 Task: Record and Share Imaginary Strategies for Model Debugging.
Action: Mouse moved to (736, 505)
Screenshot: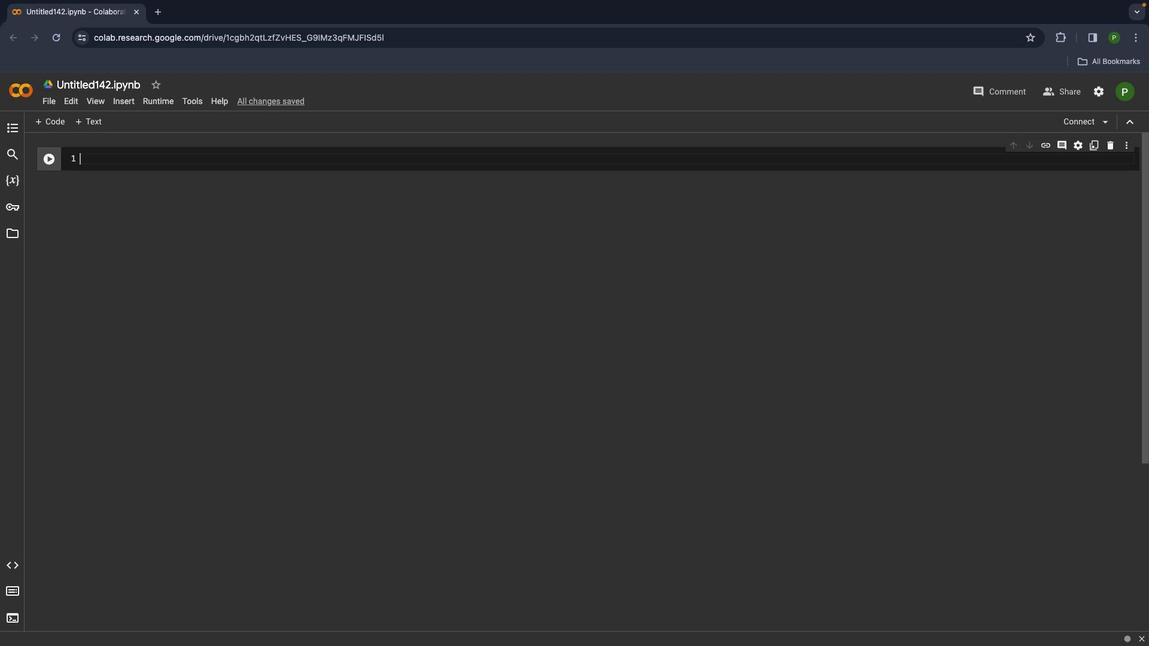 
Action: Mouse pressed left at (736, 505)
Screenshot: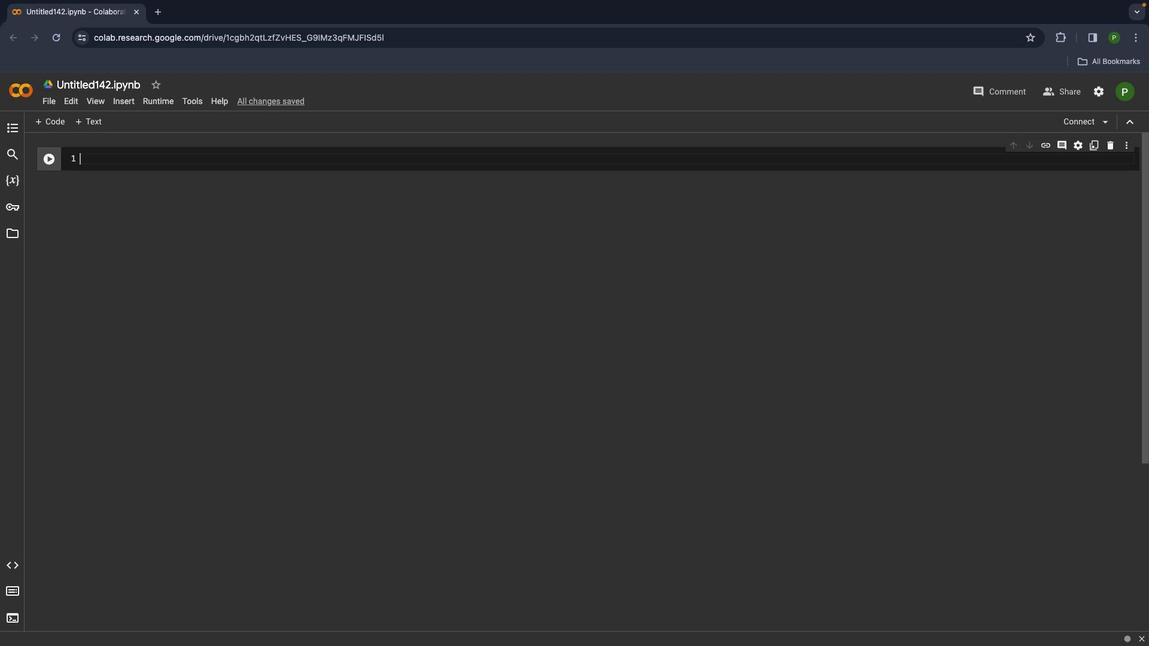 
Action: Mouse moved to (745, 109)
Screenshot: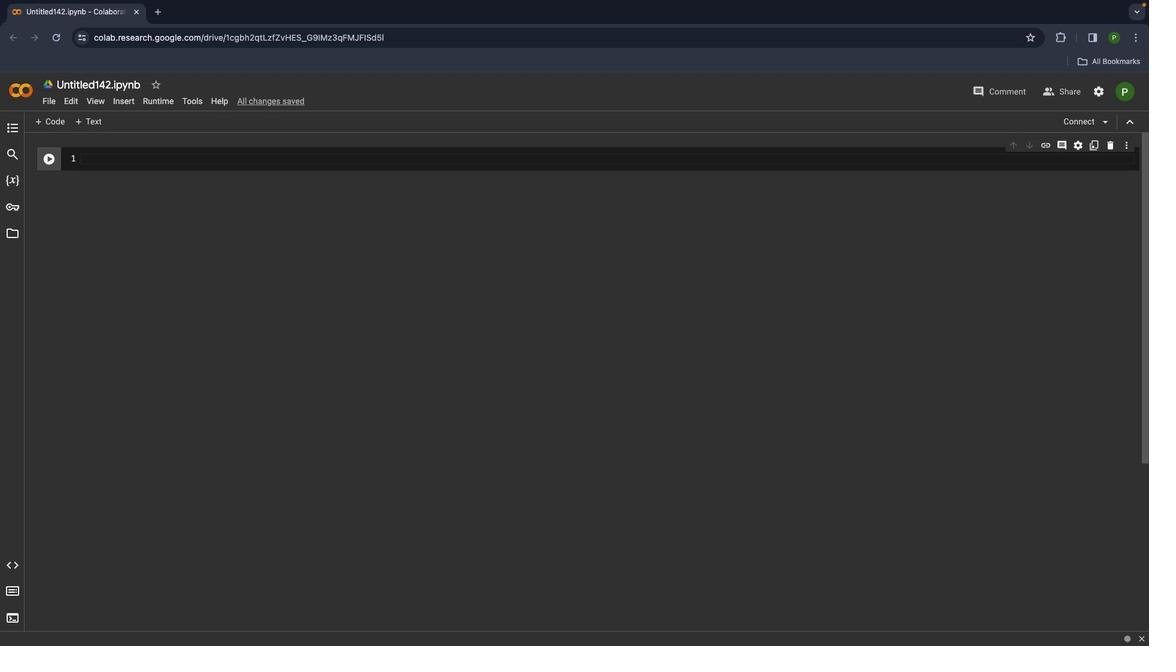 
Action: Mouse pressed left at (745, 109)
Screenshot: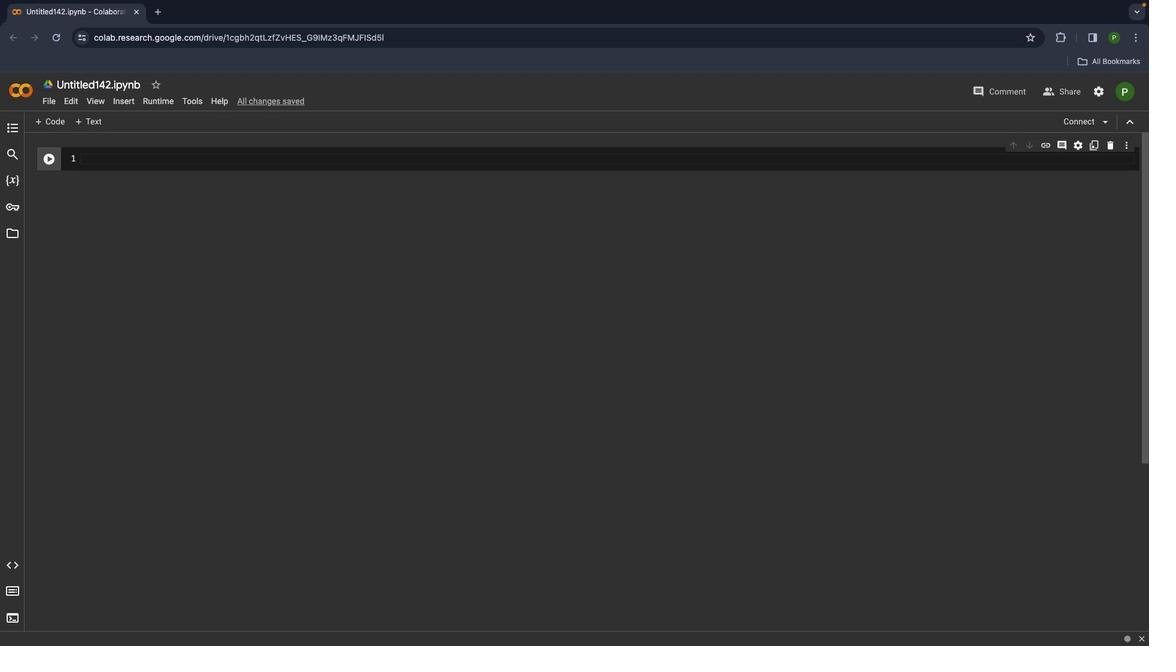 
Action: Mouse moved to (720, 239)
Screenshot: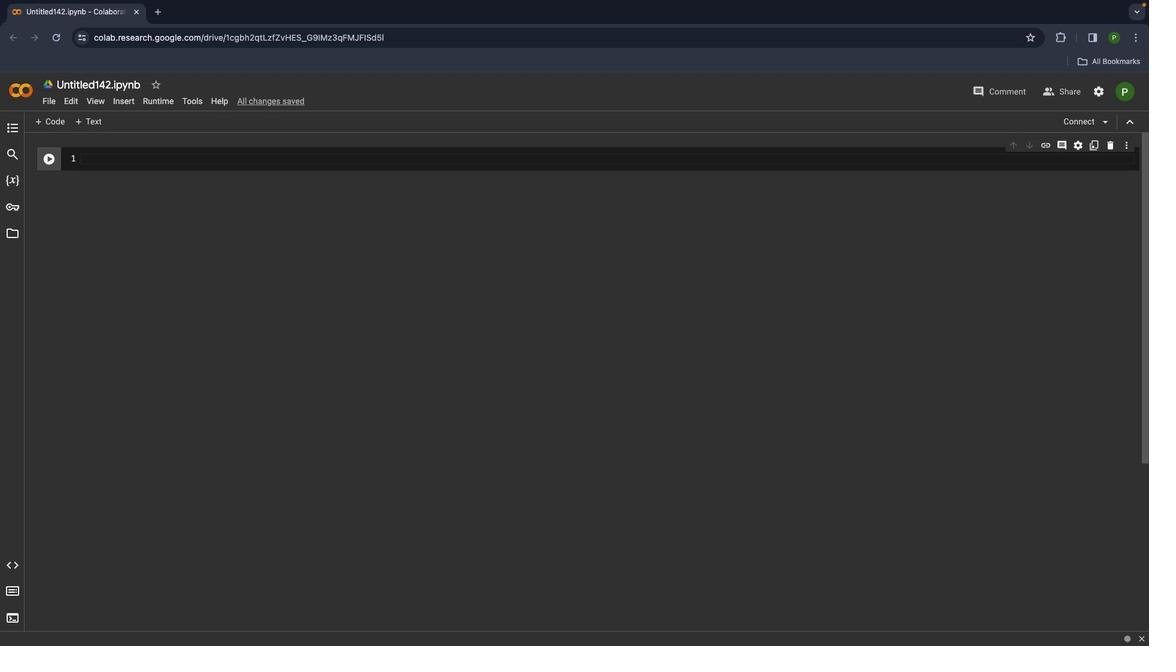 
Action: Mouse scrolled (720, 239) with delta (182, 37)
Screenshot: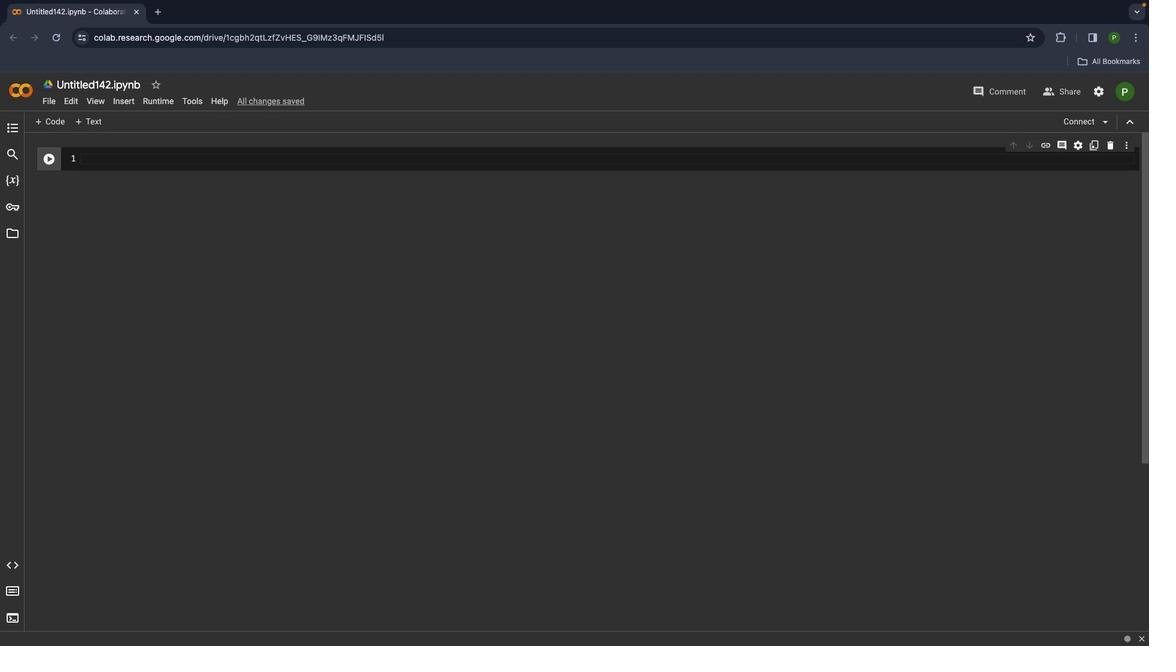 
Action: Mouse scrolled (720, 239) with delta (182, 37)
Screenshot: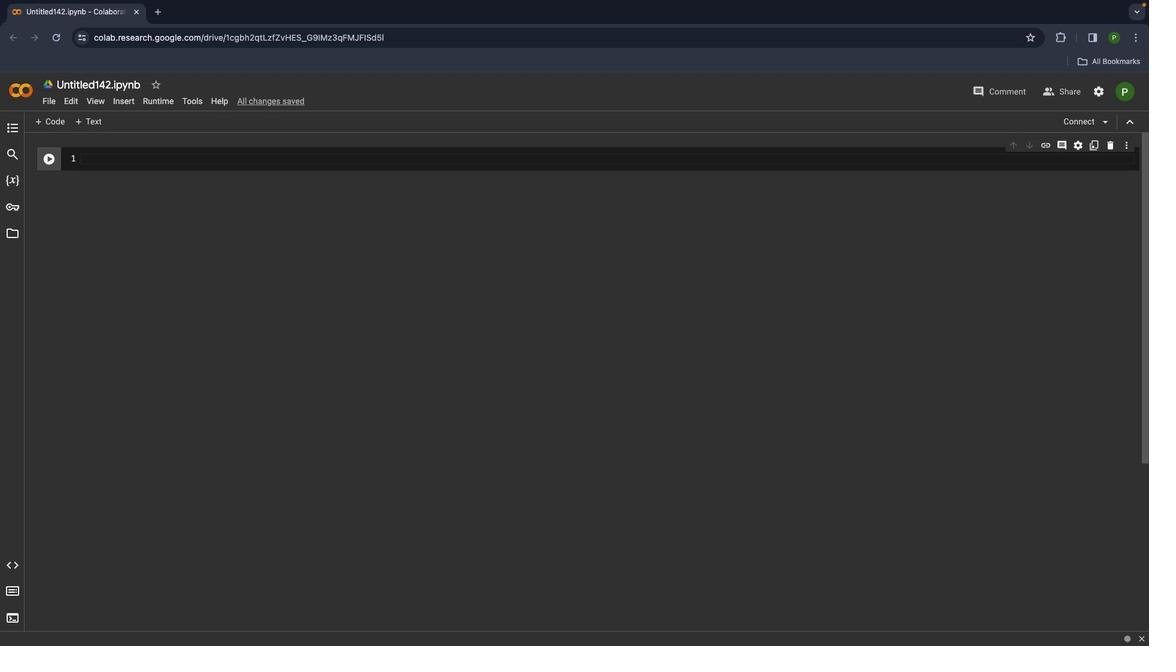 
Action: Mouse scrolled (720, 239) with delta (182, 36)
Screenshot: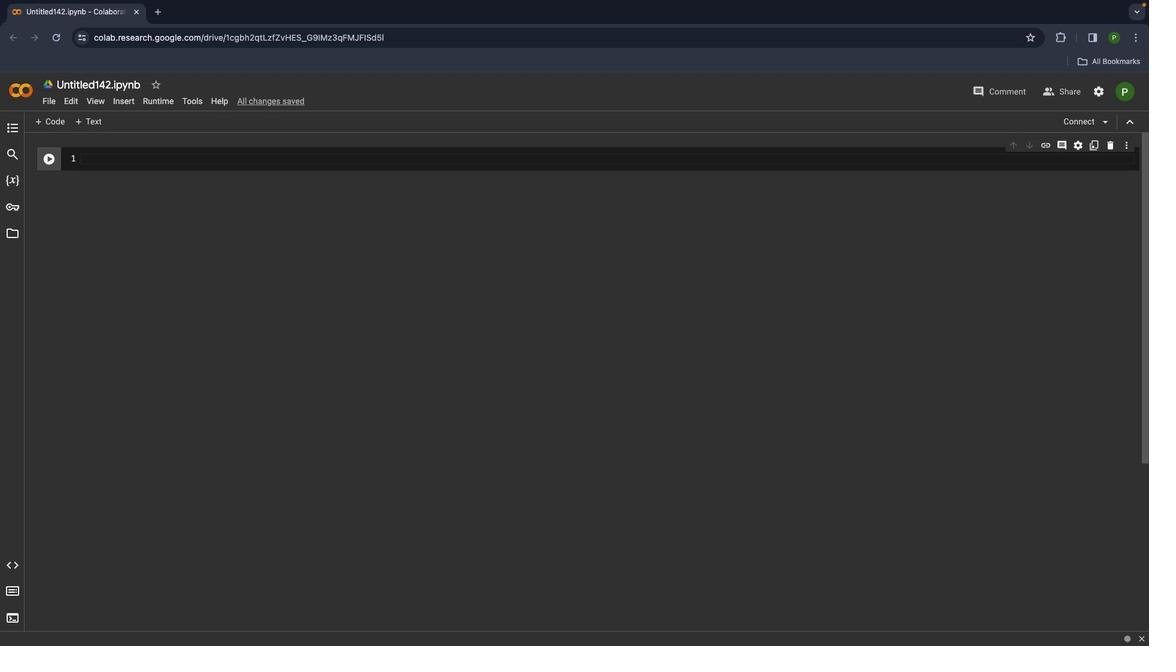 
Action: Mouse scrolled (720, 239) with delta (182, 35)
Screenshot: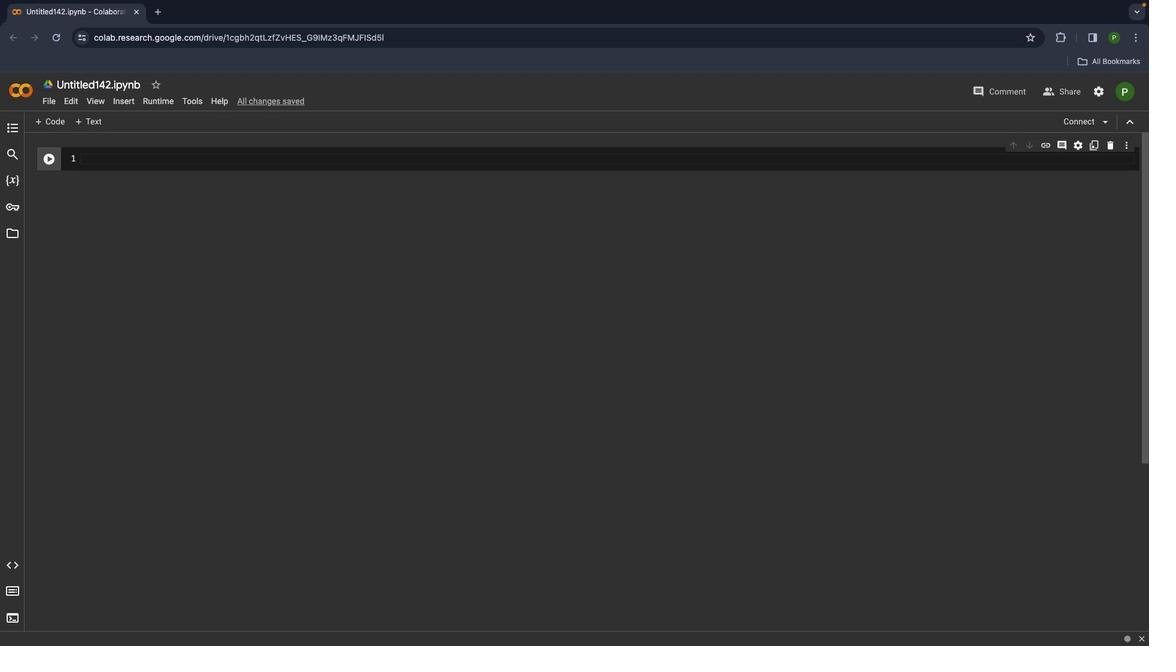 
Action: Mouse scrolled (720, 239) with delta (182, 34)
Screenshot: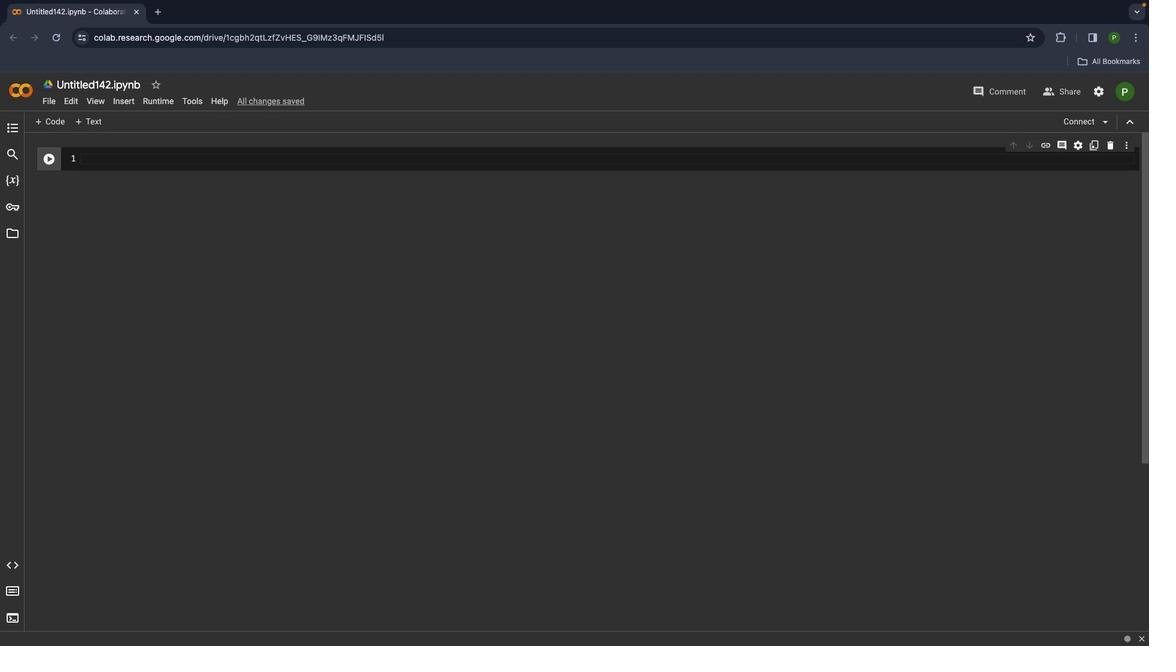 
Action: Mouse scrolled (720, 239) with delta (182, 38)
Screenshot: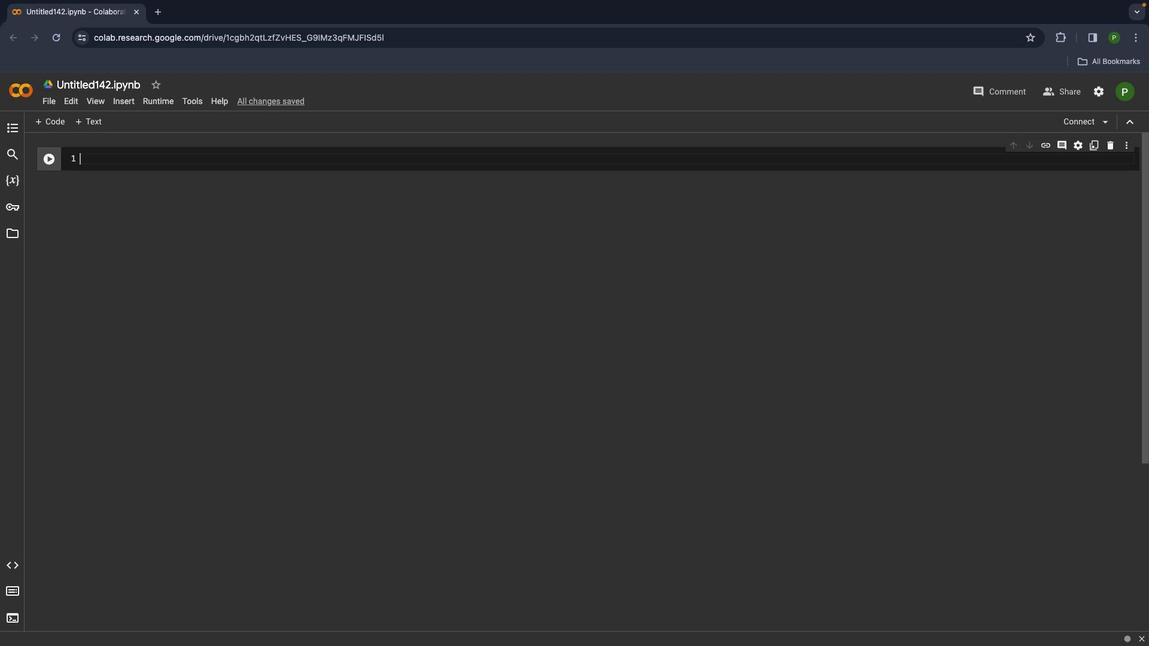 
Action: Mouse scrolled (720, 239) with delta (182, 38)
Screenshot: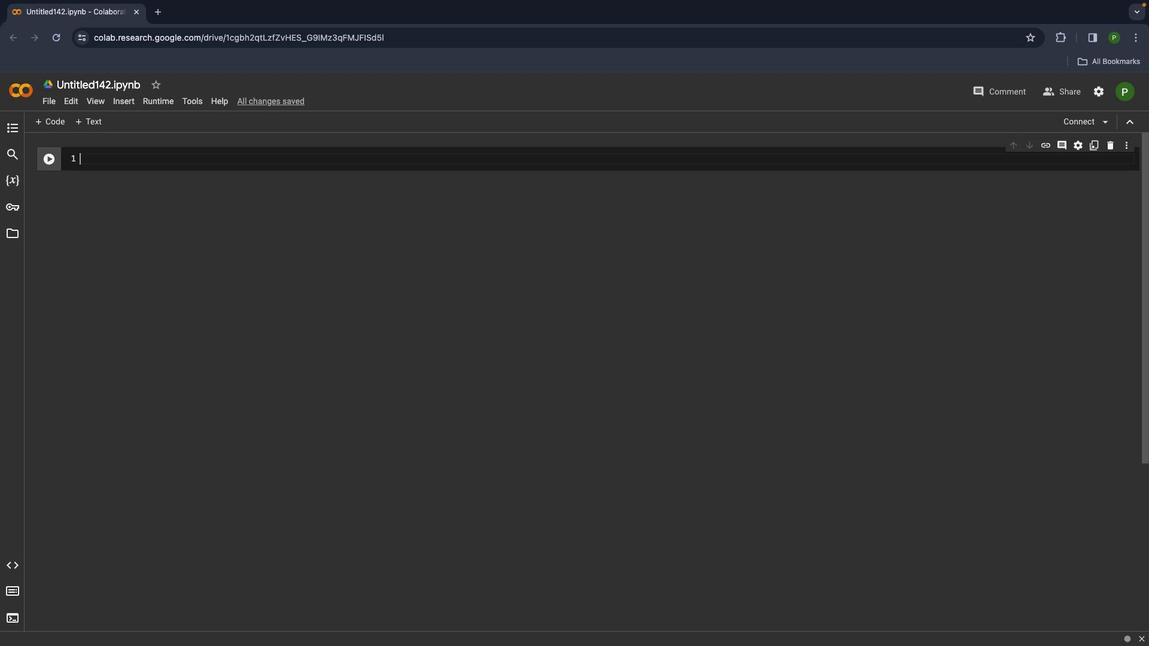 
Action: Mouse scrolled (720, 239) with delta (182, 39)
Screenshot: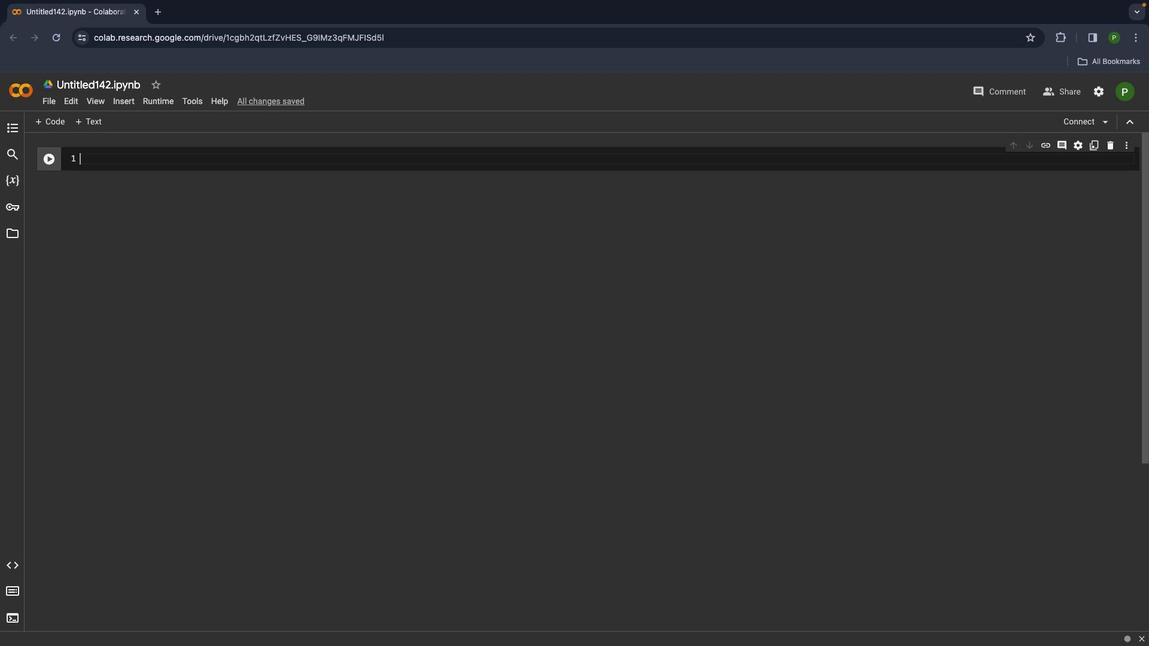 
Action: Mouse scrolled (720, 239) with delta (182, 40)
Screenshot: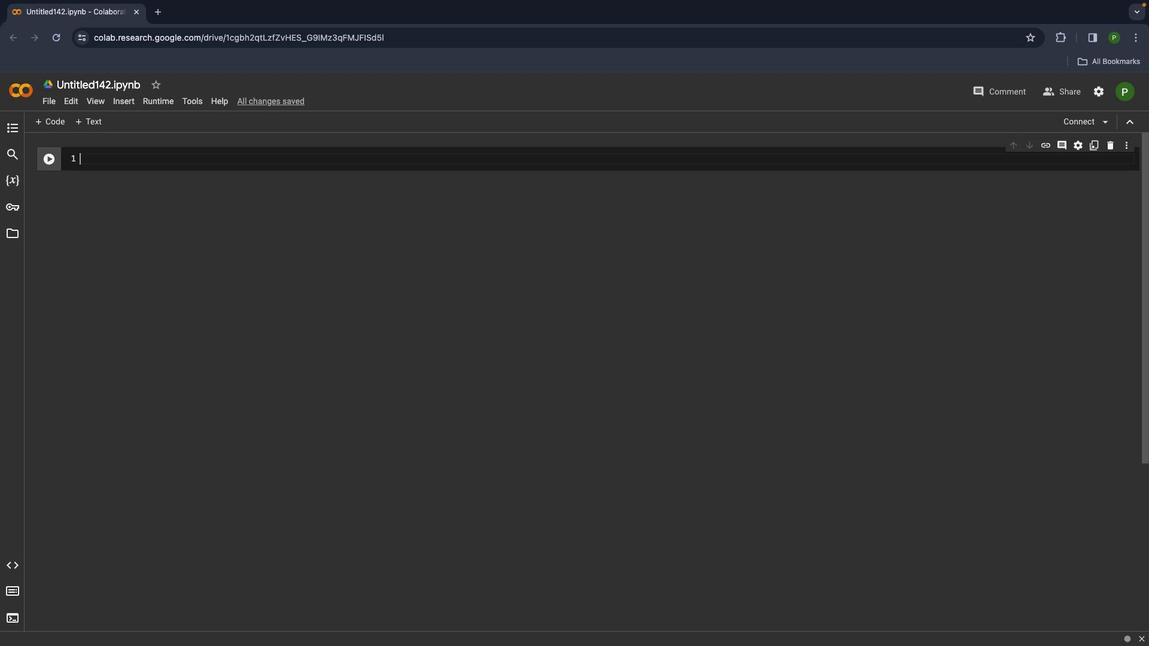 
Action: Mouse scrolled (720, 239) with delta (182, 41)
Screenshot: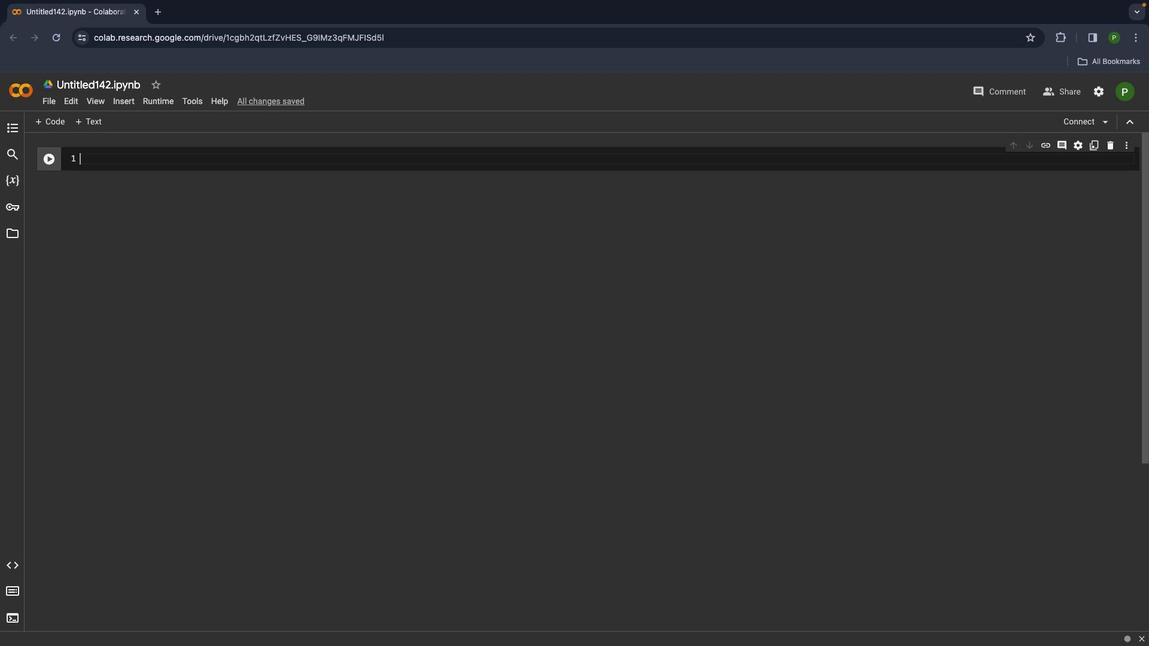 
Action: Mouse scrolled (720, 239) with delta (182, 41)
Screenshot: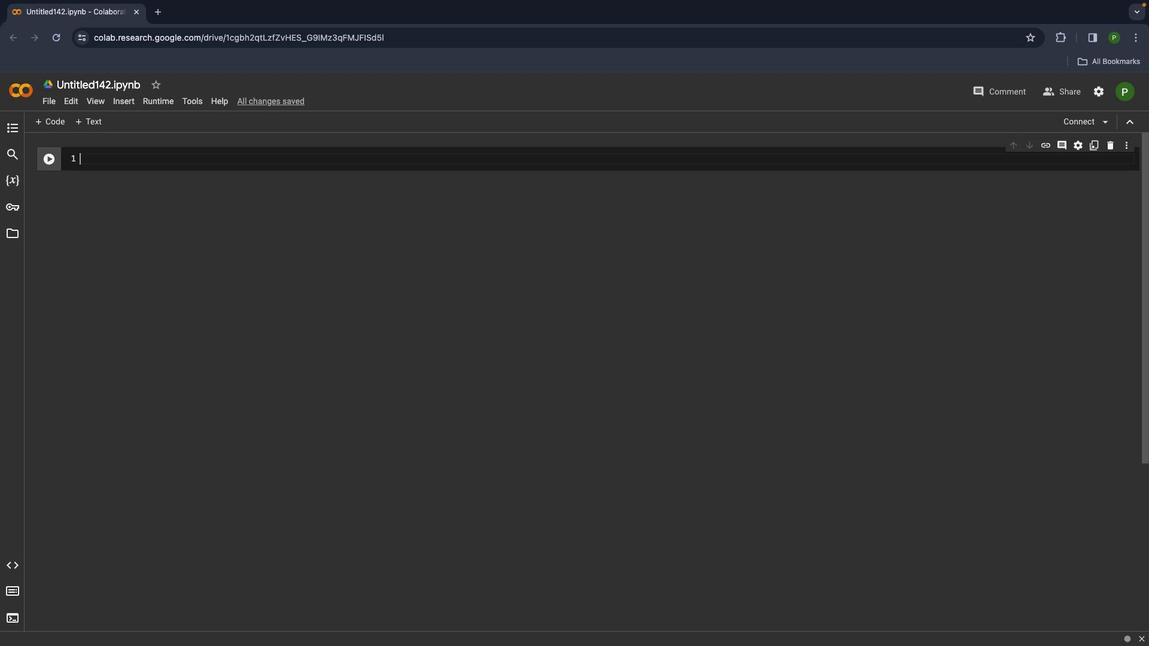 
Action: Mouse scrolled (720, 239) with delta (182, 41)
Screenshot: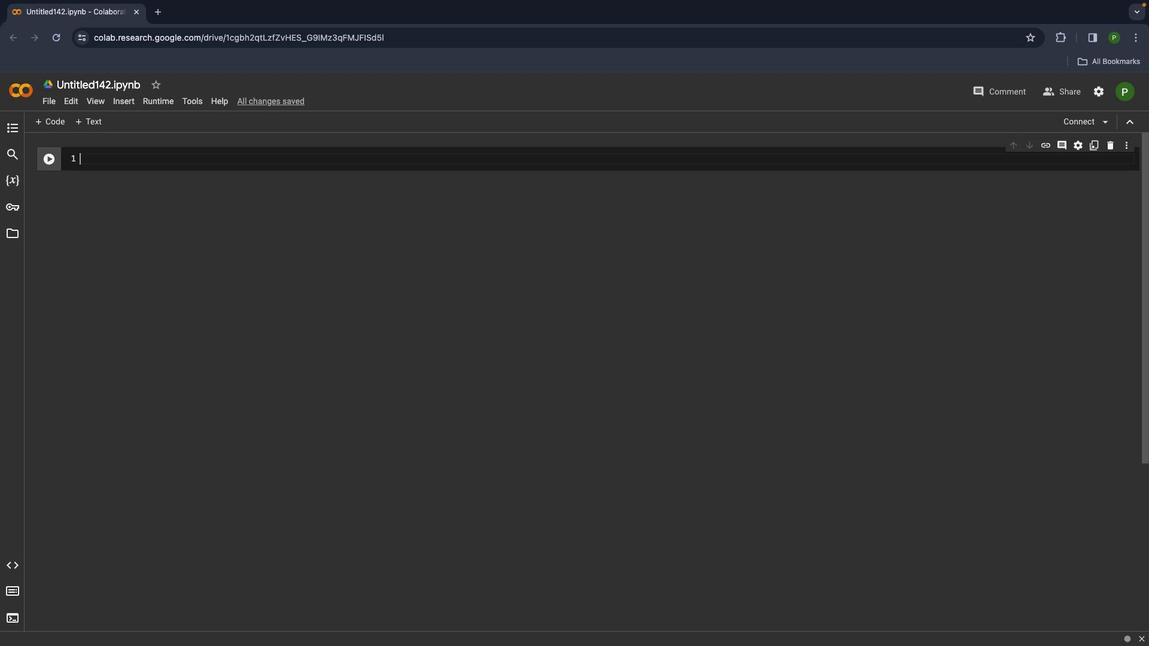 
Action: Mouse scrolled (720, 239) with delta (182, 42)
Screenshot: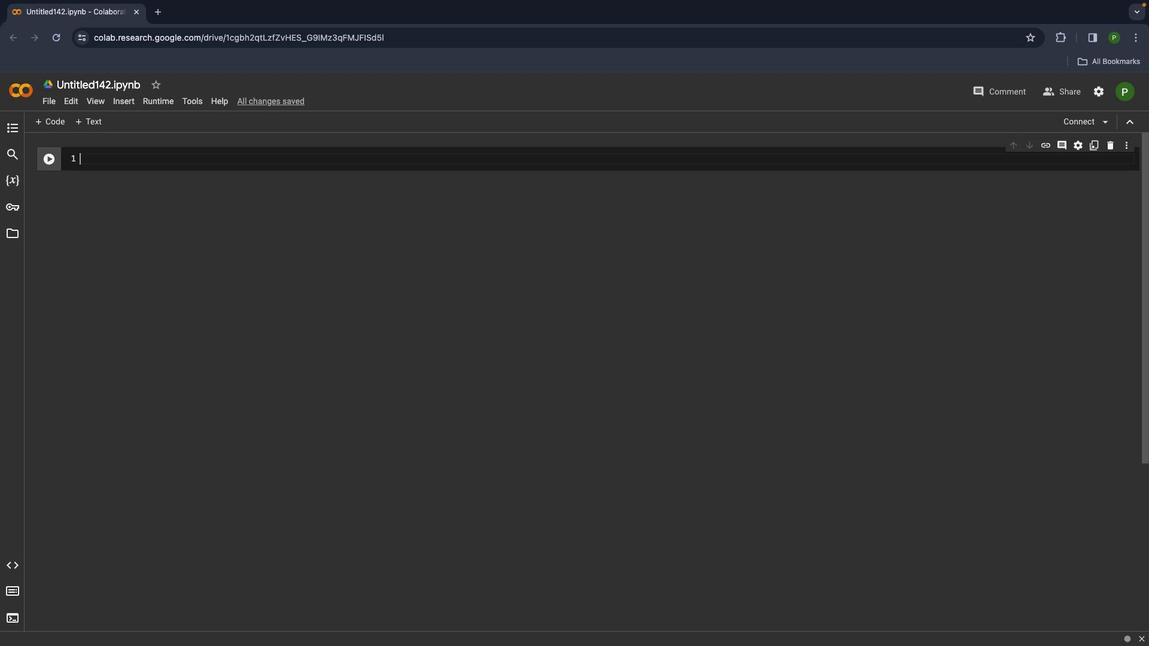 
Action: Mouse moved to (721, 238)
Screenshot: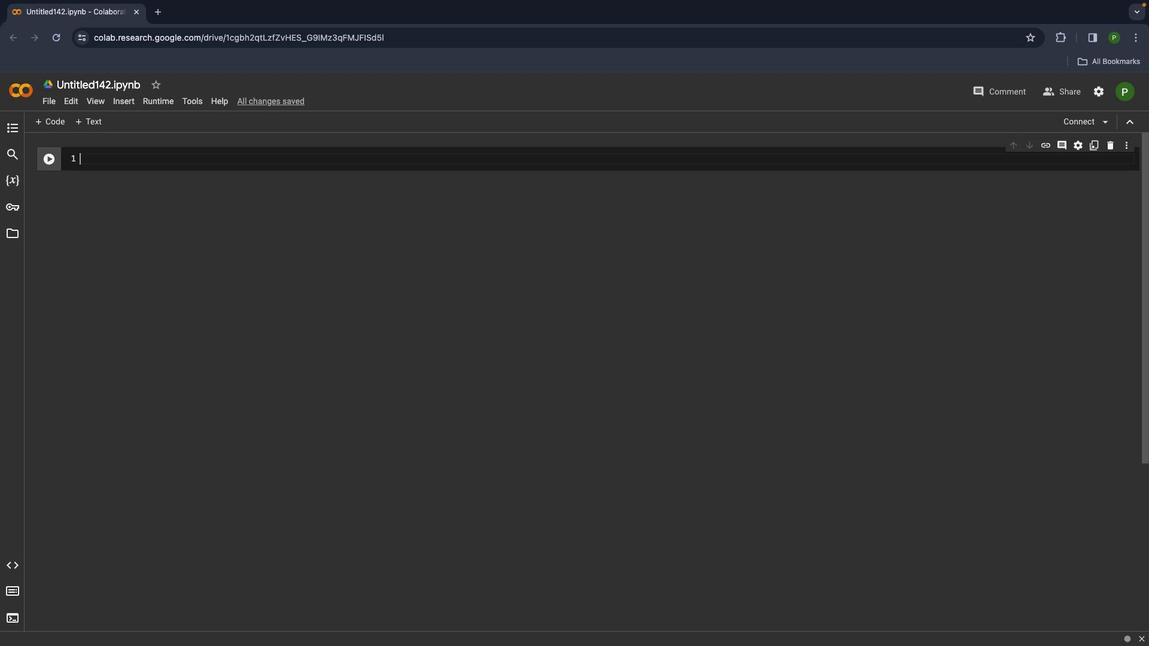 
Action: Mouse scrolled (721, 238) with delta (182, 38)
Screenshot: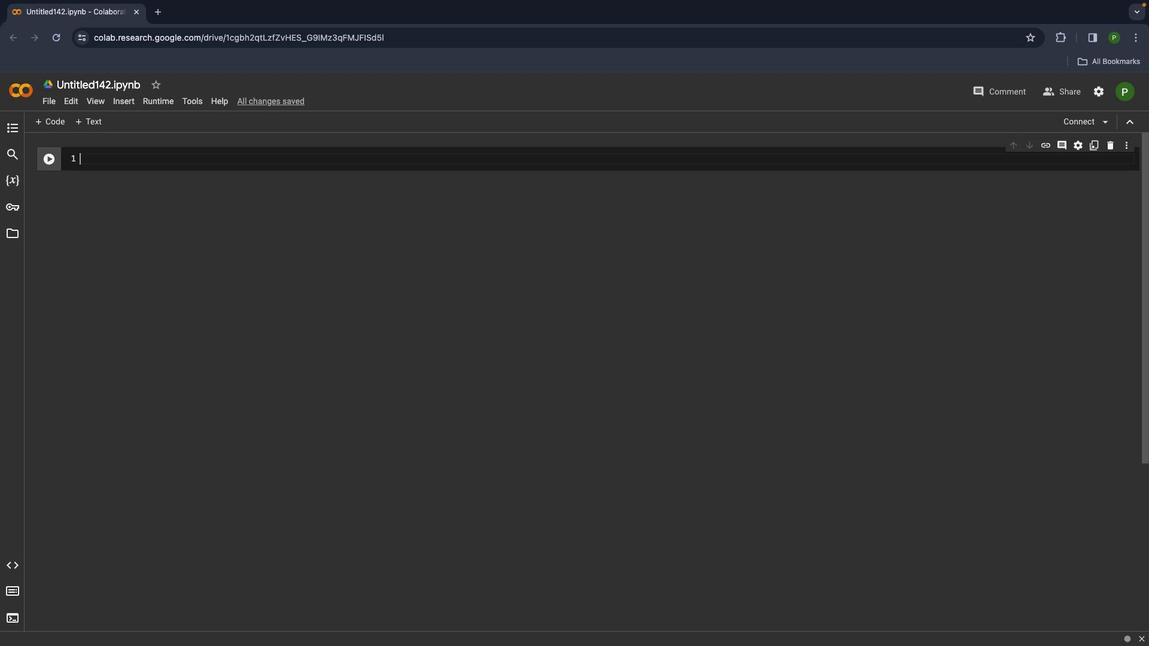 
Action: Mouse scrolled (721, 238) with delta (182, 38)
Screenshot: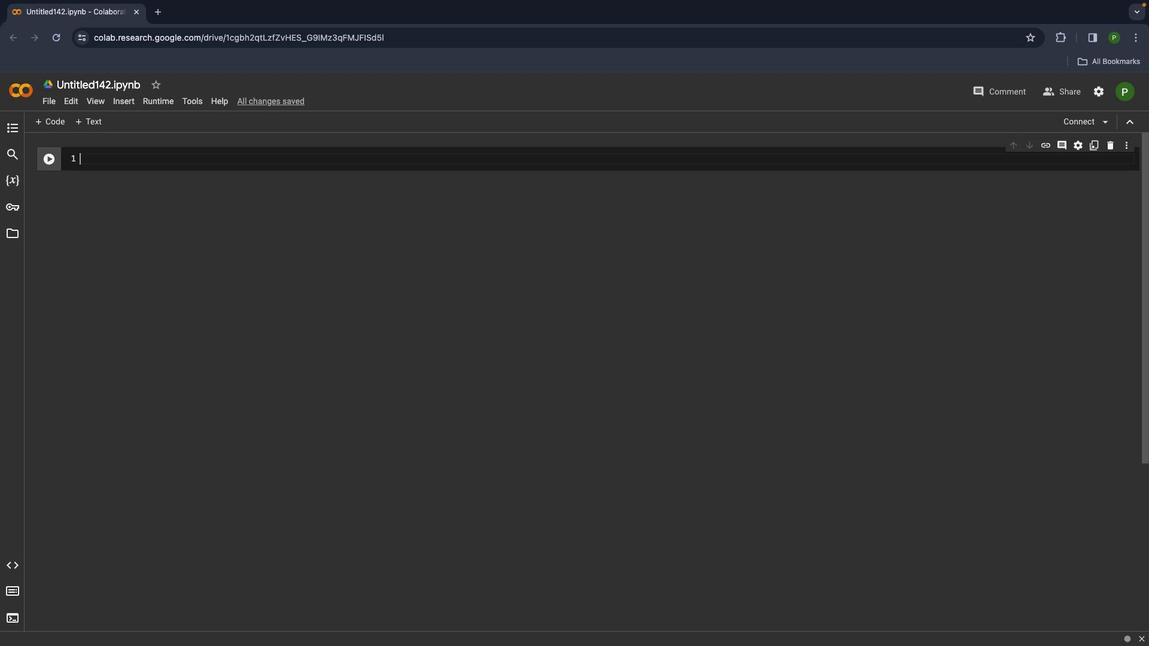 
Action: Mouse scrolled (721, 238) with delta (182, 39)
Screenshot: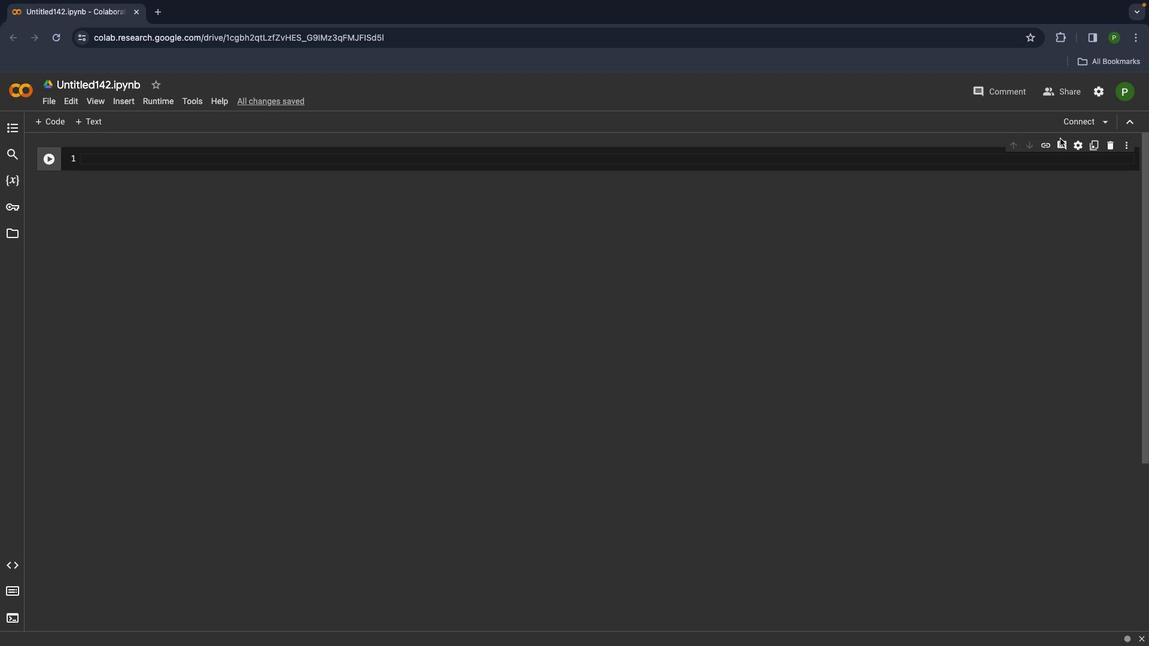 
Action: Mouse scrolled (721, 238) with delta (182, 40)
Screenshot: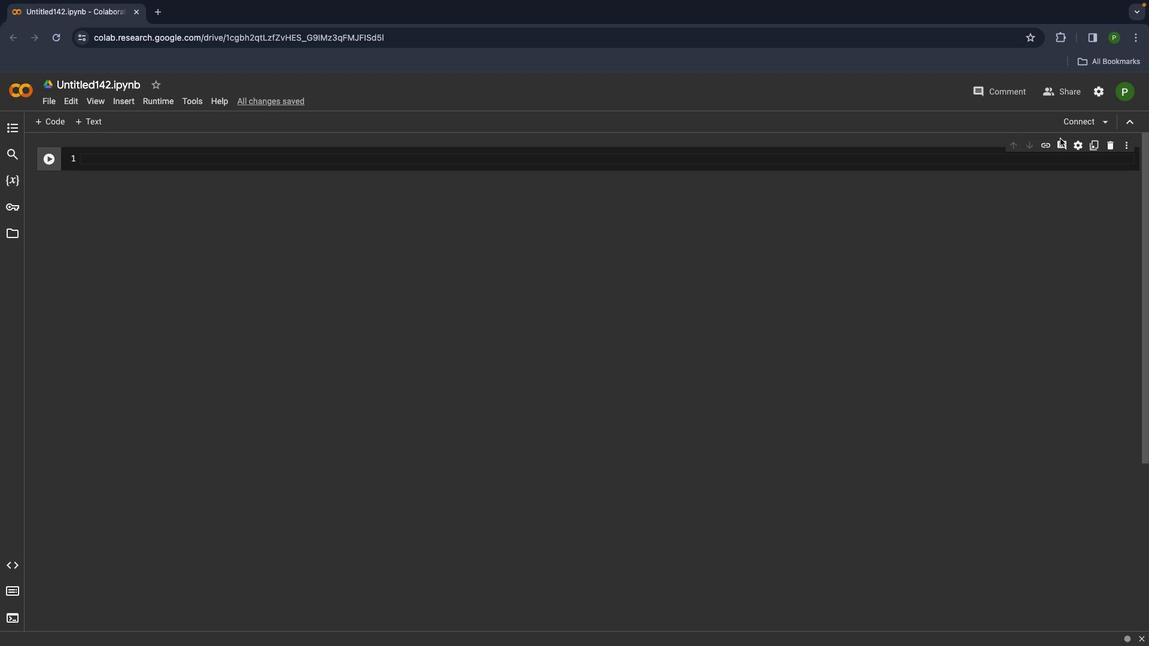 
Action: Mouse scrolled (721, 238) with delta (182, 41)
Screenshot: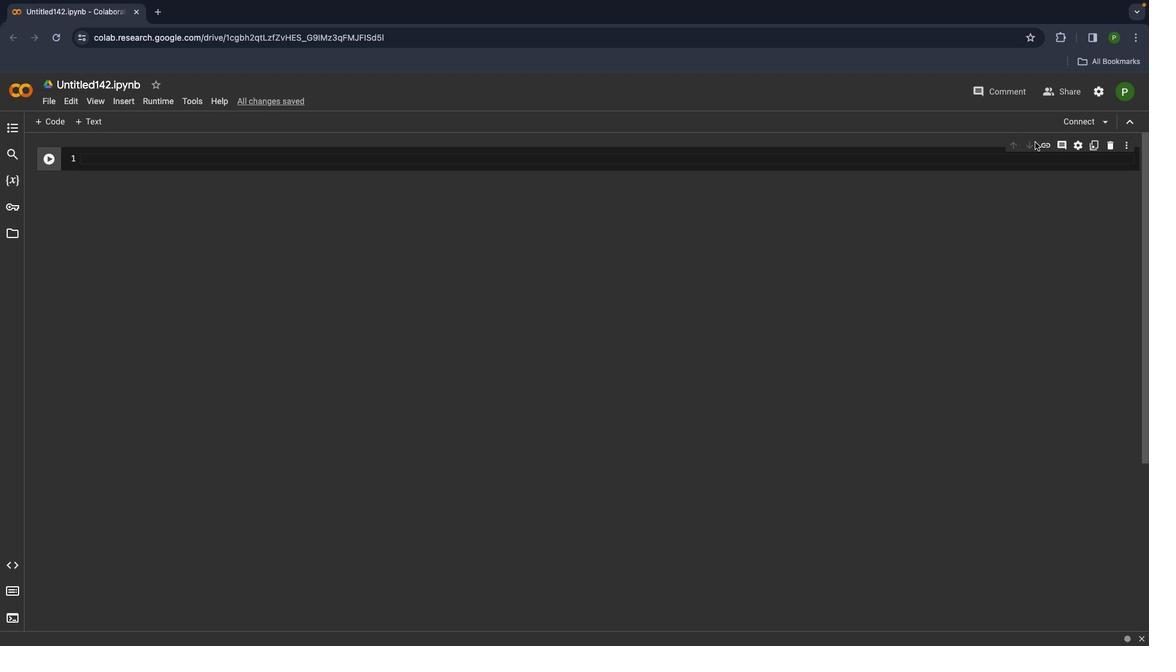 
Action: Mouse scrolled (721, 238) with delta (182, 41)
Screenshot: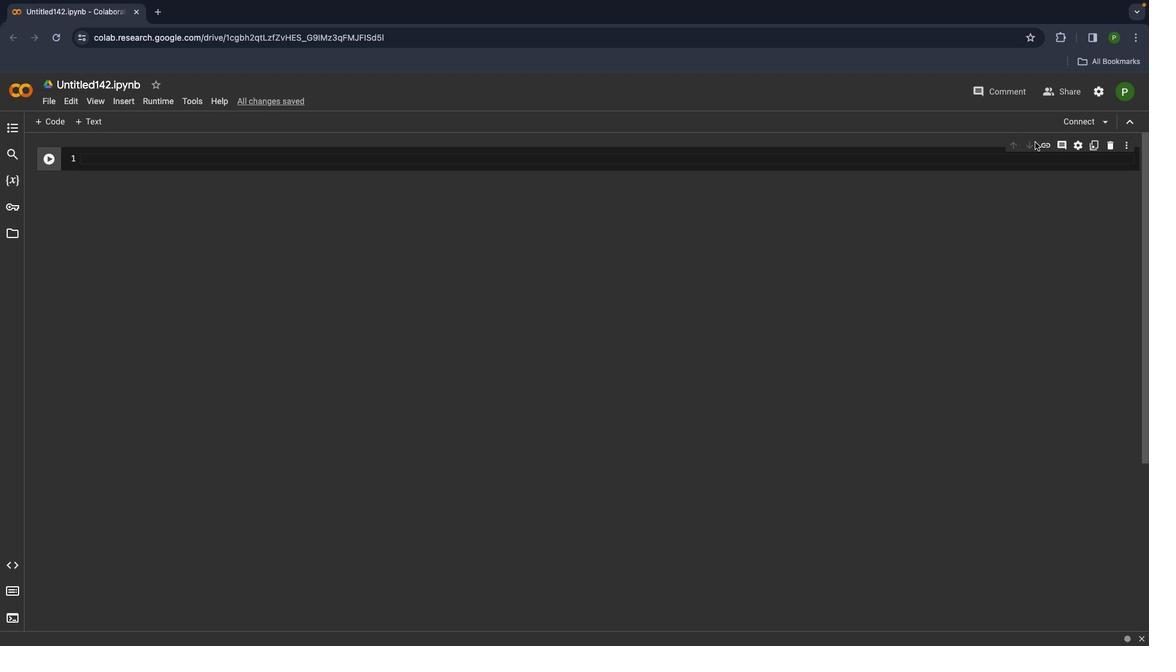 
Action: Mouse moved to (721, 238)
Screenshot: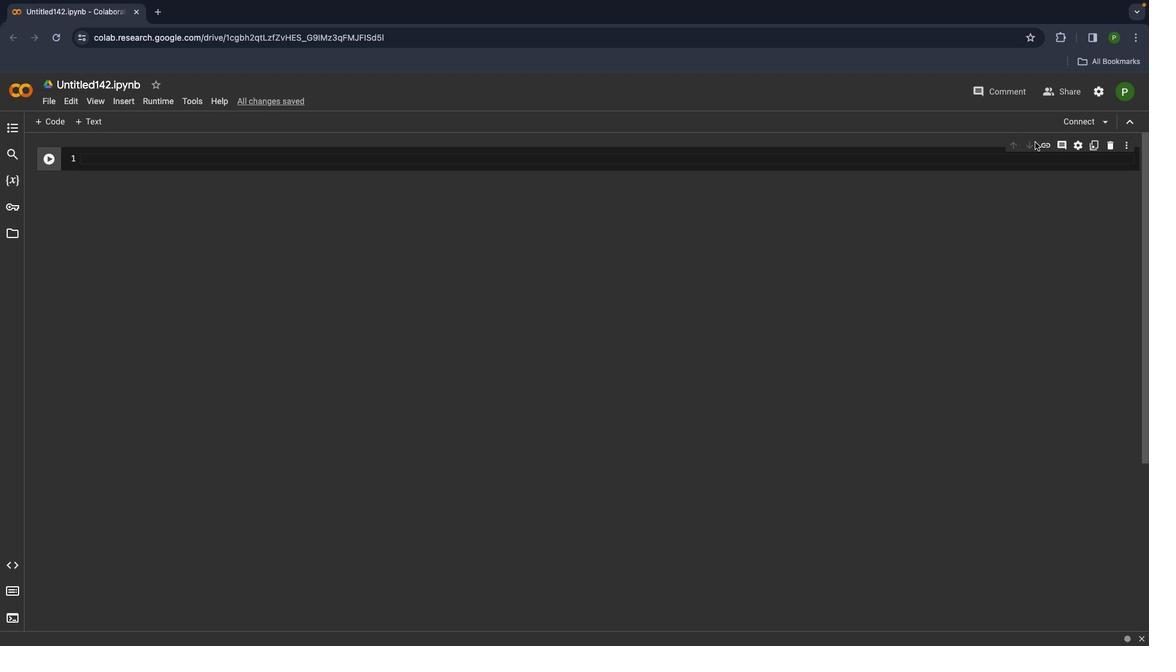 
Action: Mouse scrolled (721, 238) with delta (182, 38)
Screenshot: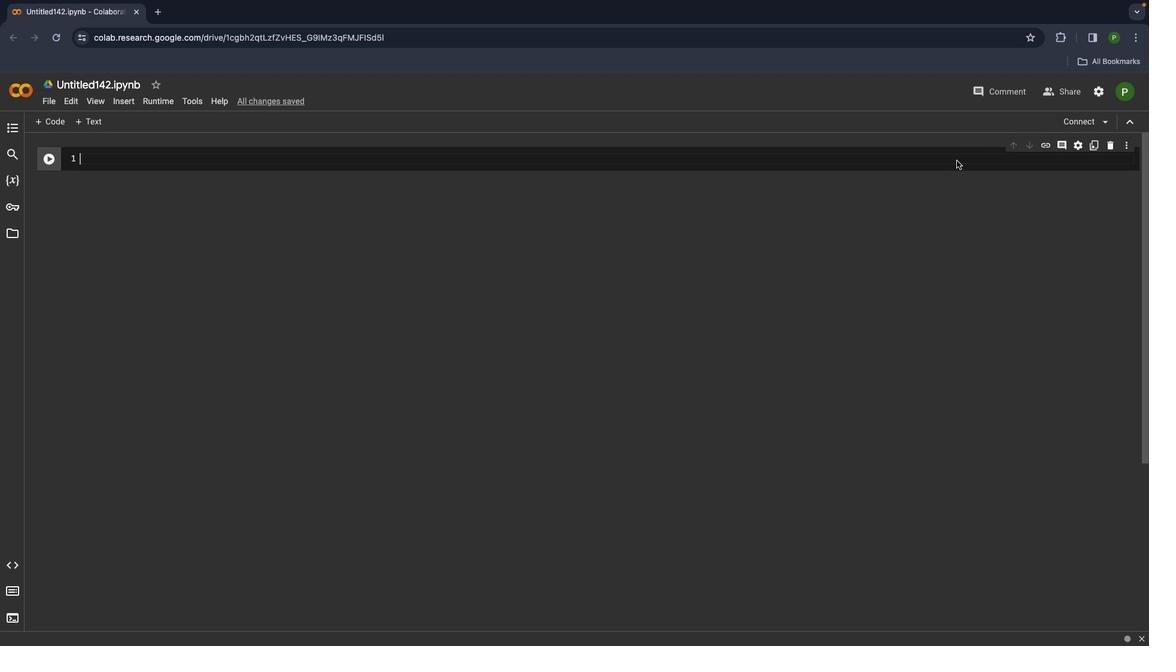 
Action: Mouse scrolled (721, 238) with delta (182, 38)
Screenshot: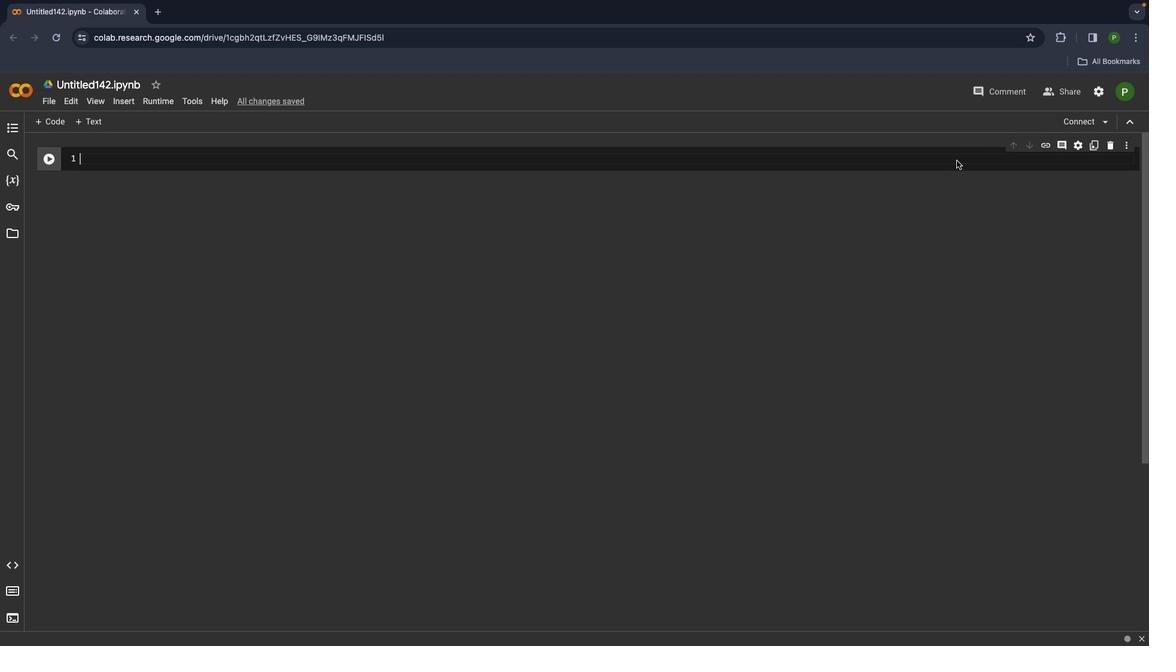 
Action: Mouse scrolled (721, 238) with delta (182, 39)
Screenshot: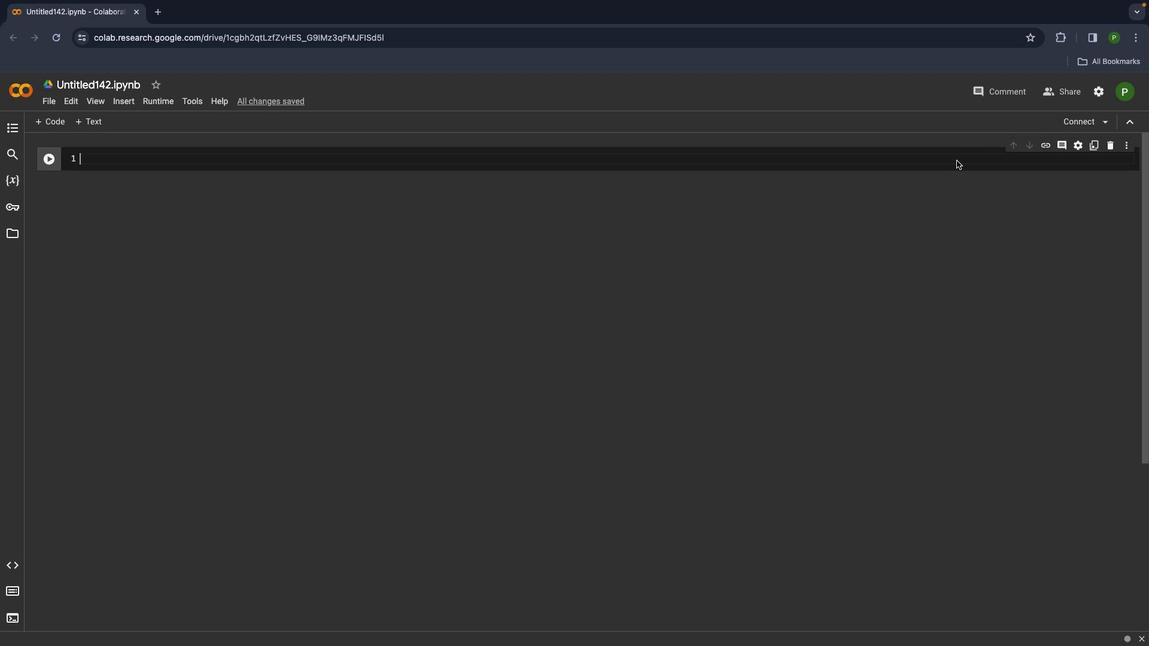 
Action: Mouse scrolled (721, 238) with delta (182, 40)
Screenshot: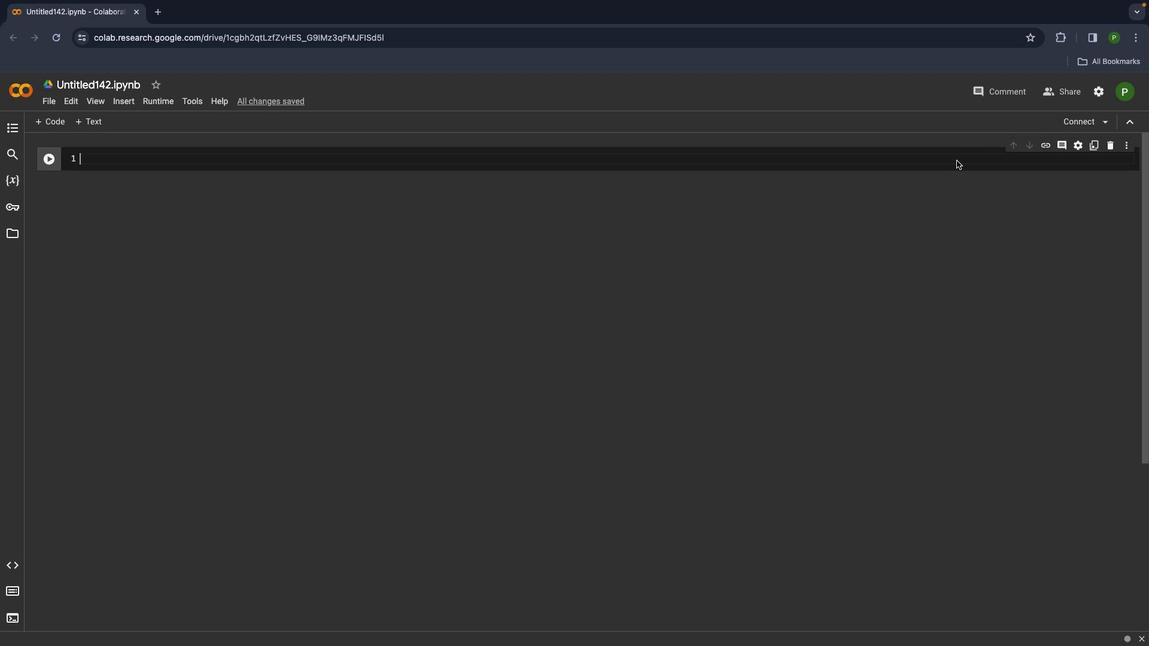
Action: Mouse scrolled (721, 238) with delta (182, 41)
Screenshot: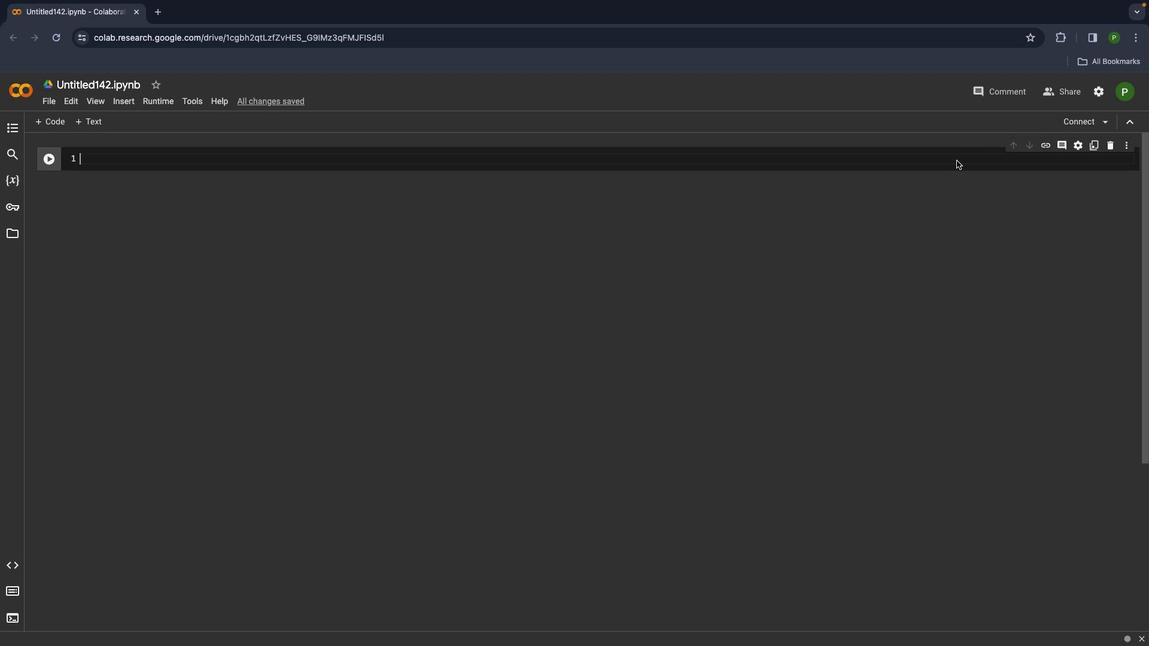 
Action: Mouse moved to (519, 184)
Screenshot: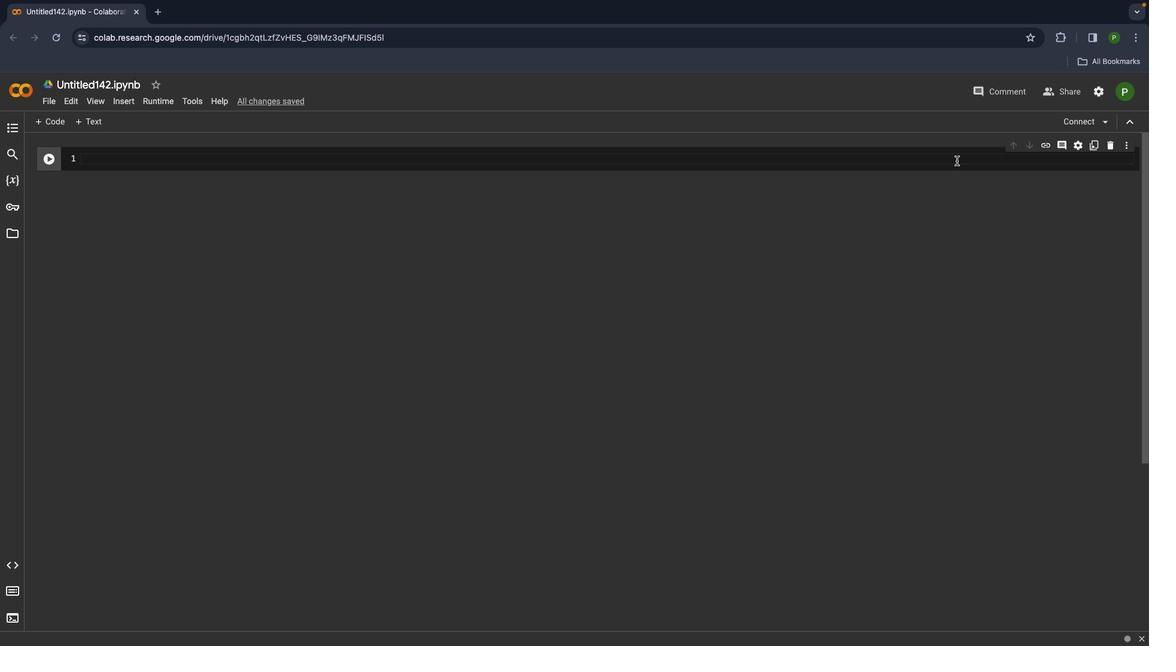 
Action: Mouse pressed left at (519, 184)
Screenshot: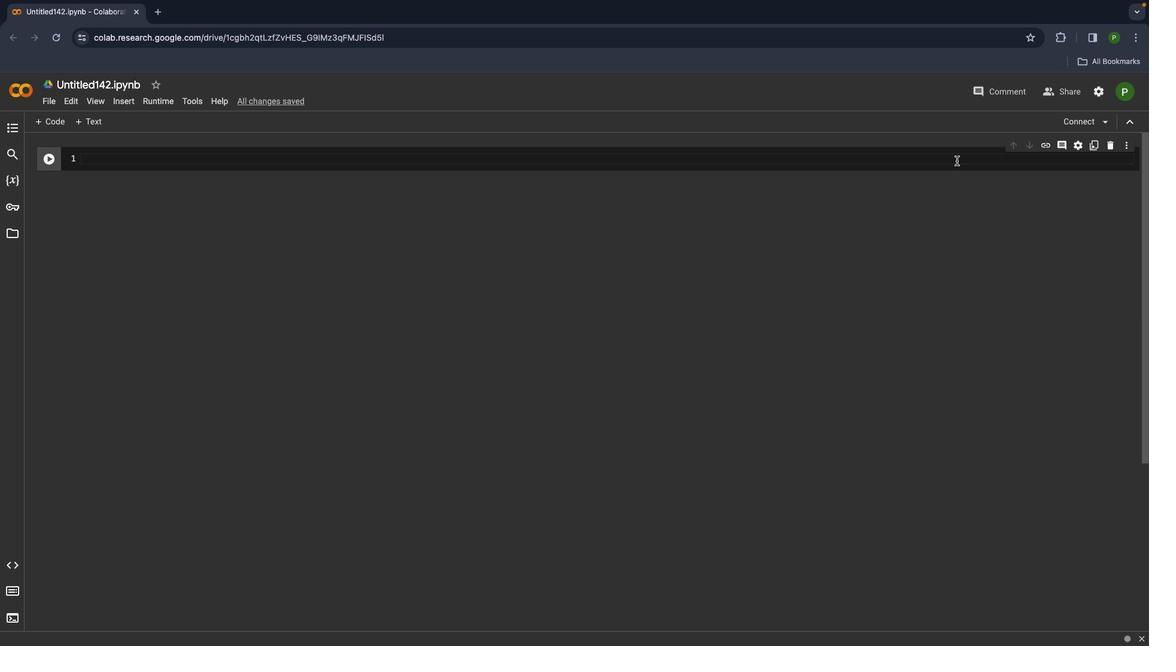 
Action: Mouse moved to (519, 184)
Screenshot: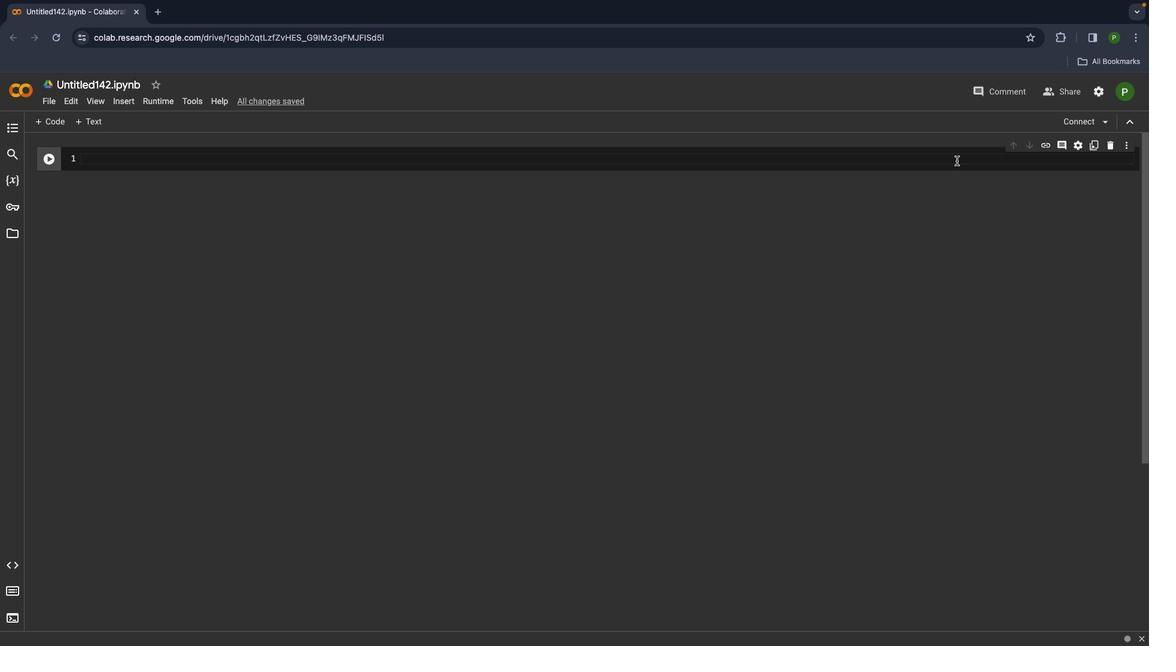 
Action: Mouse pressed left at (519, 184)
Screenshot: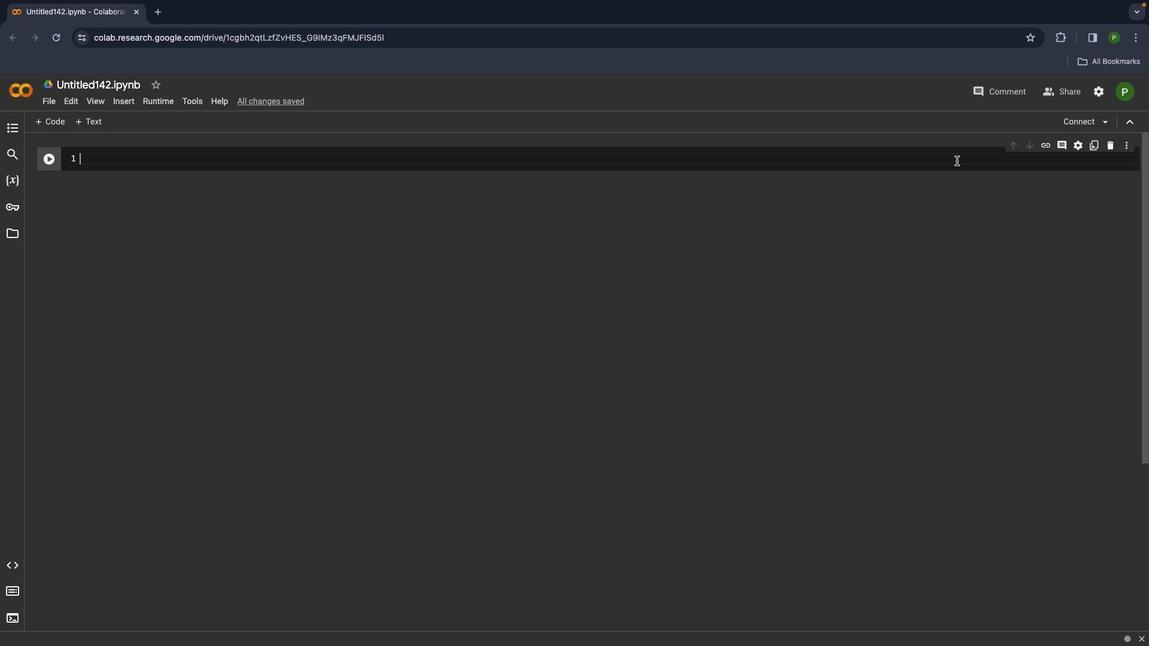 
Action: Mouse moved to (519, 184)
Screenshot: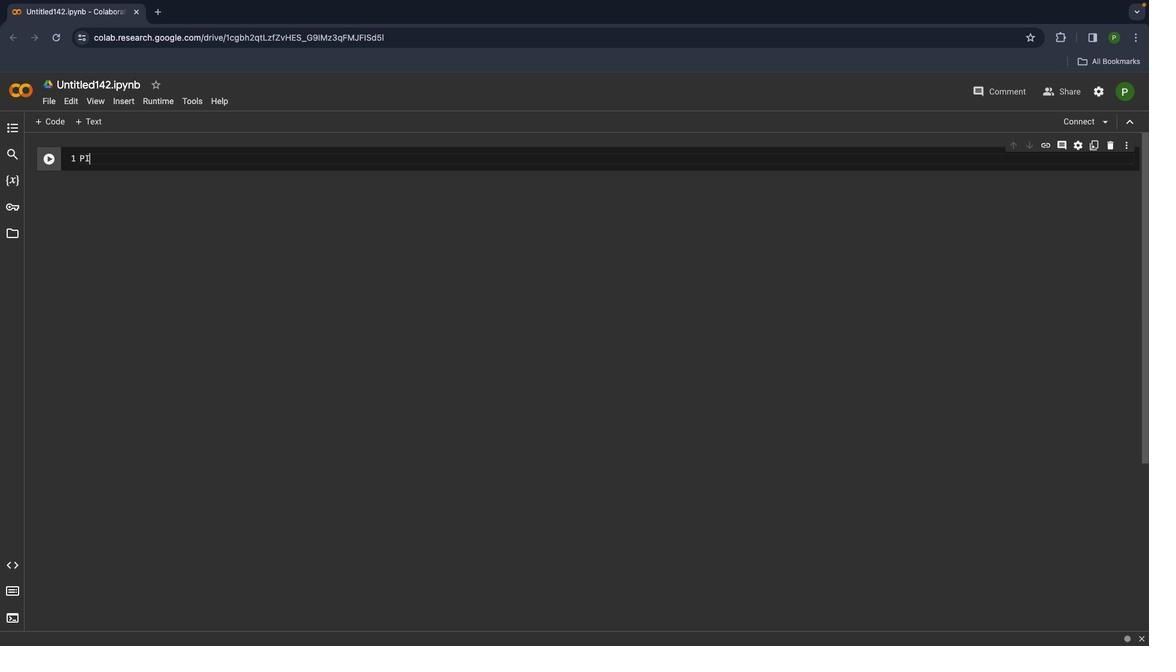 
Action: Key pressed 'P''I''P'Key.space'I''N''S''T''A''L''L'Key.space'W''A''N''D''B'Key.backspaceKey.backspaceKey.backspaceKey.backspaceKey.backspaceKey.backspaceKey.backspaceKey.backspaceKey.backspaceKey.backspaceKey.backspaceKey.backspaceKey.backspaceKey.backspaceKey.backspaceKey.backspaceKey.backspaceKey.backspaceKey.backspaceKey.backspaceKey.caps_lock'p''i''p'Key.space'i''n''s''t''a''l''l'Key.space'w''a''n''d''b'Key.cmdKey.enter
Screenshot: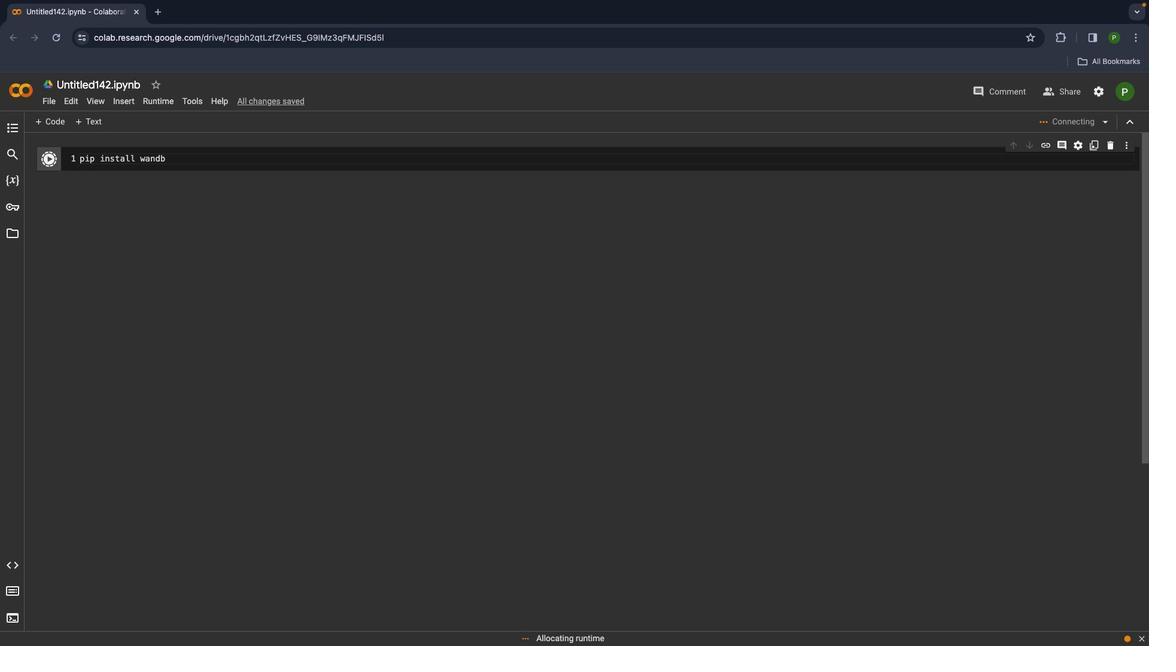 
Action: Mouse moved to (360, 282)
Screenshot: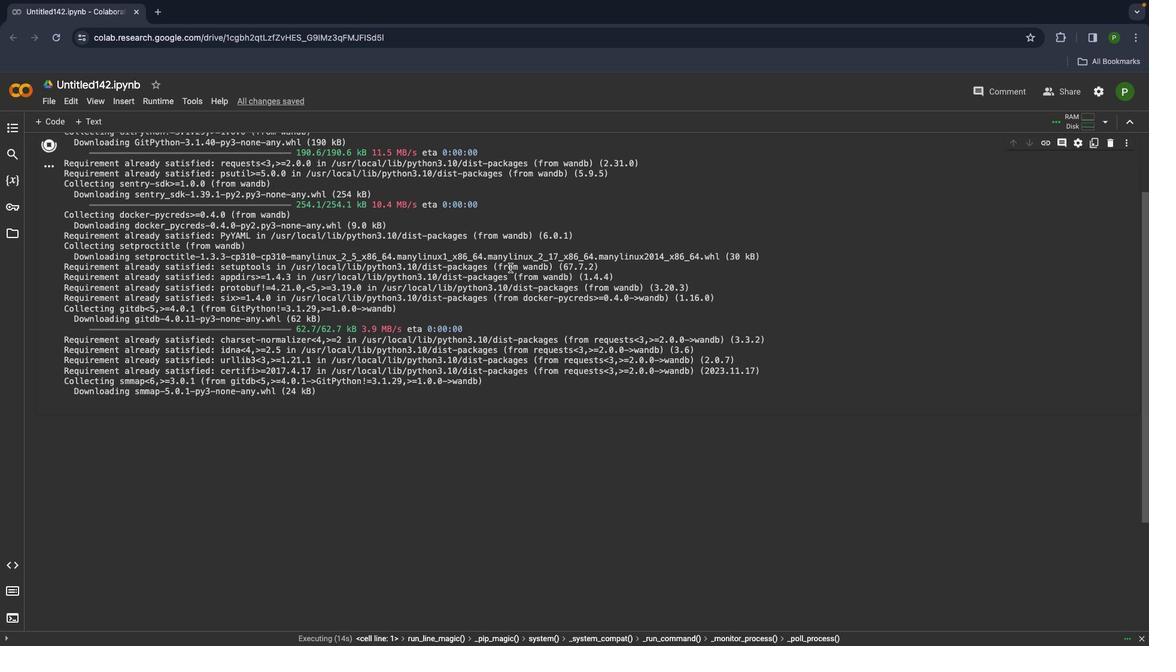 
Action: Mouse scrolled (360, 282) with delta (182, 37)
Screenshot: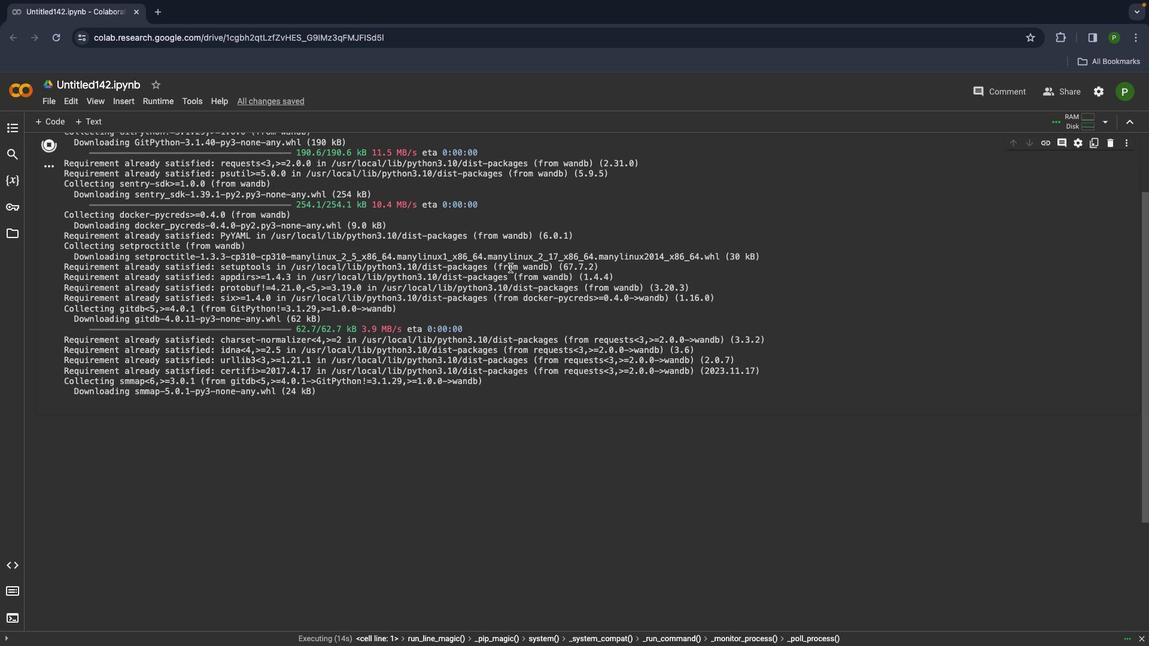 
Action: Mouse moved to (360, 282)
Screenshot: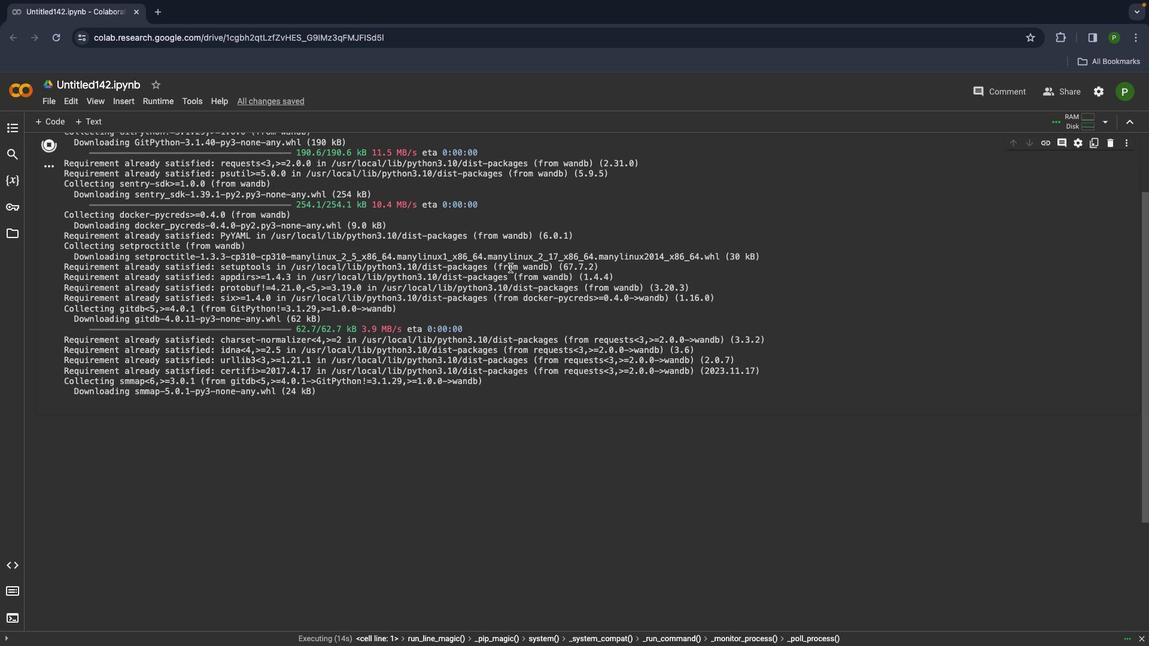 
Action: Mouse scrolled (360, 282) with delta (182, 37)
Screenshot: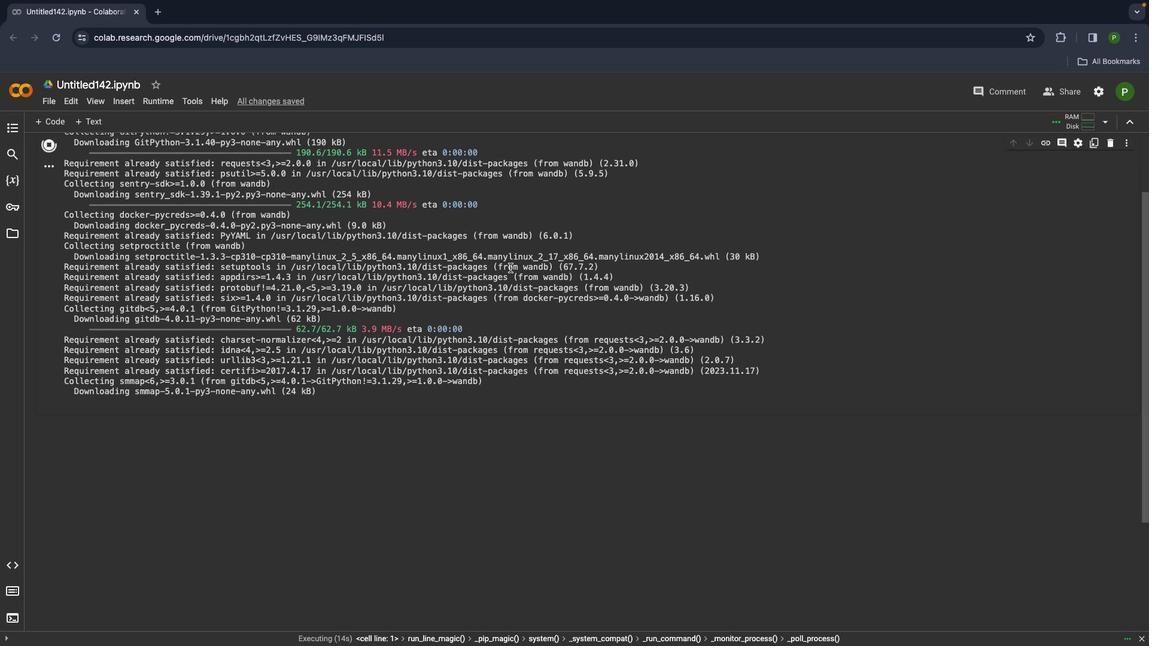 
Action: Mouse scrolled (360, 282) with delta (182, 37)
Screenshot: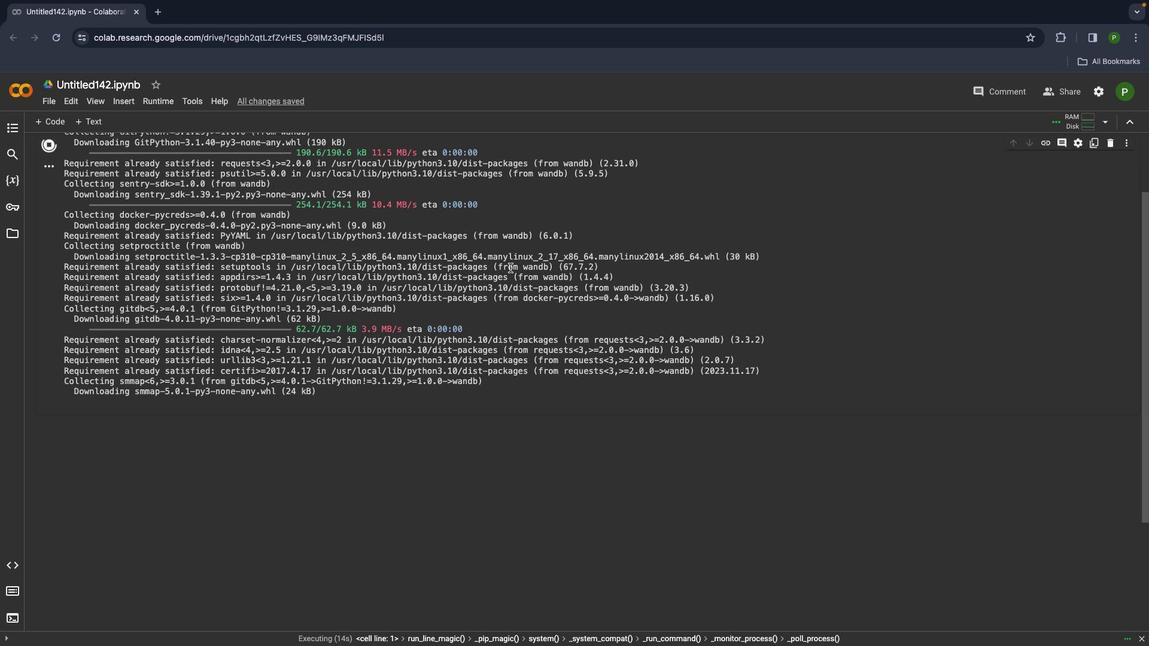 
Action: Mouse moved to (313, 308)
Screenshot: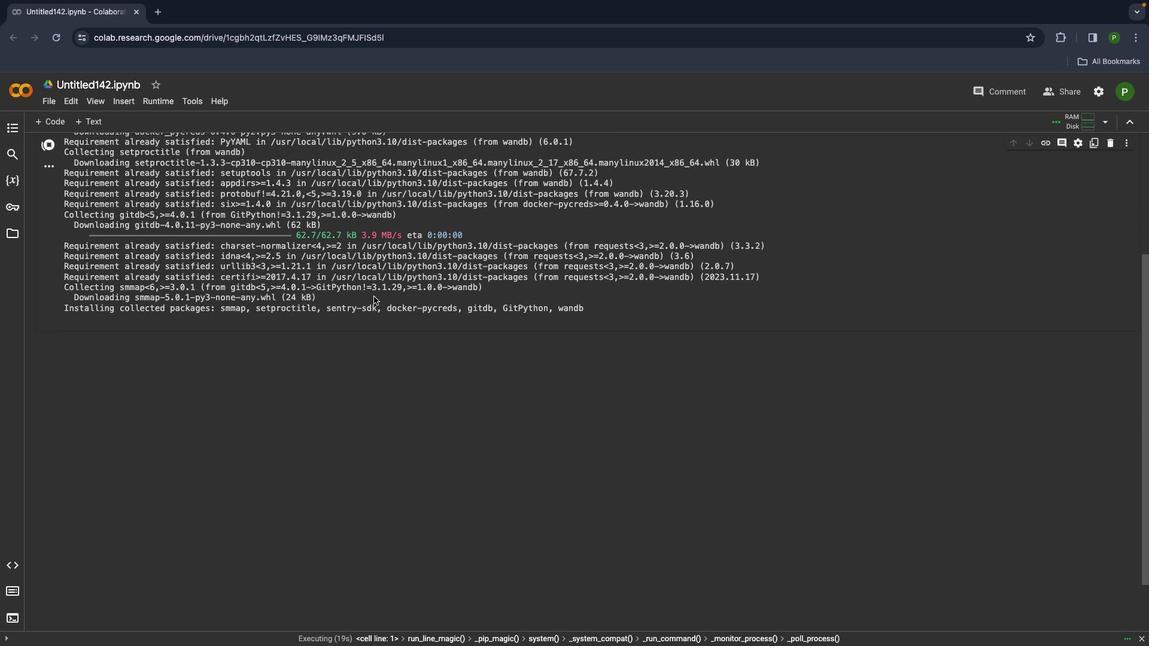 
Action: Mouse scrolled (313, 308) with delta (182, 37)
Screenshot: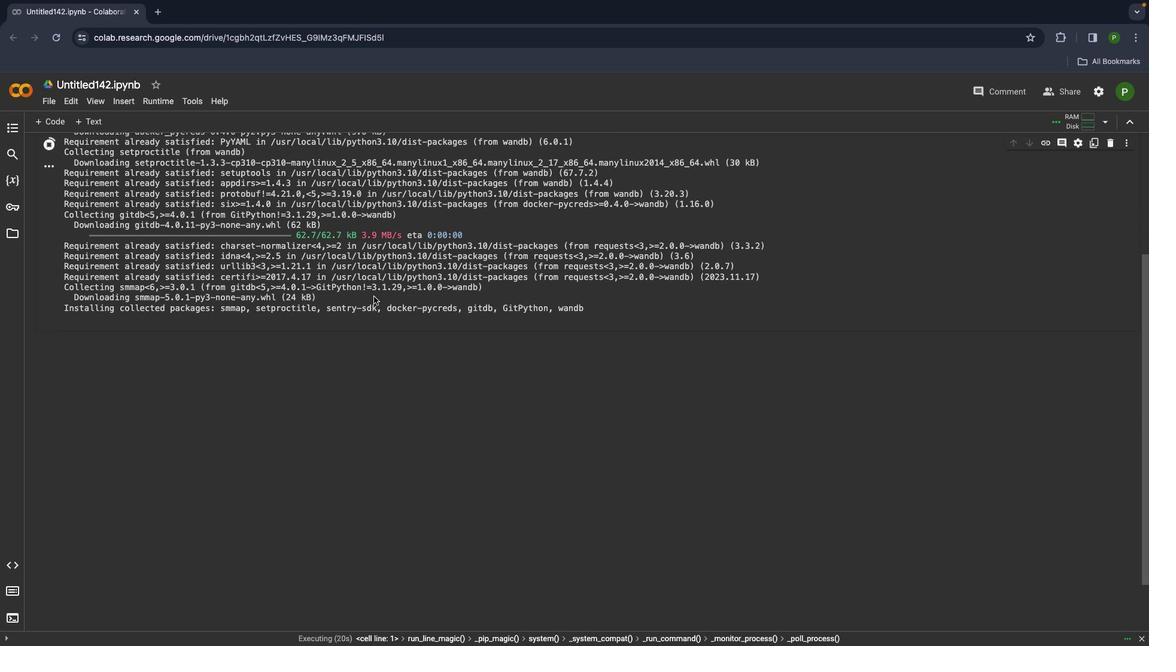 
Action: Mouse scrolled (313, 308) with delta (182, 37)
Screenshot: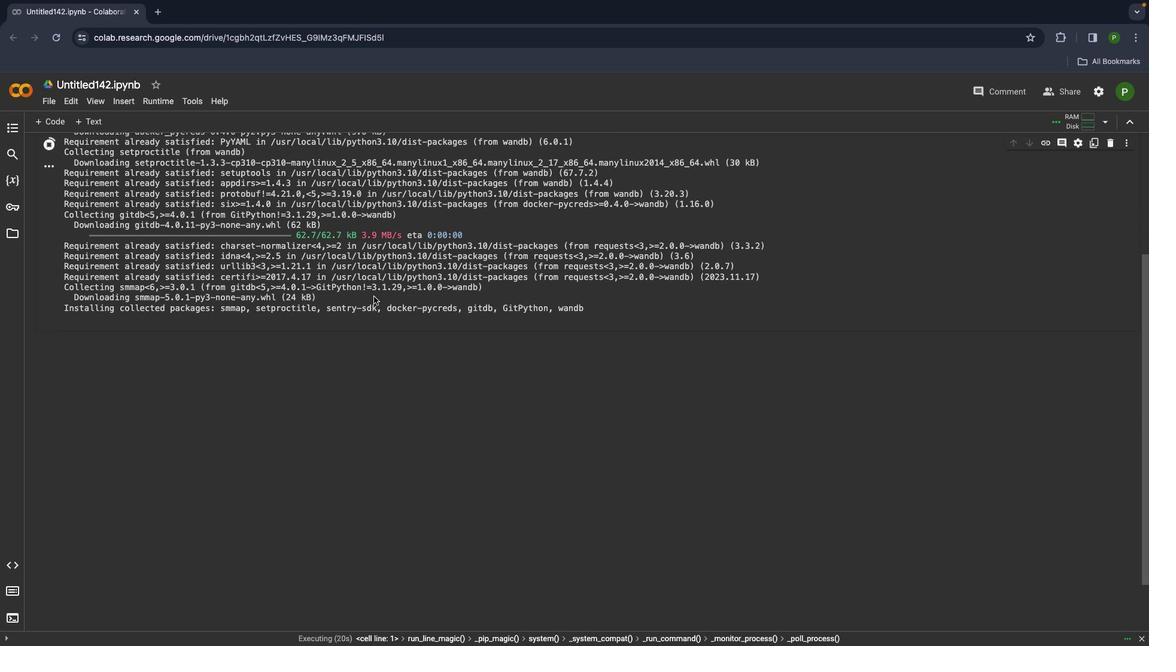 
Action: Mouse scrolled (313, 308) with delta (182, 37)
Screenshot: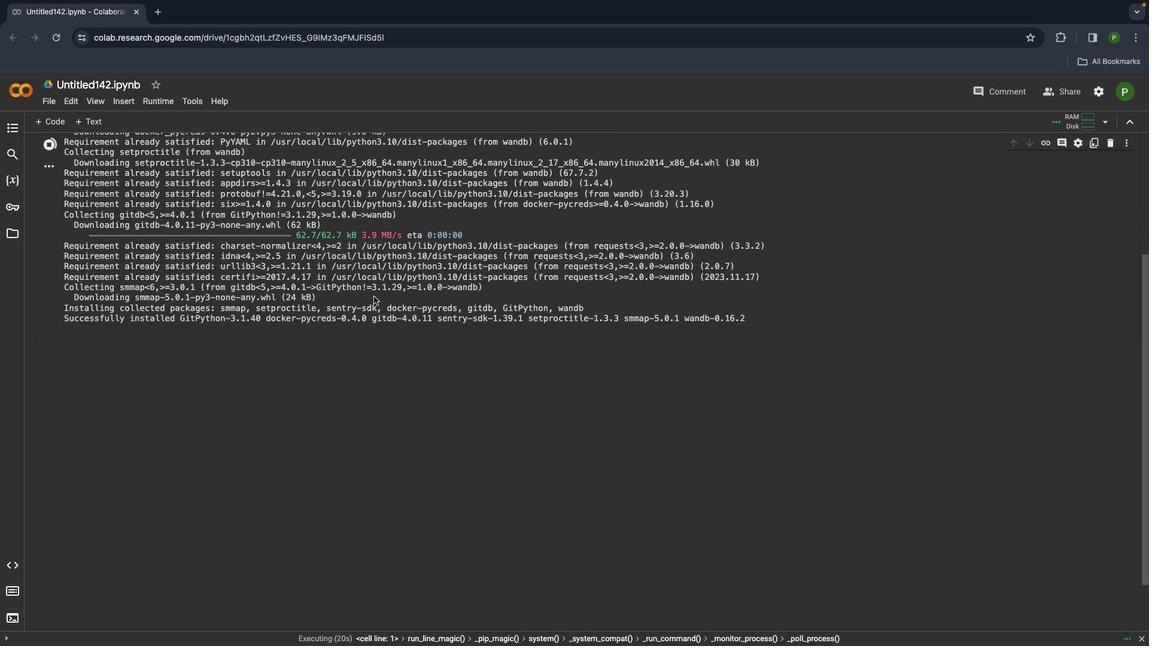 
Action: Mouse moved to (373, 344)
Screenshot: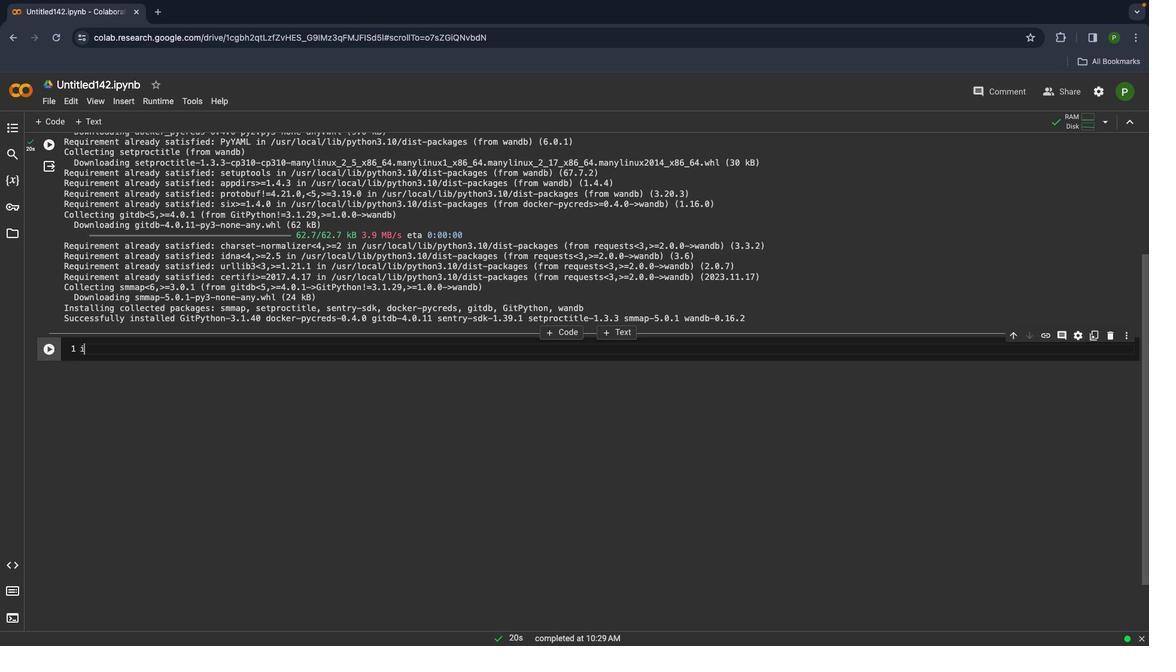 
Action: Mouse pressed left at (373, 344)
Screenshot: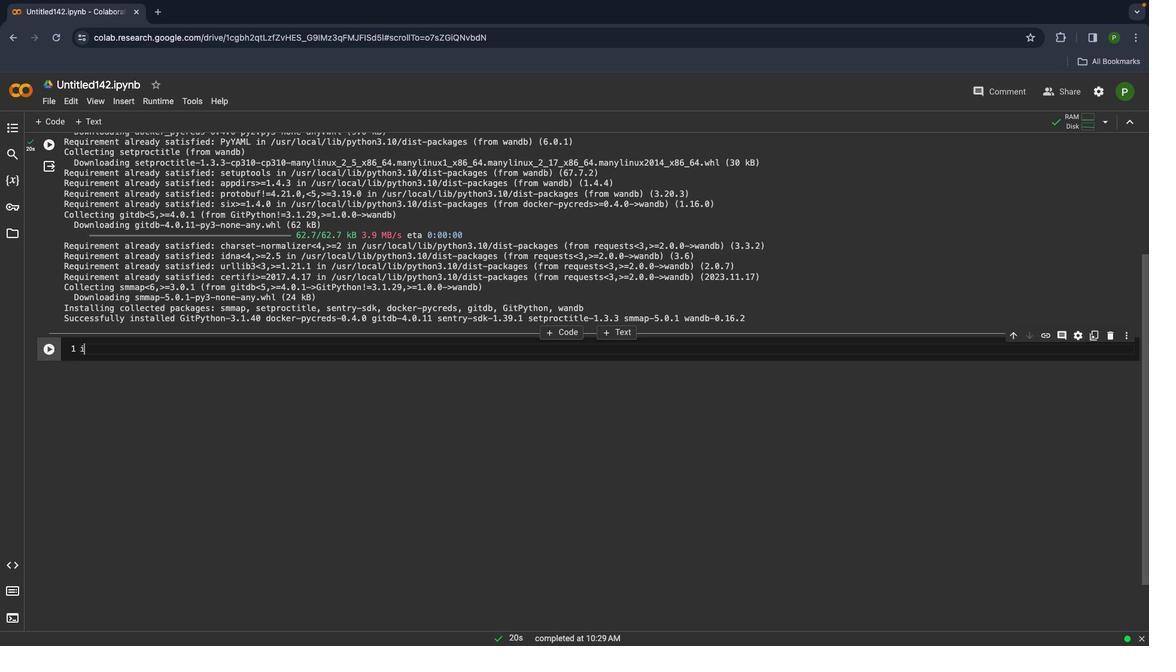 
Action: Mouse moved to (370, 343)
Screenshot: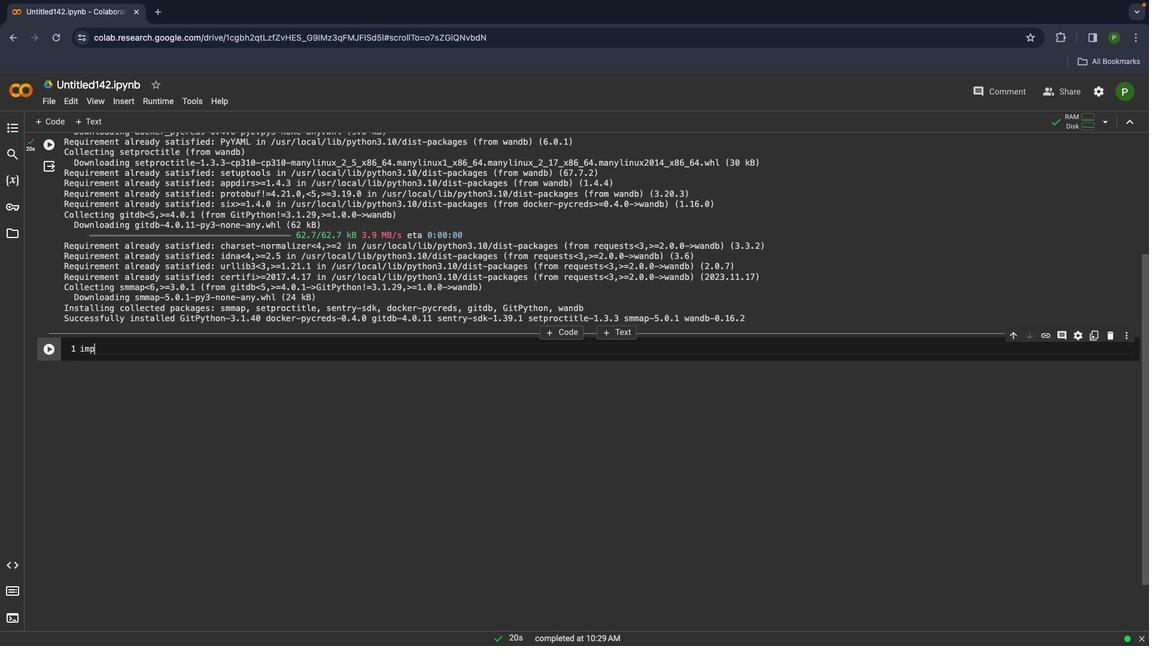 
Action: Key pressed 'i''m''p''o''r''t'Key.space'w''a''n''d''b'Key.enter'w''a''n''d''b''.''l''o''g''i''n'Key.shift_r'('Key.cmdKey.enter
Screenshot: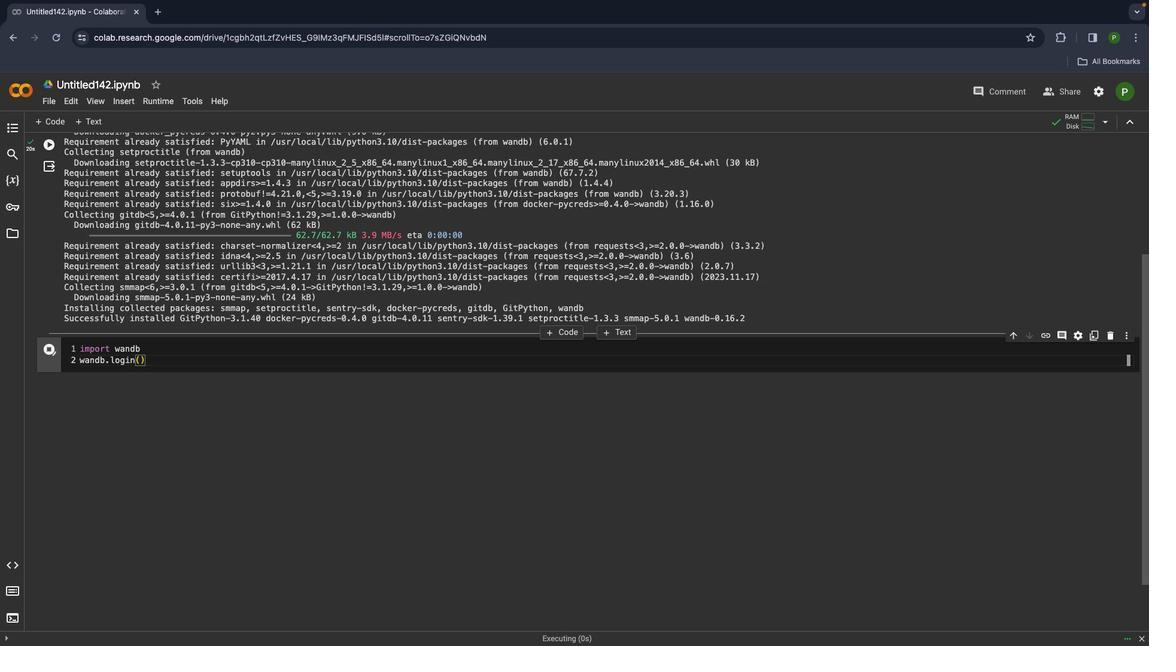 
Action: Mouse moved to (624, 530)
Screenshot: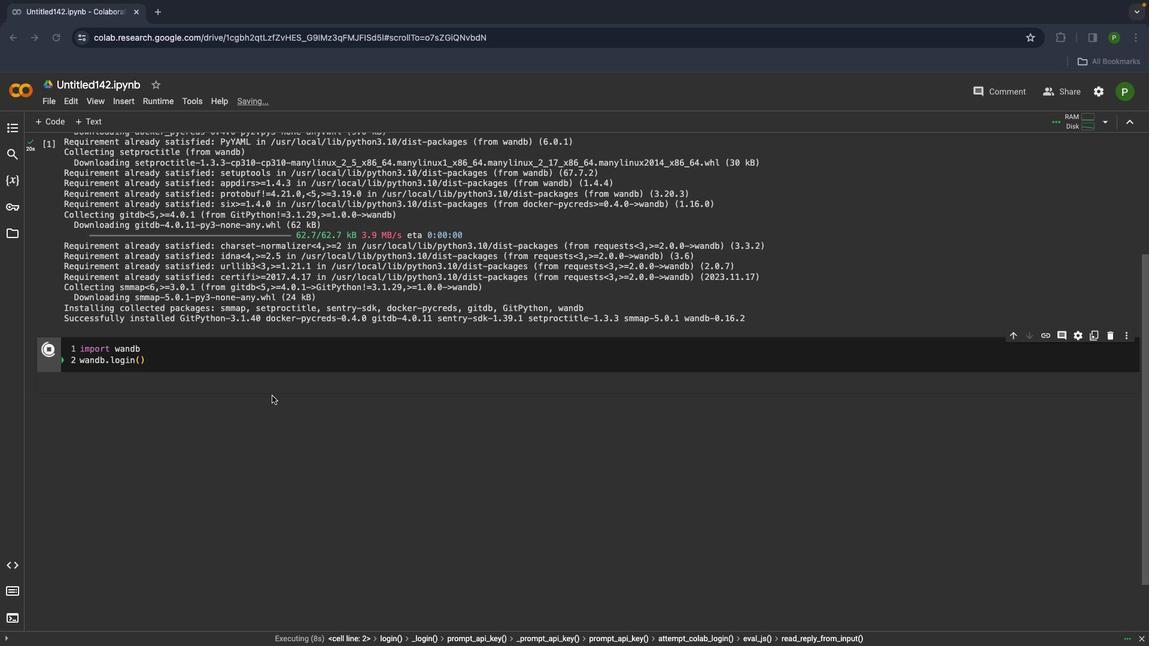 
Action: Mouse pressed left at (624, 530)
Screenshot: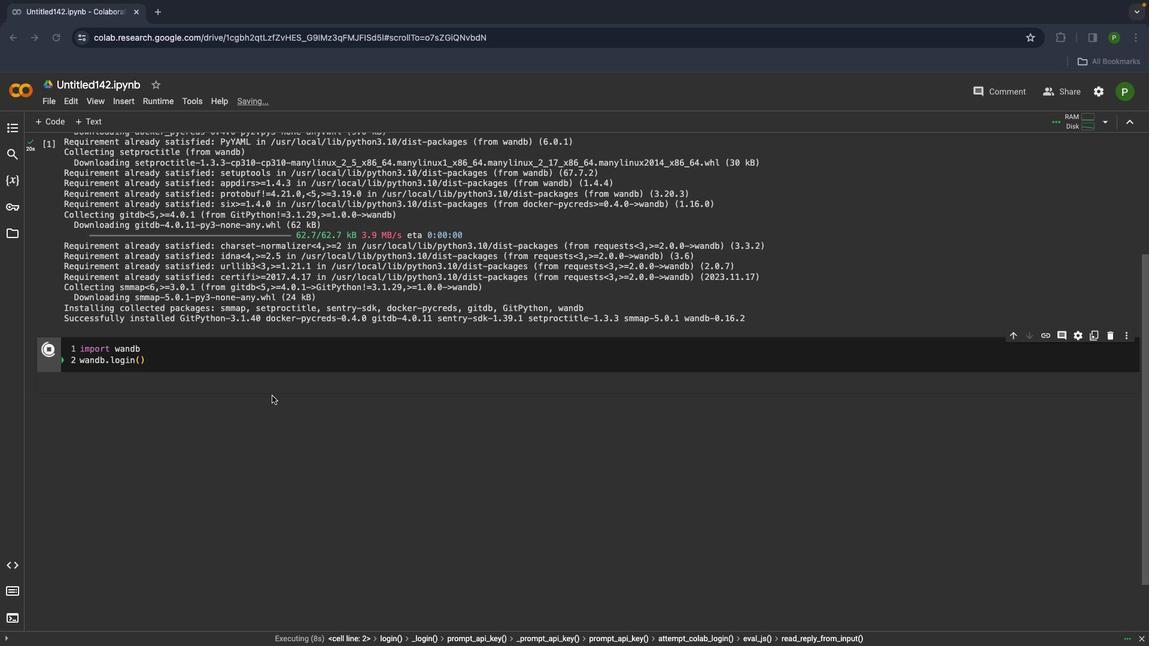 
Action: Mouse moved to (300, 419)
Screenshot: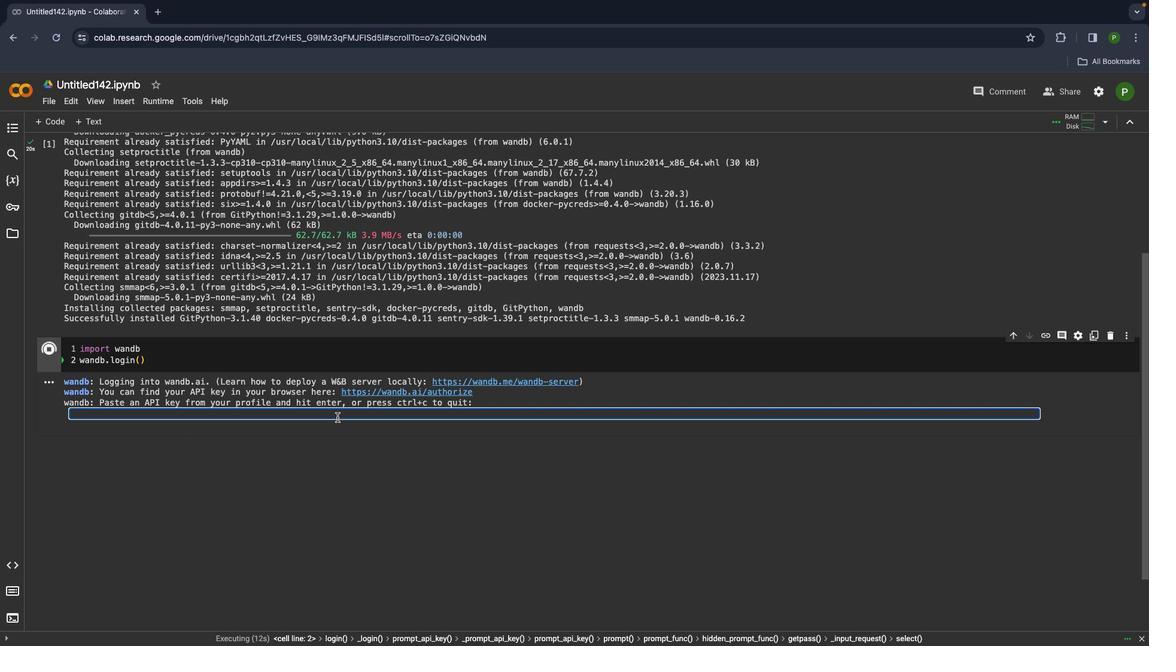 
Action: Mouse pressed left at (300, 419)
Screenshot: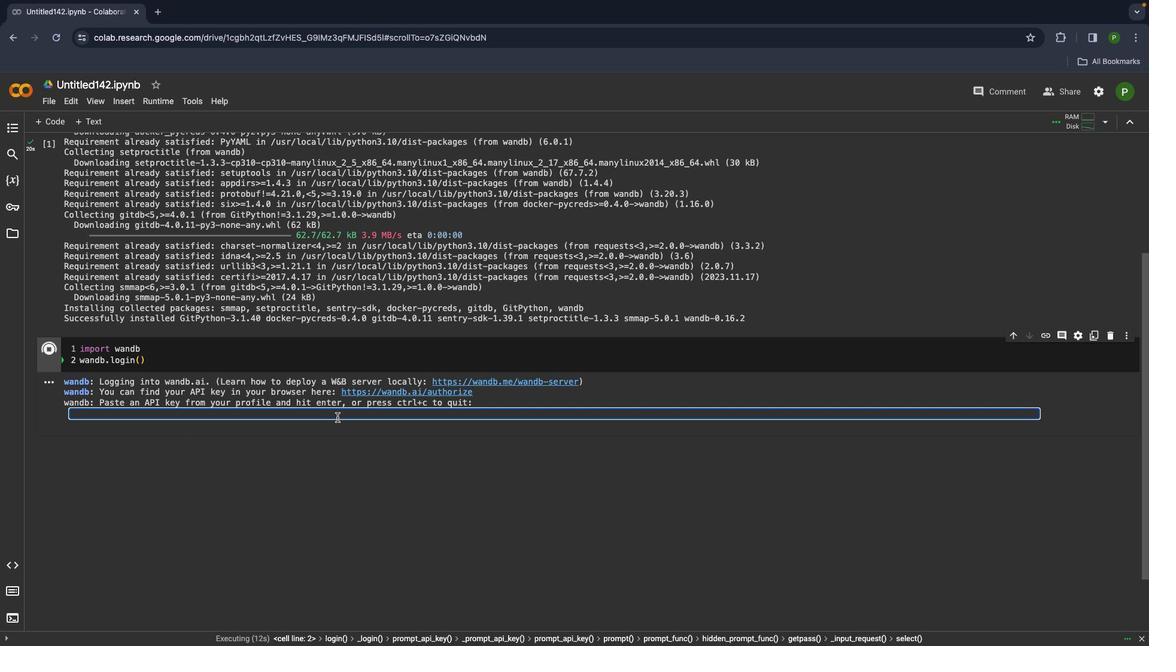 
Action: Mouse moved to (301, 419)
Screenshot: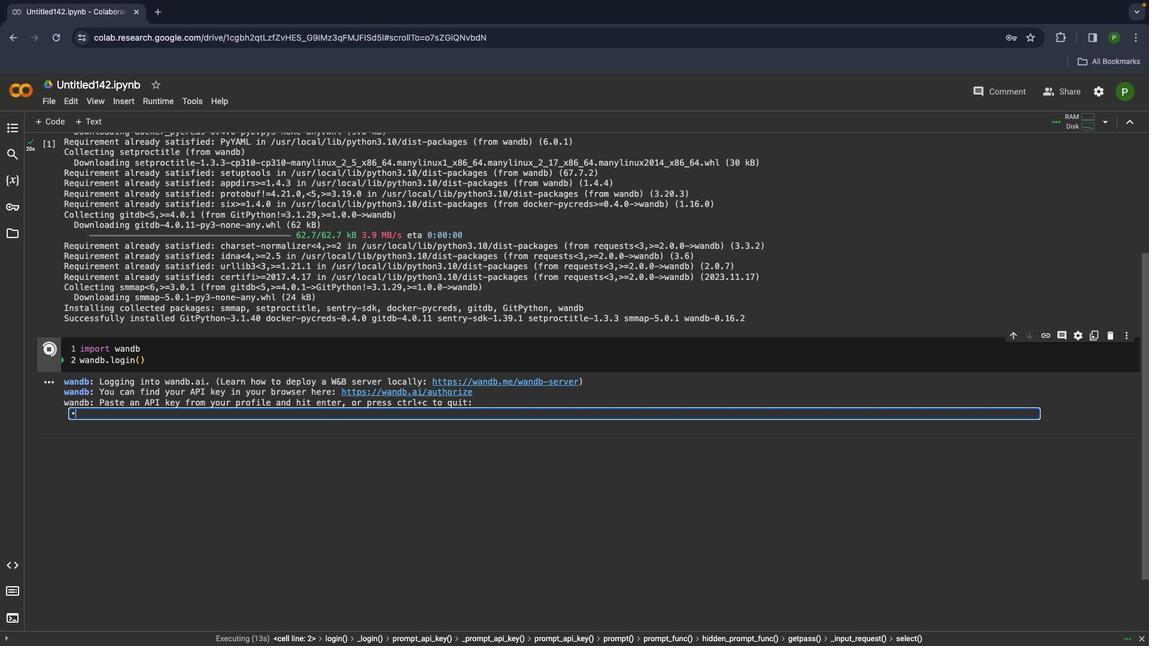 
Action: Mouse pressed left at (301, 419)
Screenshot: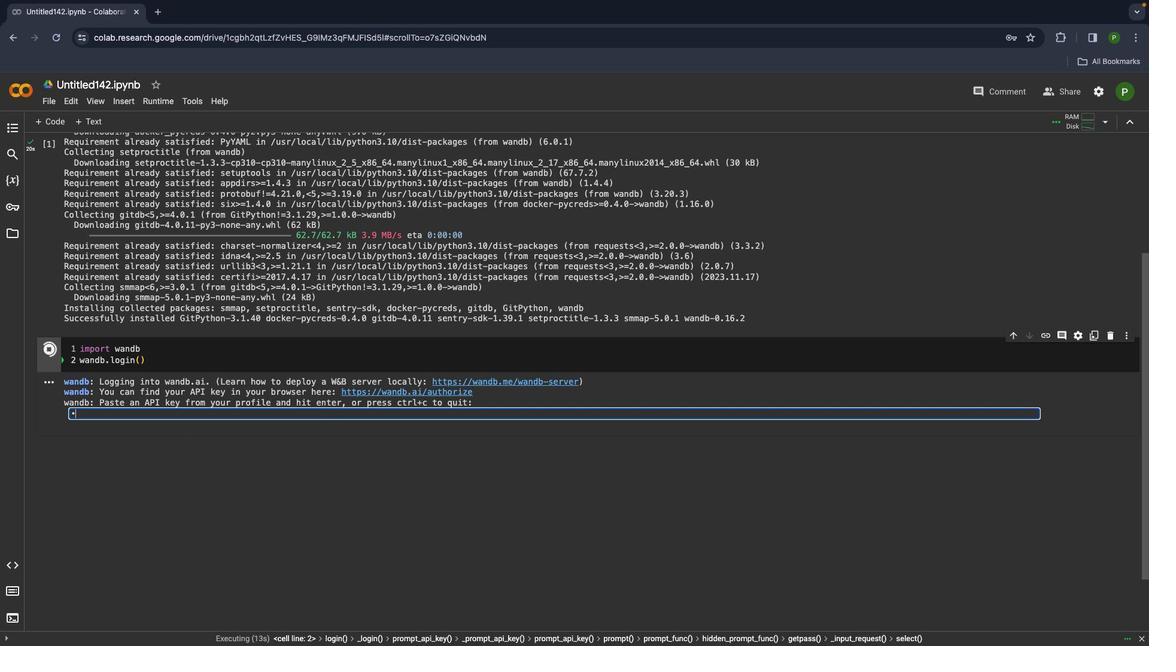 
Action: Mouse moved to (380, 447)
Screenshot: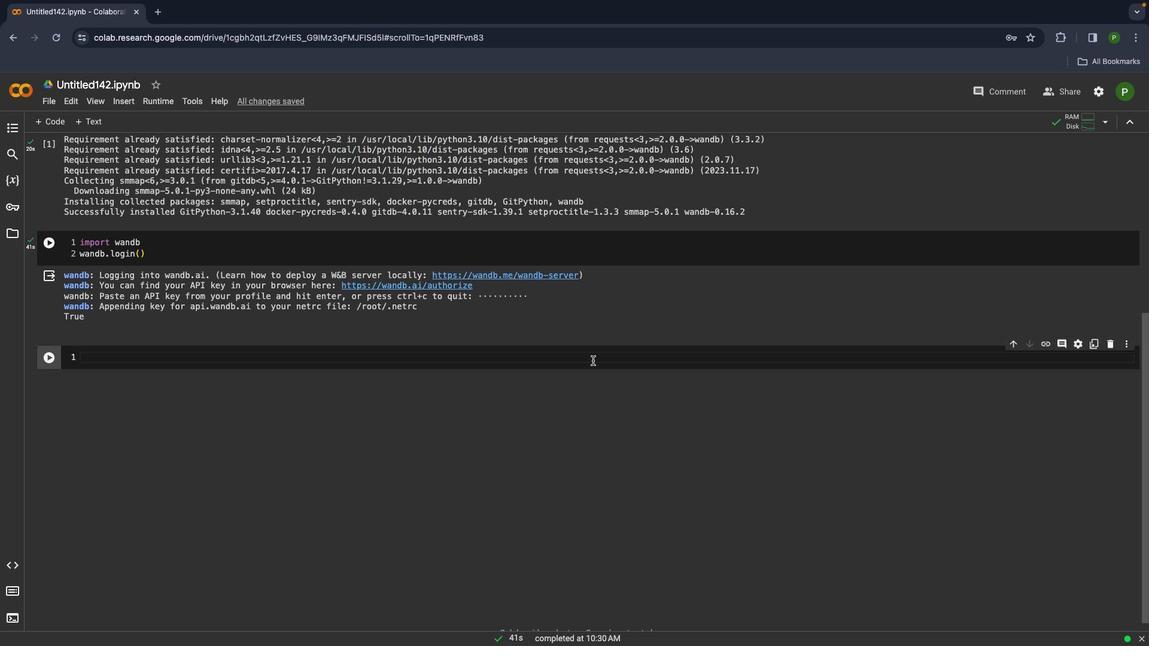 
Action: Mouse pressed left at (380, 447)
Screenshot: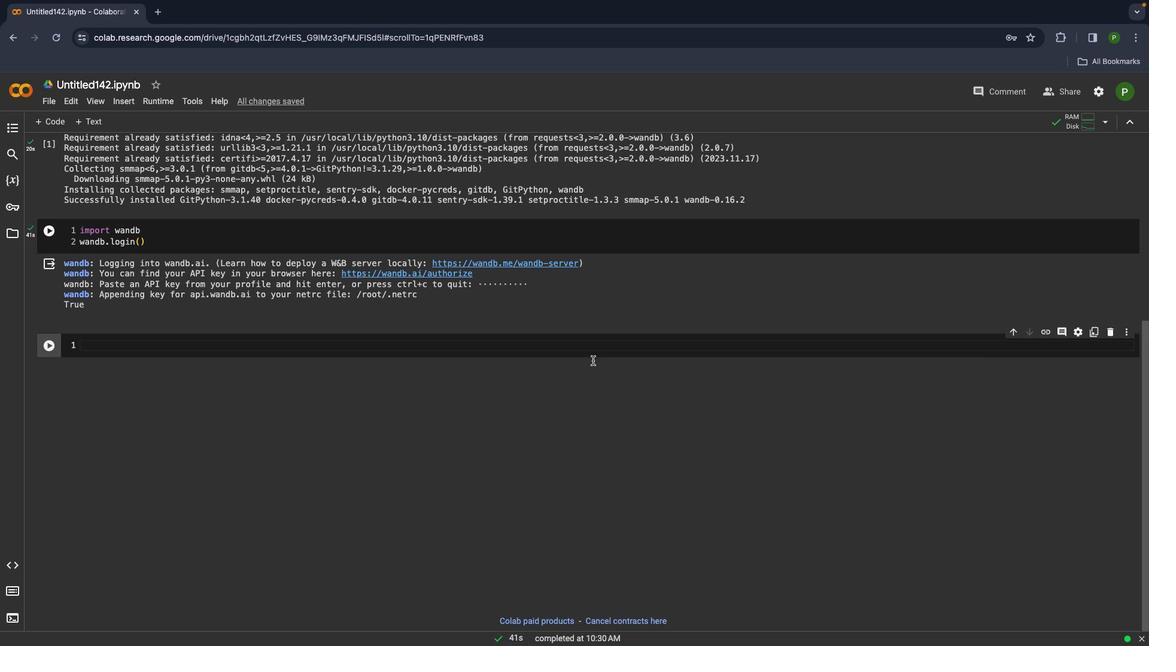 
Action: Mouse moved to (391, 366)
Screenshot: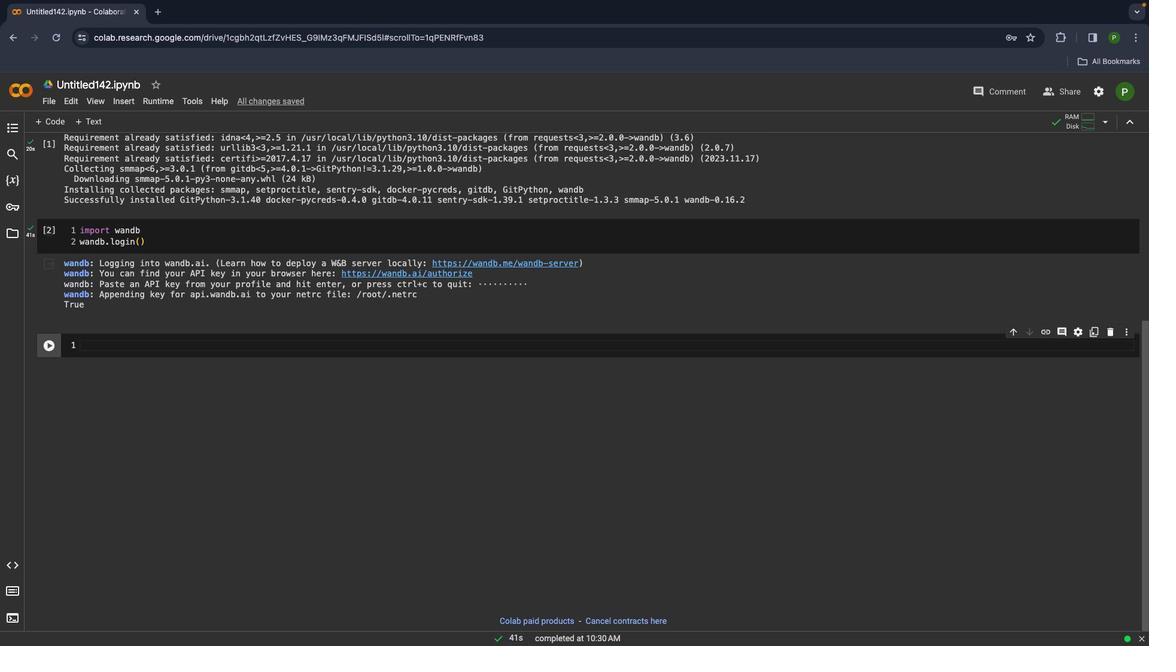 
Action: Mouse scrolled (391, 366) with delta (182, 37)
Screenshot: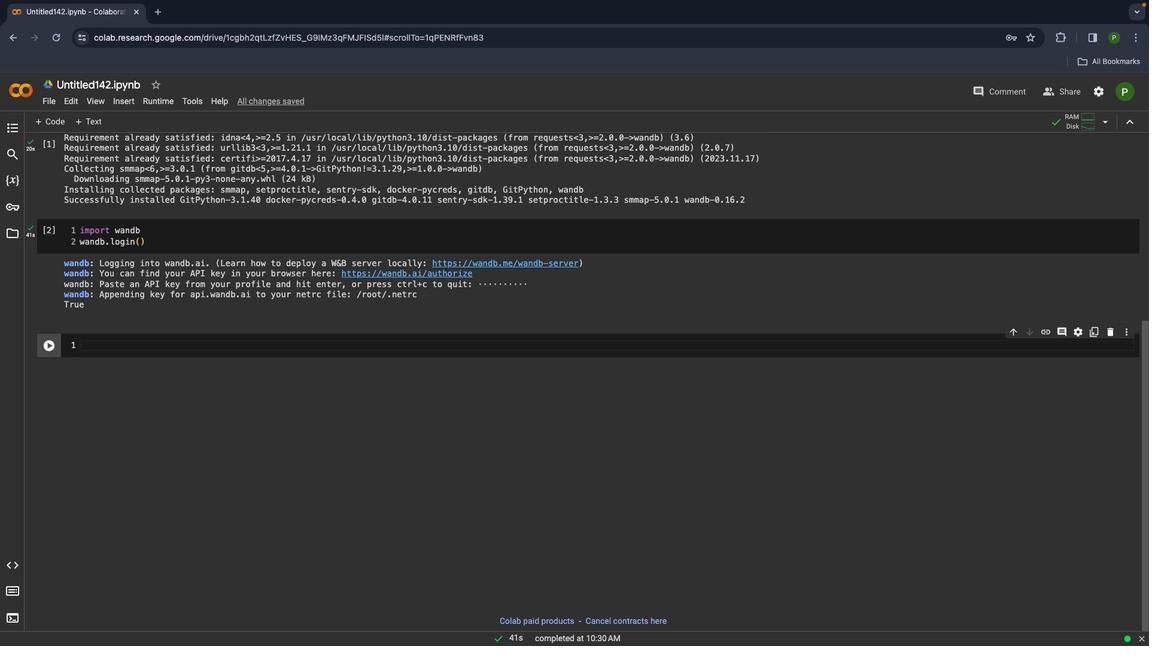
Action: Mouse scrolled (391, 366) with delta (182, 37)
Screenshot: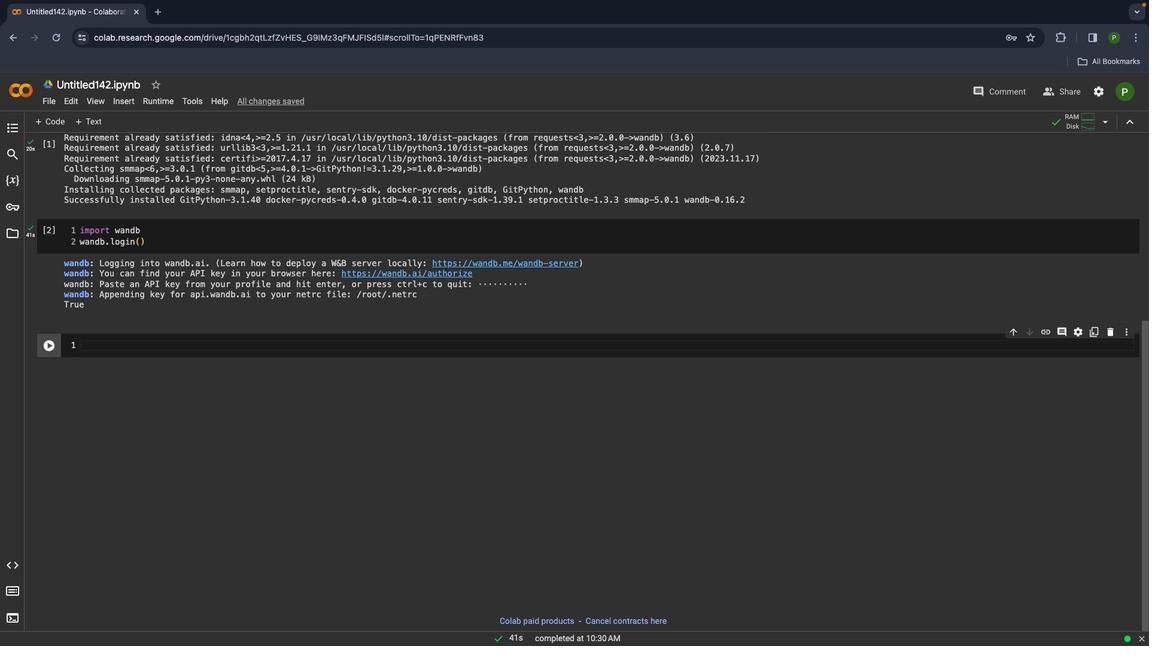 
Action: Mouse scrolled (391, 366) with delta (182, 36)
Screenshot: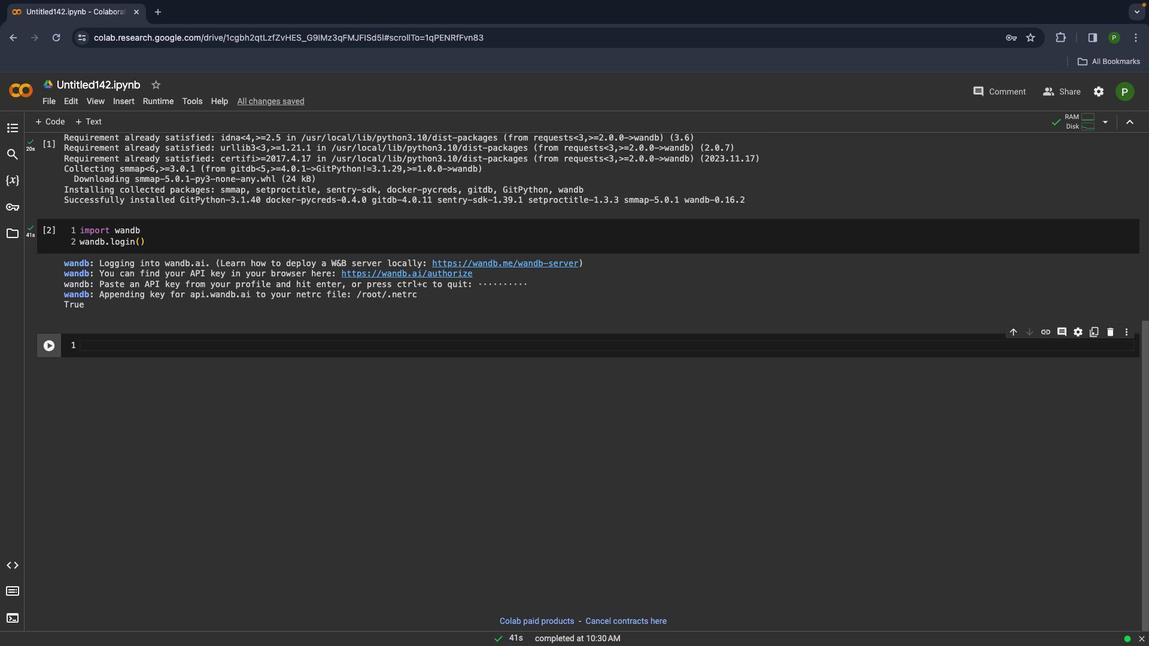 
Action: Mouse scrolled (391, 366) with delta (182, 35)
Screenshot: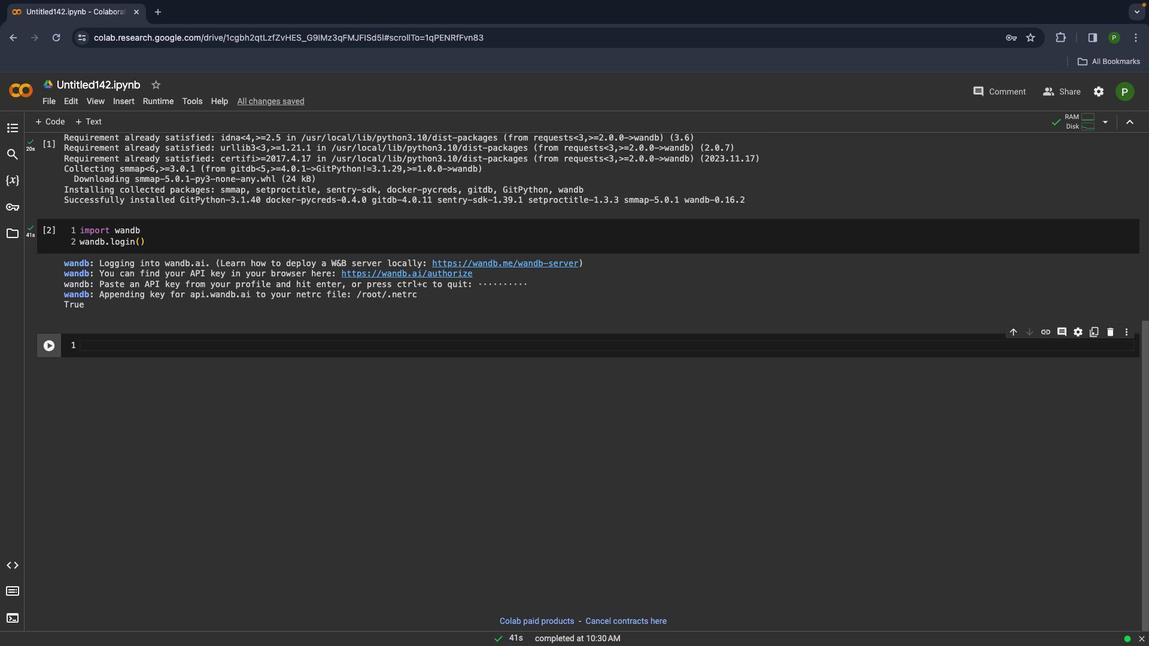 
Action: Mouse scrolled (391, 366) with delta (182, 35)
Screenshot: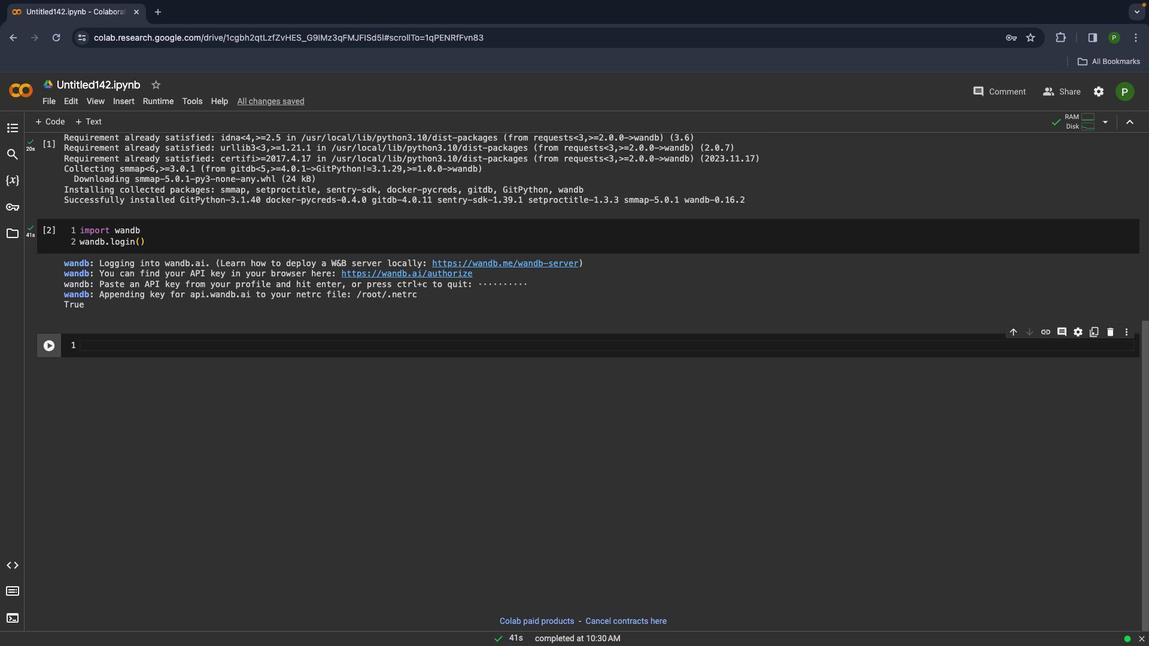 
Action: Mouse moved to (742, 296)
Screenshot: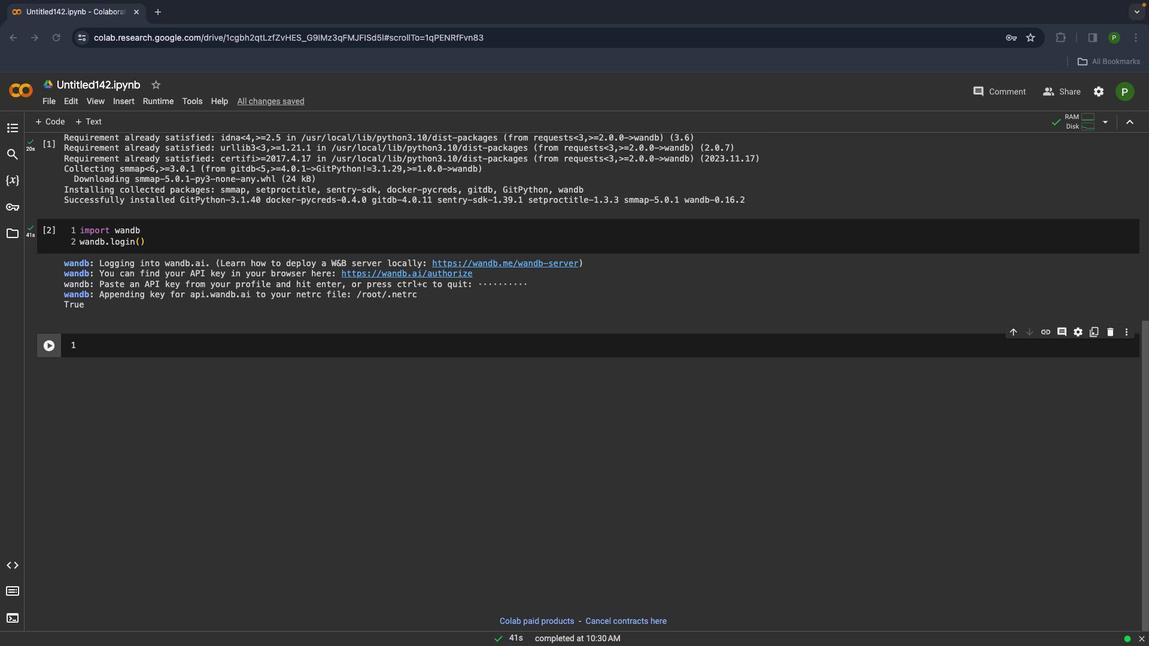 
Action: Mouse pressed left at (742, 296)
Screenshot: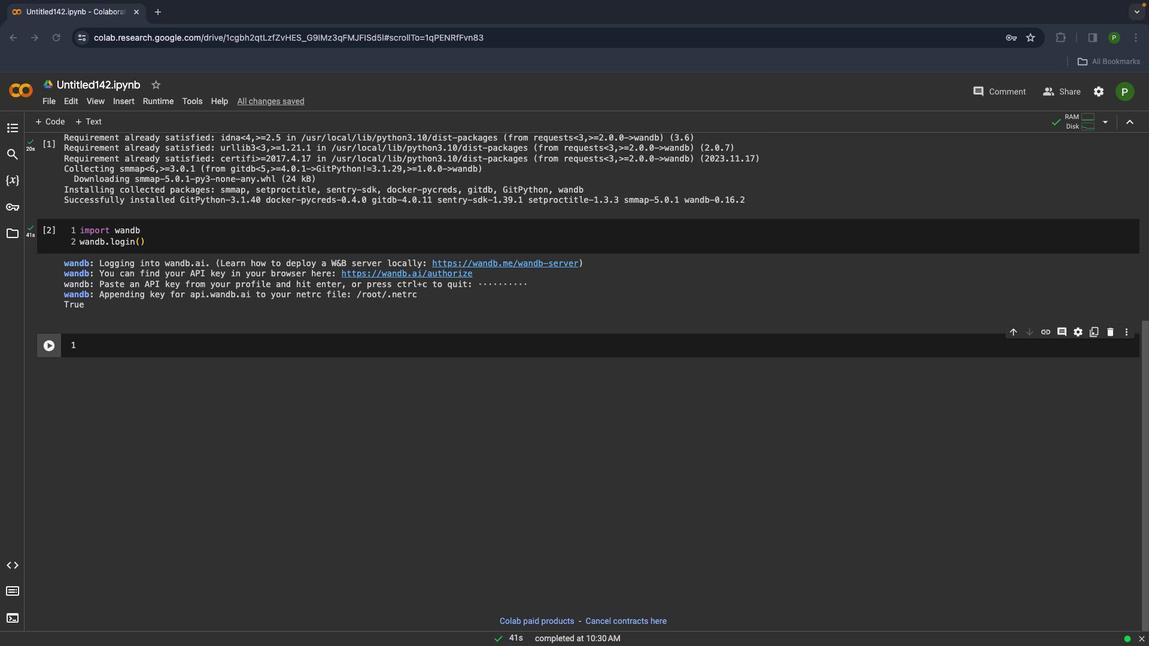 
Action: Mouse moved to (742, 296)
Screenshot: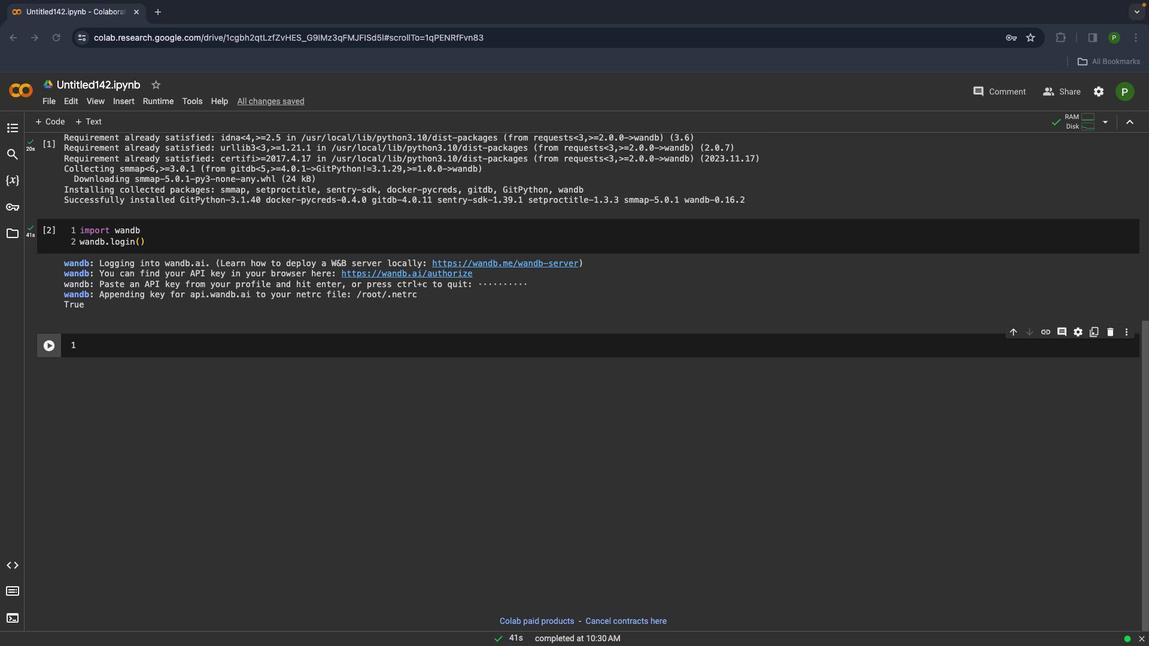 
Action: Mouse scrolled (742, 296) with delta (182, 37)
Screenshot: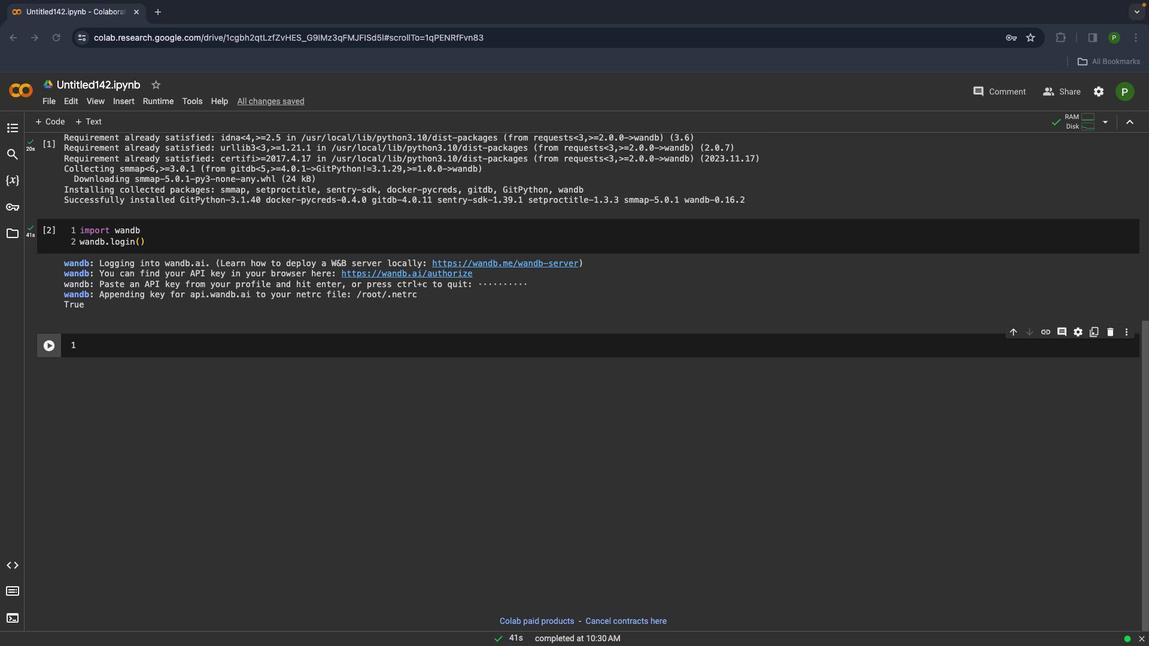 
Action: Mouse scrolled (742, 296) with delta (182, 37)
Screenshot: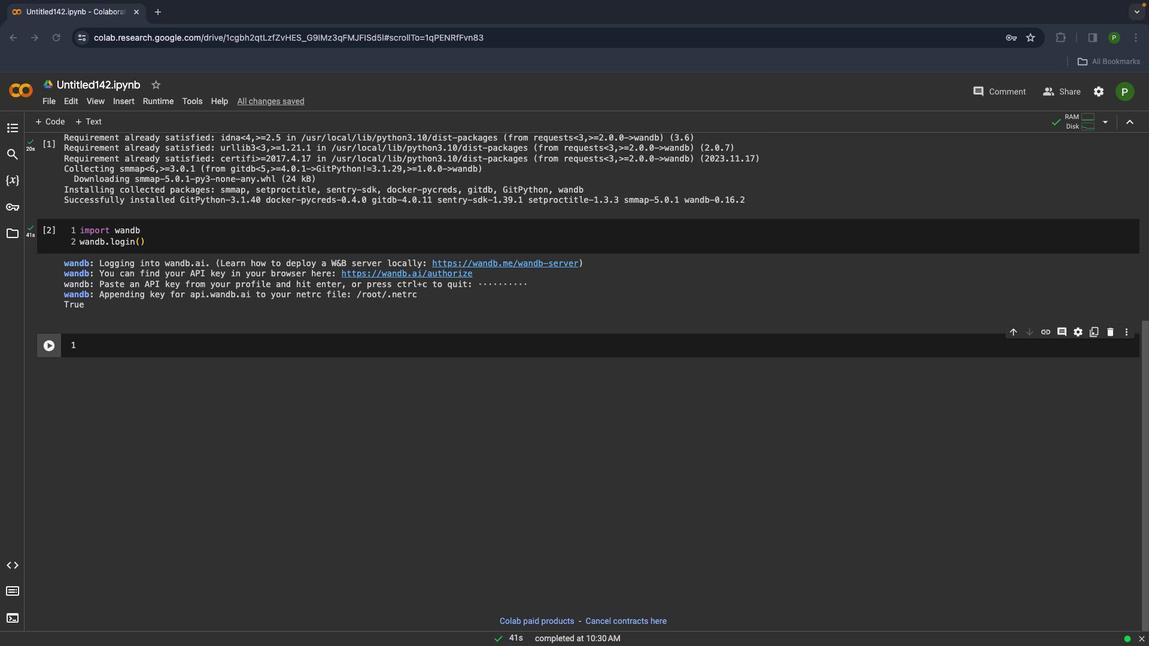 
Action: Mouse scrolled (742, 296) with delta (182, 36)
Screenshot: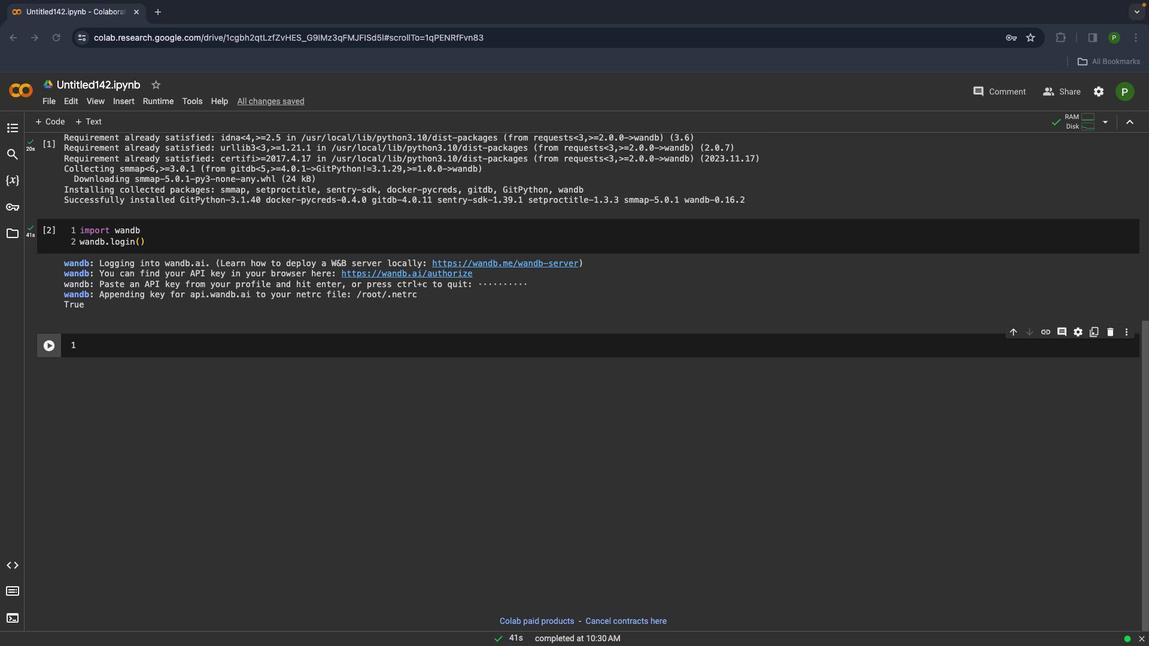 
Action: Mouse scrolled (742, 296) with delta (182, 35)
Screenshot: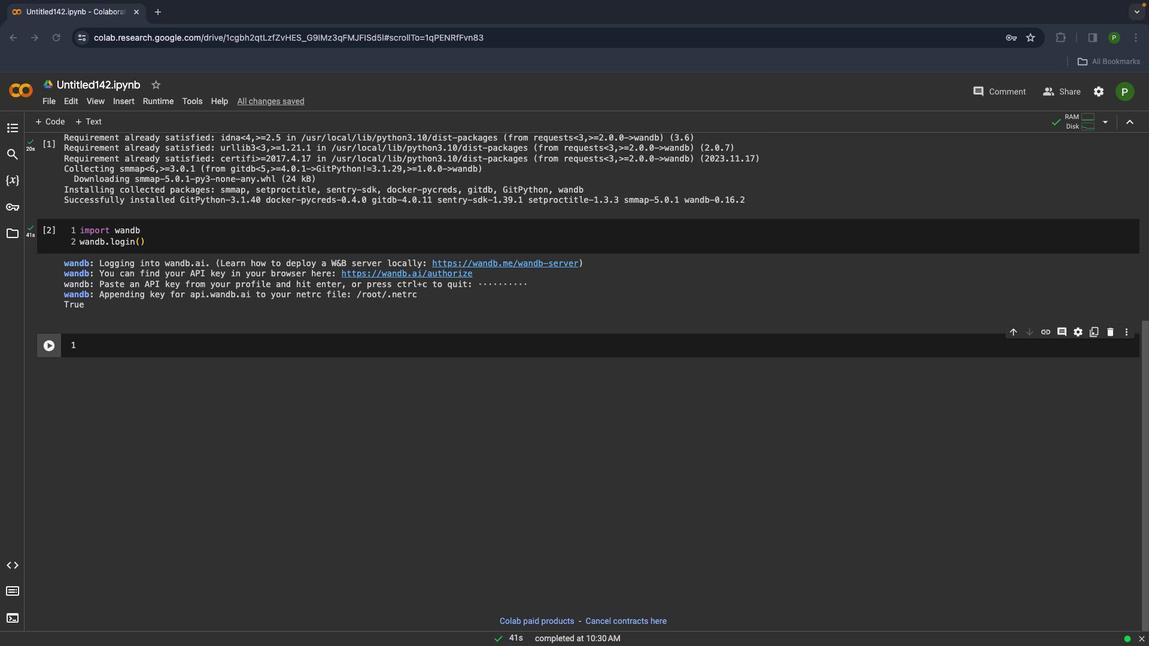 
Action: Mouse scrolled (742, 296) with delta (182, 35)
Screenshot: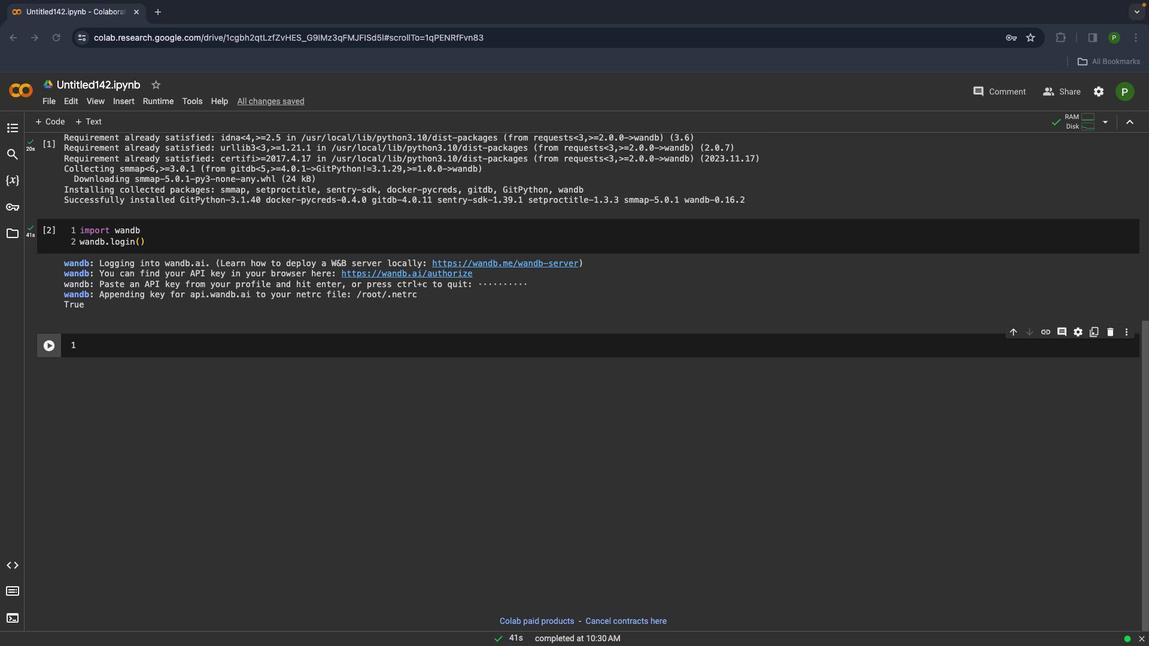 
Action: Mouse moved to (740, 298)
Screenshot: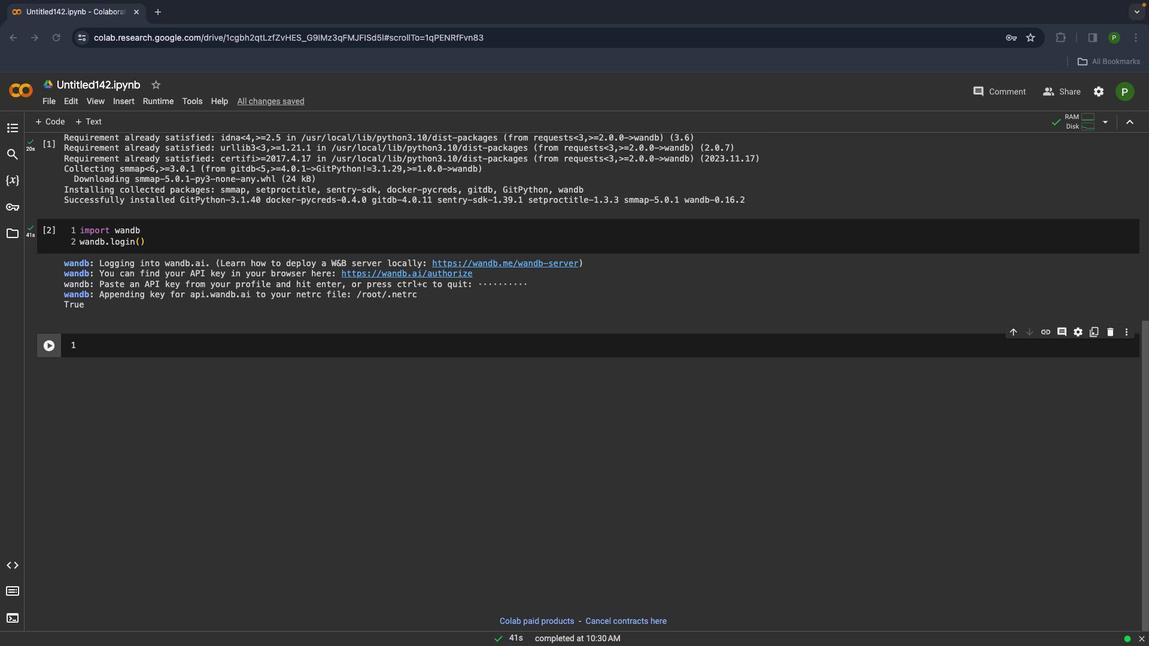 
Action: Mouse scrolled (740, 298) with delta (182, 37)
Screenshot: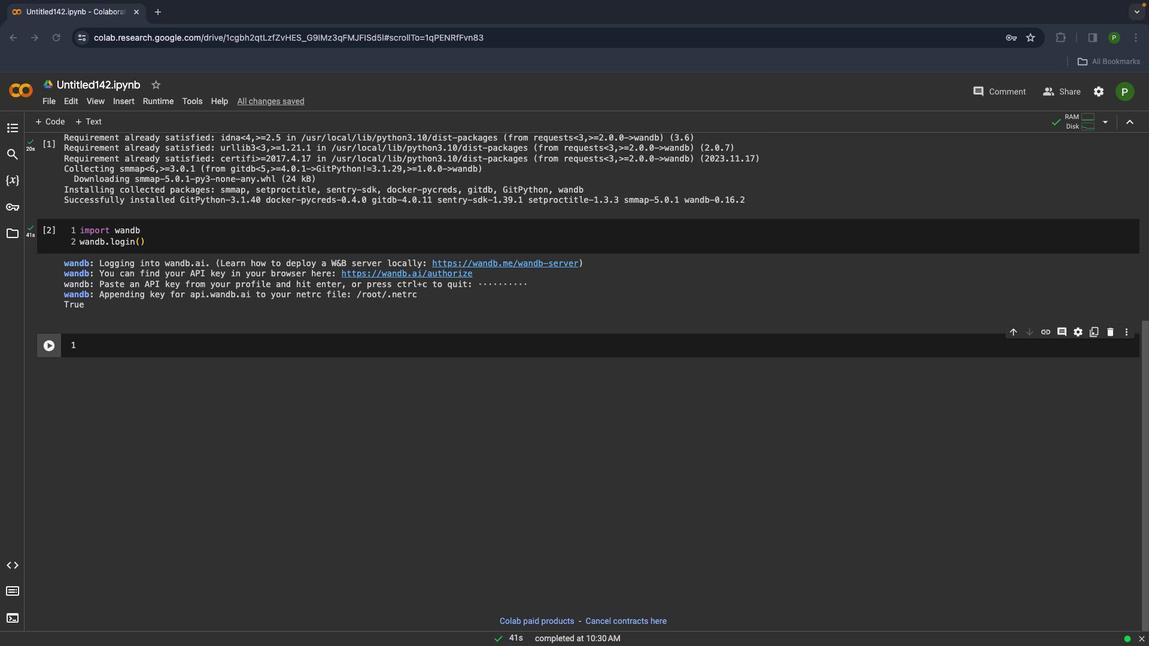 
Action: Mouse scrolled (740, 298) with delta (182, 37)
Screenshot: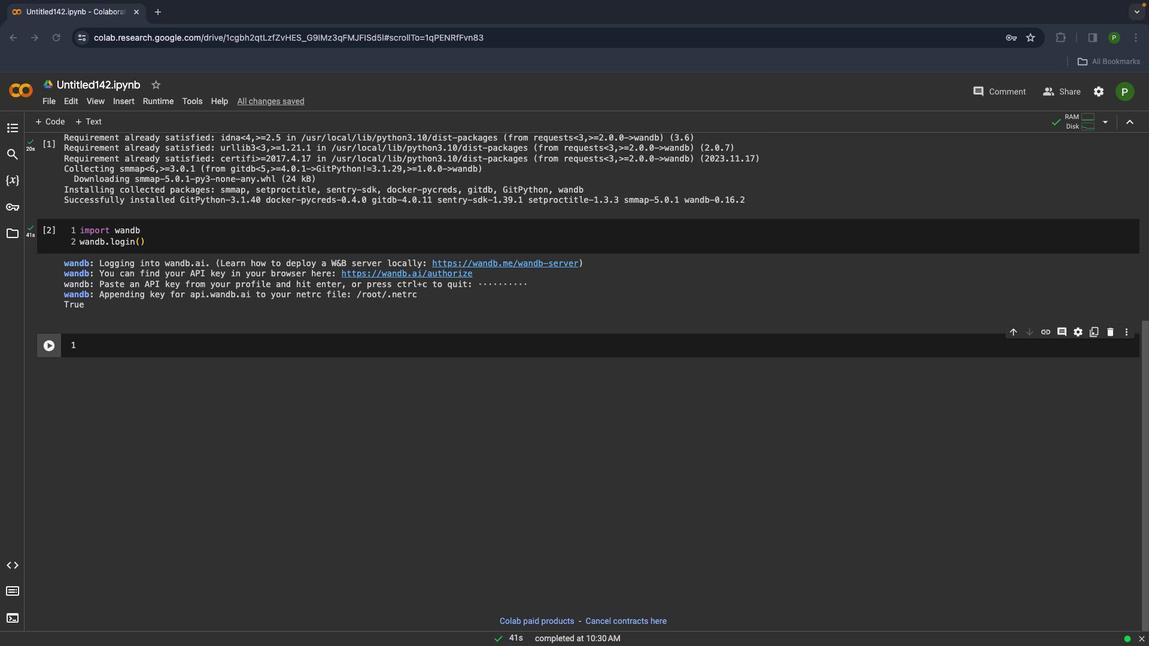
Action: Mouse moved to (740, 298)
Screenshot: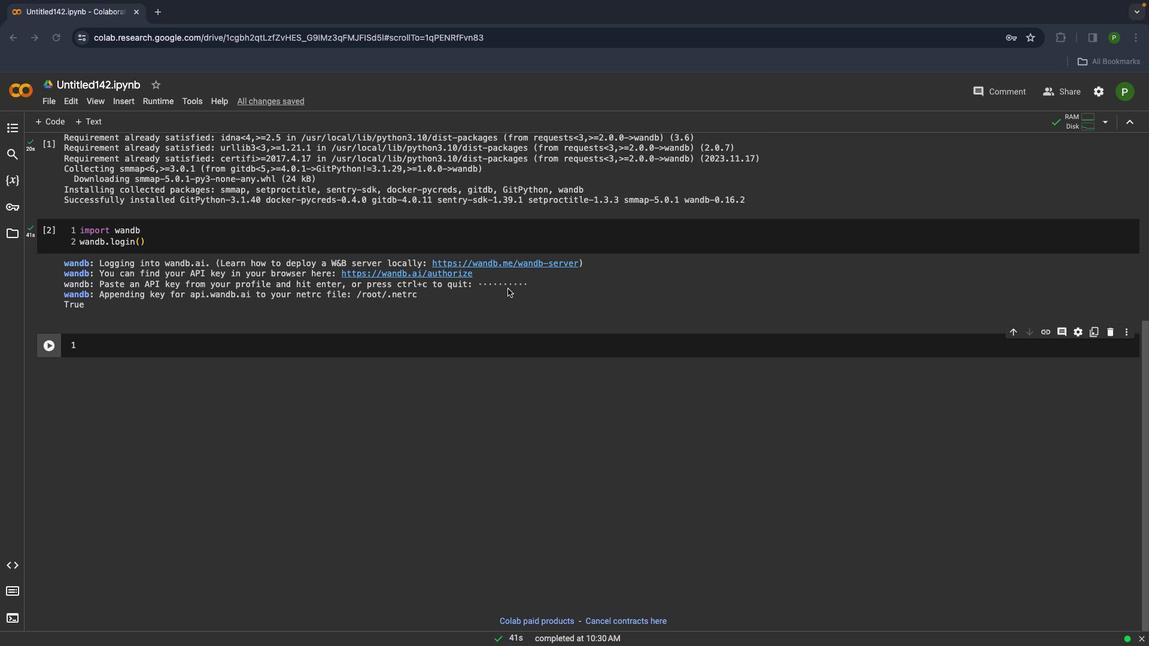 
Action: Mouse scrolled (740, 298) with delta (182, 37)
Screenshot: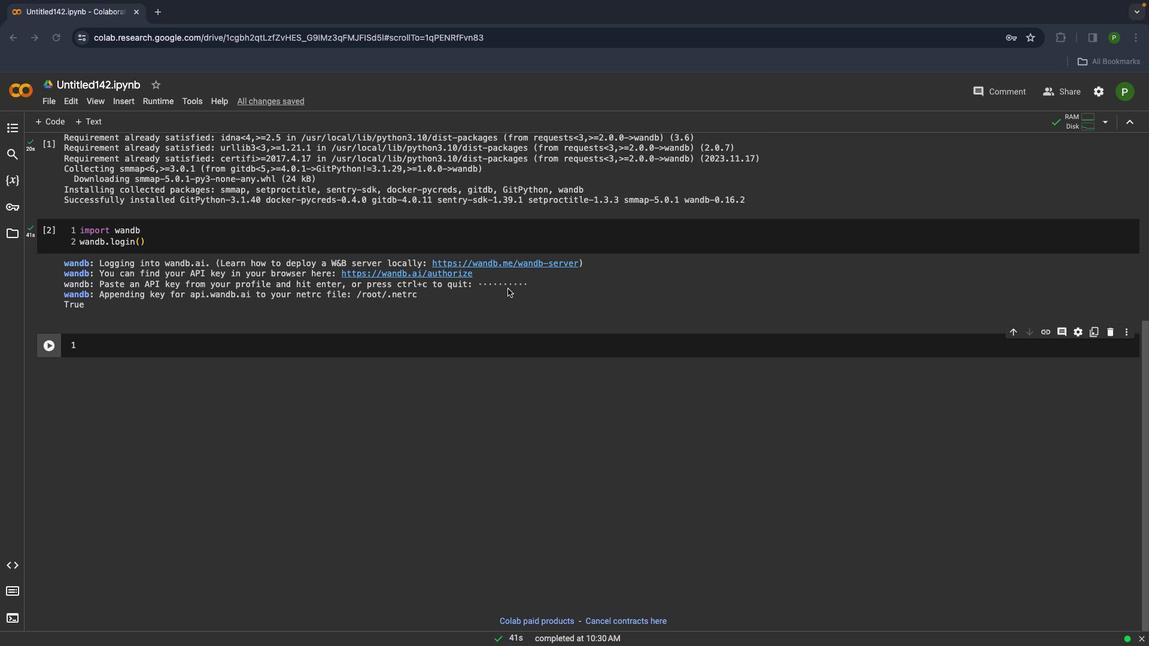 
Action: Mouse moved to (739, 298)
Screenshot: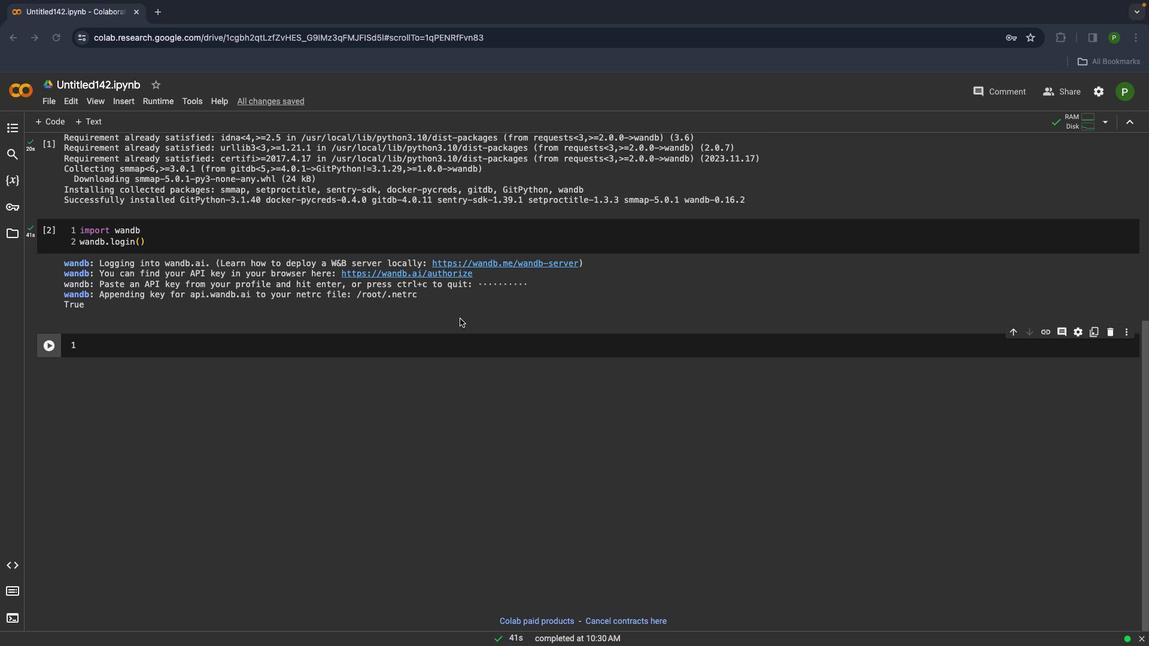 
Action: Mouse scrolled (739, 298) with delta (182, 37)
Screenshot: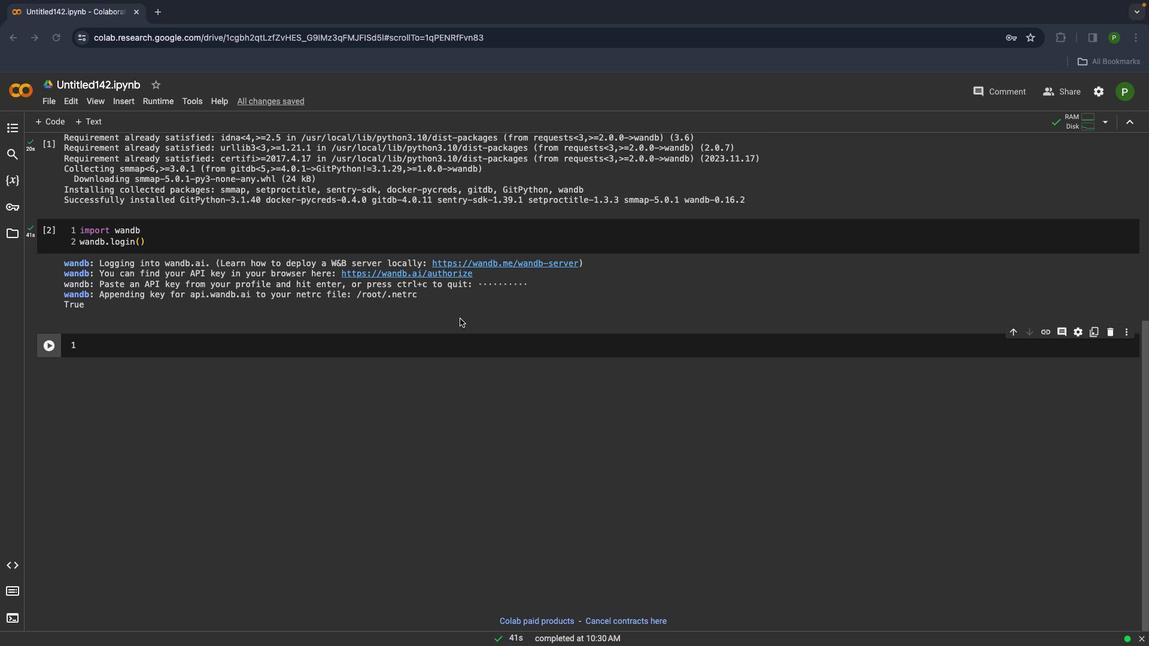 
Action: Mouse moved to (343, 358)
Screenshot: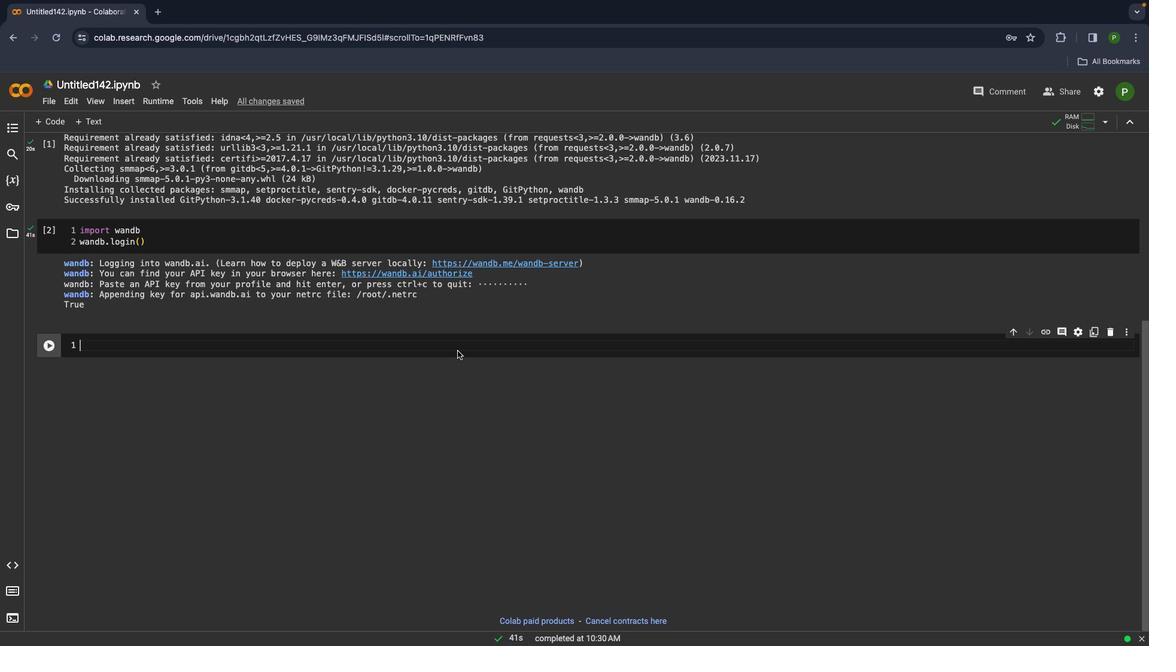 
Action: Mouse pressed left at (343, 358)
Screenshot: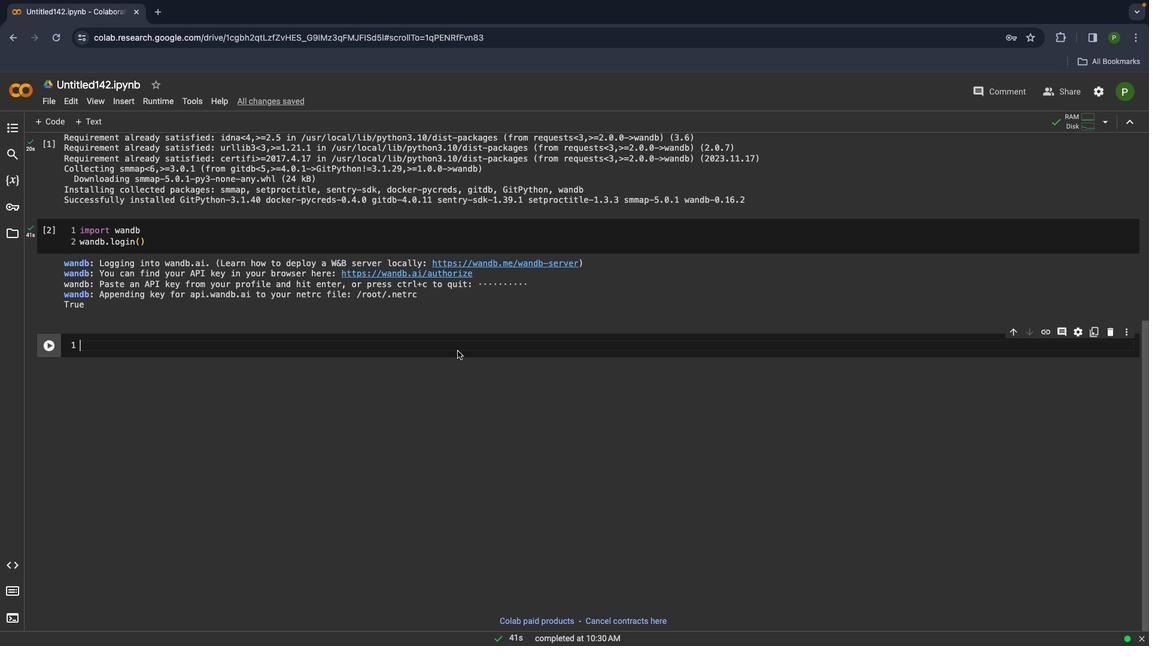 
Action: Key pressed 'i''m''p''o''r''t'Key.space't''o''r''c''h'Key.enter'i''m''p''o''r''t'Key.space't''o''r''c''h''.''n''n'Key.space'a''s'Key.space'n''n'Key.enter'i''m''p''o''r''t'Key.space't''o''r''c''h''.''o''p''t''i''m'Key.space'a''s'Key.space'o''p''t''i''m'Key.enter'i''m''p''o''r''t'Key.space't''o''r''c''h''v''i''s''i''o''n'Key.enter'i''m''p''o''r''t'Key.space't''o''r''c''h''v''i''s''i''o''n'Key.spaceKey.backspace'.''t''r''a''n''s''f''o''r''m'Key.space'a''s'Key.space't''r''a''n''s''f''o''r''m''s'Key.enter'i''m''p''o''r''t'Key.space'e'Key.backspace'w''a''n''d''b'Key.enter
Screenshot: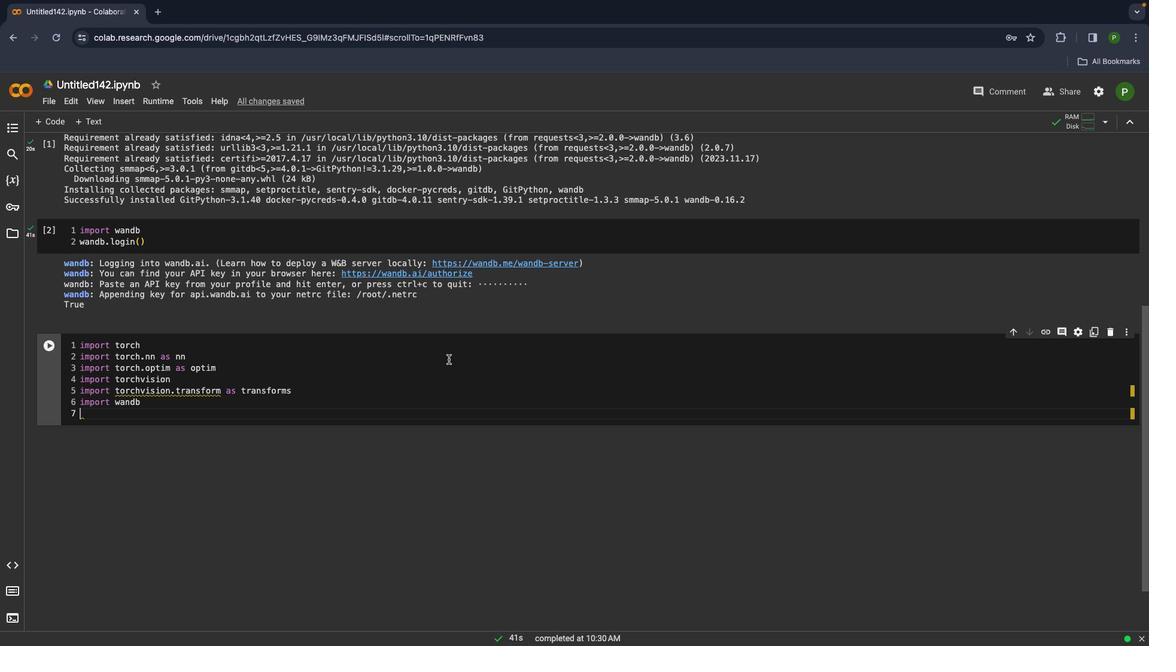 
Action: Mouse moved to (259, 395)
Screenshot: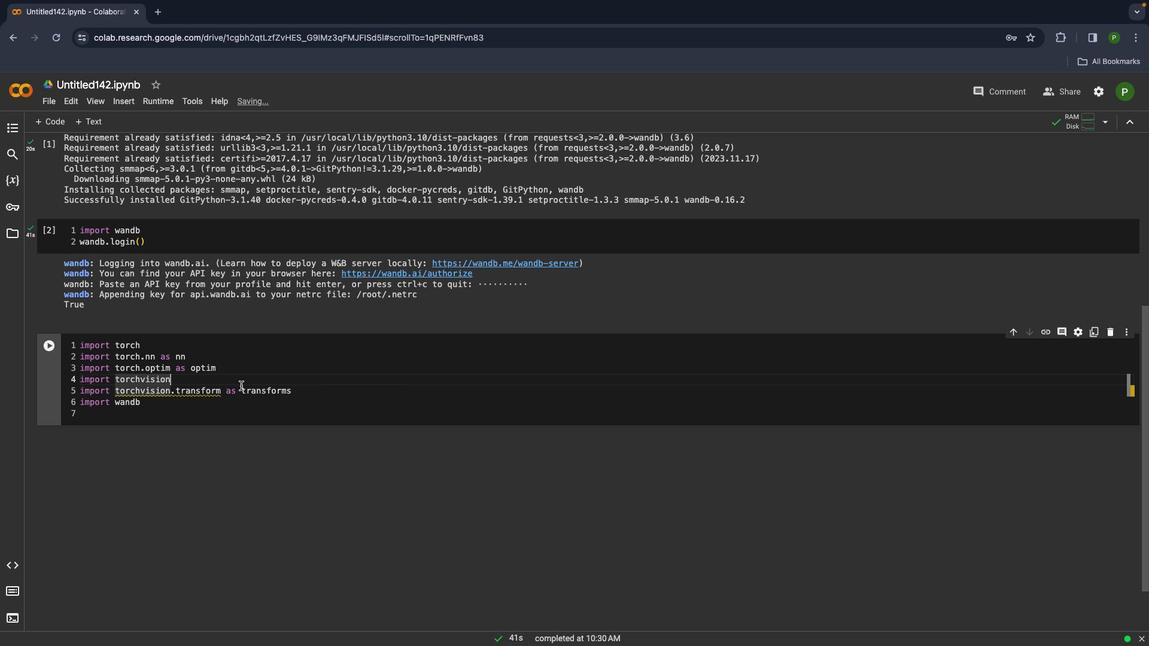 
Action: Mouse pressed left at (259, 395)
Screenshot: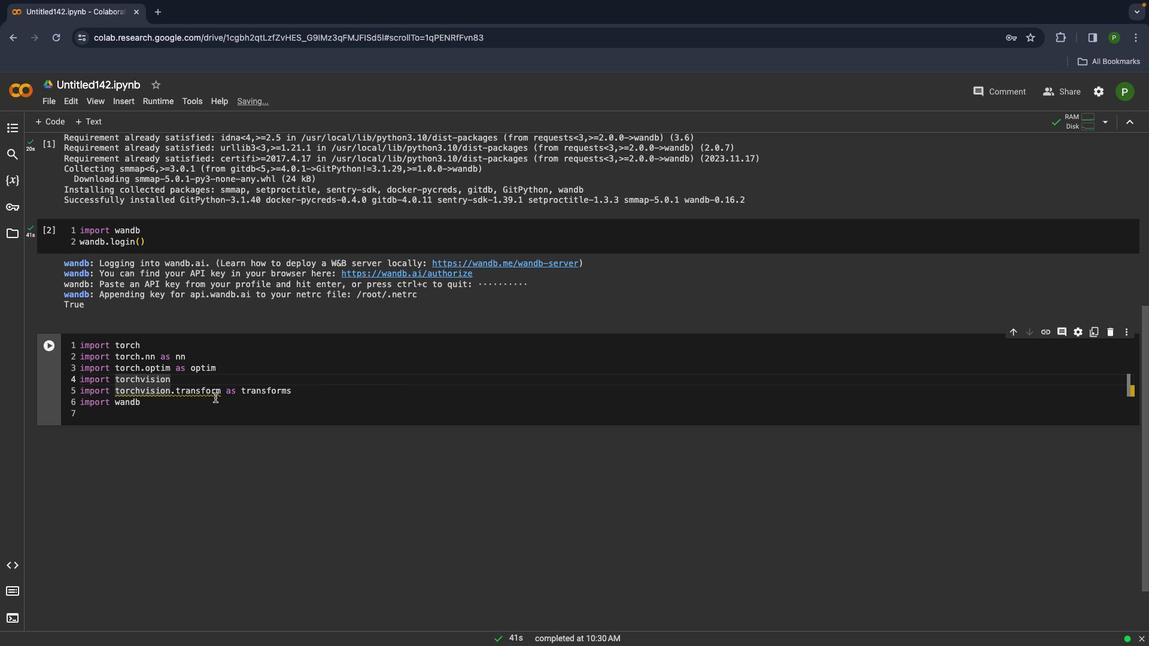 
Action: Mouse moved to (330, 387)
Screenshot: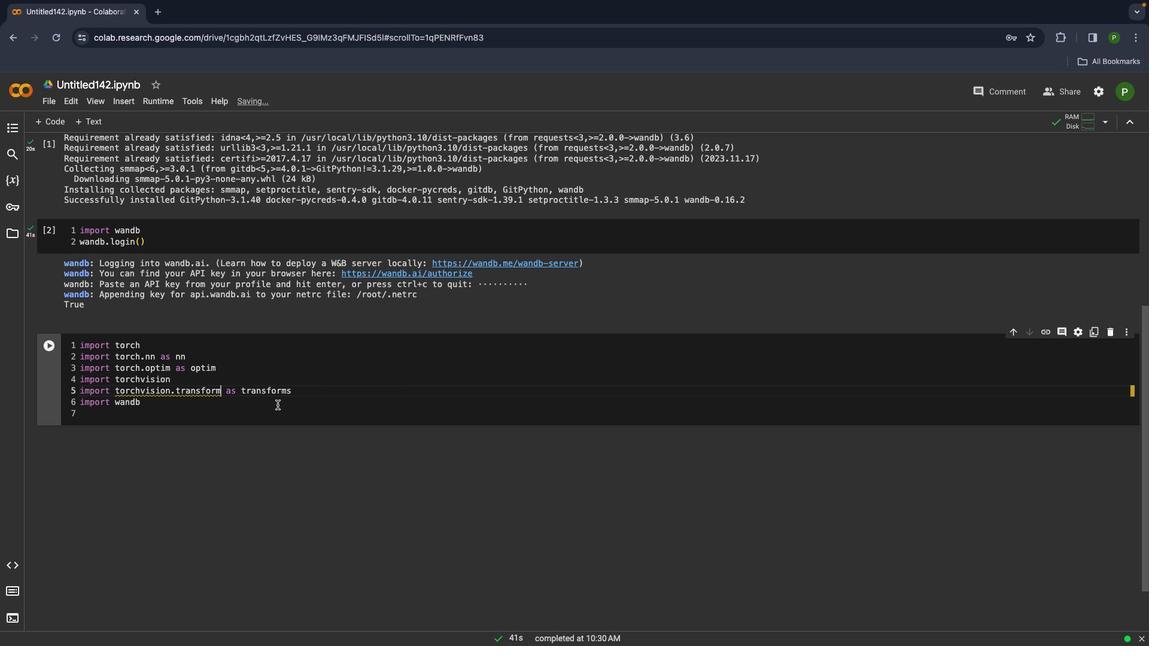 
Action: Mouse pressed left at (330, 387)
Screenshot: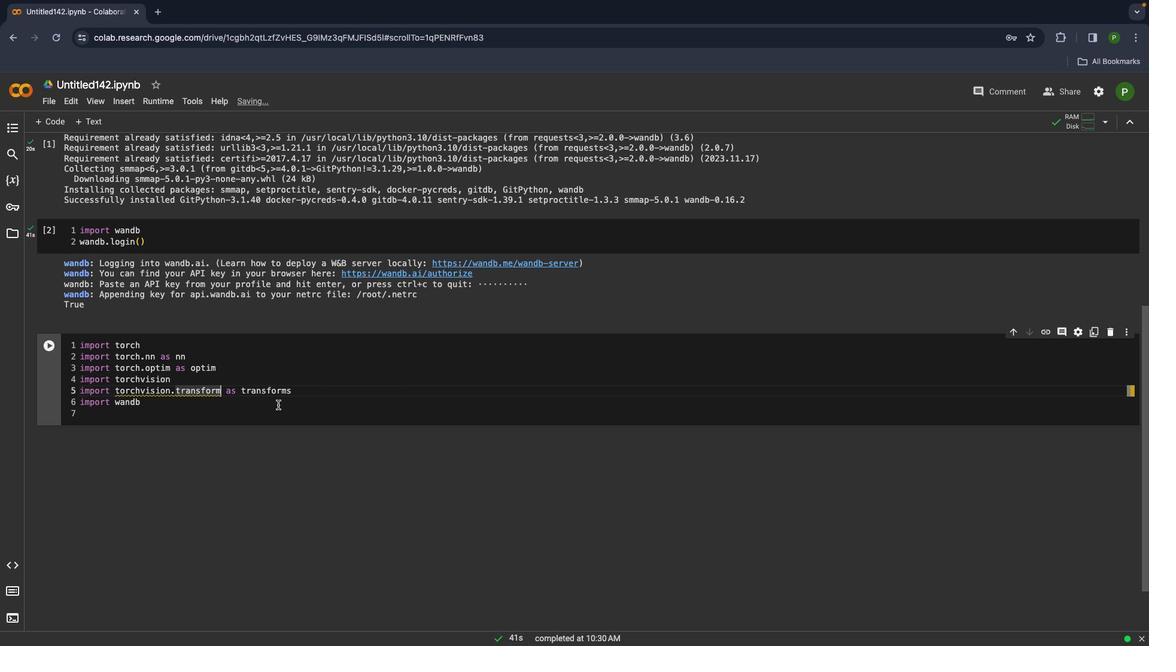 
Action: Mouse moved to (259, 397)
Screenshot: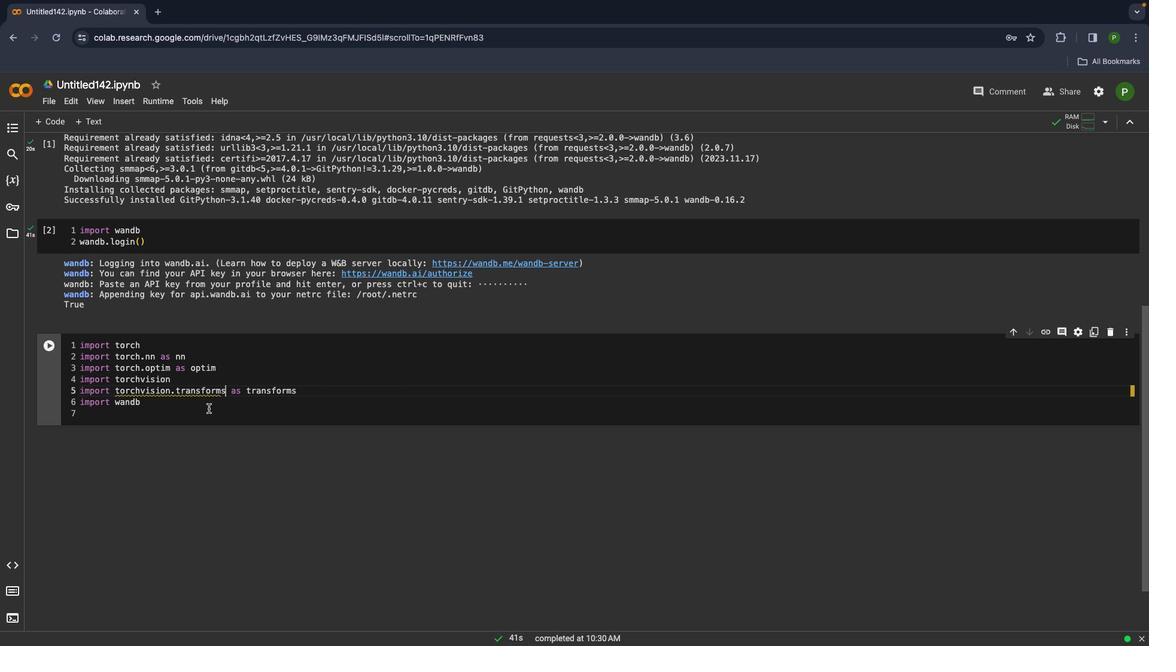 
Action: Mouse pressed left at (259, 397)
Screenshot: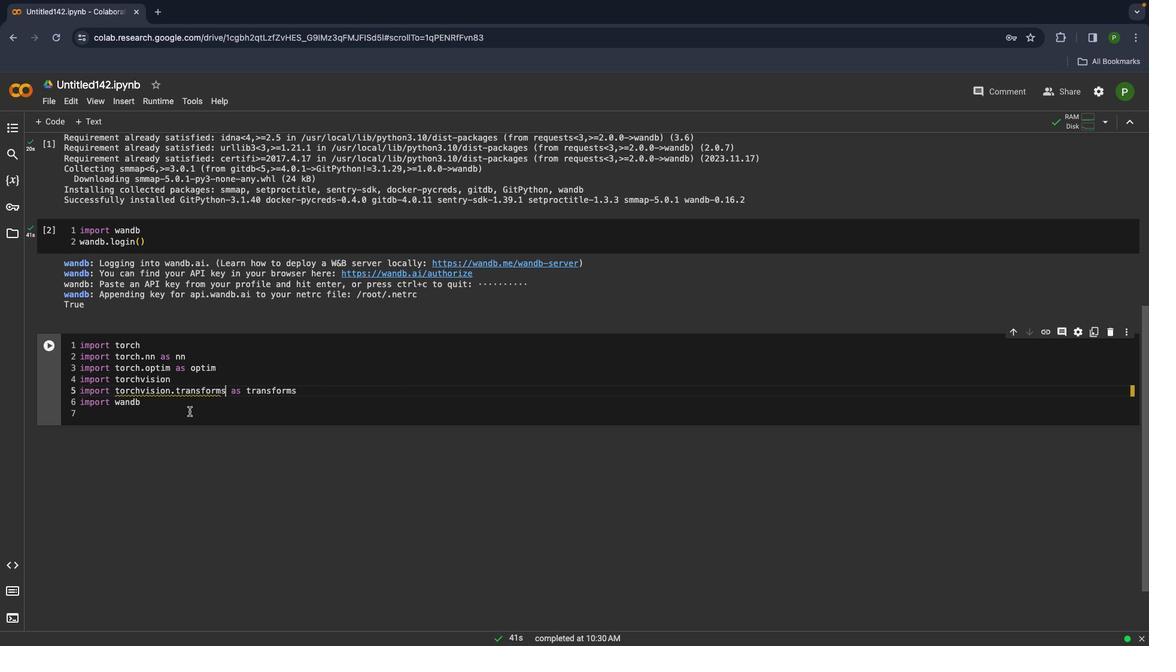
Action: Mouse moved to (280, 408)
Screenshot: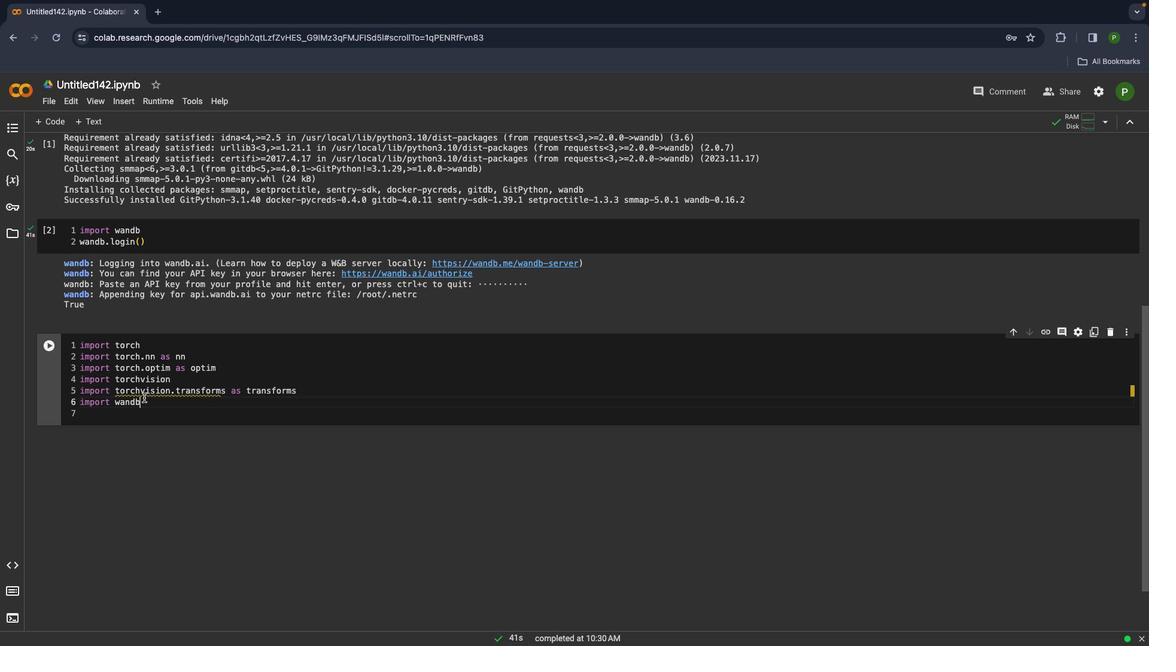 
Action: Key pressed 's'
Screenshot: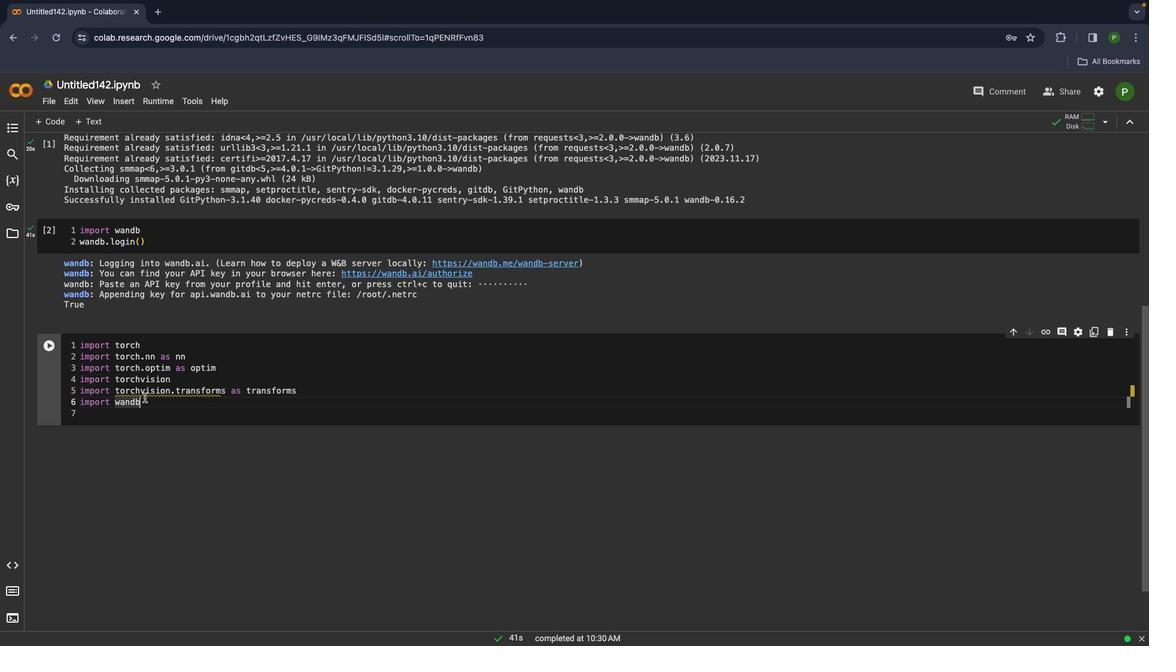 
Action: Mouse moved to (232, 400)
Screenshot: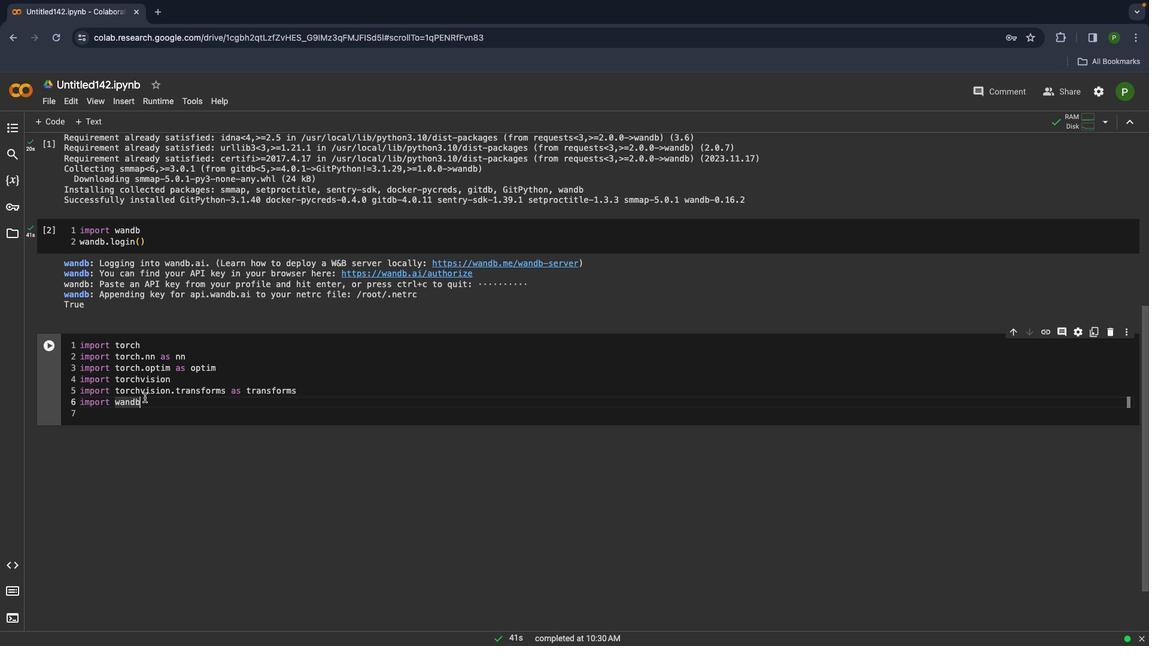 
Action: Mouse pressed left at (232, 400)
Screenshot: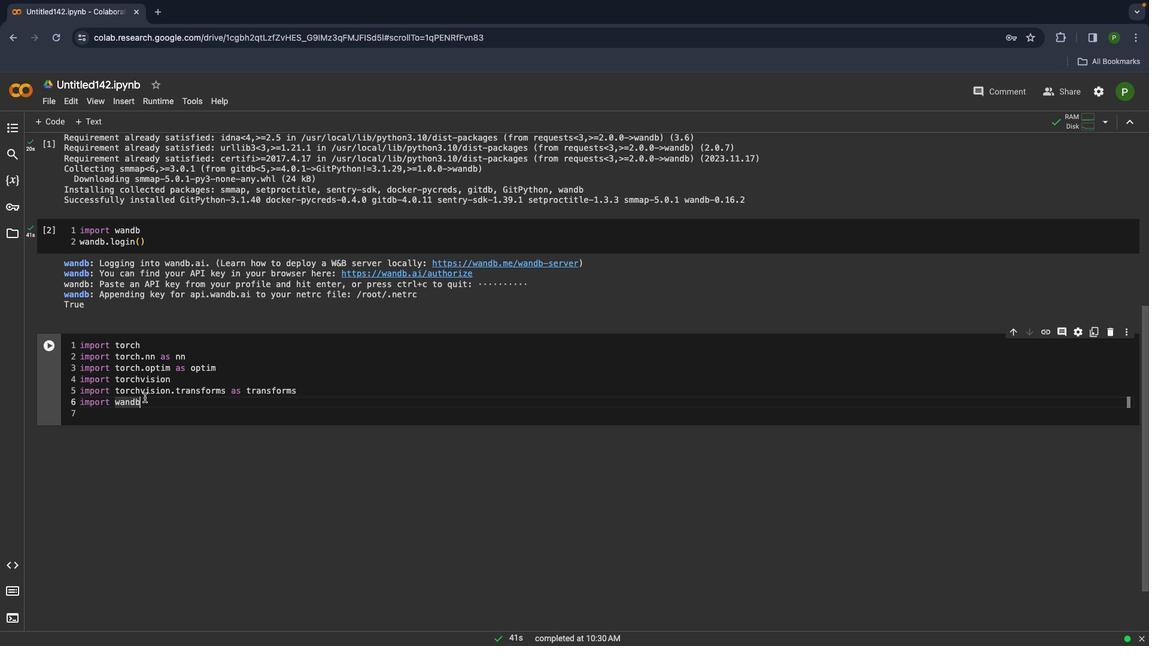 
Action: Mouse moved to (232, 400)
Screenshot: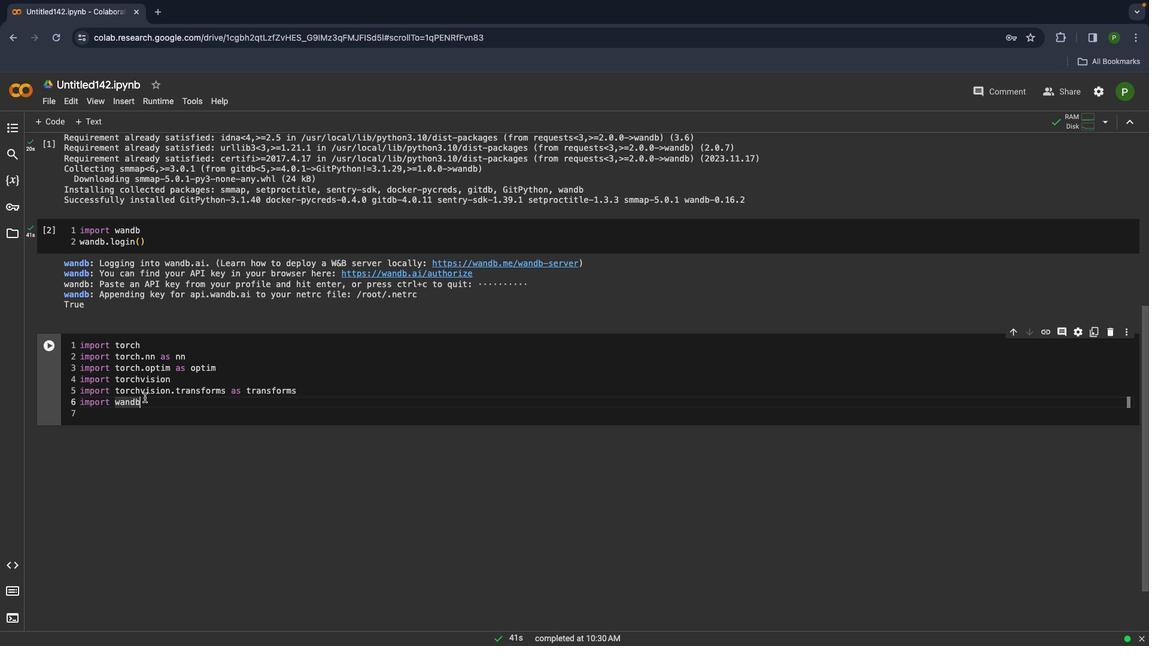 
Action: Key pressed Key.enterKey.enter'w''a''n''d''b''.''i''n''i''t'Key.shift_r'(''p''r''o''j''e''c''t''='Key.shift_r'"''m''o''d''e''l'Key.shift_r'_''d''e''b''u''g''g''i''n''g'Key.right',''m''o''d''e''l'Key.backspaceKey.backspaceKey.backspaceKey.backspaceKey.backspace'n''a''m''e''='Key.shift_r'"''d''e''b''u''g''g''i''n''g'Key.shift_r'_''e''x''o'Key.backspace'p''e''r''i''m''e''n''t'Key.downKey.enter'c''l''a''s''s'Key.spaceKey.shift'S''i''m''p''l''e'Key.shift'M''d'Key.backspace'o''d''e''l'Key.shift_r'(''n''n''.'Key.shift'M''o''d''u''l''e'Key.rightKey.shift_r':'Key.enter'd''e''f'Key.spaceKey.shift_r'_''_''i''n''i''t'Key.shift_r'_''_'Key.shift_r'(''s''e''l''f'Key.rightKey.shift_r':'Key.enter's''u''p''e''r''.''f''c''1''=''n''n''.'Key.shift'L''i''n''e''a''r'Key.shift_r'(''7''8''4'',''1''2''8'Key.rightKey.enter's''e''l''f''.''r''e''l''u''=''n''n''.'Key.shift'R''e'Key.shift_r'L''U'Key.shift_r'('Key.rightKey.enter's''e''l''f''.''f''c''2''=''n''n''.'Key.shift_r'L''i''n''e''a''r'Key.shift_r'(''1''2''8'',''1''0'Key.rightKey.enterKey.enterKey.backspace'd''e''f'Key.space'f''o''r''w''a''r''d'Key.shift_r'(''s''e''l''f'',''x'Key.rightKey.shift_r':'Key.enter'x''=''x''.''v''i''e''w'Key.shift_r'(''-''1'',''7''8''4'Key.rightKey.enter'x''=''s''e''l''f''.''v''i''e''w'Key.shift_r'('Key.backspaceKey.backspaceKey.backspaceKey.backspaceKey.backspace'r''e''l''u''=''n''n''.'Key.shift_r'R''e'Key.shift_r'L''U''('Key.rightKey.enter's''e''l''f''.''f''c''2''=''n''n''.'Key.shift_r'L''i''n''e''a''r'Key.shift_r'(''1''2''8'',''1''0'Key.rightKey.enterKey.enterKey.enterKey.upKey.upKey.upKey.upKey.downKey.rightKey.rightKey.rightKey.rightKey.rightKey.rightKey.rightKey.rightKey.rightKey.rightKey.rightKey.rightKey.rightKey.rightKey.rightKey.rightKey.rightKey.rightKey.rightKey.rightKey.rightKey.rightKey.rightKey.rightKey.rightKey.rightKey.enter'r''e''t''u''r''n'Key.space'x'Key.enterKey.enter
Screenshot: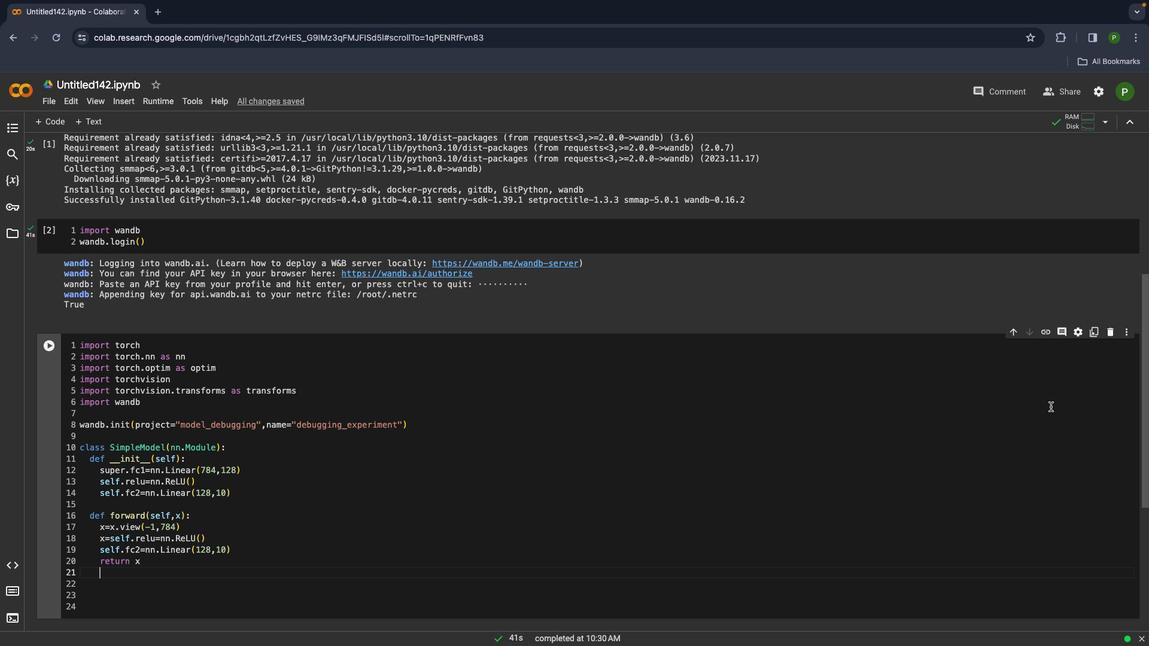 
Action: Mouse moved to (703, 430)
Screenshot: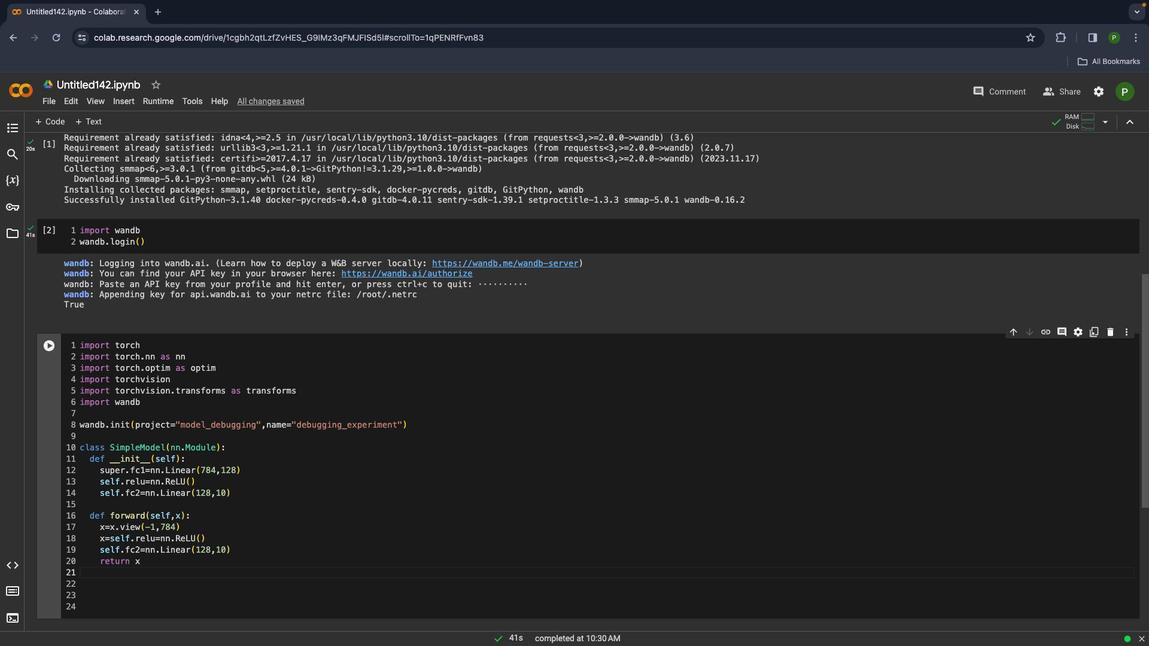 
Action: Mouse scrolled (703, 430) with delta (182, 37)
Screenshot: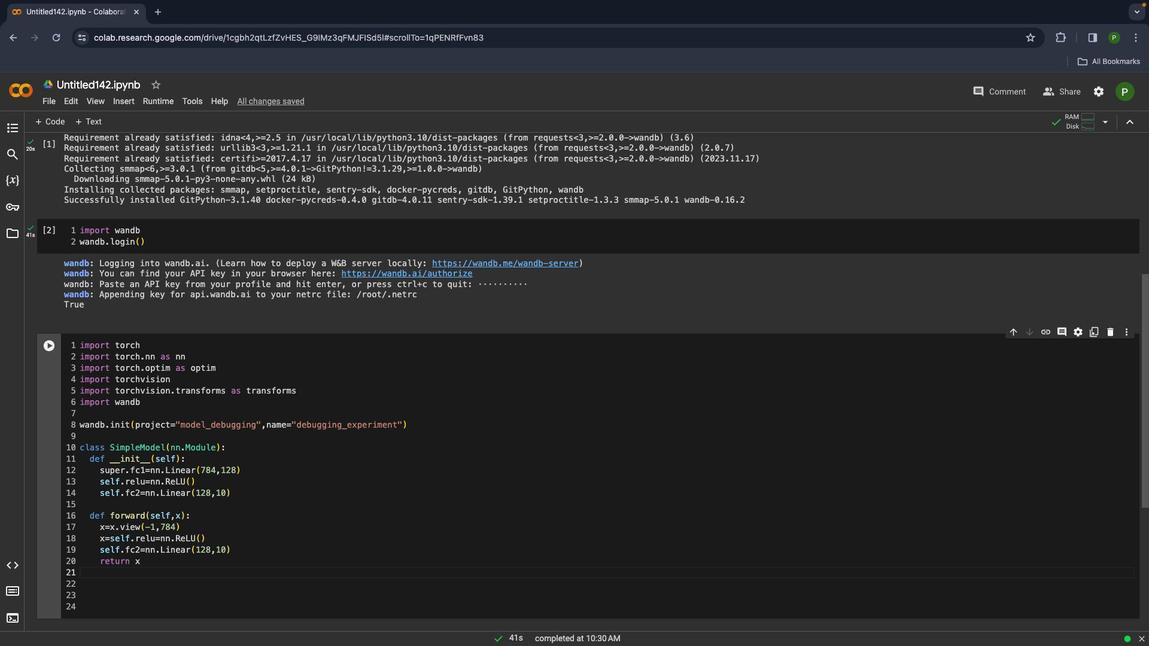 
Action: Mouse scrolled (703, 430) with delta (182, 37)
Screenshot: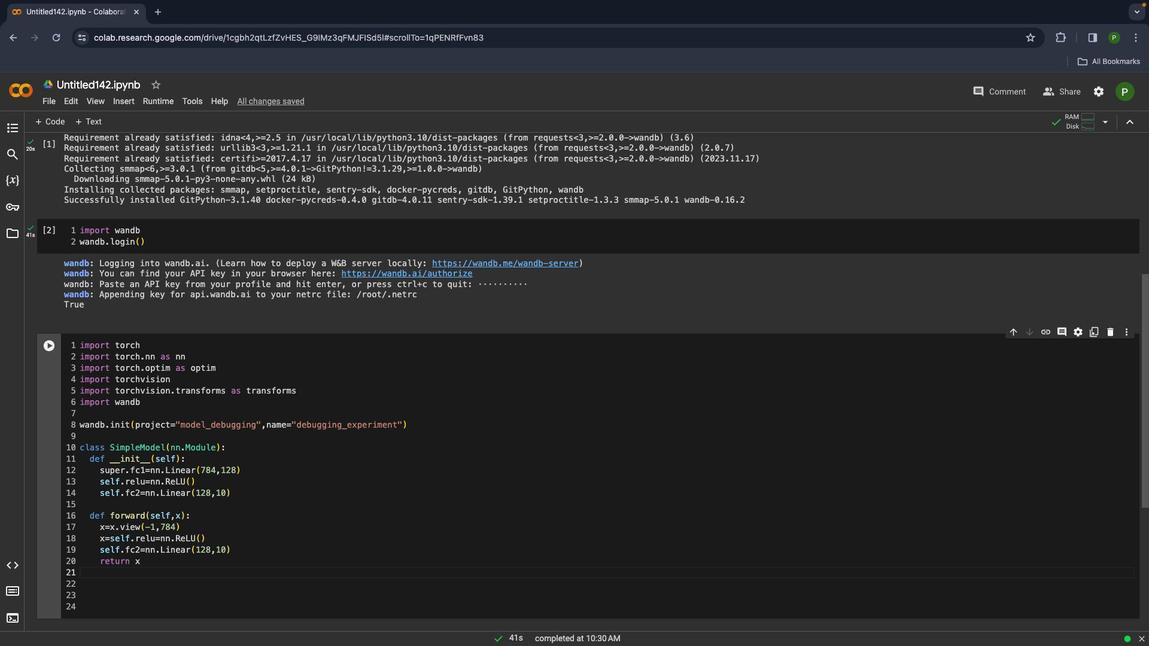 
Action: Mouse scrolled (703, 430) with delta (182, 36)
Screenshot: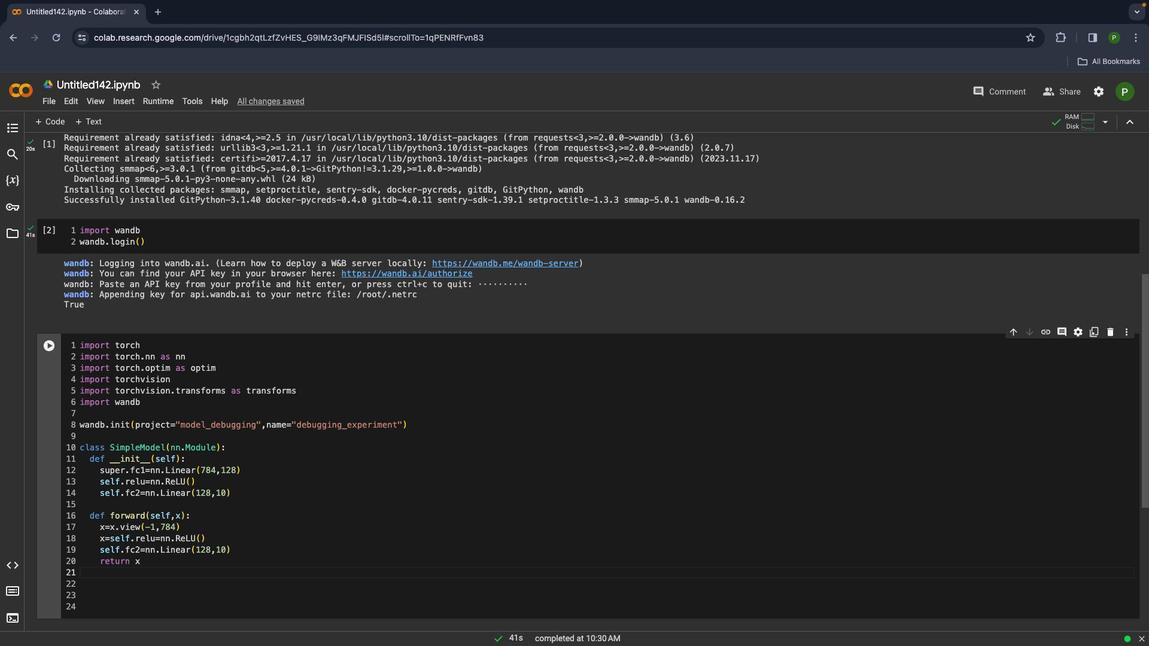 
Action: Mouse moved to (703, 430)
Screenshot: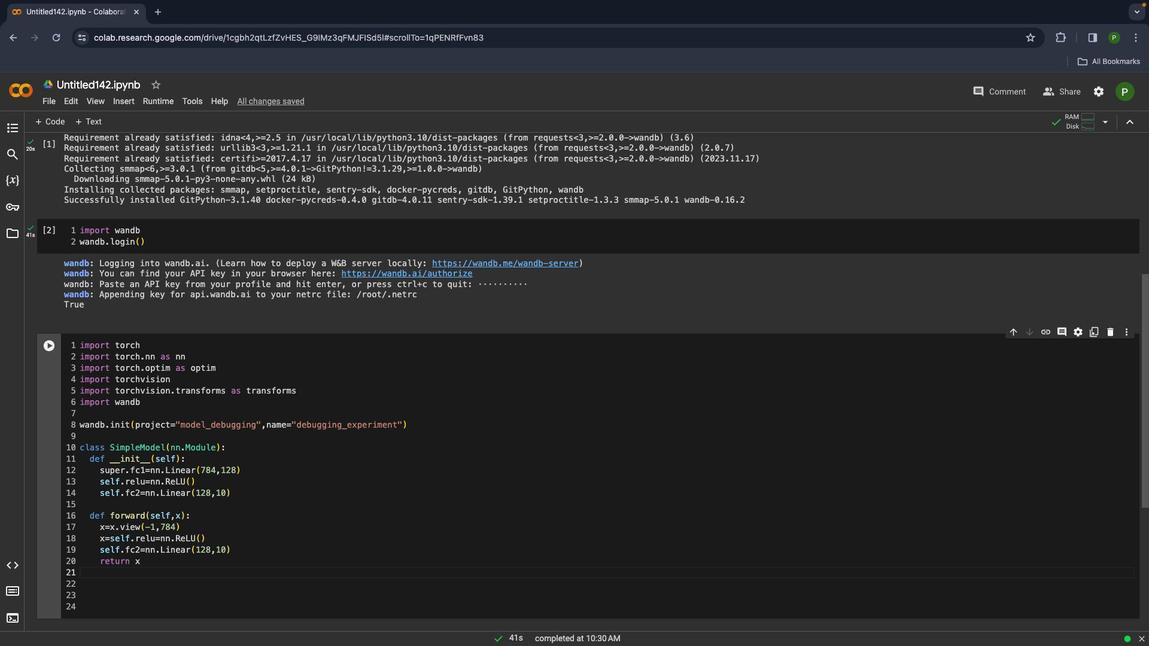 
Action: Mouse scrolled (703, 430) with delta (182, 35)
Screenshot: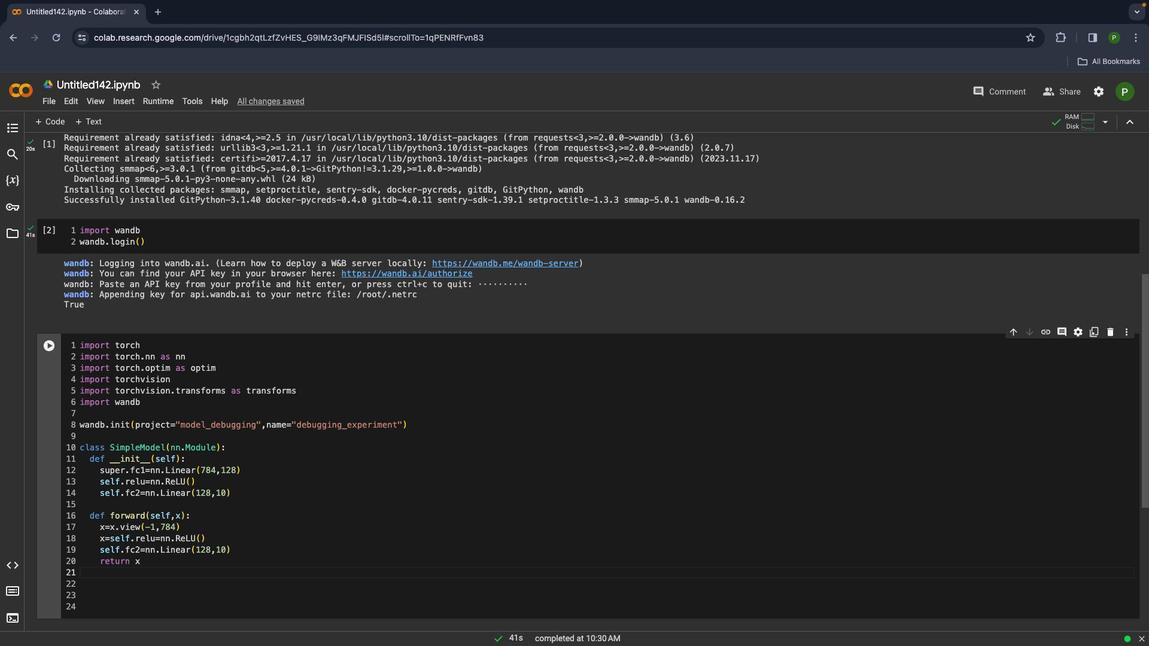 
Action: Mouse moved to (703, 429)
Screenshot: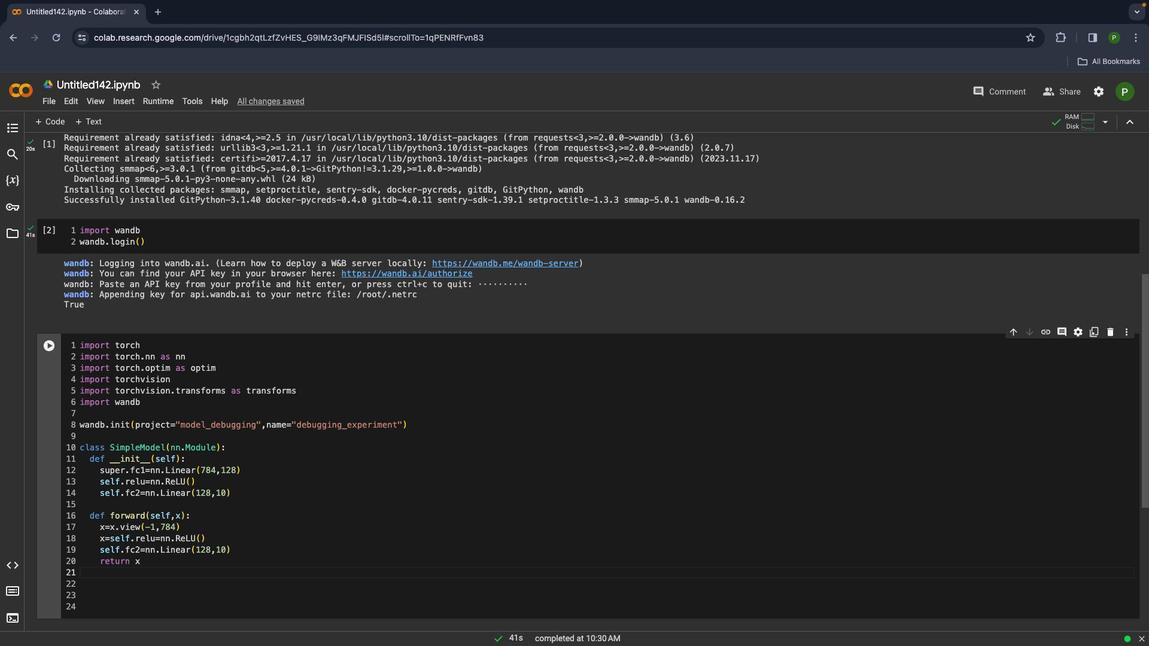 
Action: Mouse scrolled (703, 429) with delta (182, 34)
Screenshot: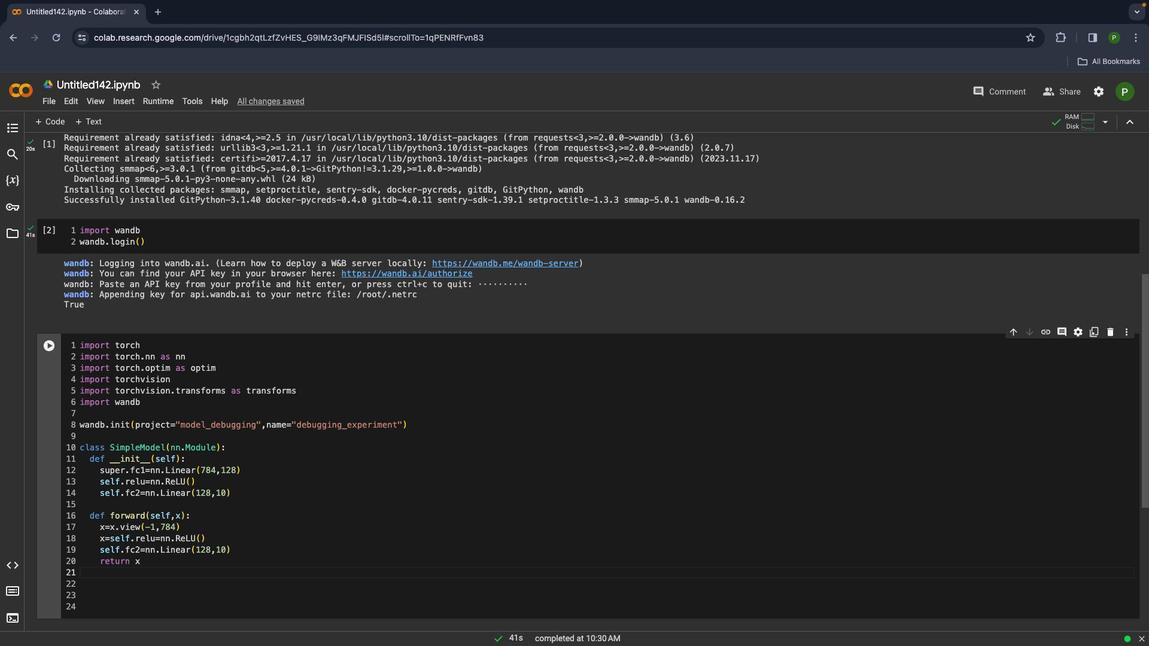 
Action: Mouse moved to (703, 429)
Screenshot: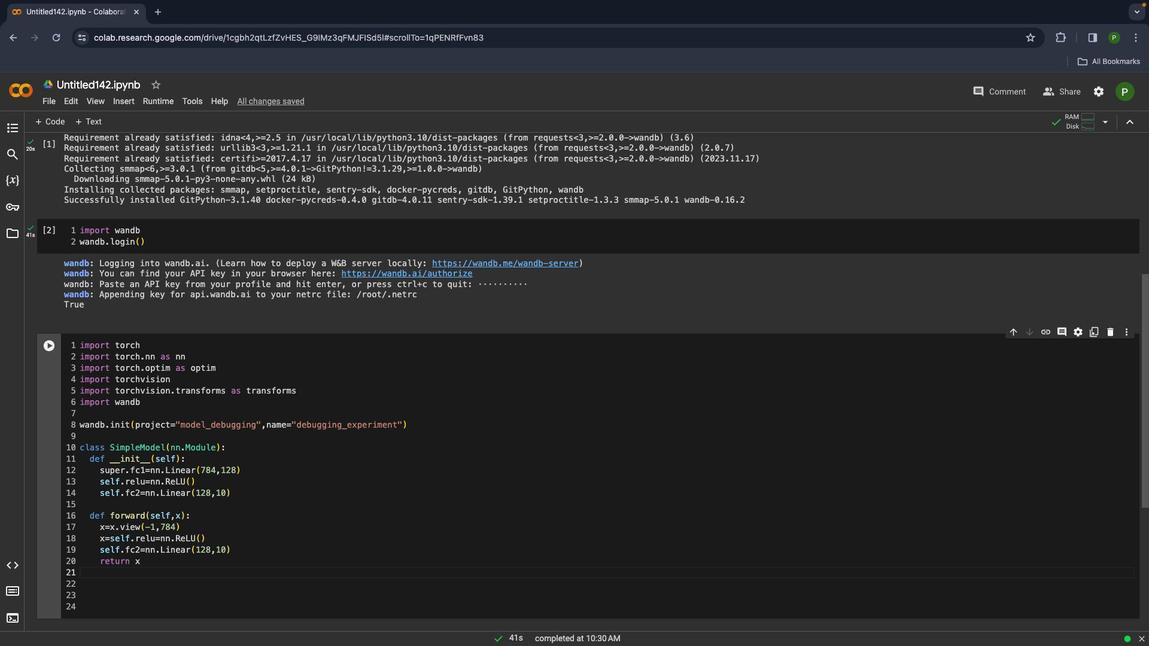 
Action: Mouse scrolled (703, 429) with delta (182, 38)
Screenshot: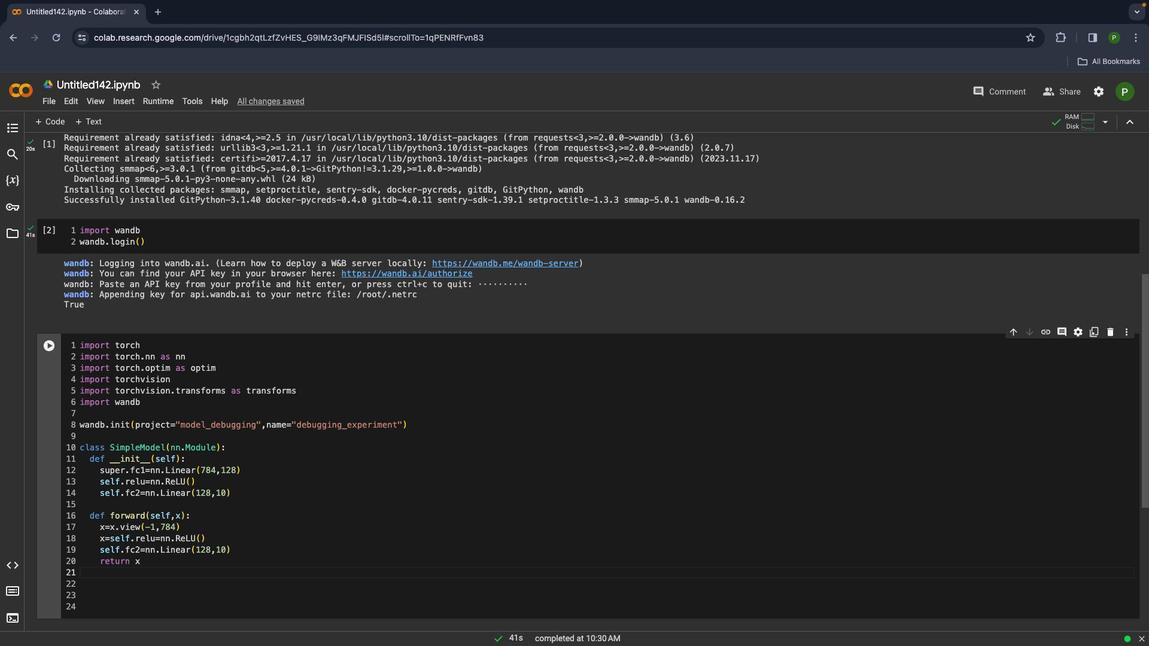 
Action: Mouse scrolled (703, 429) with delta (182, 38)
Screenshot: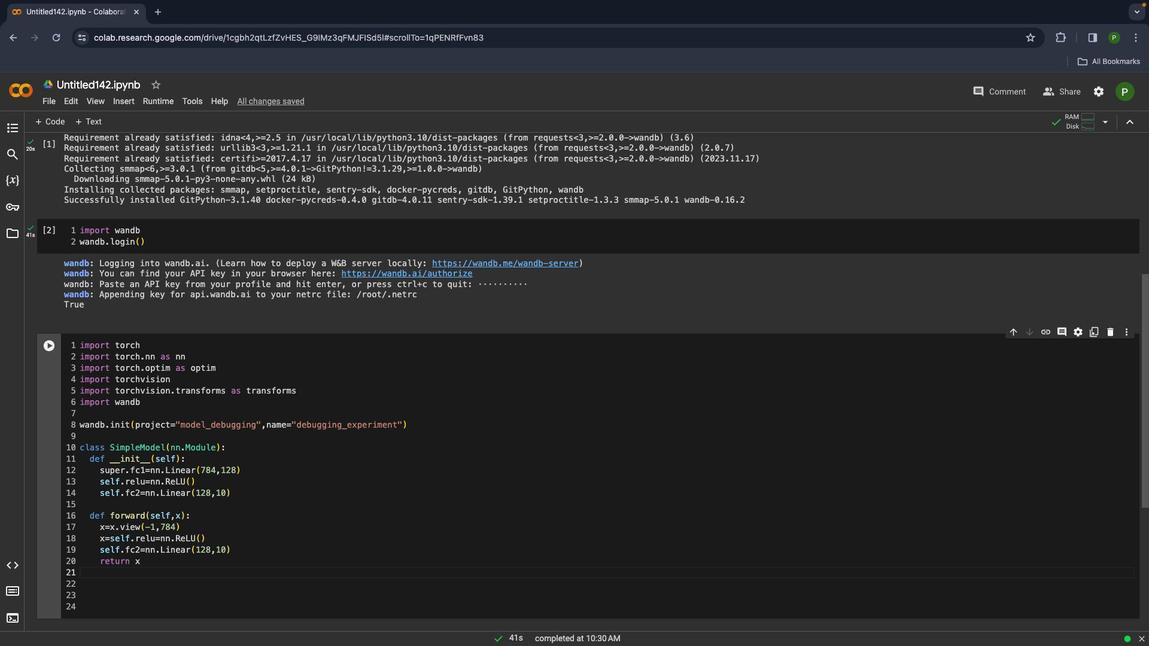 
Action: Mouse scrolled (703, 429) with delta (182, 38)
Screenshot: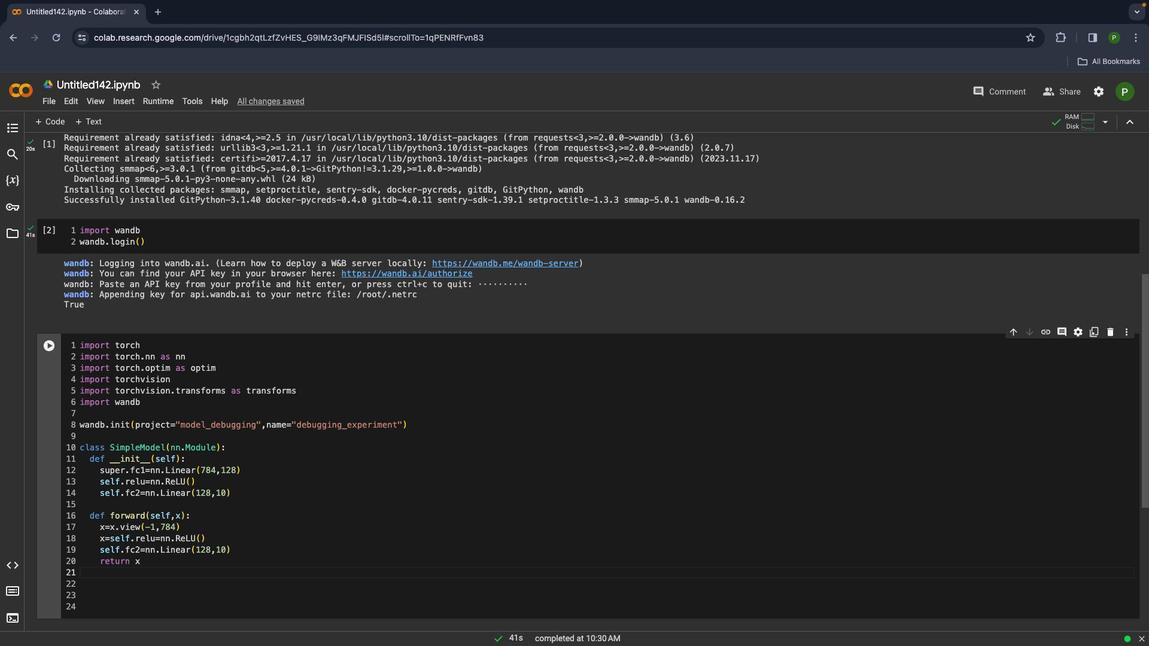 
Action: Mouse scrolled (703, 429) with delta (182, 38)
Screenshot: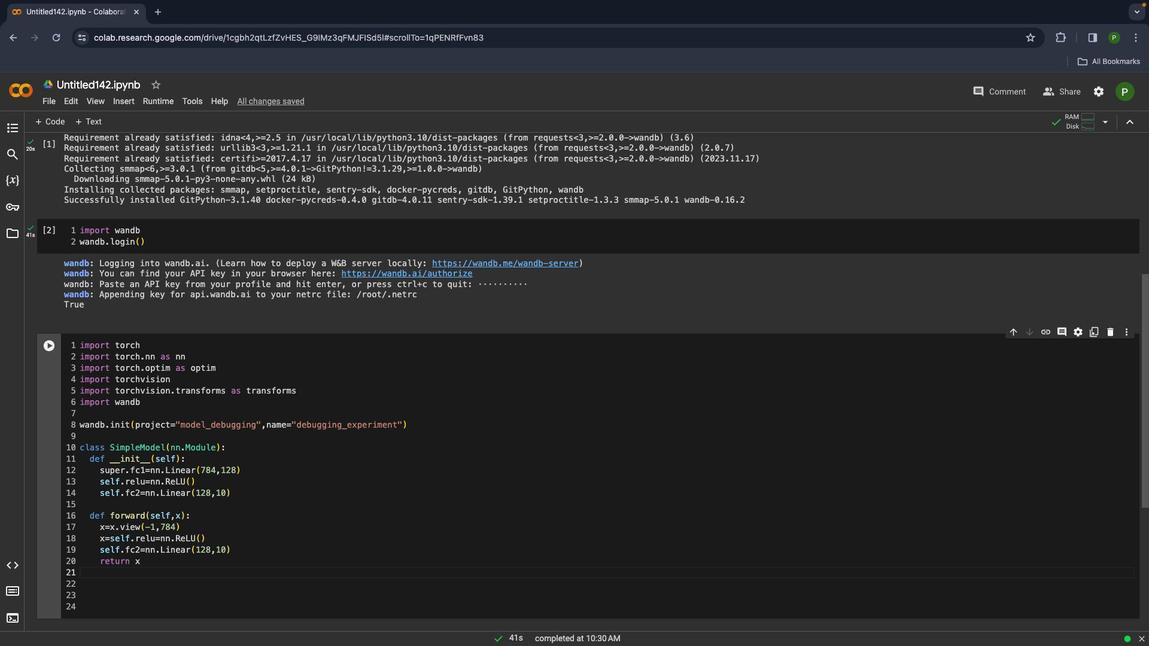 
Action: Mouse scrolled (703, 429) with delta (182, 38)
Screenshot: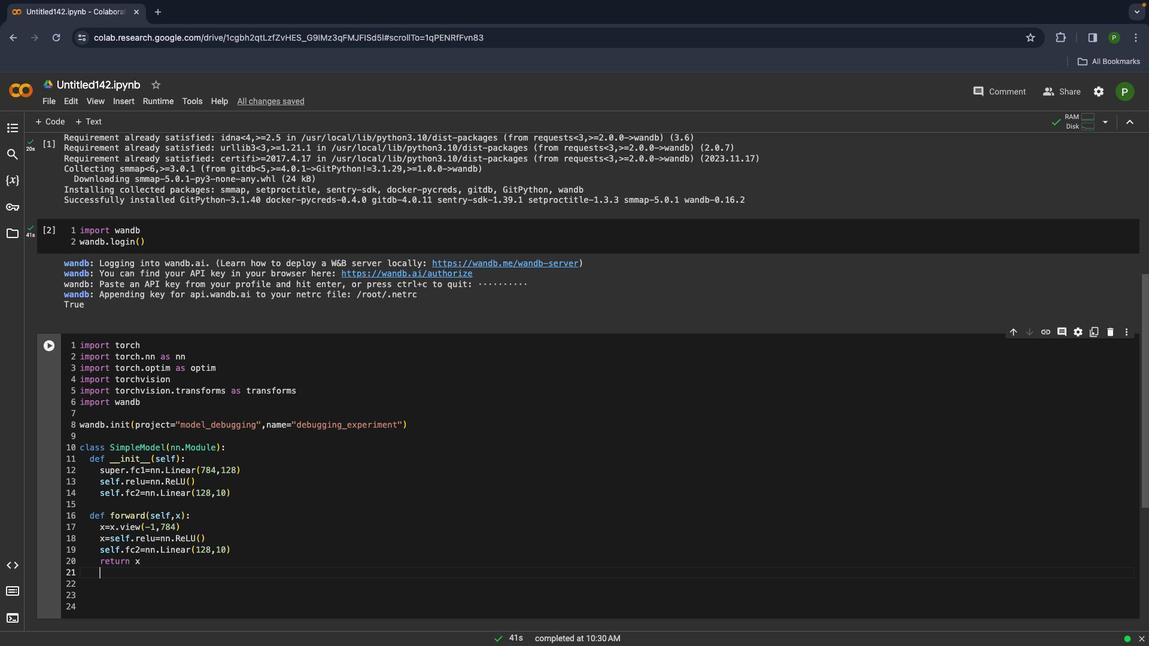 
Action: Mouse scrolled (703, 429) with delta (182, 38)
Screenshot: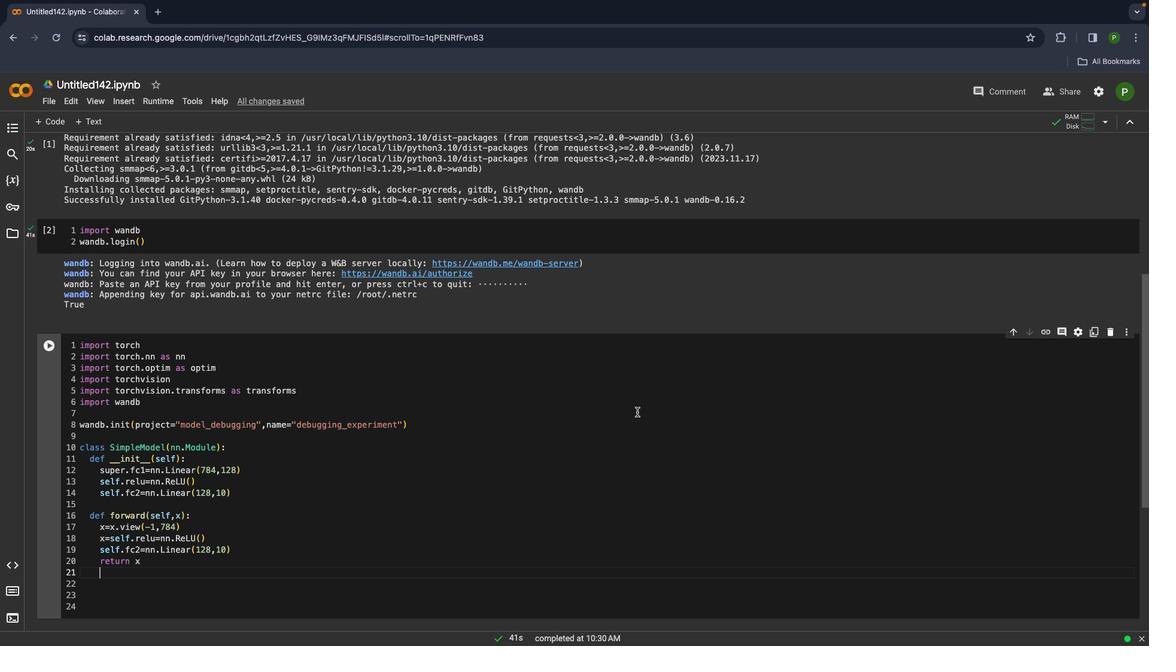 
Action: Mouse scrolled (703, 429) with delta (182, 38)
Screenshot: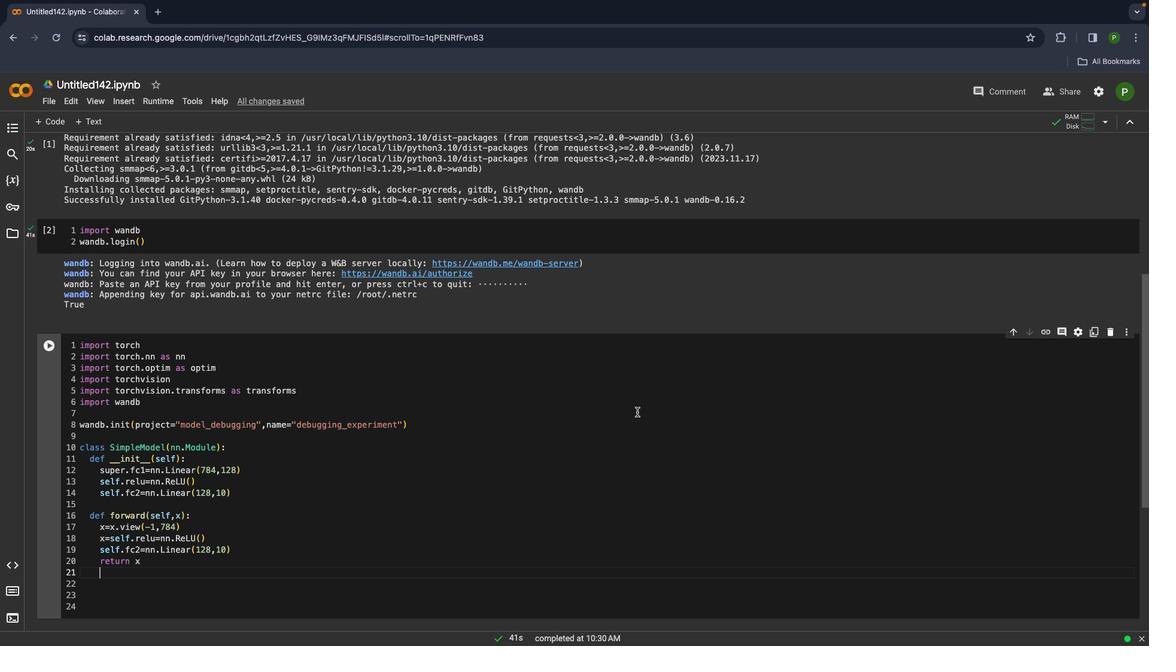 
Action: Mouse scrolled (703, 429) with delta (182, 38)
Screenshot: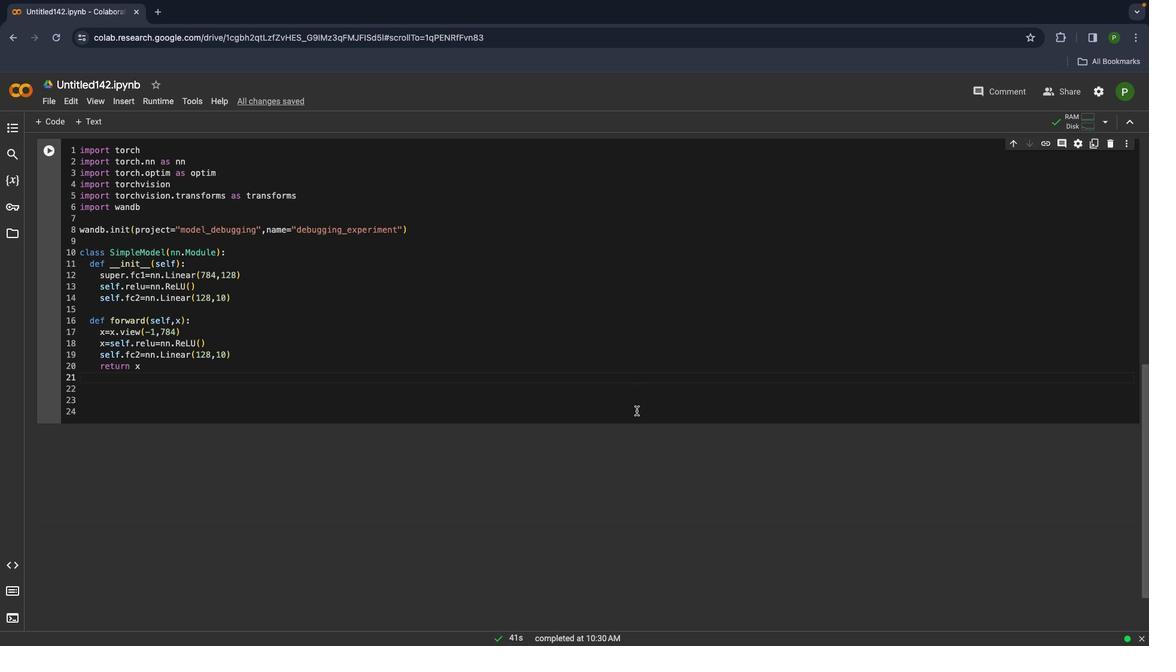 
Action: Mouse moved to (406, 413)
Screenshot: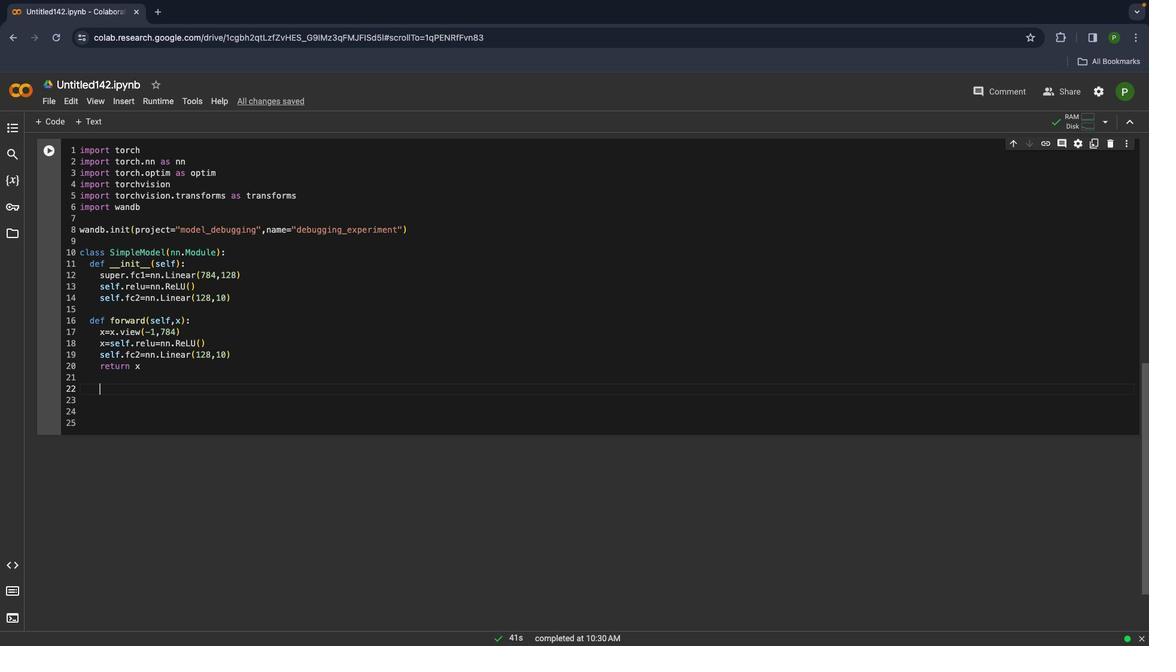 
Action: Mouse scrolled (406, 413) with delta (182, 37)
Screenshot: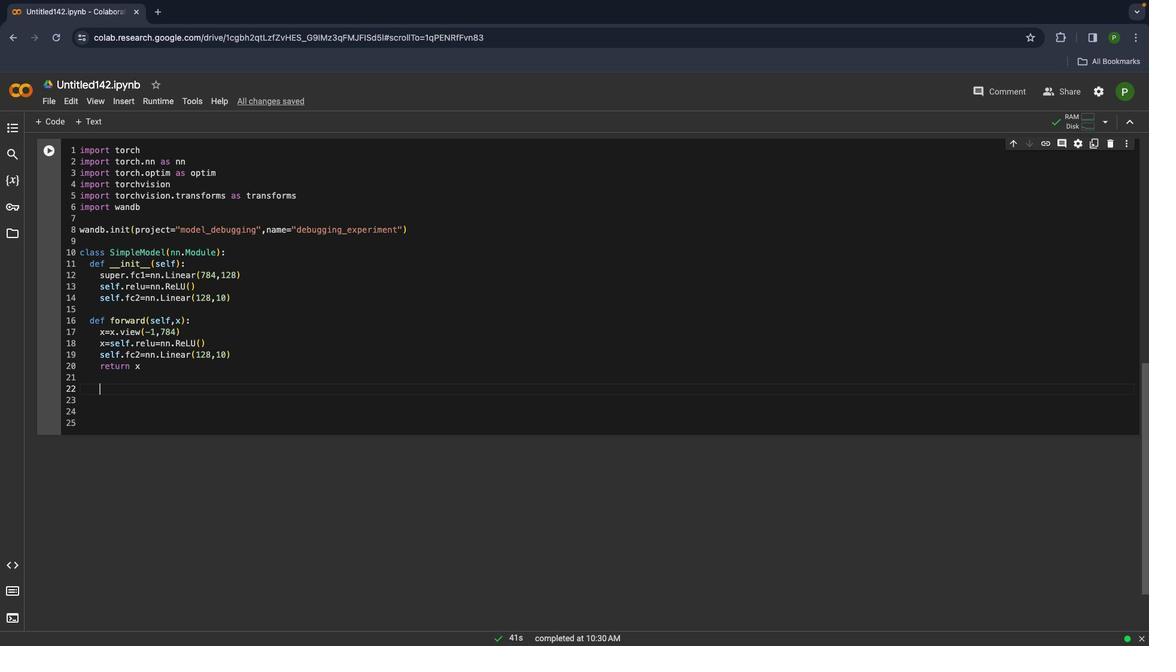 
Action: Mouse moved to (406, 412)
Screenshot: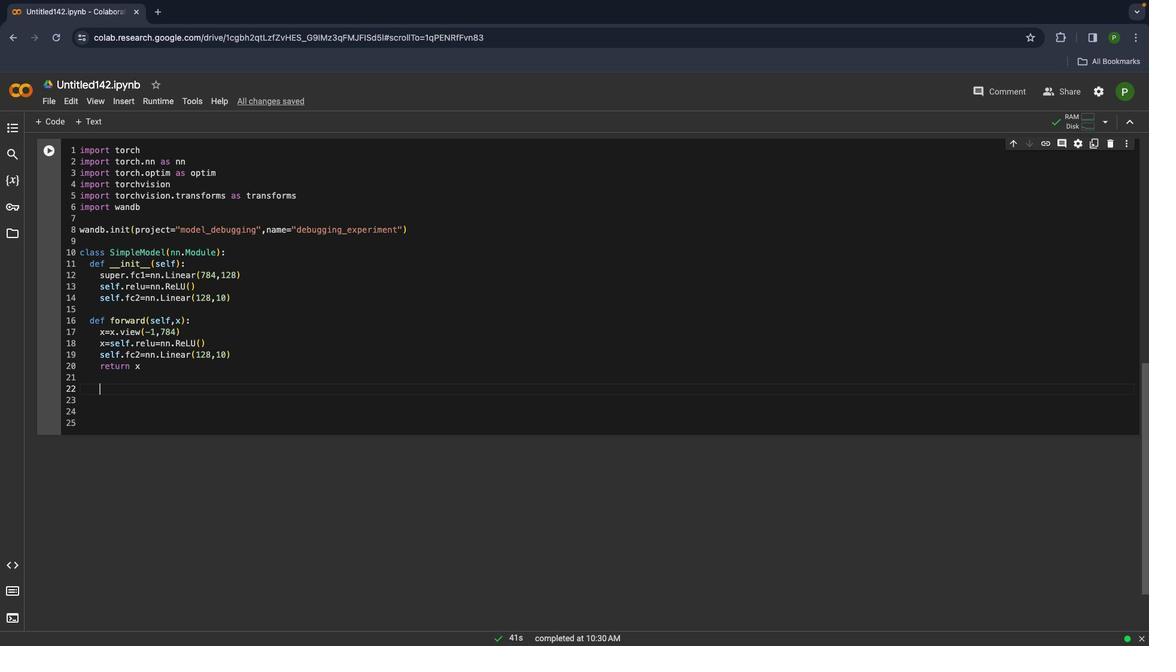 
Action: Mouse scrolled (406, 412) with delta (182, 37)
Screenshot: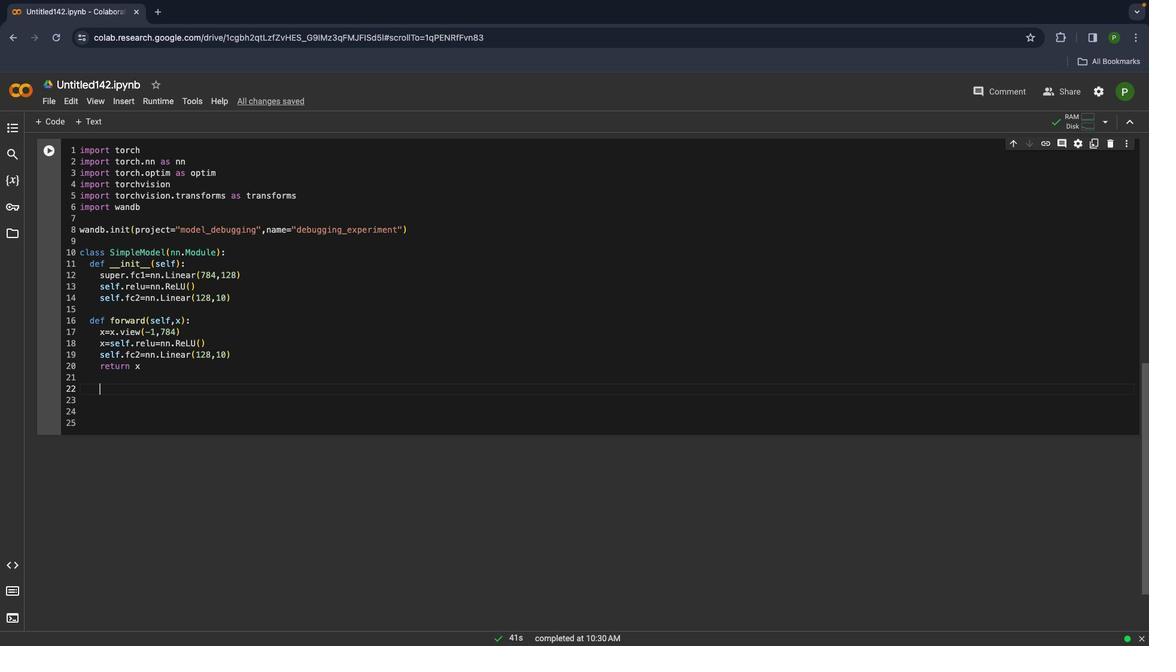 
Action: Mouse scrolled (406, 412) with delta (182, 36)
Screenshot: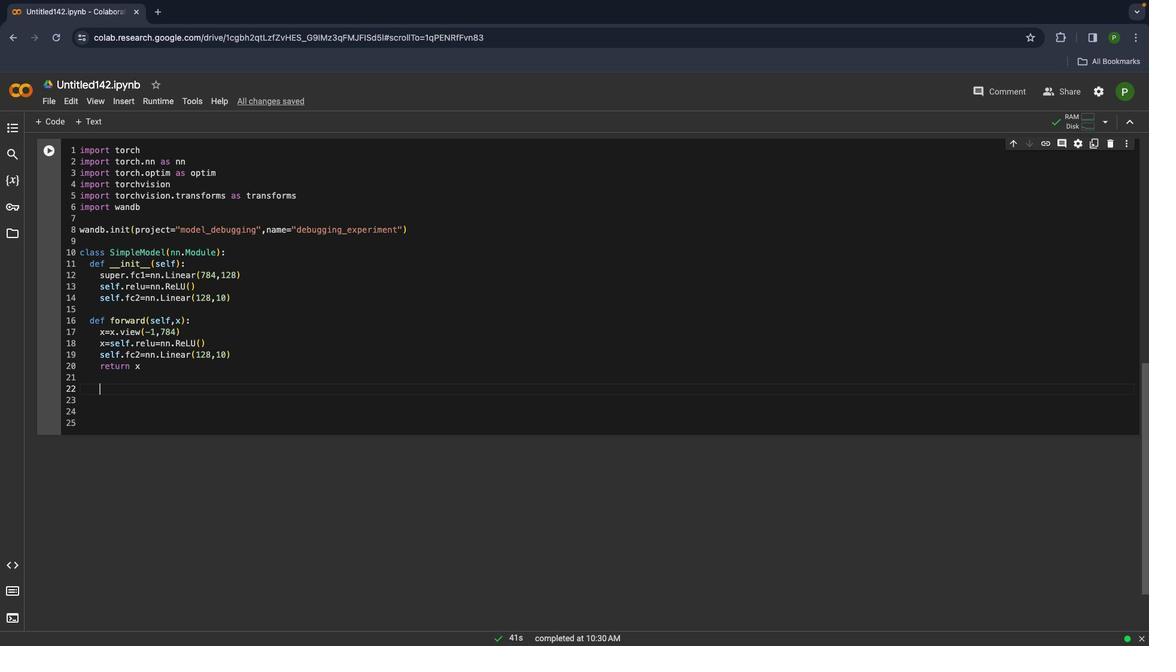 
Action: Mouse scrolled (406, 412) with delta (182, 35)
Screenshot: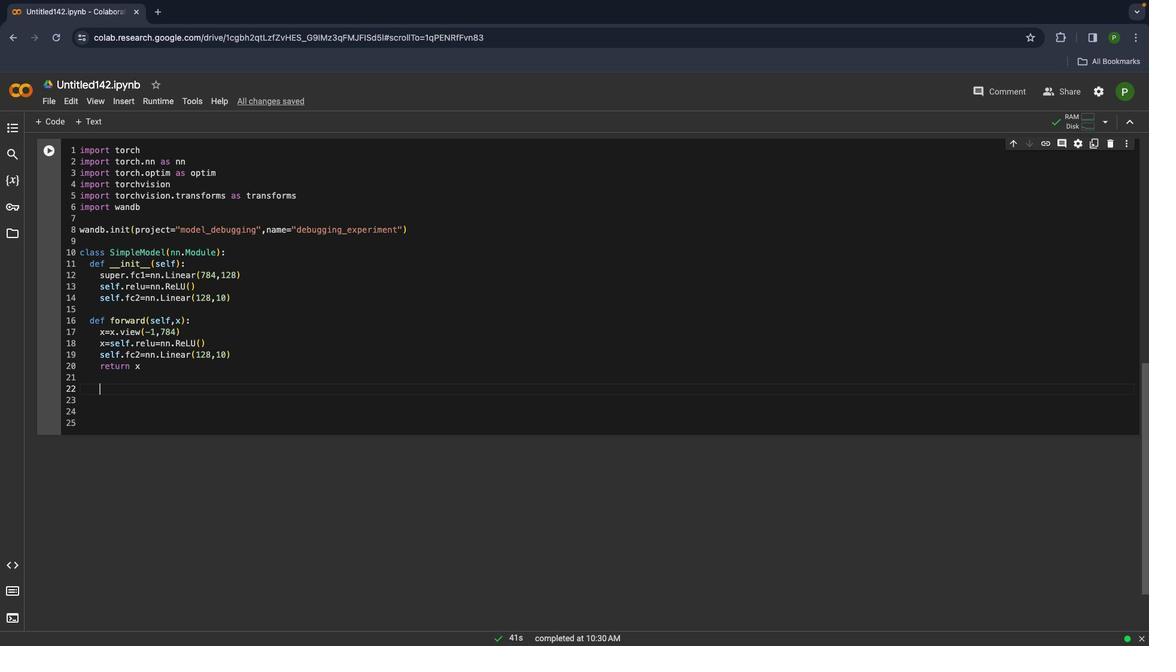 
Action: Key pressed Key.enterKey.backspaceKey.backspace't''r''a''n''s''f''o''r''m''=''t''r''a''n''s''f''o''r''m''s''.'Key.shift'C''o''m''p''o''s''e'Key.shift_r'(''[''t''r''a''n''s''f''o''r''m''s''.'Key.shift'T''o'Key.shift'T''e''n''s''o''r'Key.shift_r'('Key.right',''t''r''a''n''s''f''o''r''m''s''.'Key.shift_r'N''o''r''m''a''l''i''z''e'Key.shift_r'(''(''0''.''2'Key.backspace'5'','Key.right','Key.shift_r'(''0''.''5'','
Screenshot: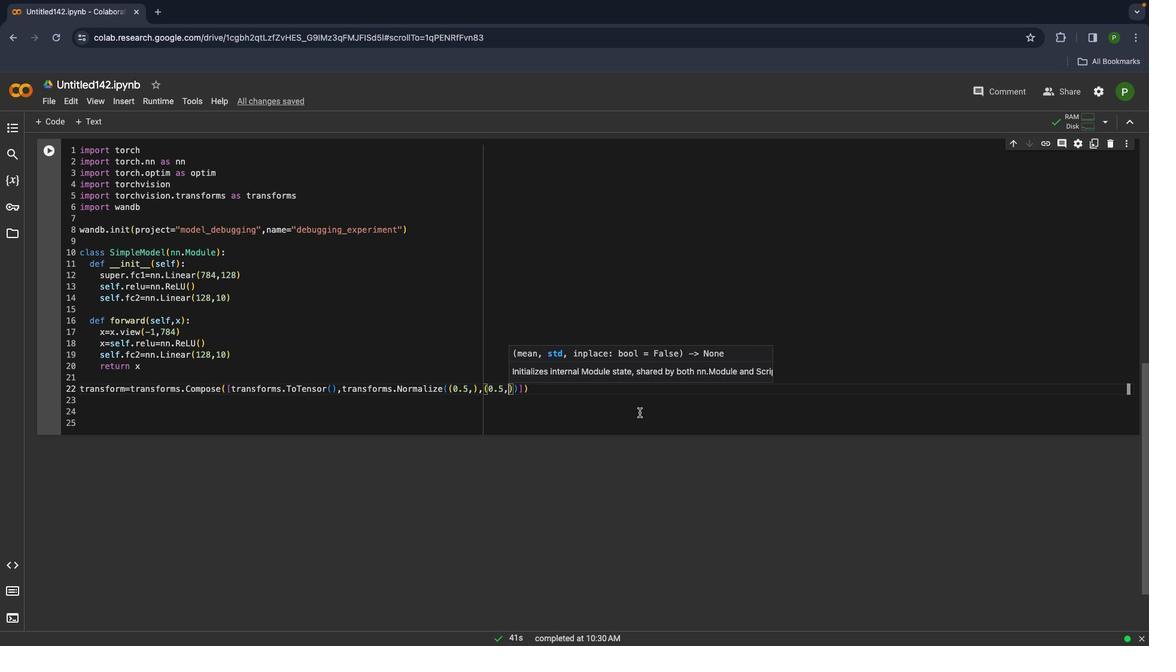 
Action: Mouse moved to (396, 398)
Screenshot: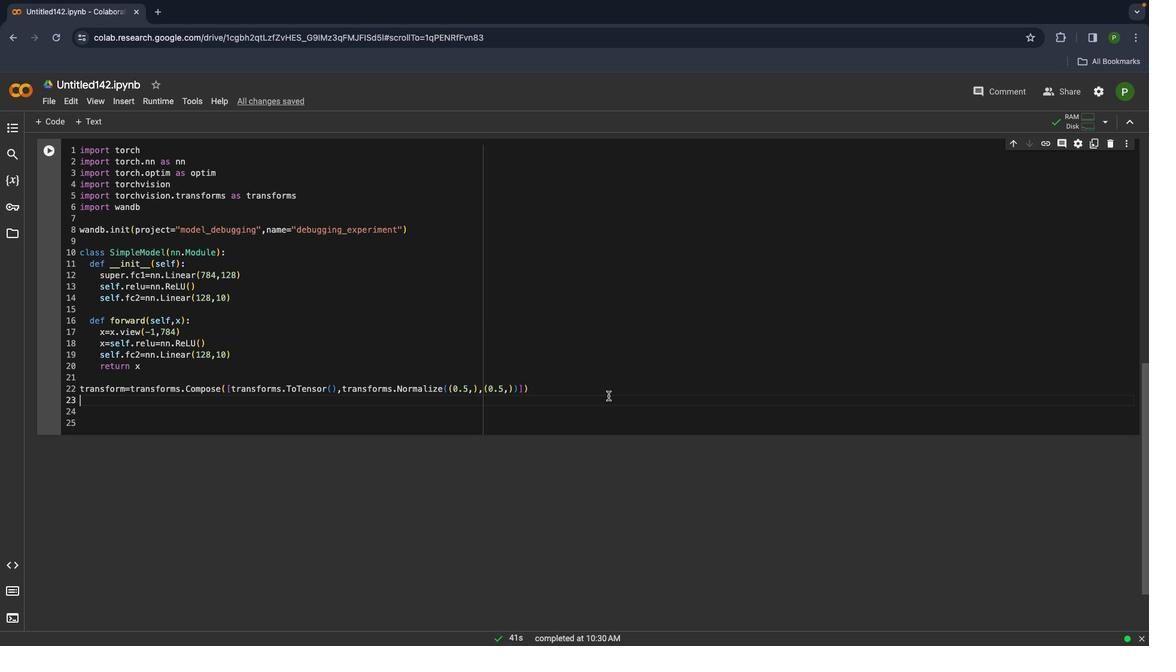
Action: Mouse pressed left at (396, 398)
Screenshot: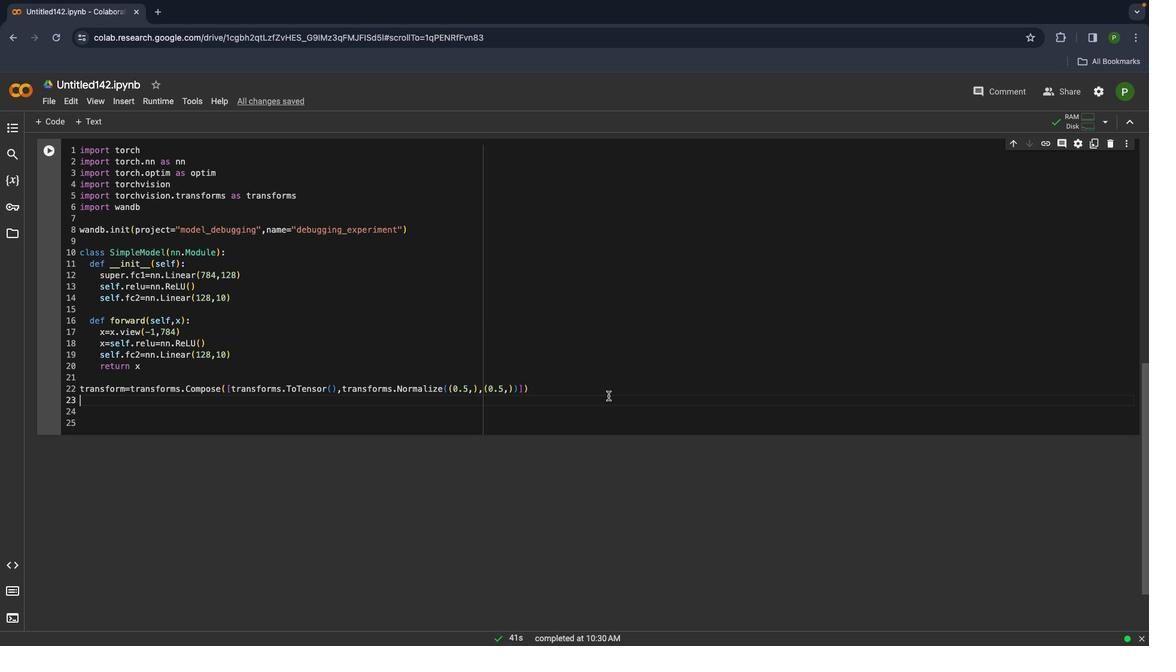 
Action: Key pressed 't''r''a''i''n'Key.shift_r'_''l''o''a''d''e''r''-'Key.backspace'=''t''p''r''c''h'Key.backspaceKey.backspaceKey.backspaceKey.backspace'o''r''c''h''v''i''s''i''o''n''.''d''a''t''a''s''e''t''s''.''m''n''i''s''t'Key.backspaceKey.backspaceKey.backspaceKey.backspaceKey.backspaceKey.caps_lock'M''N''I''S''T'Key.shift_r'('Key.caps_lock'r''o''o''t''='"'"'.''/''d''a''t''a'Key.right',''t''r''a''i''n''='Key.shift'T''r''u''e'',''t''r''a''n''s''f''o''r''m''s'Key.backspace'=''t''r''a''n''s''f''o''r''m'',''d''o''w''n''l''o''a''d'Key.shift_r'('Key.backspace'='Key.shift'T''r''u''e'Key.rightKey.enter't''r''a''i''n'Key.shift_r'_''l''o''a''d''e''r''=''t''o''r''c''h''.''u''t''i''l''s''.''d''a''t''a'','Key.backspace'.'Key.caps_lock'D'Key.caps_lock'a''t''a'Key.shift_r'L''o''a''d''e''r'Key.shift_r'(''t''r''a''i''n'Key.shift_r'_''d''a''t''a''s''e''t''s'Key.backspace',''b''a''t''c''h'Key.shift_r'_''s''i''z''e''=''6''4'',''s''h''u''f''f''l''e''='Key.shift'T''r''u''e'
Screenshot: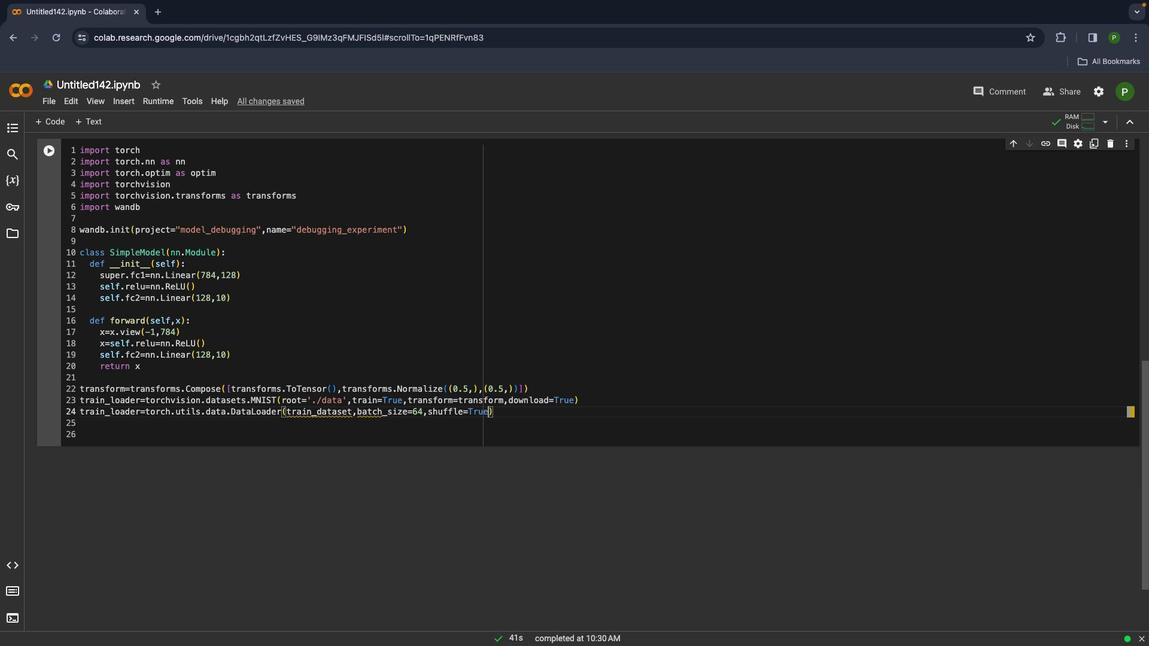
Action: Mouse moved to (300, 414)
Screenshot: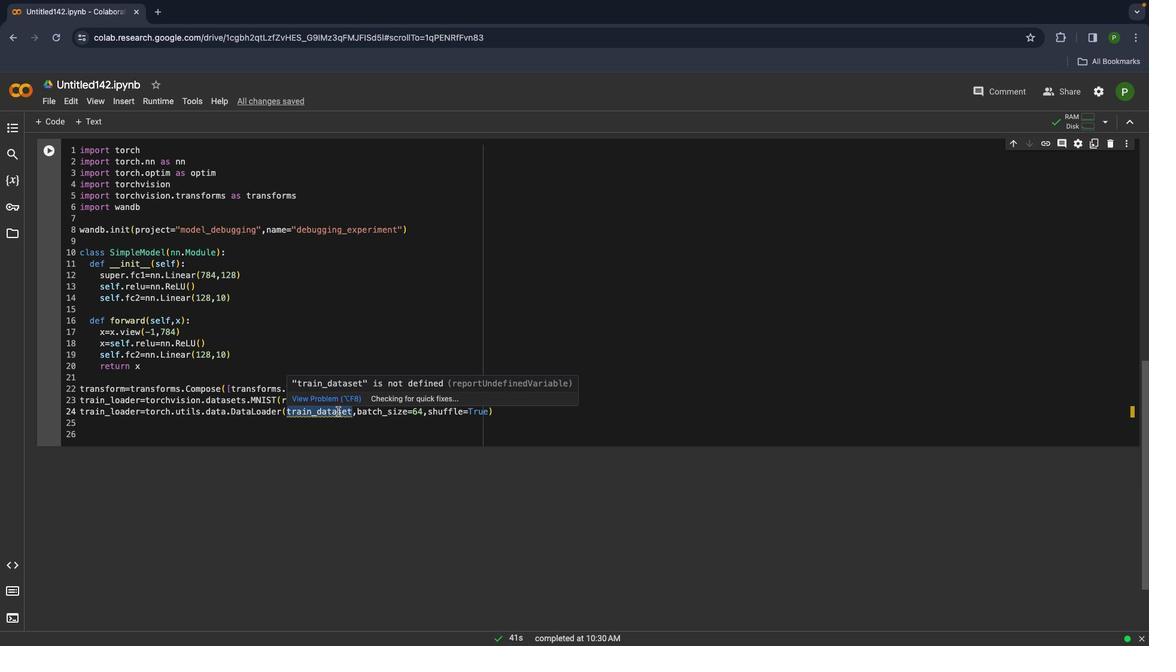 
Action: Mouse pressed left at (300, 414)
Screenshot: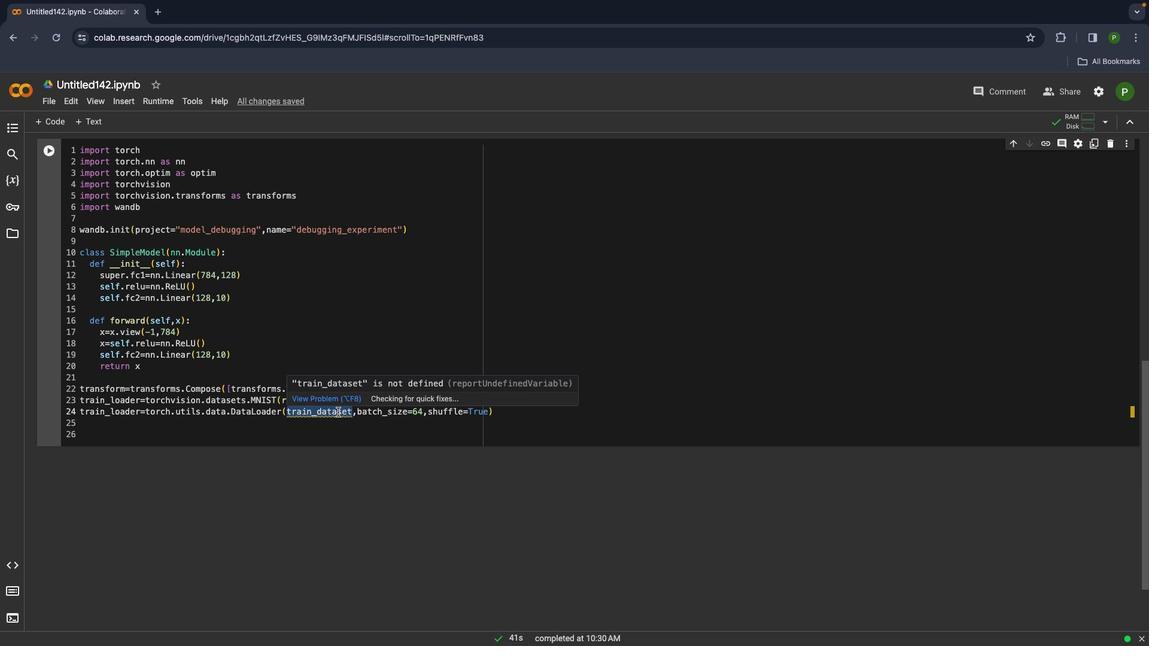 
Action: Mouse pressed left at (300, 414)
Screenshot: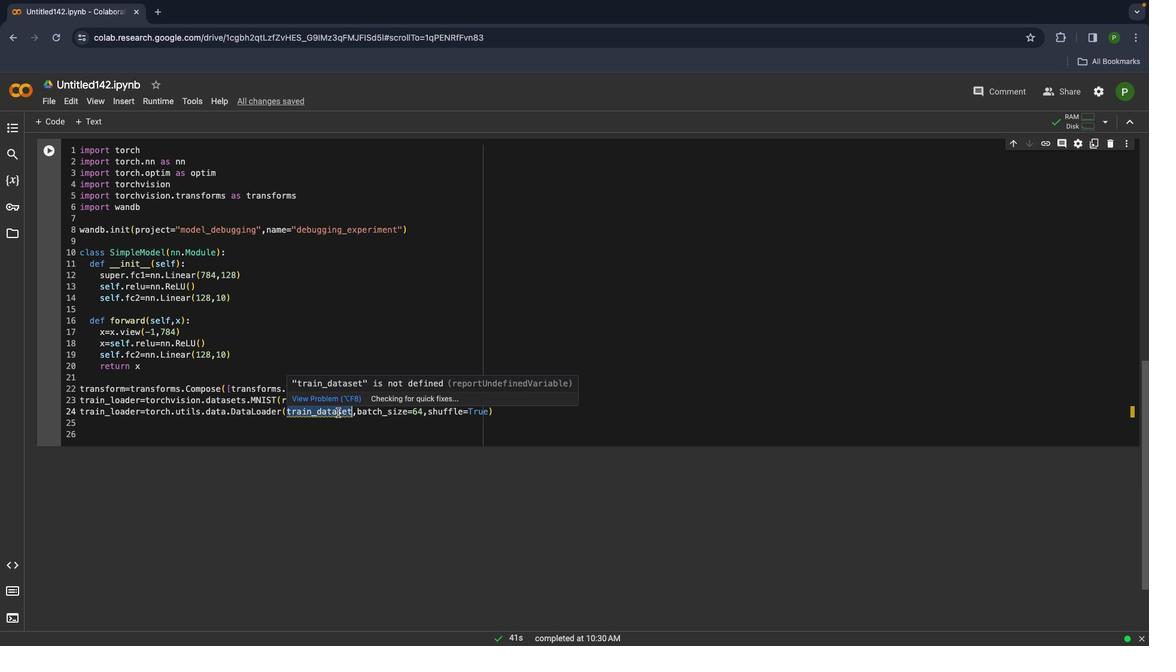 
Action: Mouse moved to (222, 405)
Screenshot: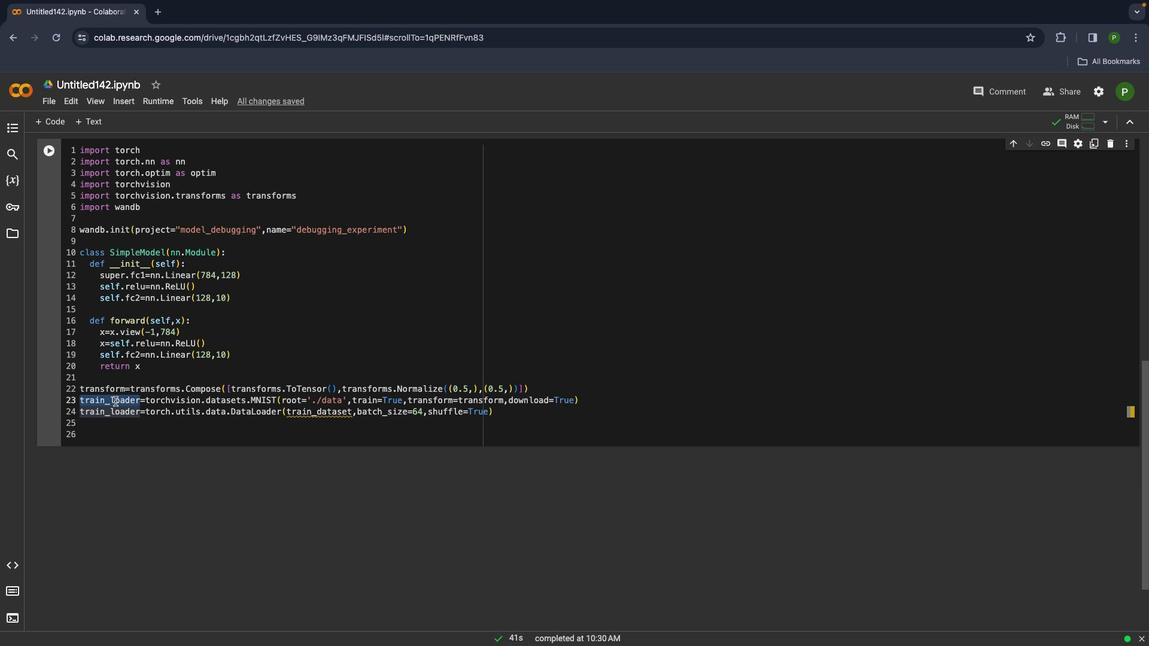 
Action: Mouse pressed left at (222, 405)
Screenshot: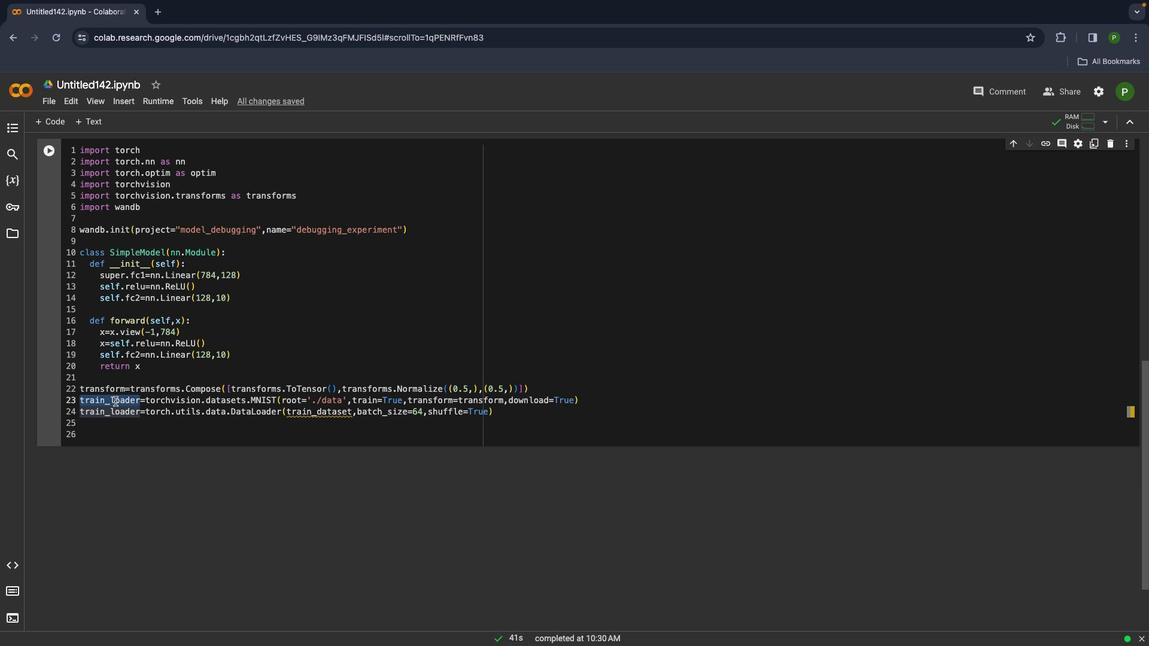
Action: Mouse pressed left at (222, 405)
Screenshot: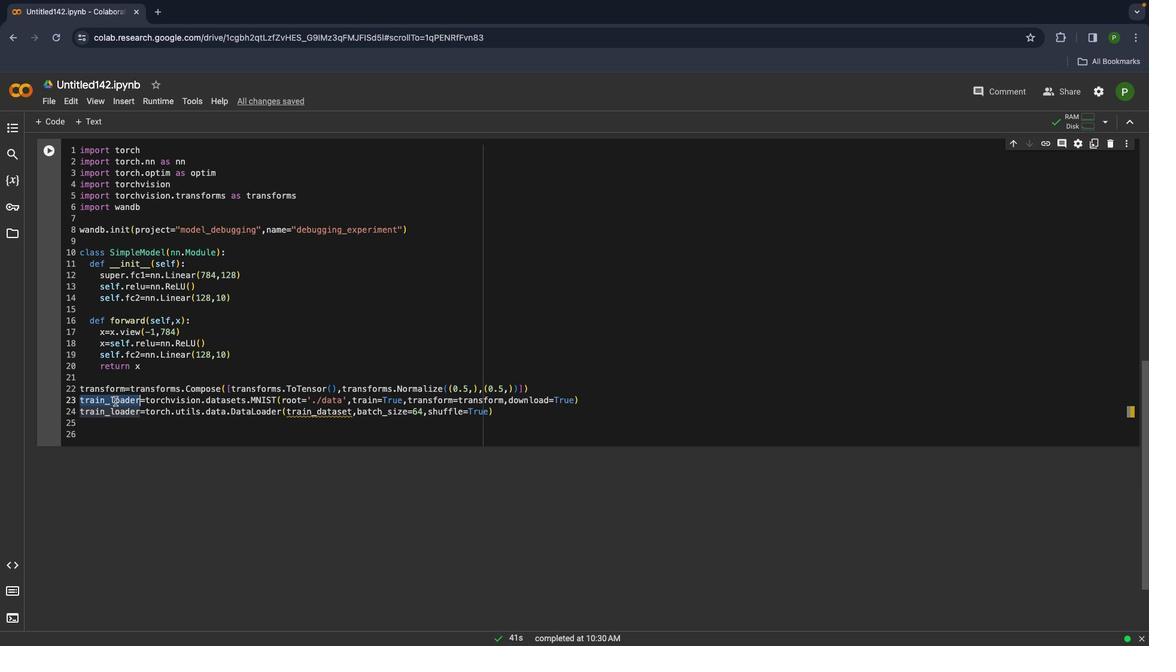 
Action: Mouse moved to (222, 403)
Screenshot: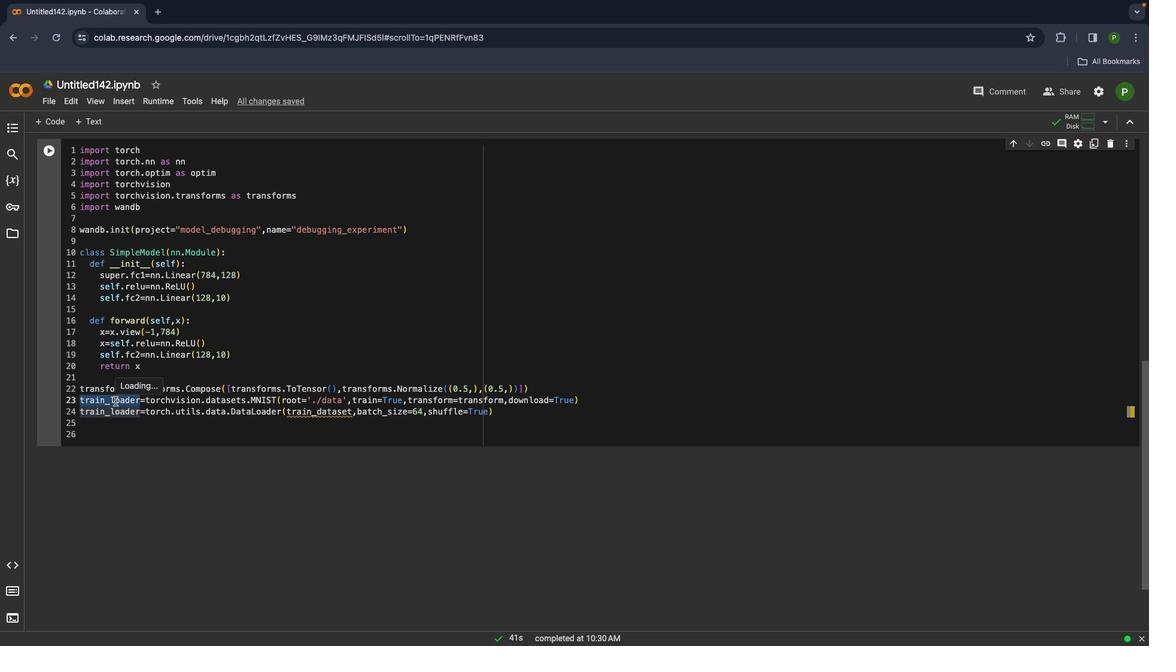 
Action: Key pressed 't''r''a''i''n'Key.shift_r'_''d''a''t''a''s''e''t'
Screenshot: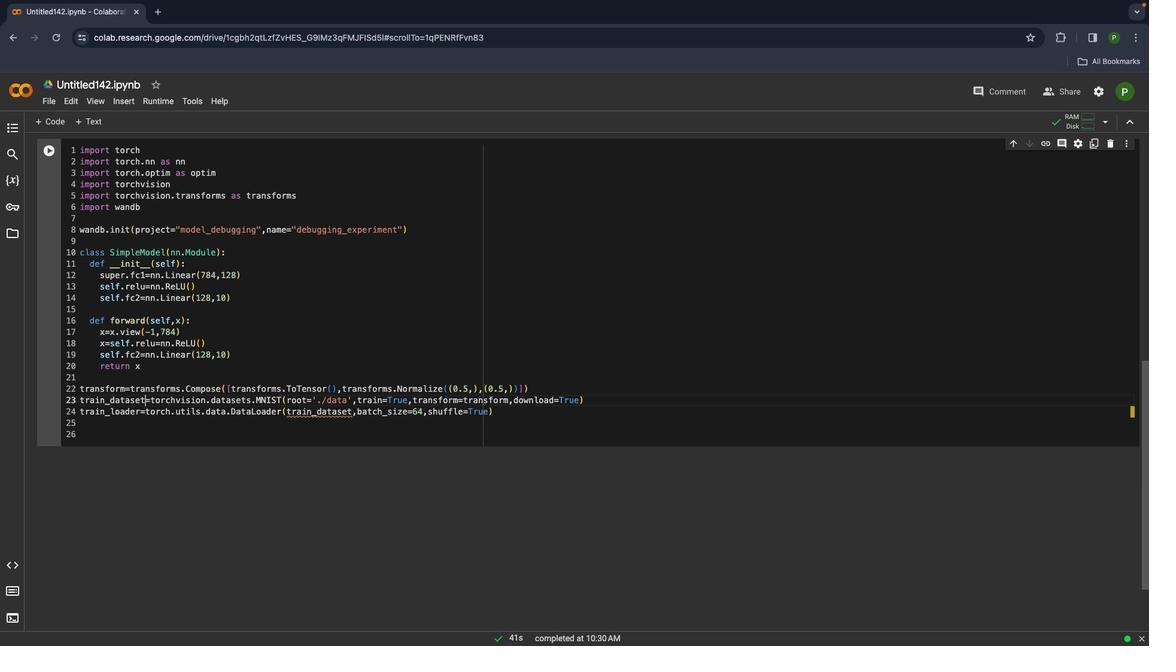 
Action: Mouse moved to (250, 338)
Screenshot: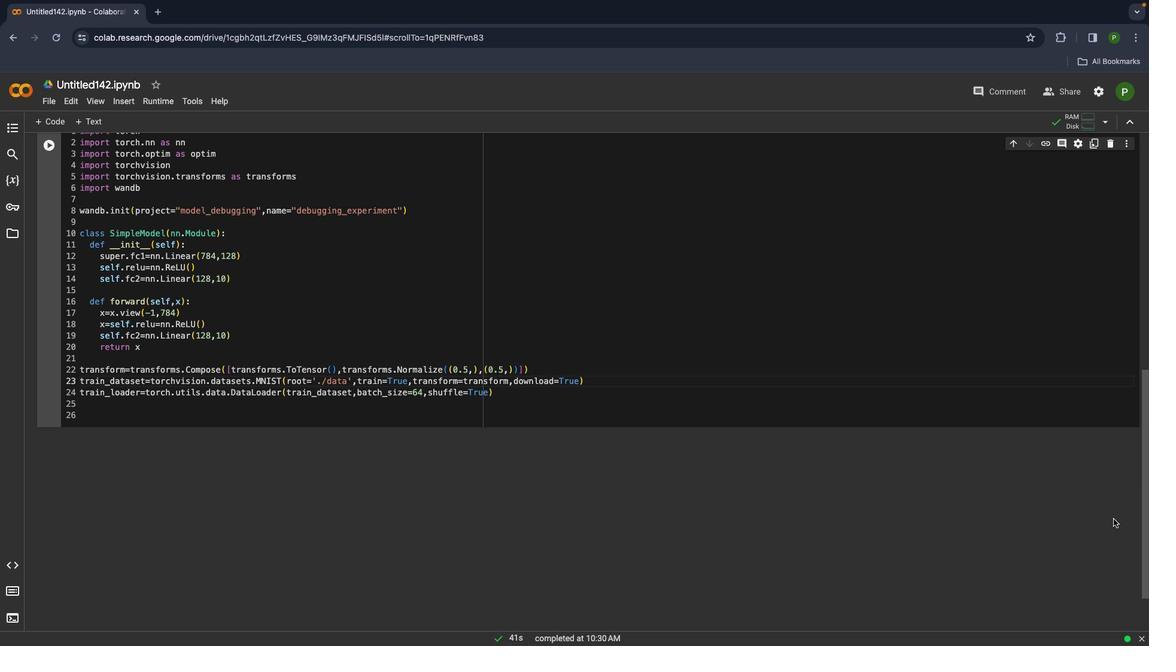 
Action: Mouse scrolled (250, 338) with delta (182, 37)
Screenshot: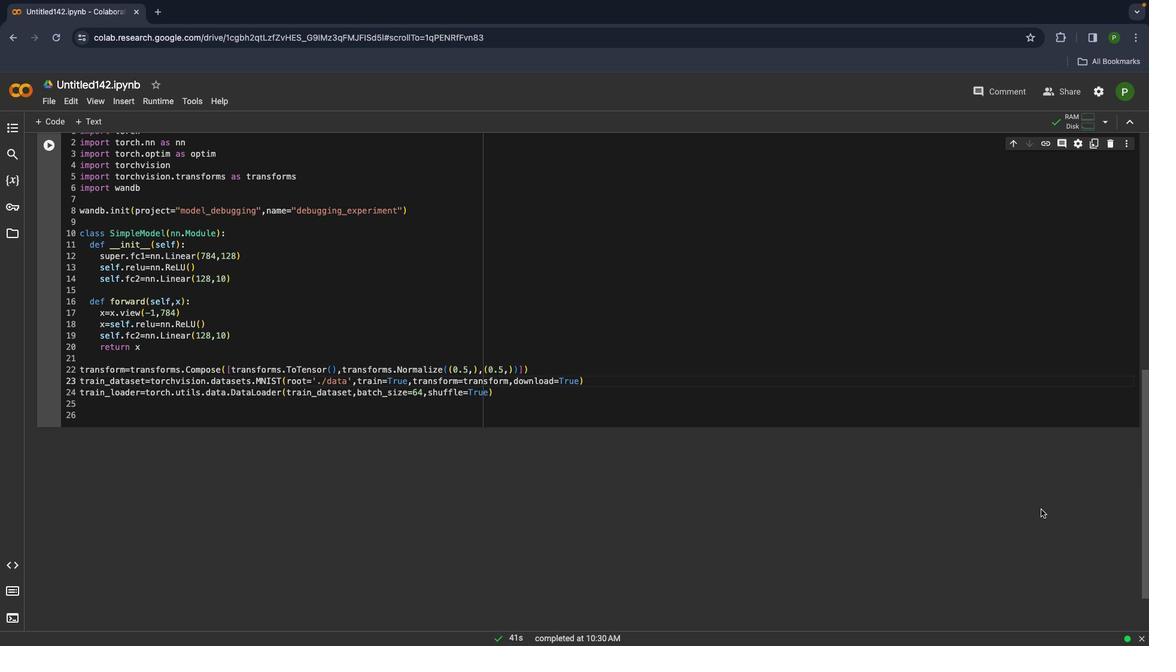 
Action: Mouse scrolled (250, 338) with delta (182, 37)
Screenshot: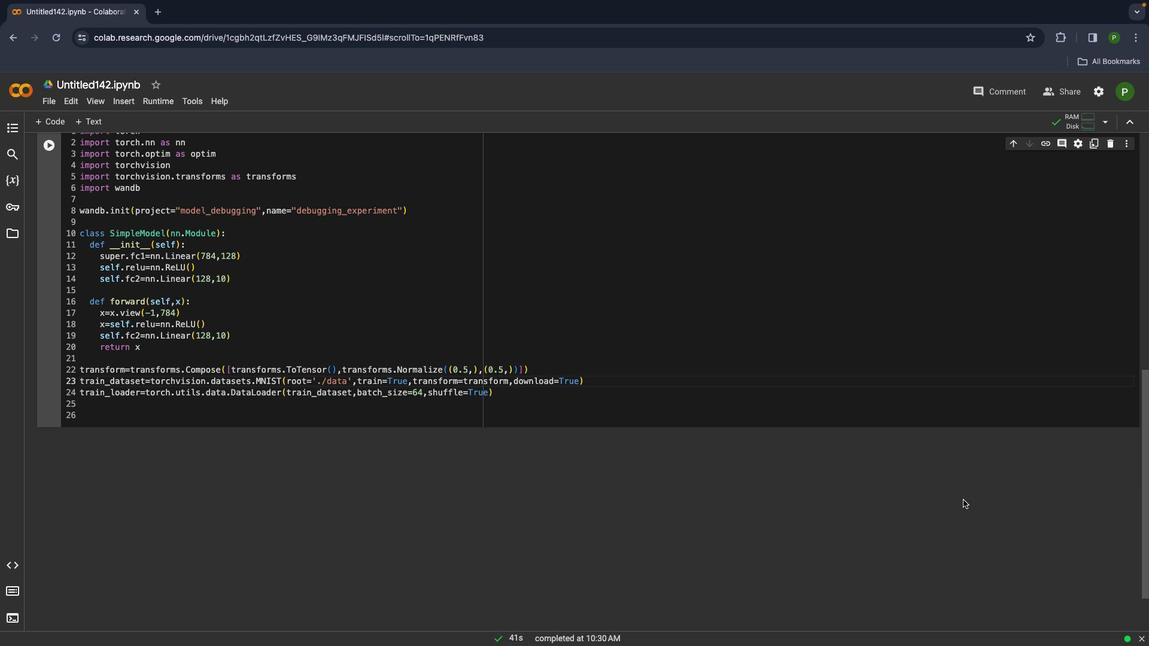 
Action: Mouse moved to (362, 403)
Screenshot: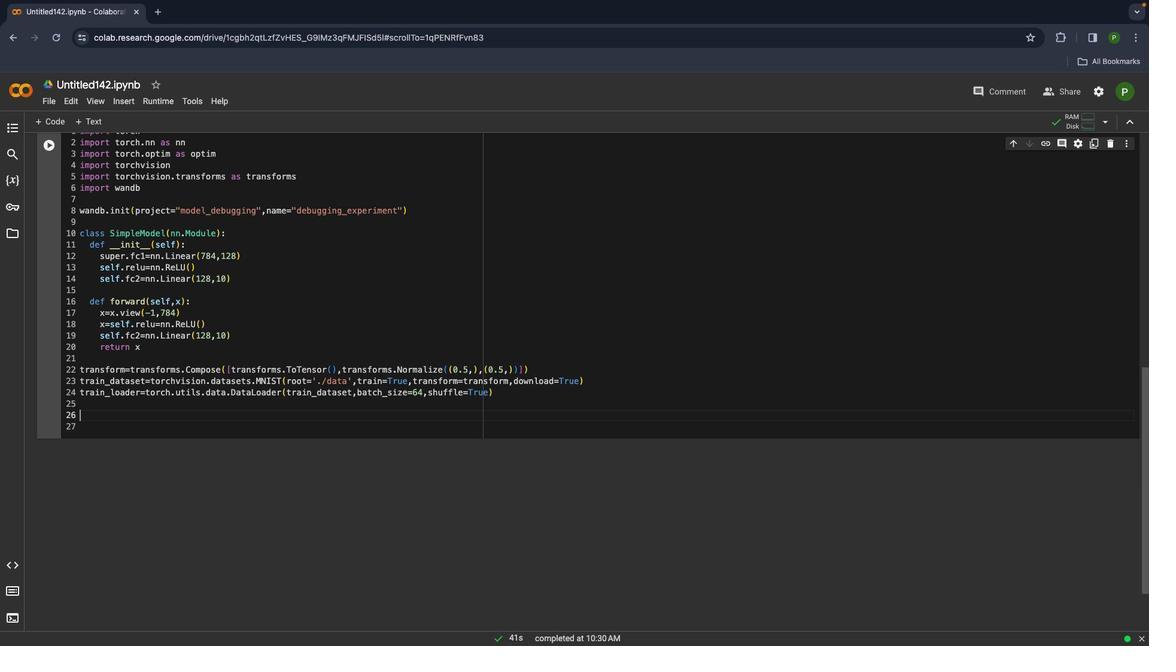 
Action: Mouse pressed left at (362, 403)
Screenshot: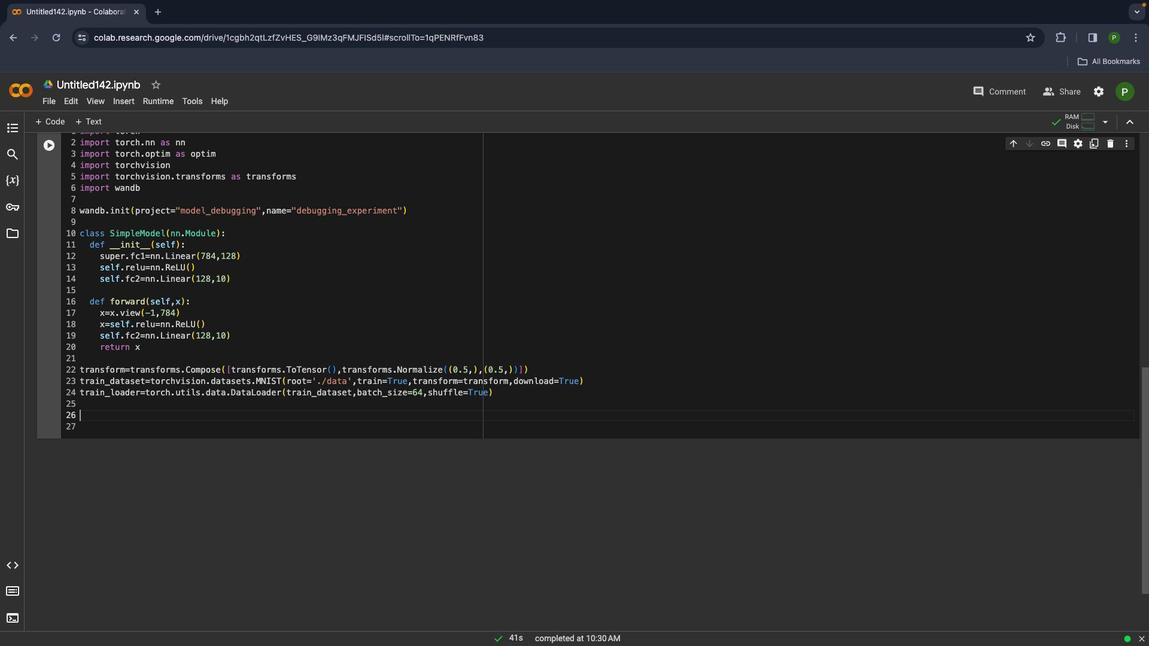 
Action: Key pressed Key.enterKey.enter'm''o''d''e''k'Key.backspace'l''='Key.shift'S''i''m''p''l''e'Key.shift_r'M''o''d''e''l'Key.shift_r'('Key.rightKey.enter'c''r''i''t''e''r''i''o''n''=''n''n''.'Key.shift'C''r''o''s''s'Key.shift'E''n''t''r''o''p''y'Key.shift_r'L''o''s''s'Key.shift_r'('Key.rightKey.enter'o''p''t''i''m''i''z''e''r''=''o''p''t''i''m''.'Key.shift'A''d''a''m'Key.shift_r'(''m''o''d''e''l''.''p''a''r''a''m''e''t''e''r''s'Key.shift_r'('Key.right',''l''r''=''0''.''0''0''1'
Screenshot: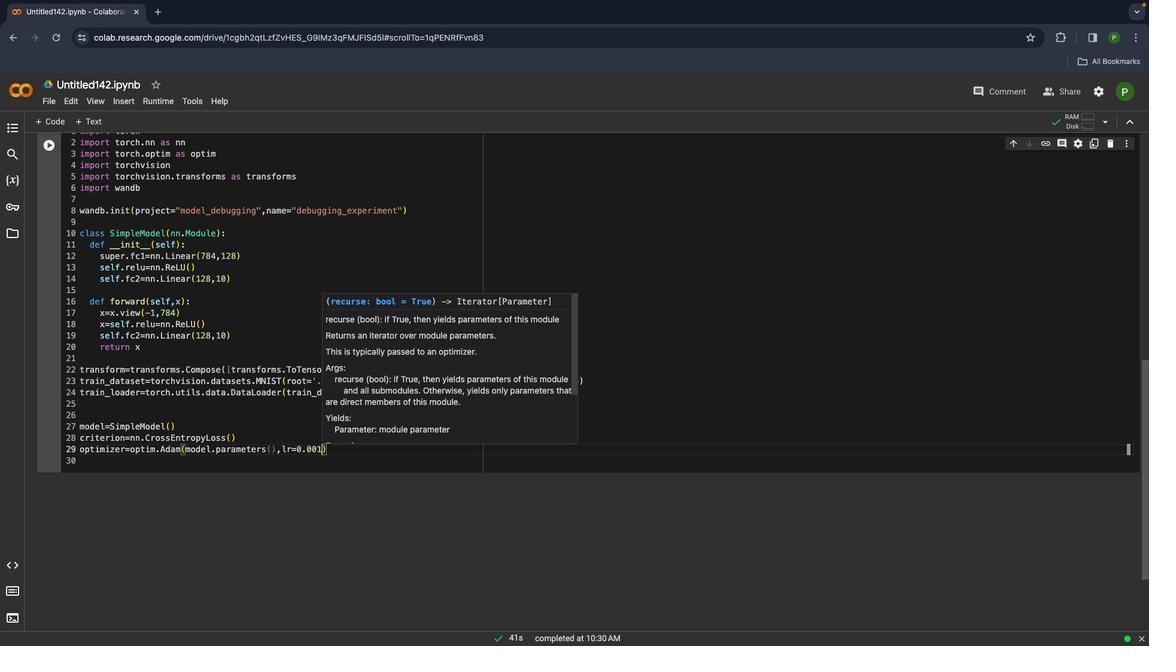 
Action: Mouse moved to (314, 453)
Screenshot: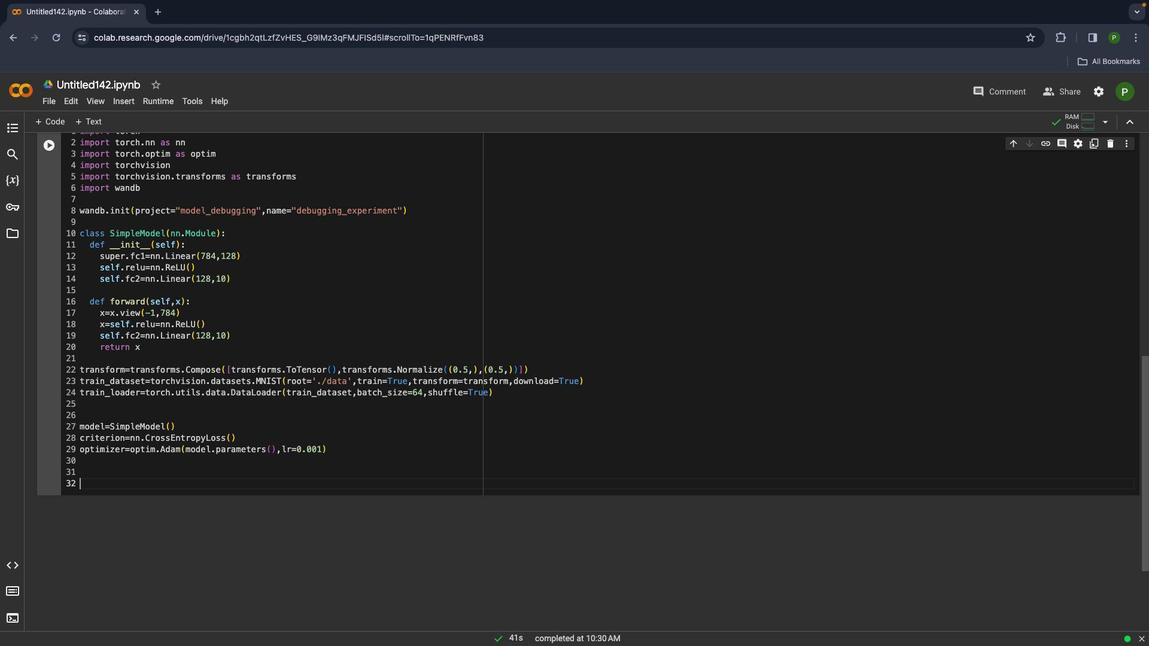 
Action: Mouse pressed left at (314, 453)
Screenshot: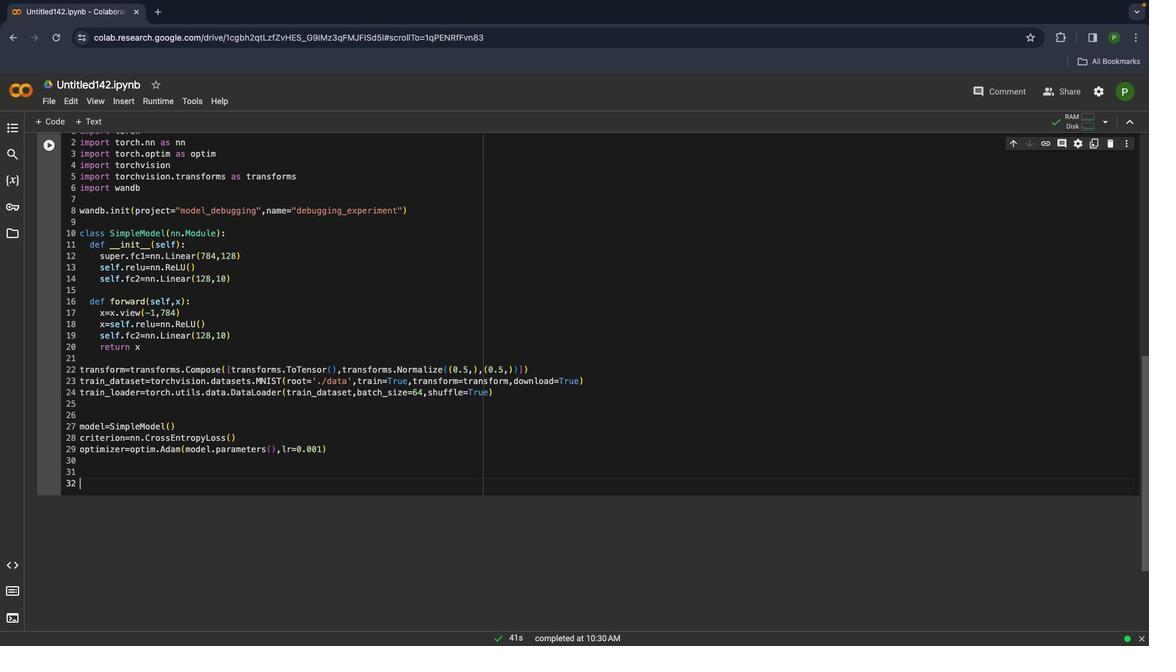 
Action: Key pressed Key.enterKey.enter'f''o''r'Key.space'e''p''o''c''h'Key.space'i''b'Key.backspace'n'Key.space'r''a''n''f'Key.backspace'g''e'Key.shift_r'(''5'Key.rightKey.shift_r':'Key.enter'f''o''r'Key.space'i''n''p''u''t''s'Key.space',''t''a''r''g''e''t''s'Key.space'i''n'Key.space't''r''a''i''n'Key.shift_r'_''l''o''a''d''e''r'Key.shift_r':'Key.enter'o''u''t''p''u''t''s''=''m''o''d''e''l'Key.shift_r'(''i''n''p''u''t''s'Key.rightKey.enter'l''o''s''s''=''c''r''i''t''e''r''i''o''n'Key.shift_r'9'Key.backspaceKey.shift_r'(''o''u''t''p''u''t''s'',''t''a''r''g''e''t''s'Key.rightKey.enterKey.enterKey.enter'o''p''t''i''m''i''z''e''r''.''z''e''r'Key.shift_r'_''g''r''a''d'Key.shift_r'('Key.rightKey.enter'l''o''s''s''.''n'Key.backspace'b''a''c''k''w''a''r''d'Key.shift_r'('Key.rightKey.enter'o''p''t''i''m''i''z''e''r''.''s''t''e''p'Key.shift_r'('Key.rightKey.enterKey.enterKey.backspace'w''a''n''d''b''.''l''o''g'Key.shift_r'('Key.shift_r'{'Key.shift_r'"''e''p''o''c''h'Key.rightKey.spaceKey.shift_r':'Key.space'e''p''o''c''h'Key.space','Key.shift_r'"''l''o''s''s'Key.rightKey.shift_r':''l''o''s''s''.''i''t''e''m'Key.shift_r'('Key.downKey.enterKey.enterKey.backspace'w''a''n''d''b''.''f''i''n''i''s''h'Key.shift_r'('
Screenshot: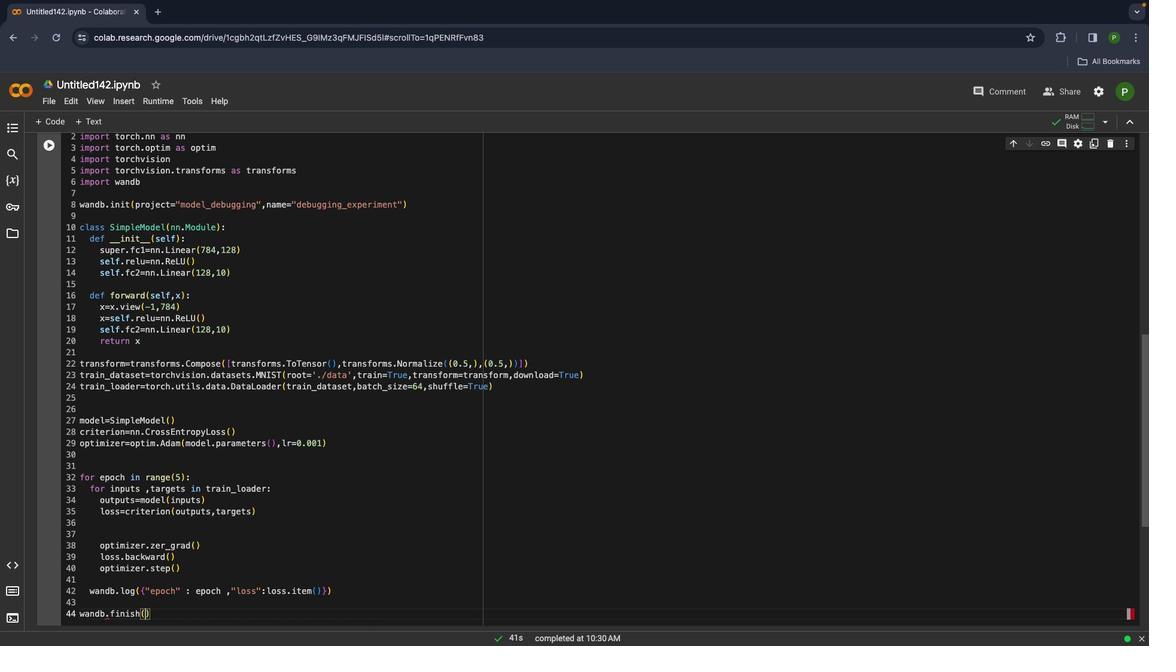 
Action: Mouse moved to (269, 279)
Screenshot: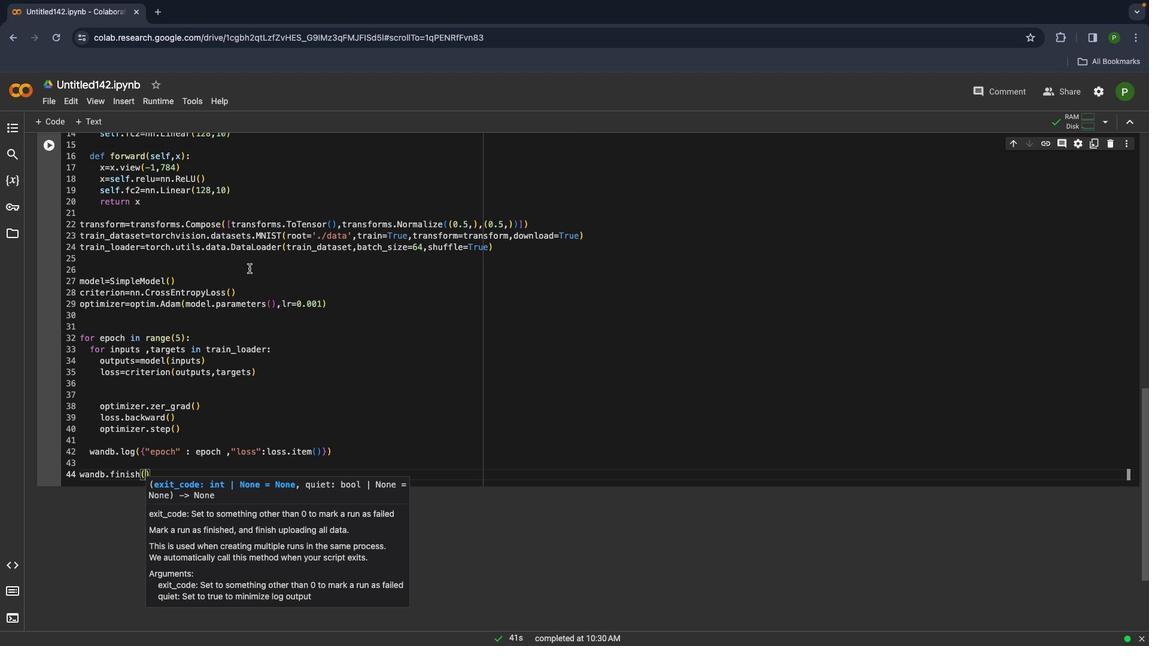 
Action: Mouse scrolled (269, 279) with delta (182, 37)
Screenshot: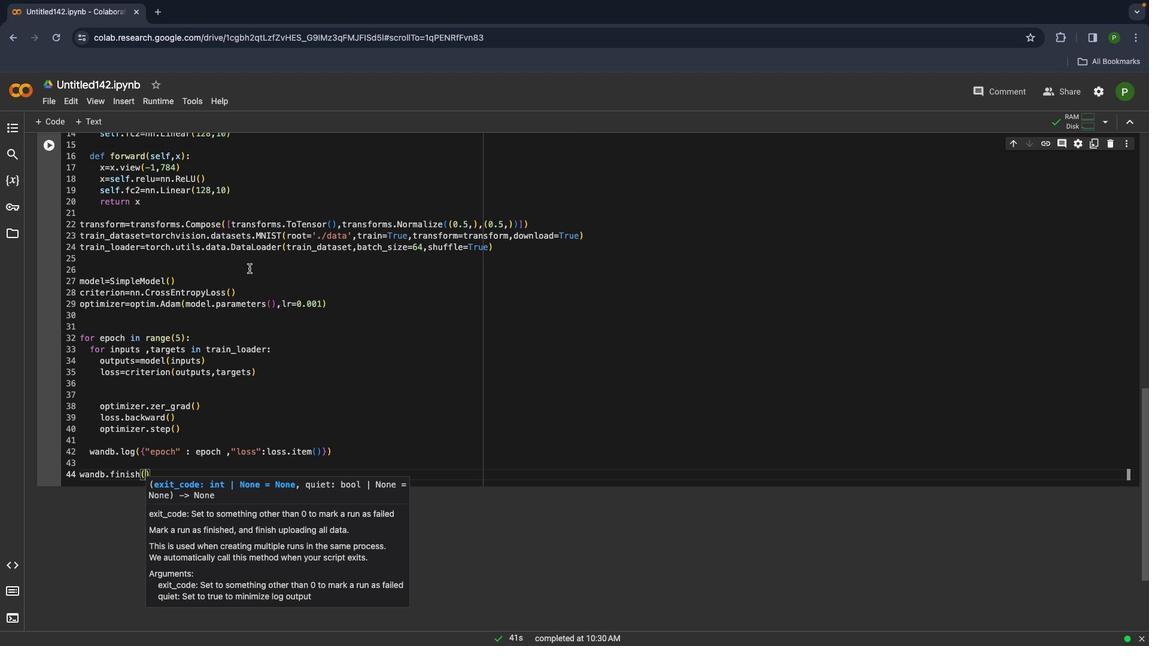 
Action: Mouse scrolled (269, 279) with delta (182, 37)
Screenshot: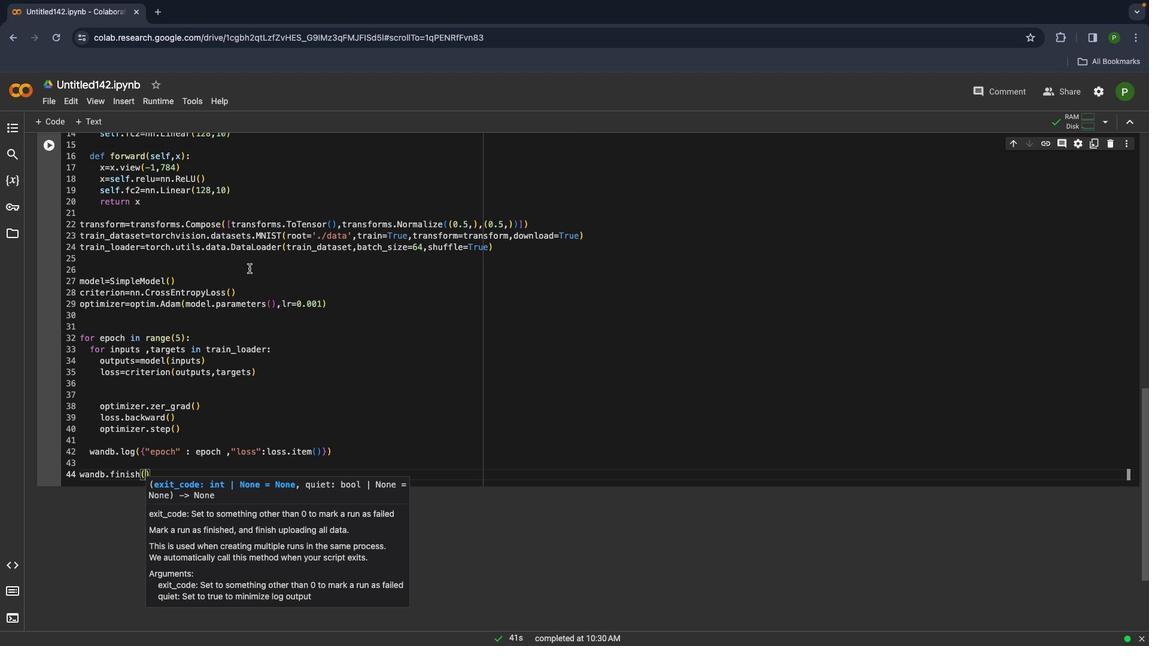 
Action: Mouse scrolled (269, 279) with delta (182, 36)
Screenshot: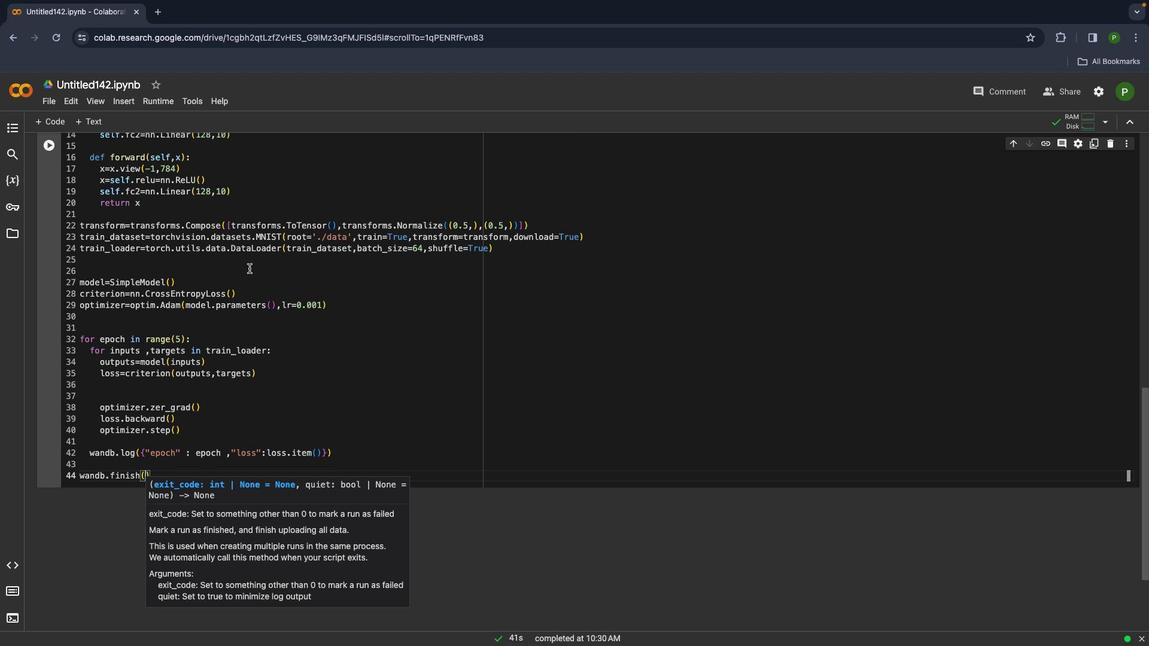 
Action: Mouse scrolled (269, 279) with delta (182, 35)
Screenshot: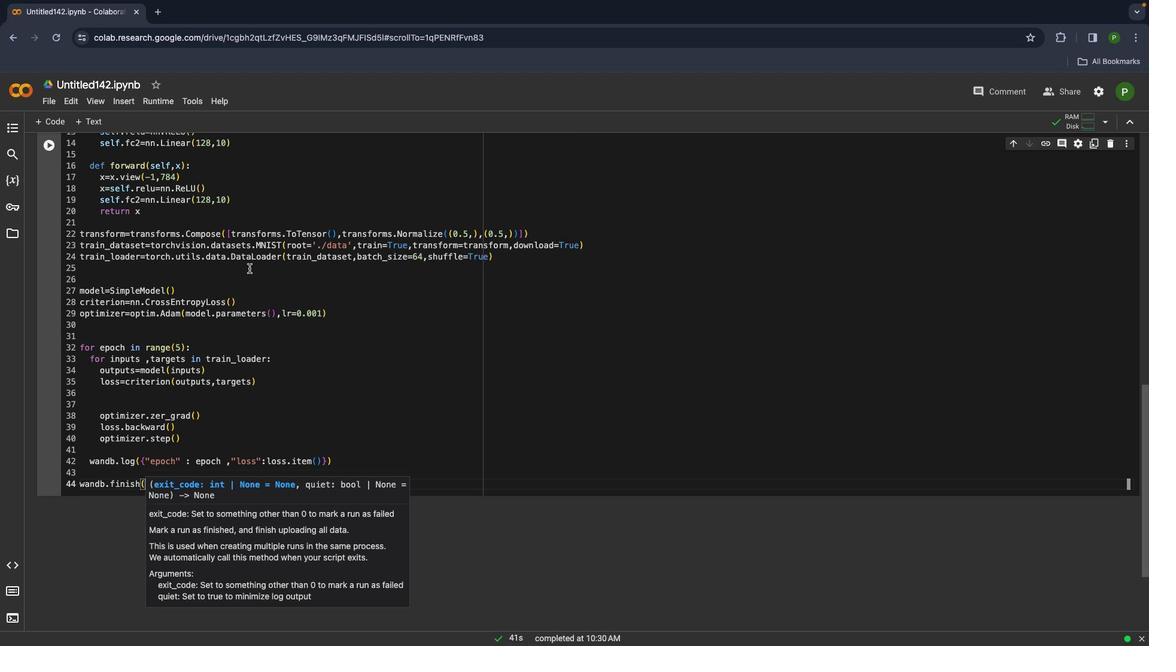 
Action: Mouse moved to (269, 283)
Screenshot: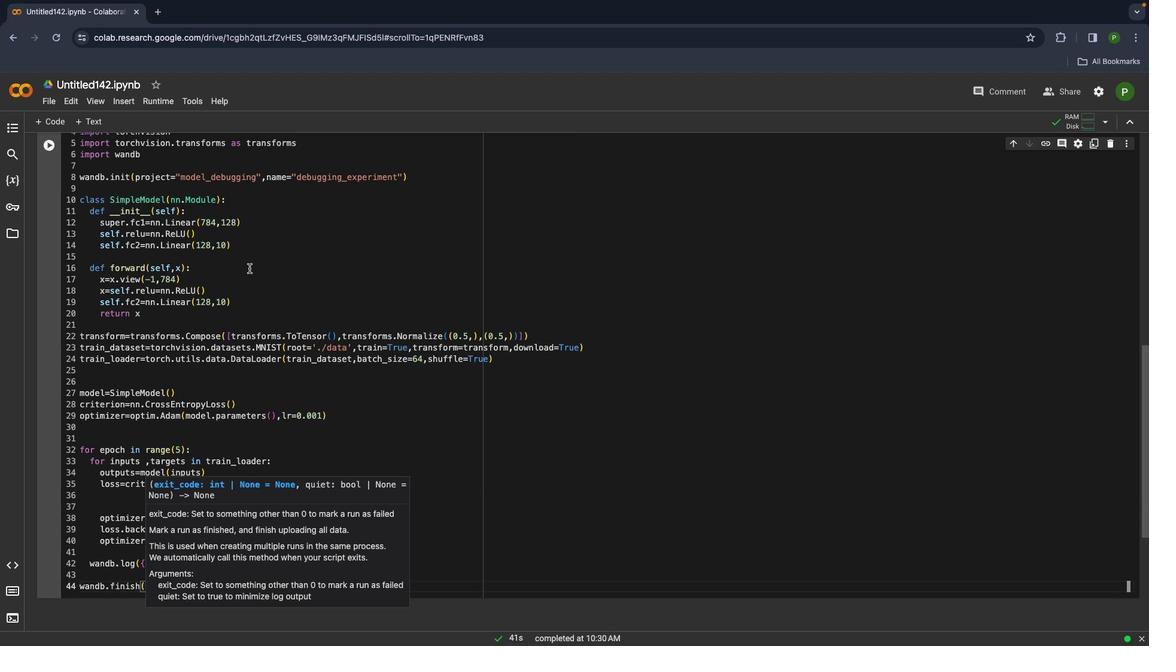 
Action: Mouse scrolled (269, 283) with delta (182, 38)
Screenshot: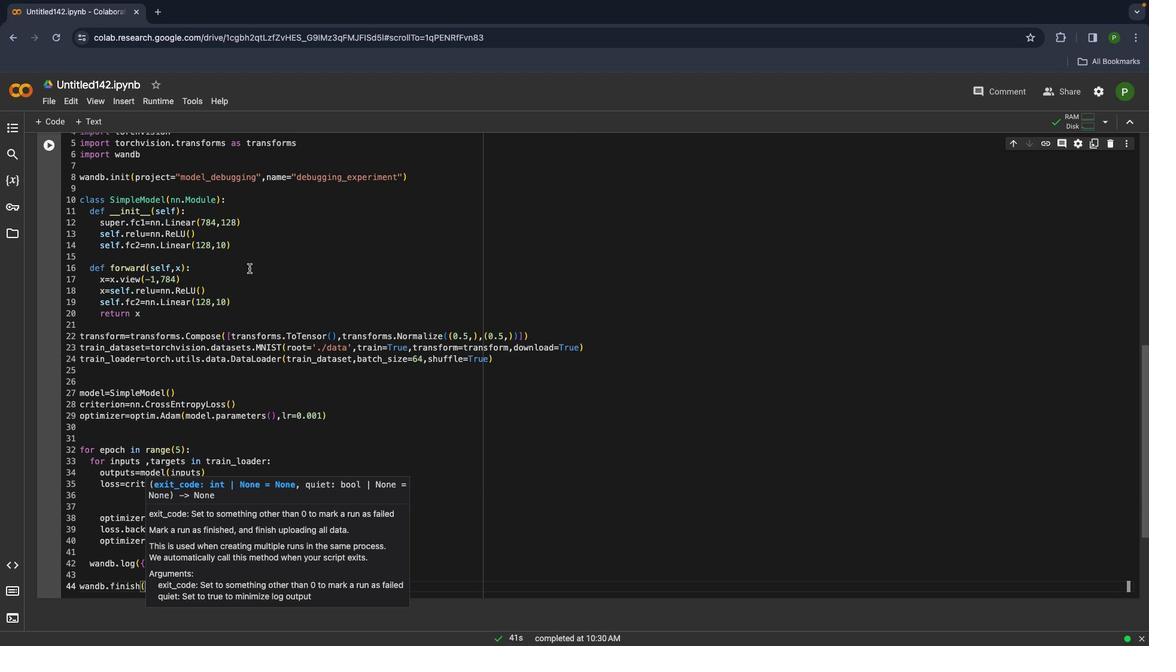 
Action: Mouse scrolled (269, 283) with delta (182, 38)
Screenshot: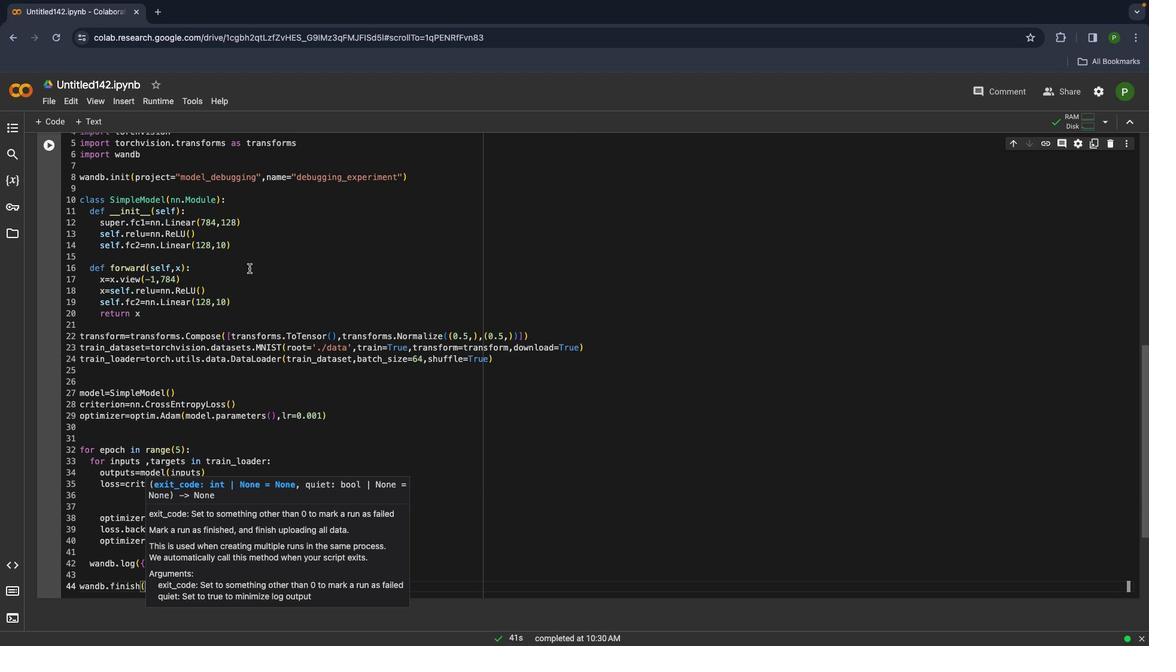 
Action: Mouse scrolled (269, 283) with delta (182, 39)
Screenshot: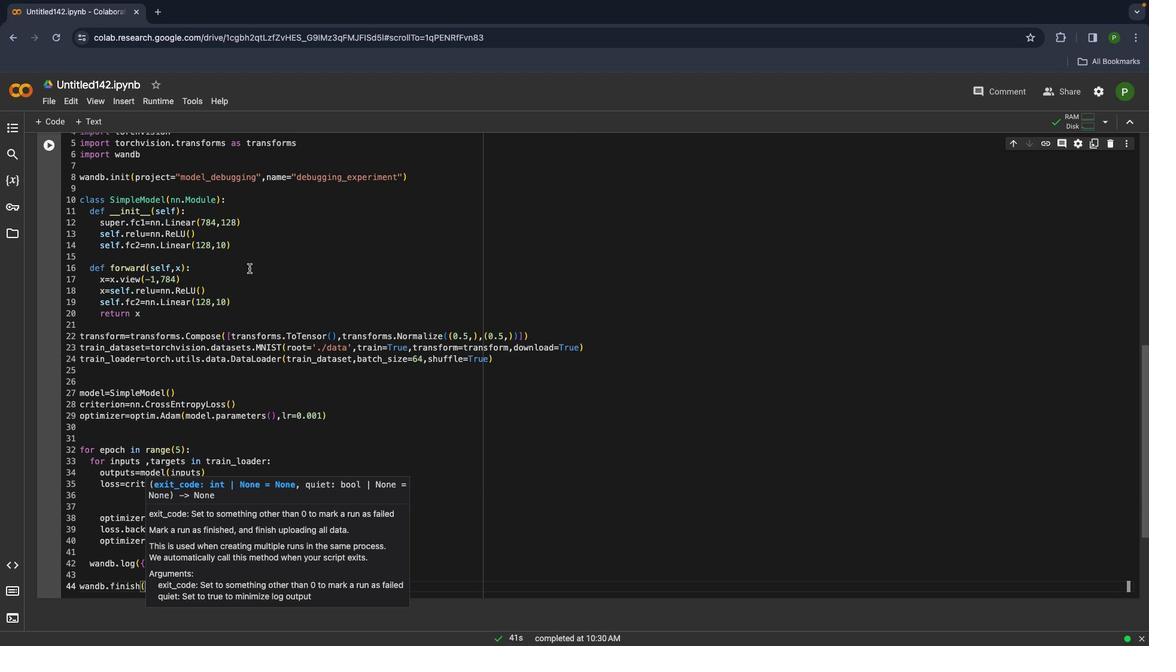 
Action: Mouse scrolled (269, 283) with delta (182, 38)
Screenshot: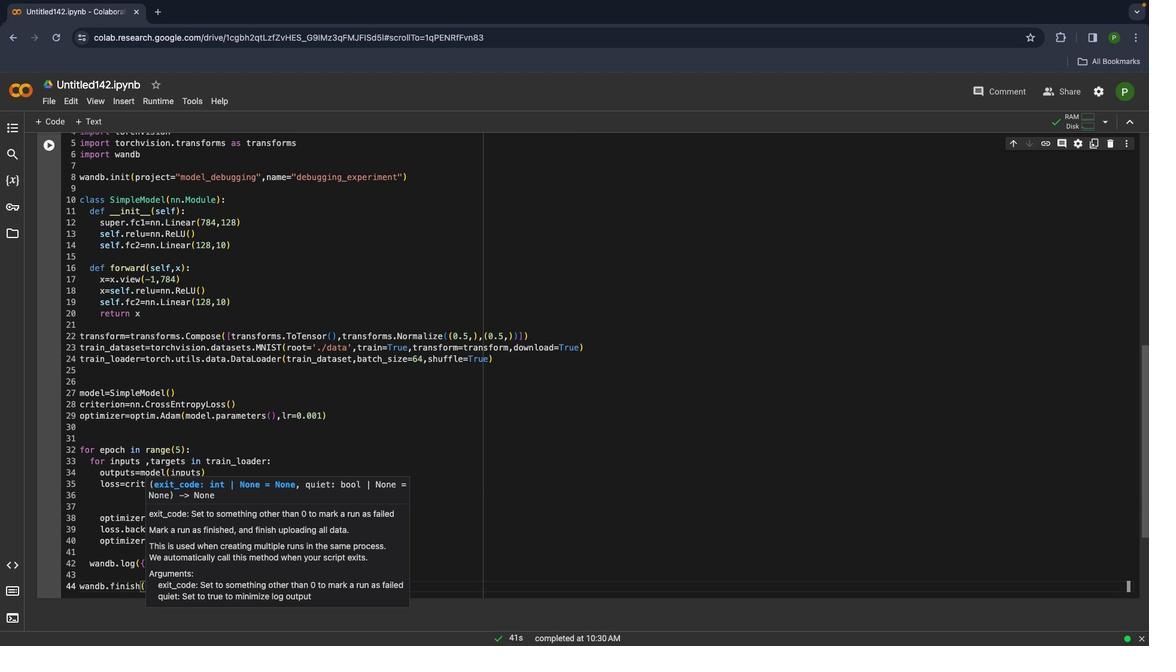 
Action: Mouse scrolled (269, 283) with delta (182, 38)
Screenshot: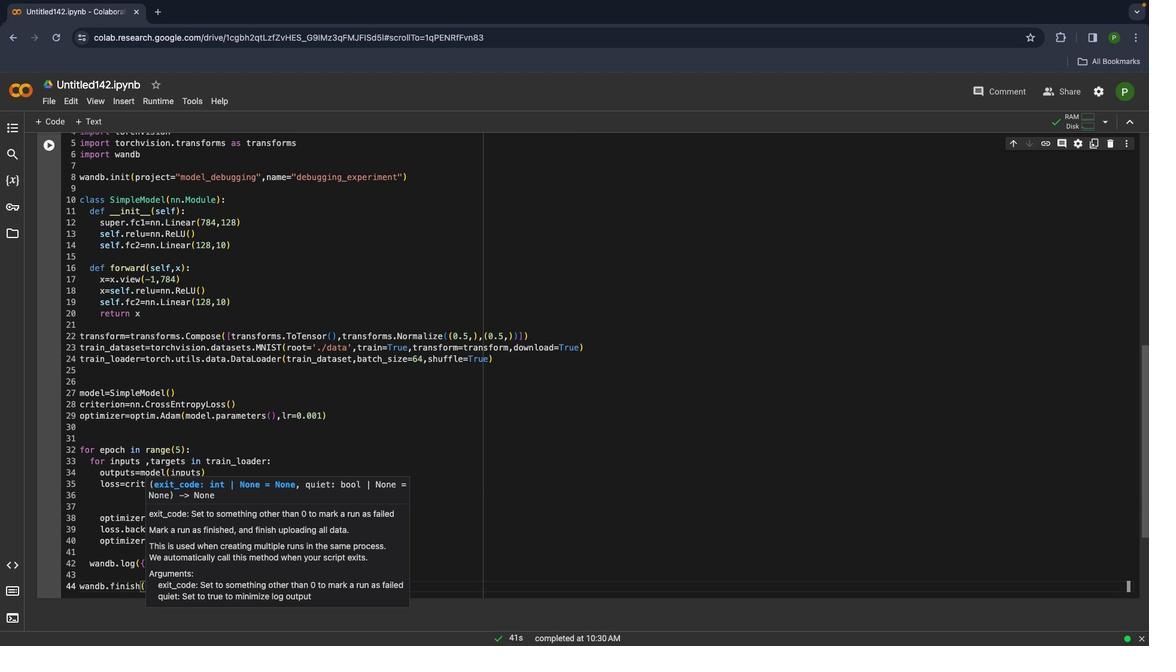
Action: Mouse scrolled (269, 283) with delta (182, 39)
Screenshot: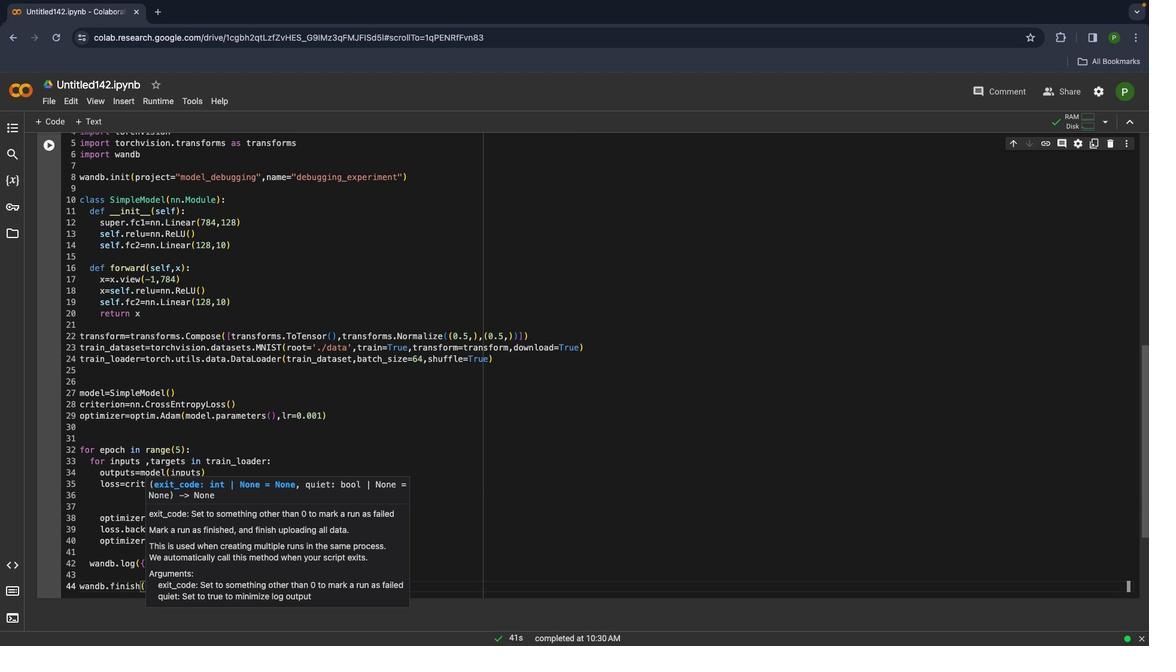 
Action: Mouse moved to (706, 273)
Screenshot: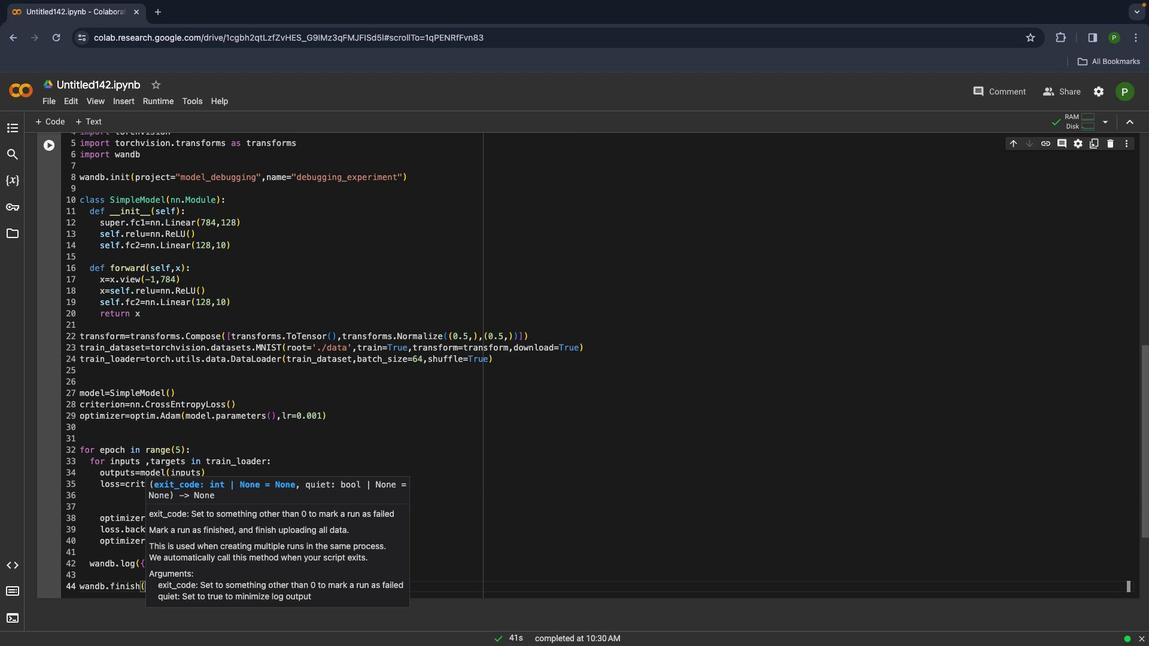 
Action: Mouse scrolled (706, 273) with delta (182, 38)
Screenshot: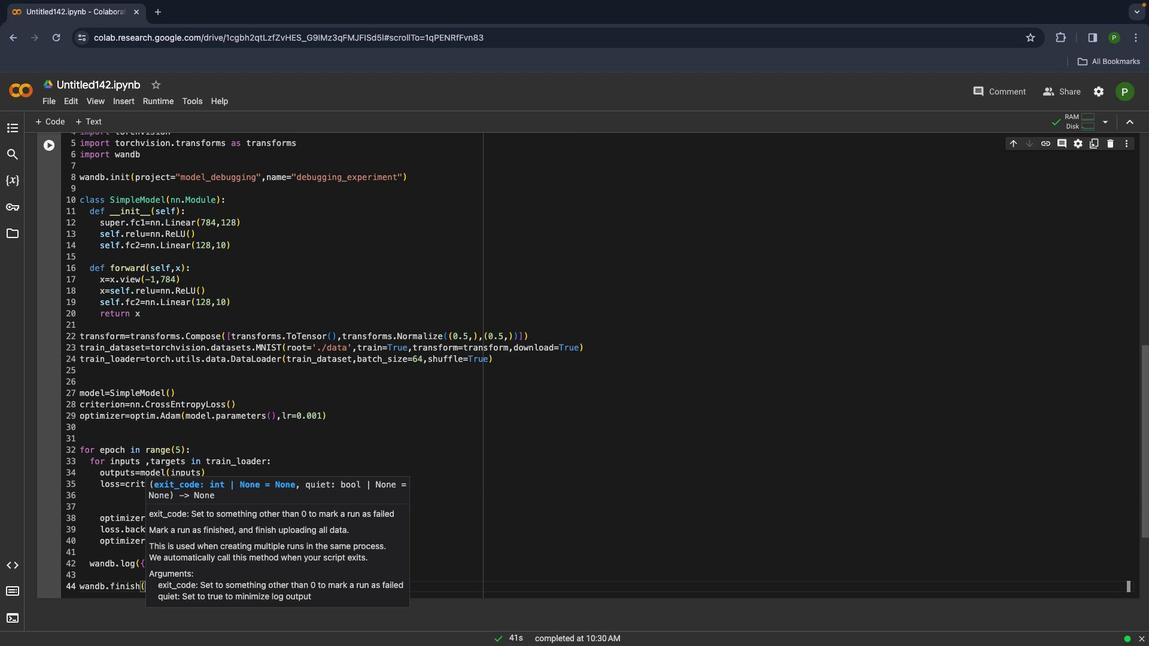 
Action: Mouse scrolled (706, 273) with delta (182, 38)
Screenshot: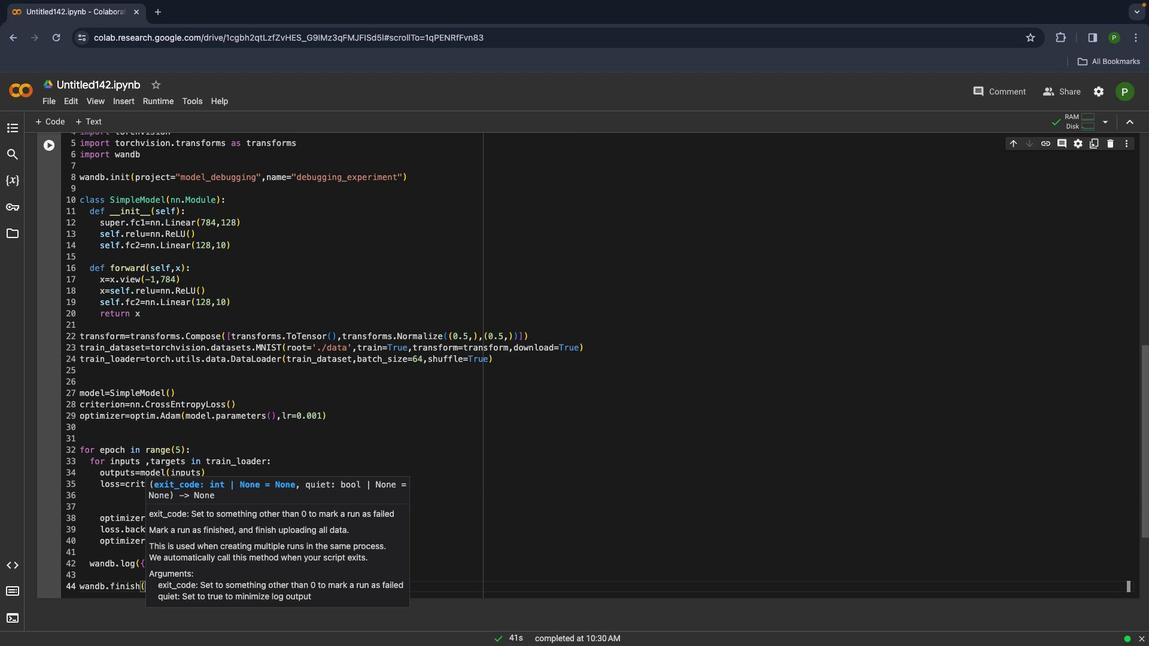 
Action: Mouse scrolled (706, 273) with delta (182, 39)
Screenshot: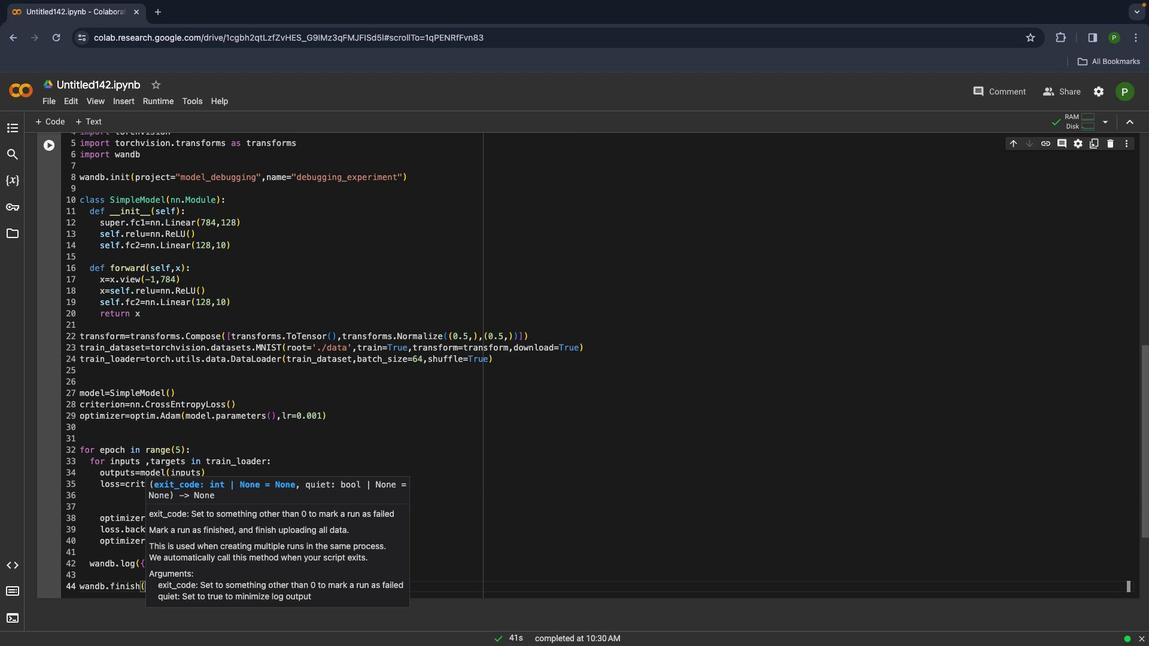 
Action: Mouse scrolled (706, 273) with delta (182, 40)
Screenshot: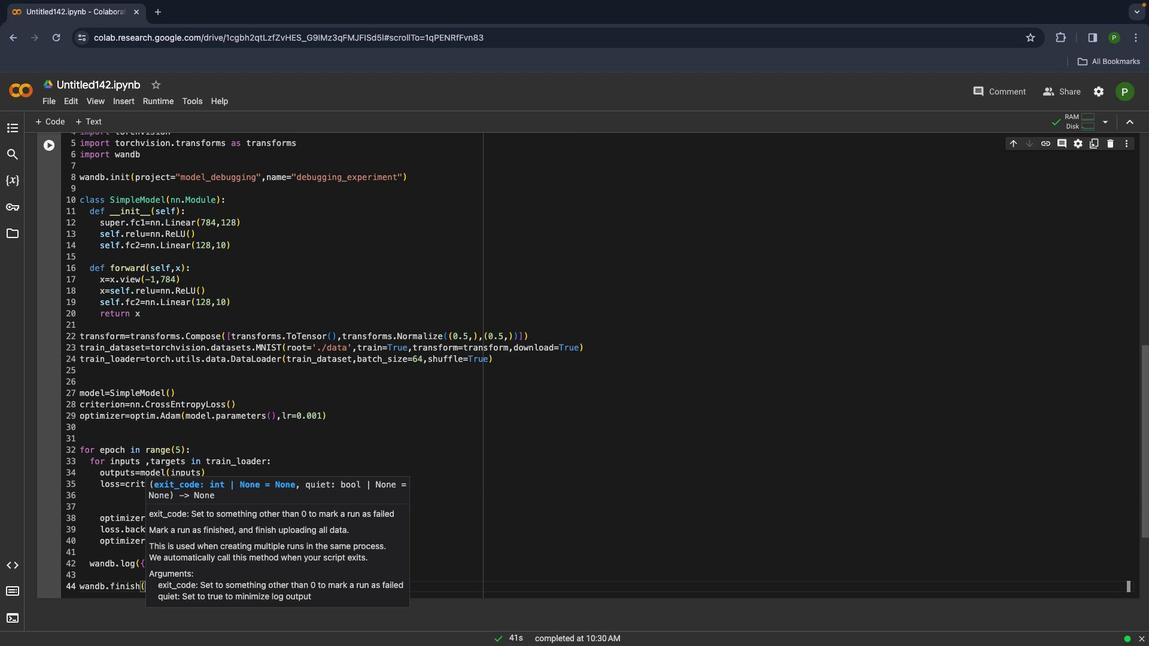 
Action: Mouse scrolled (706, 273) with delta (182, 37)
Screenshot: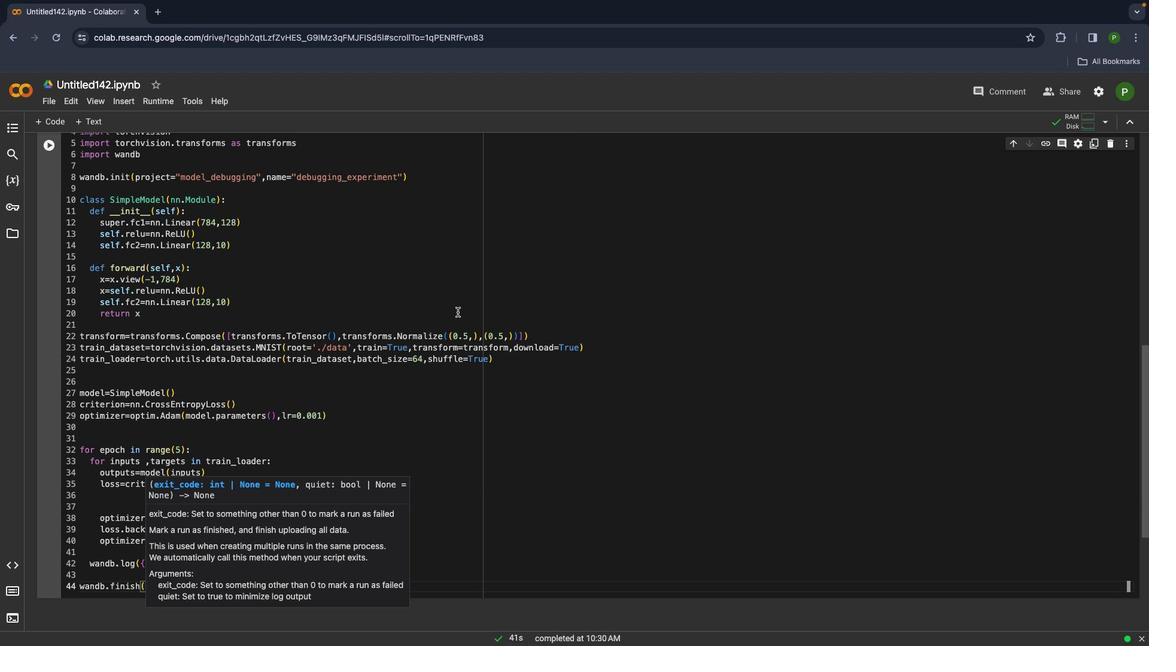 
Action: Mouse scrolled (706, 273) with delta (182, 37)
Screenshot: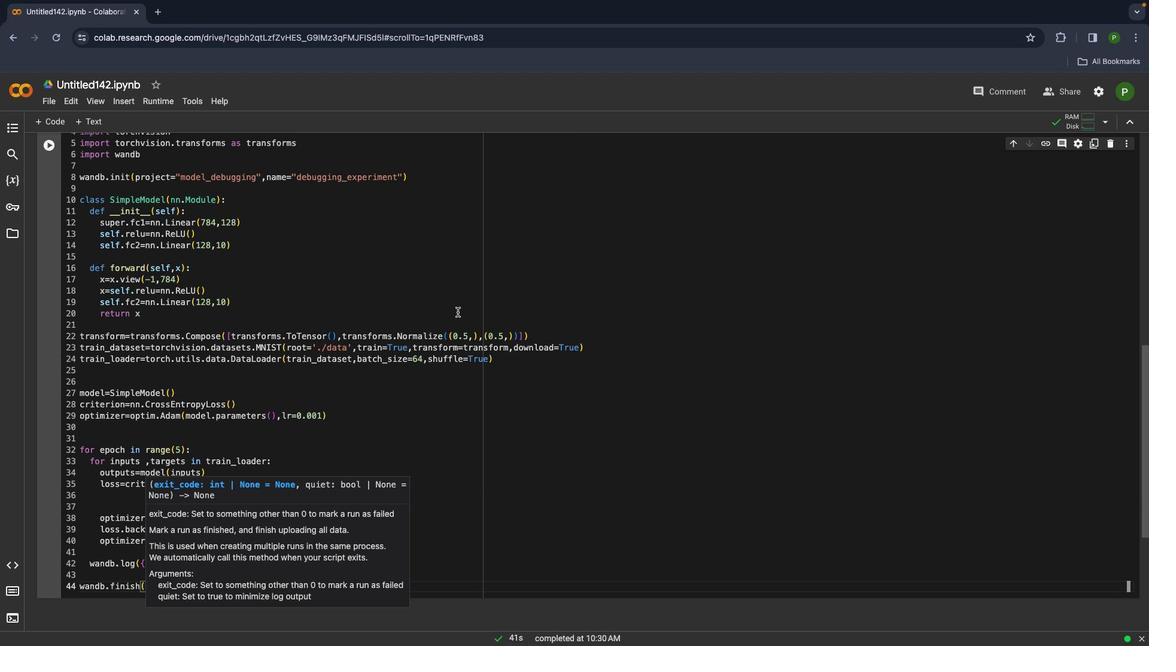 
Action: Mouse scrolled (706, 273) with delta (182, 36)
Screenshot: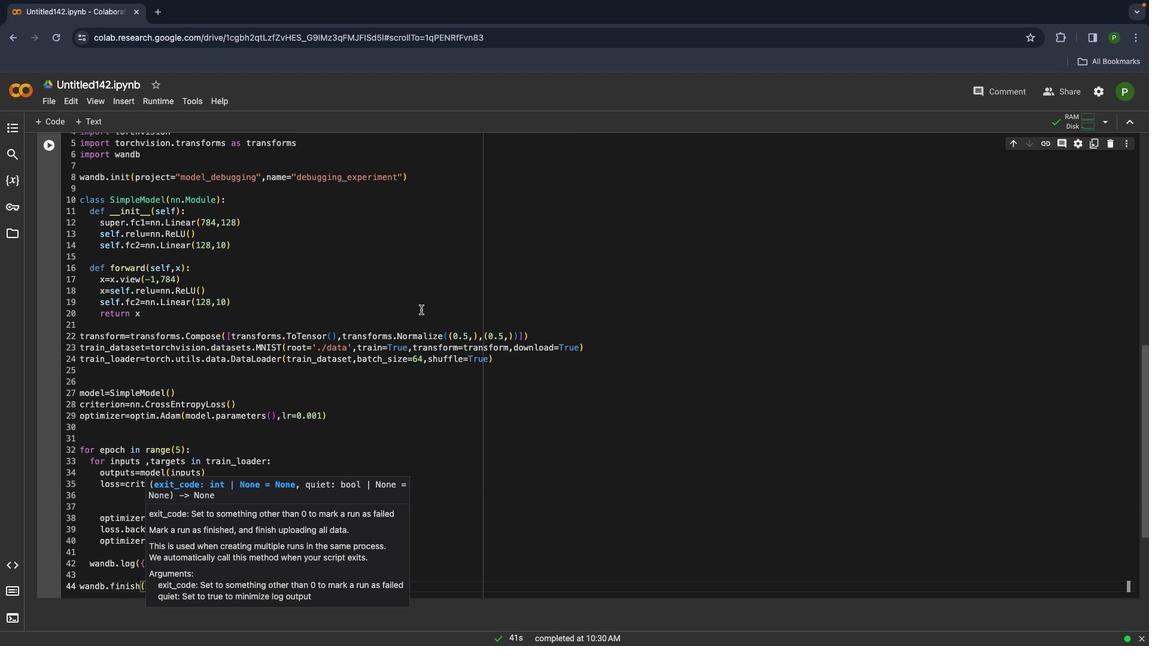 
Action: Mouse scrolled (706, 273) with delta (182, 35)
Screenshot: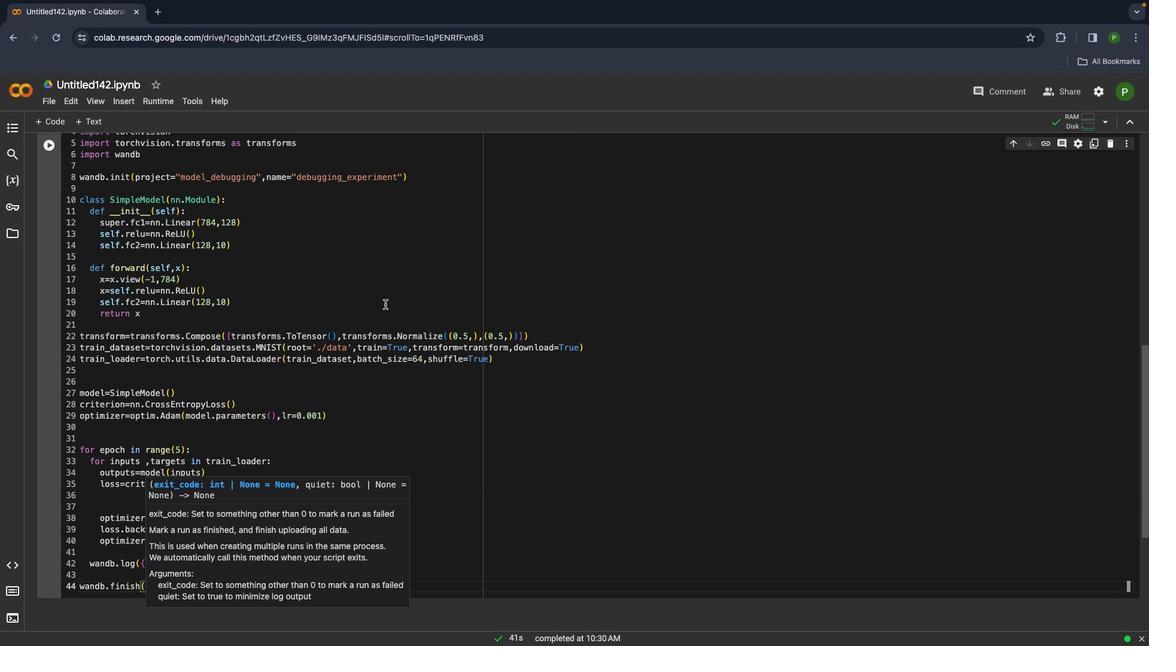 
Action: Mouse scrolled (706, 273) with delta (182, 35)
Screenshot: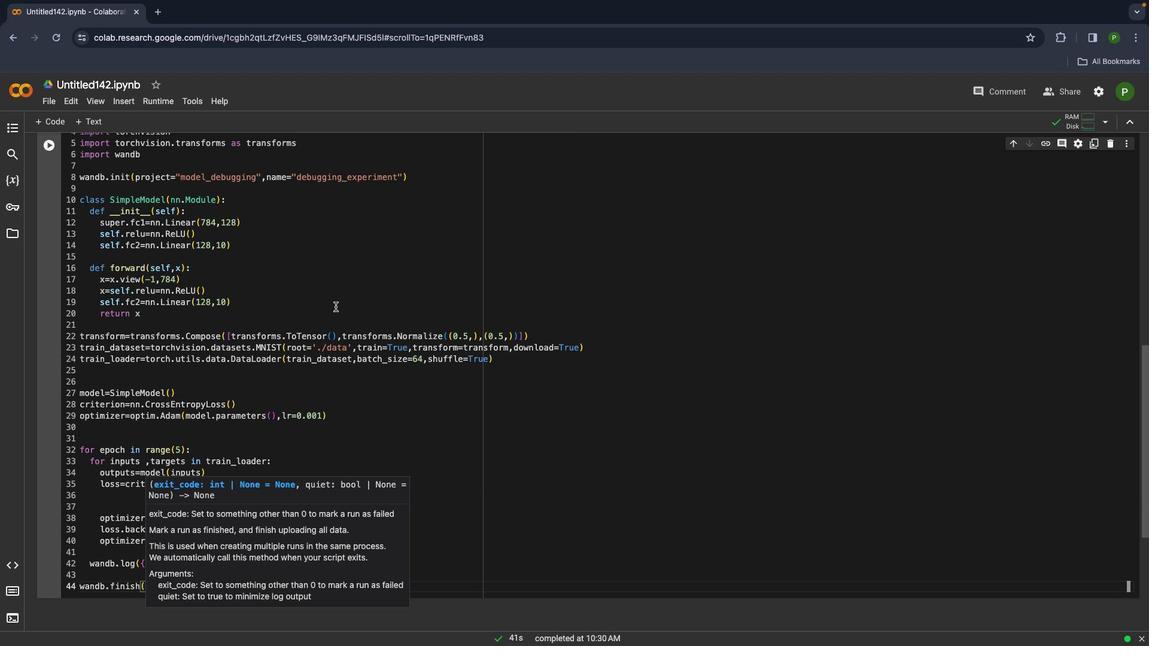 
Action: Mouse moved to (200, 173)
Screenshot: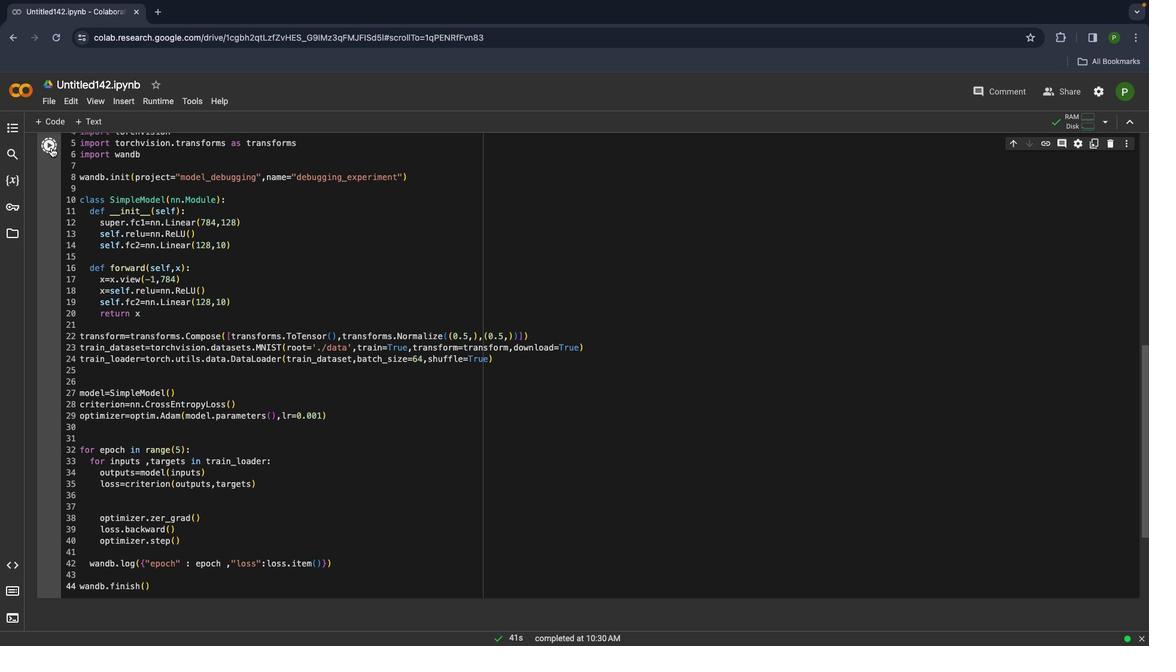 
Action: Mouse pressed left at (200, 173)
Screenshot: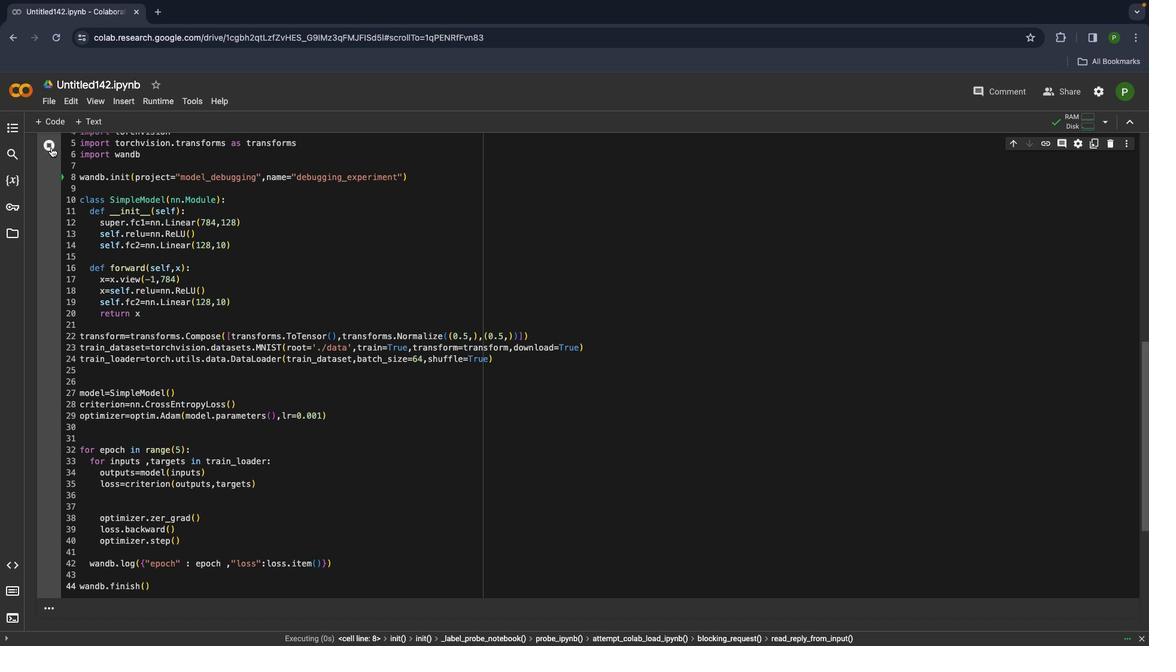
Action: Mouse moved to (673, 333)
Screenshot: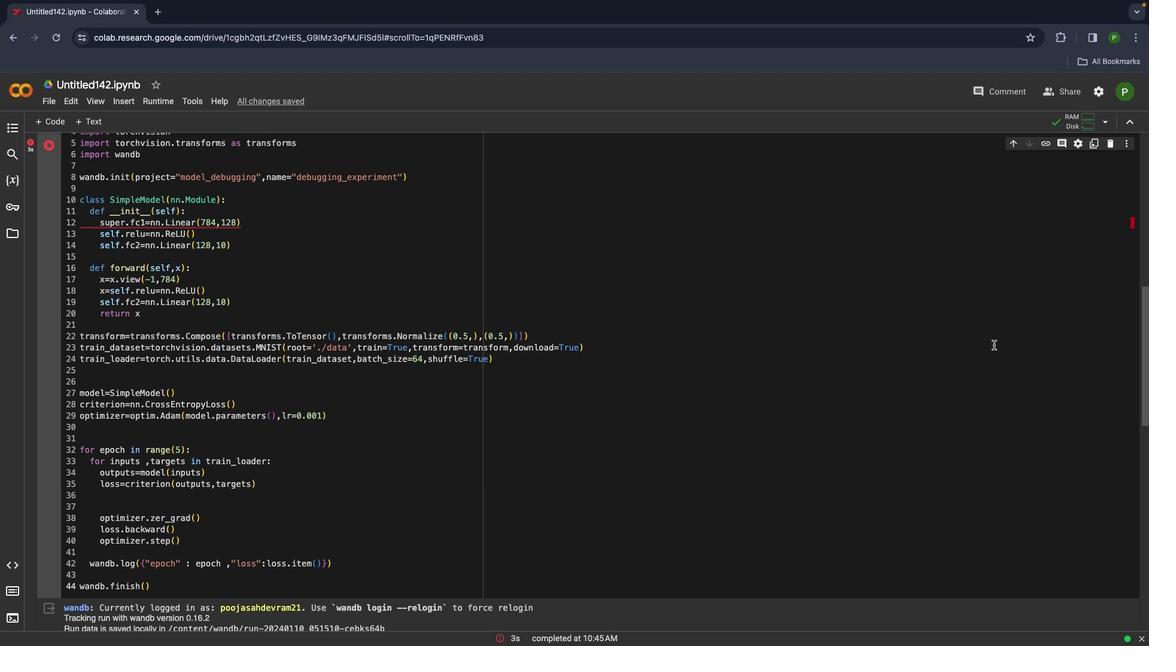
Action: Mouse scrolled (673, 333) with delta (182, 38)
Screenshot: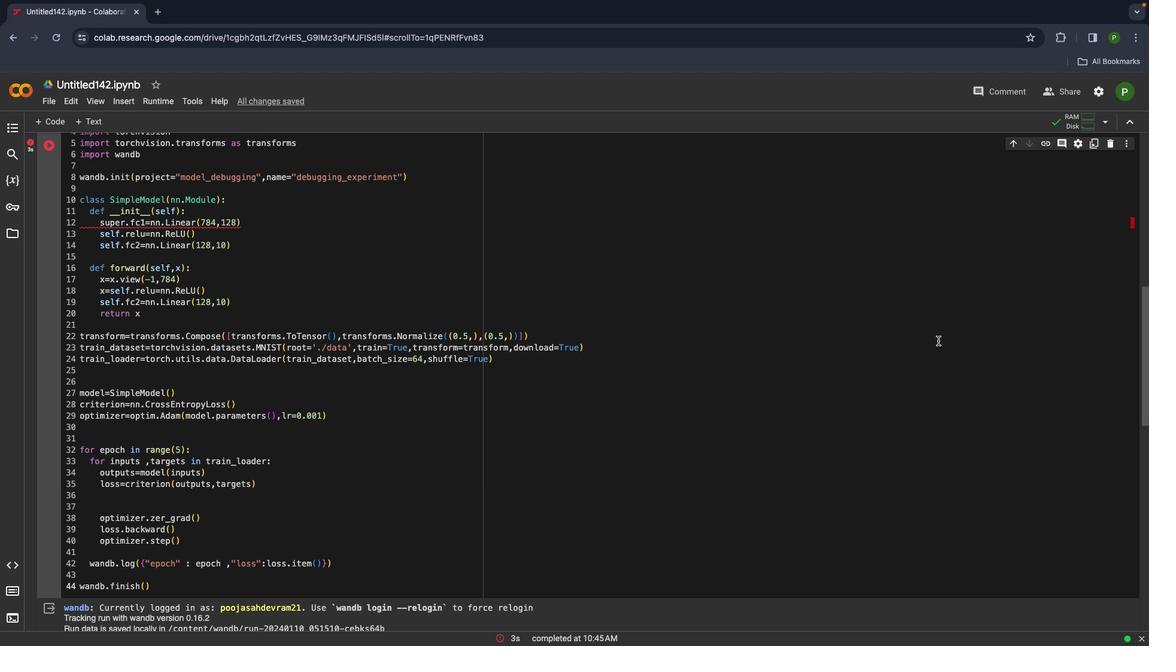
Action: Mouse scrolled (673, 333) with delta (182, 38)
Screenshot: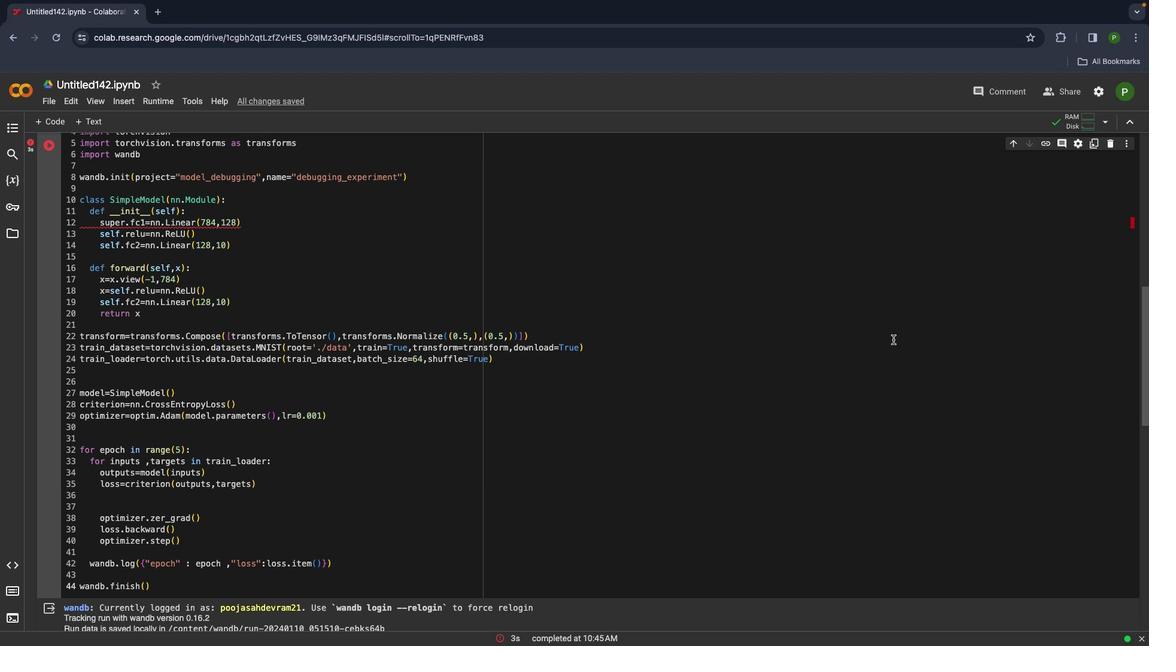 
Action: Mouse scrolled (673, 333) with delta (182, 39)
Screenshot: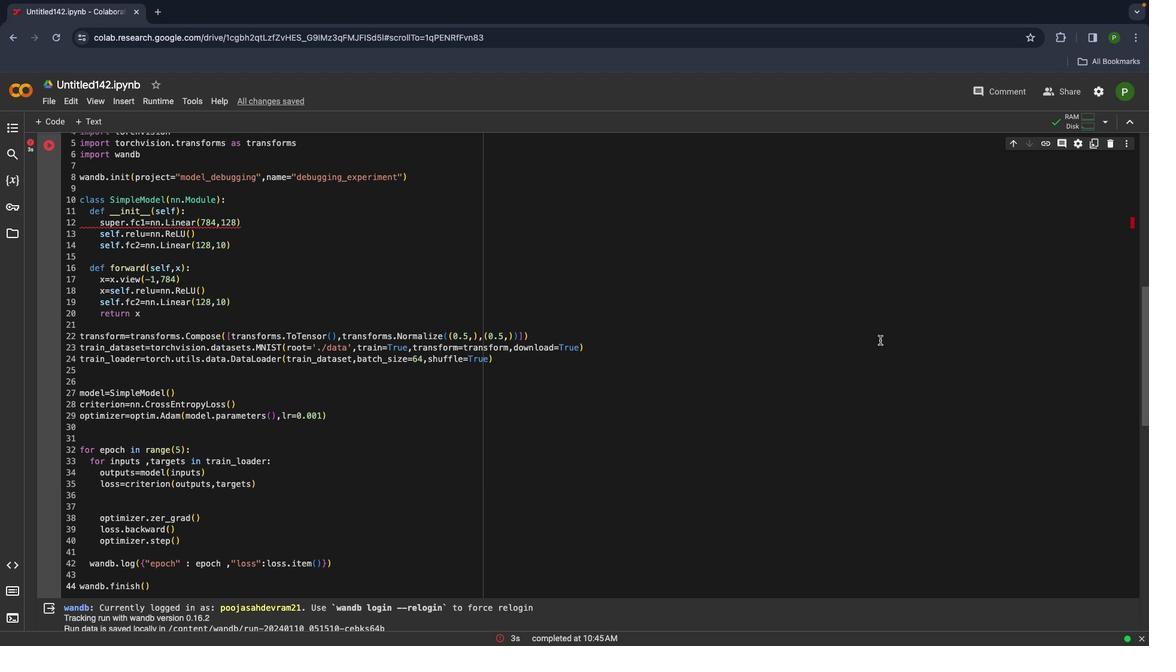 
Action: Mouse scrolled (673, 333) with delta (182, 40)
Screenshot: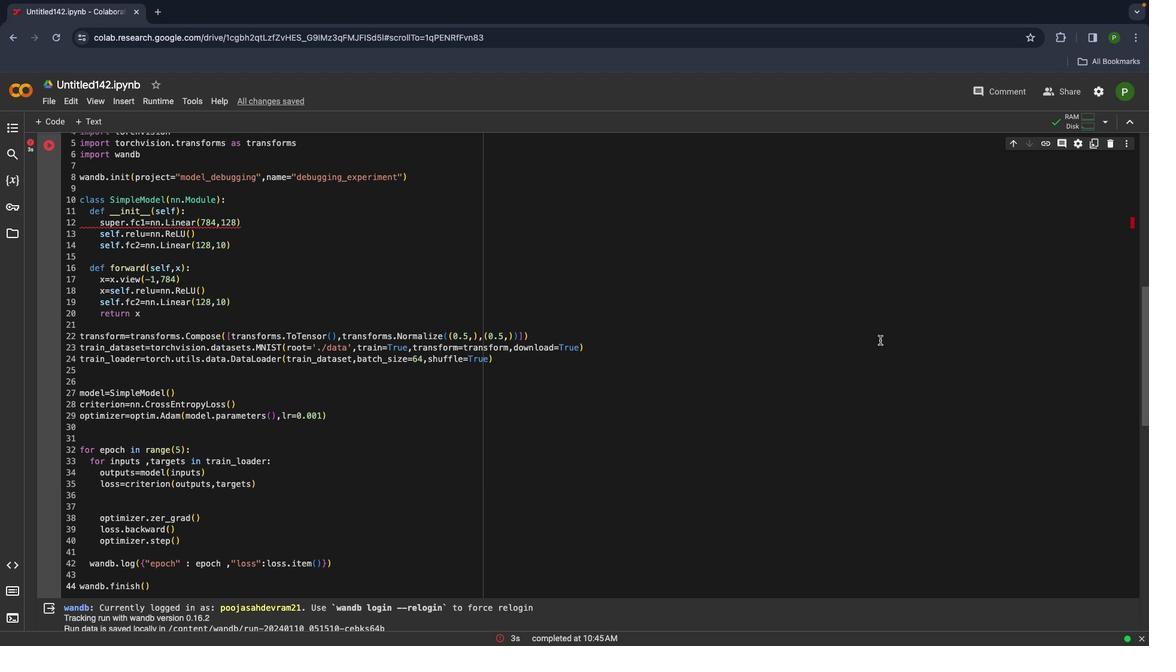 
Action: Mouse scrolled (673, 333) with delta (182, 41)
Screenshot: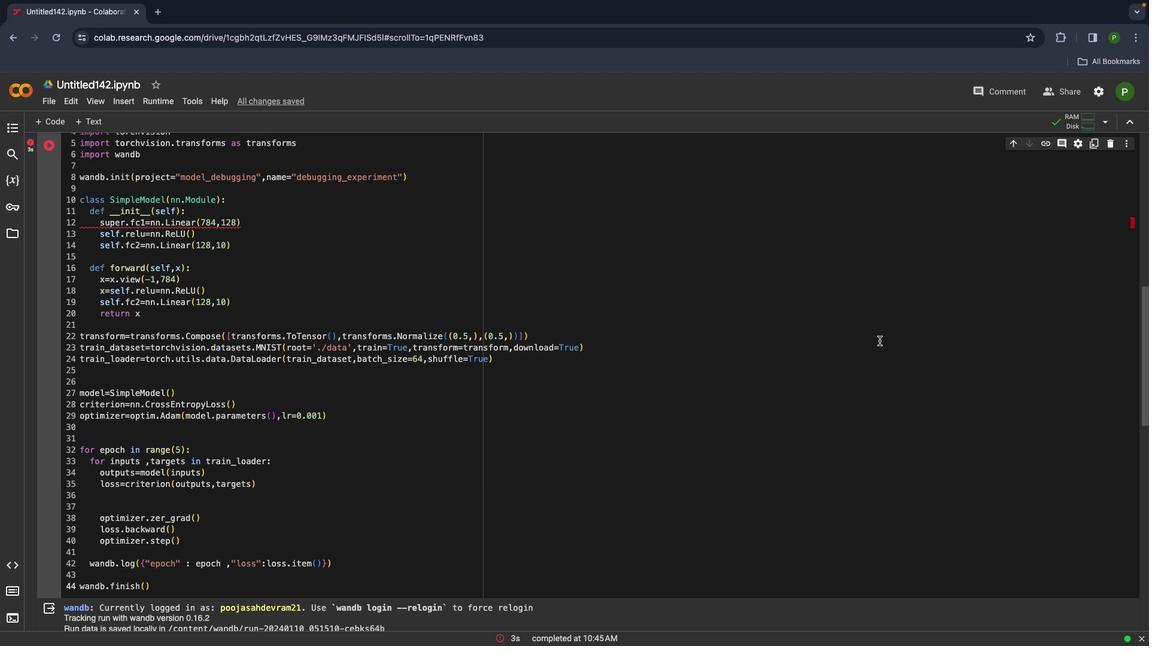 
Action: Mouse moved to (232, 241)
Screenshot: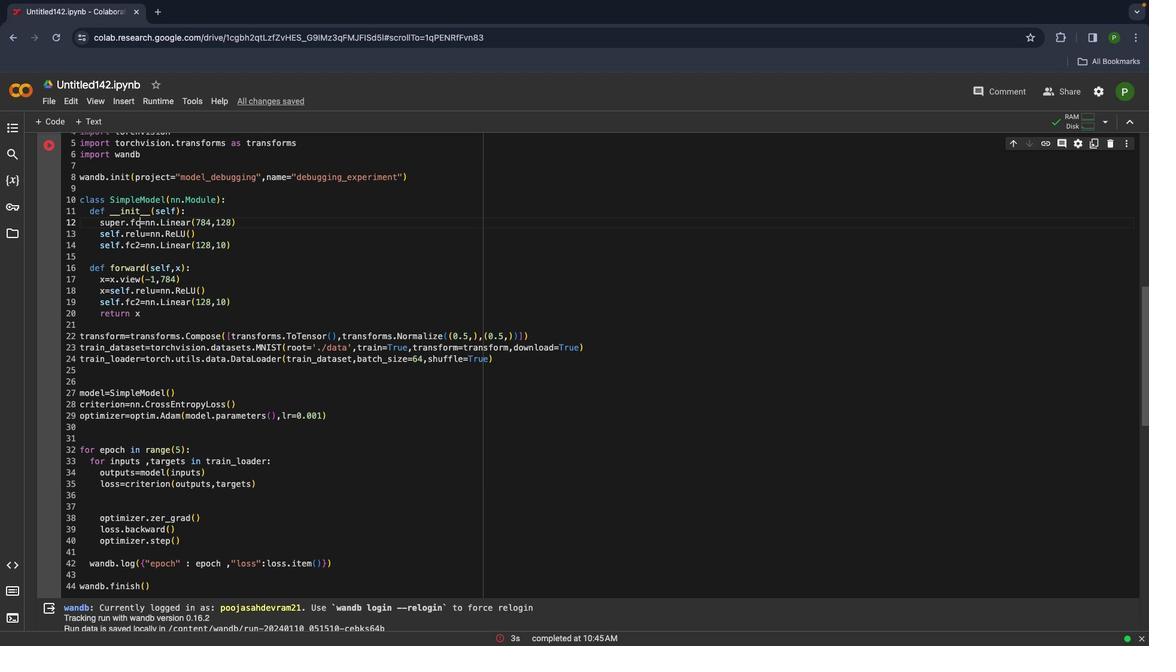 
Action: Mouse pressed left at (232, 241)
Screenshot: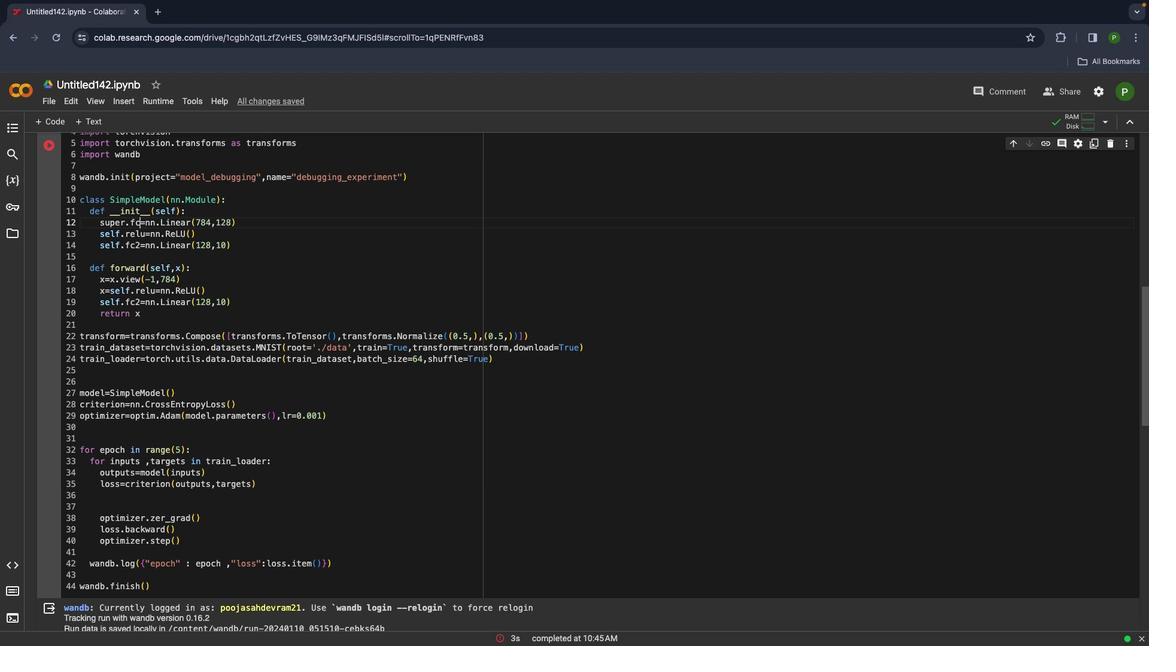 
Action: Mouse moved to (233, 243)
Screenshot: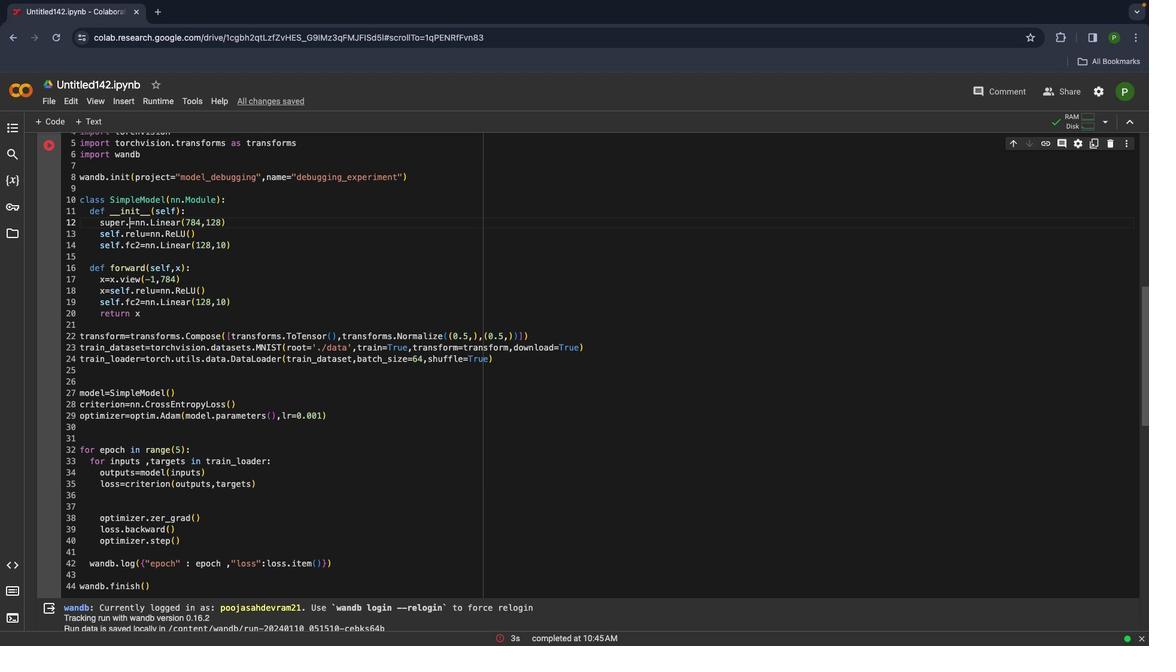 
Action: Key pressed Key.backspaceKey.backspaceKey.backspaceKey.enter's''e''l''f''.''f''c''1''='
Screenshot: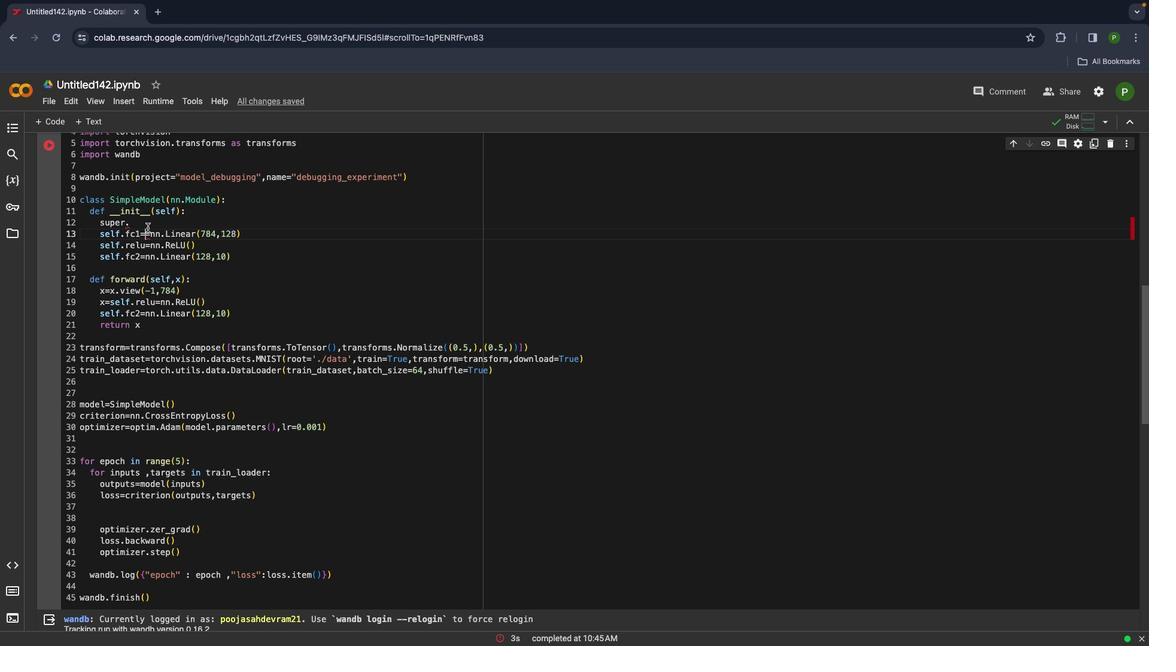 
Action: Mouse moved to (234, 245)
Screenshot: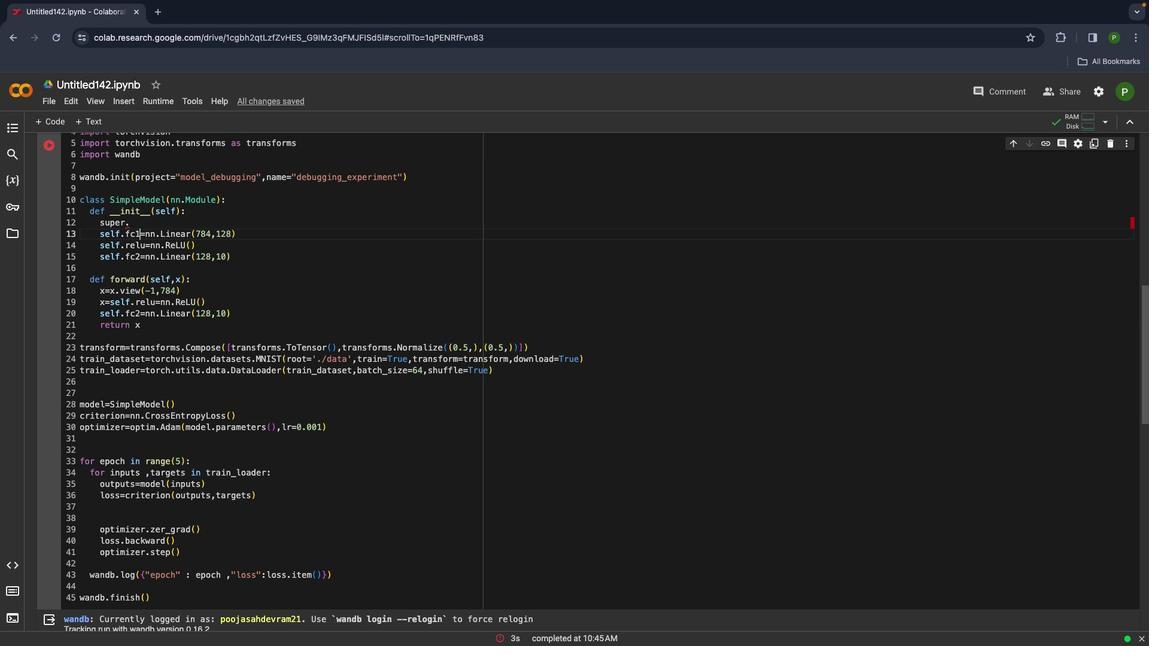 
Action: Key pressed Key.backspace
Screenshot: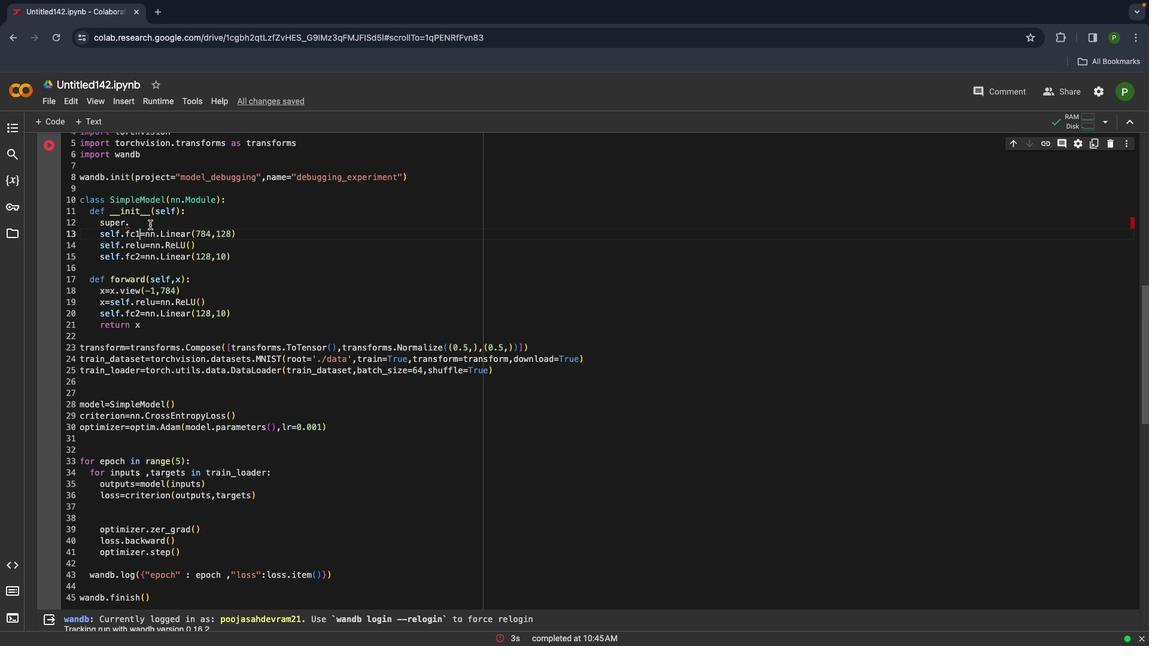 
Action: Mouse moved to (234, 242)
Screenshot: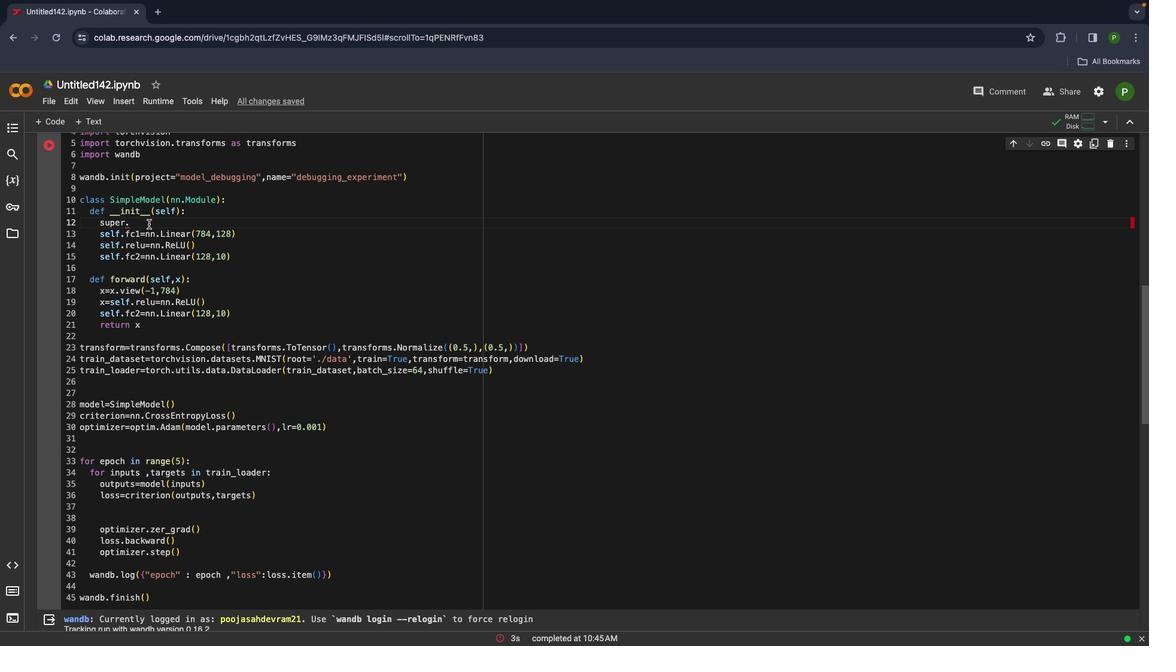 
Action: Mouse pressed left at (234, 242)
Screenshot: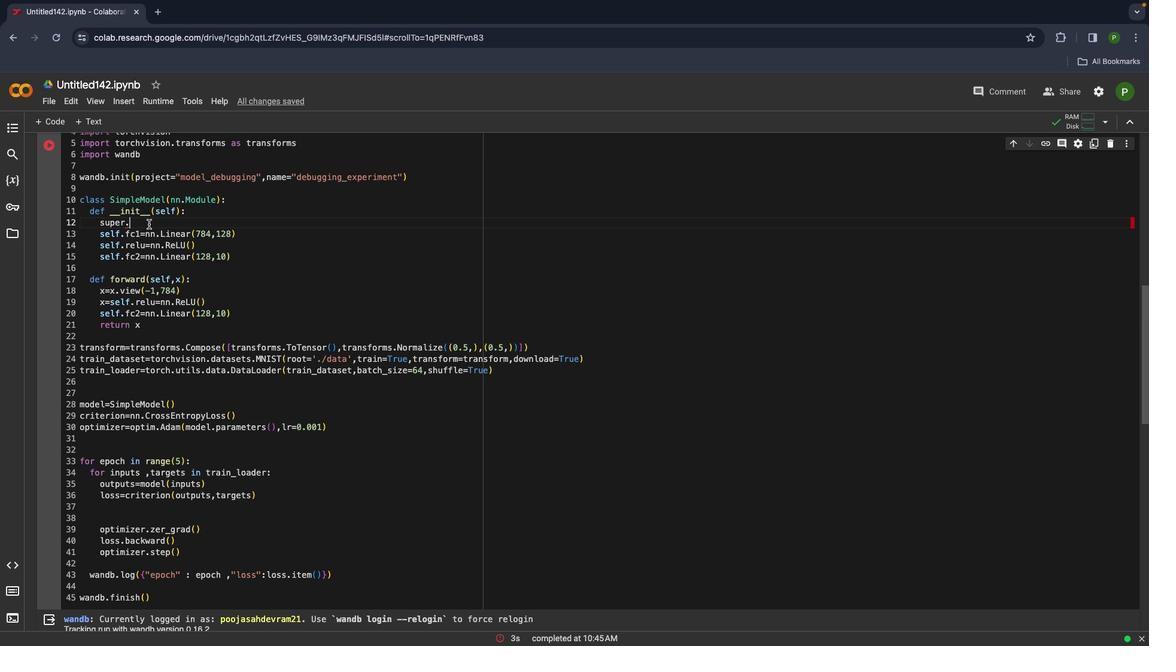 
Action: Key pressed Key.backspaceKey.shift_r'('Key.shift'S''i''m''p''l''e'Key.shift_r'M''o''d''e''l'',''s''e''l''f'Key.right'.''i''n''i''t'Key.backspaceKey.backspaceKey.backspaceKey.backspaceKey.shift_r'_''_''i''n''i''t'Key.shift_r'('Key.leftKey.shift_r'_''_'
Screenshot: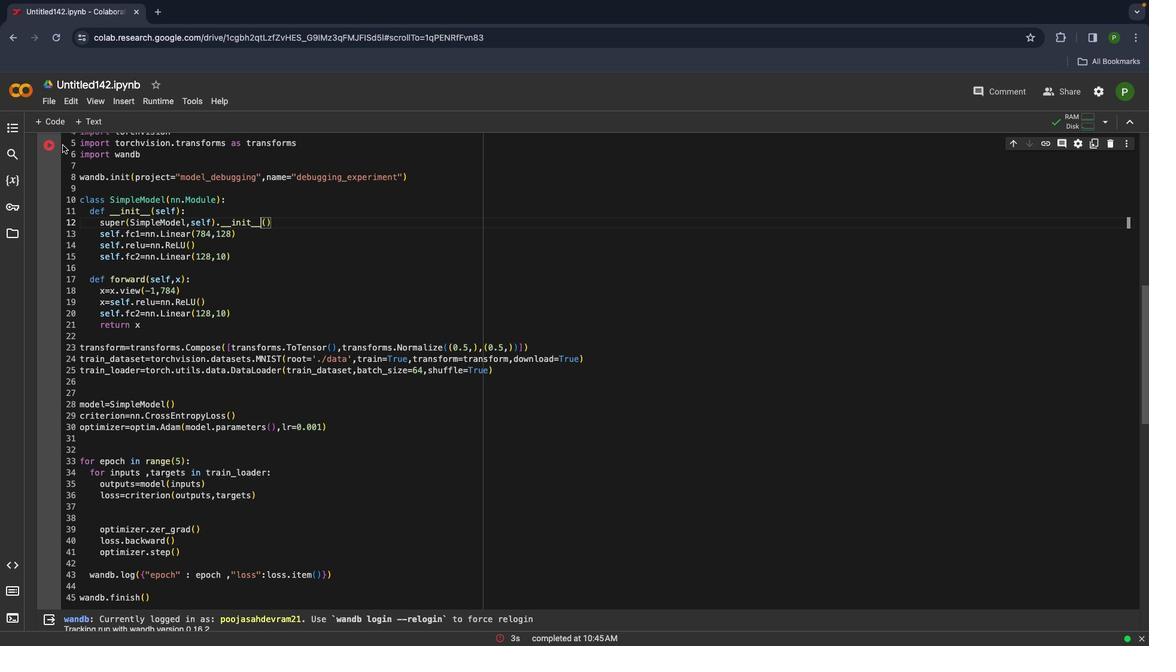 
Action: Mouse moved to (198, 172)
Screenshot: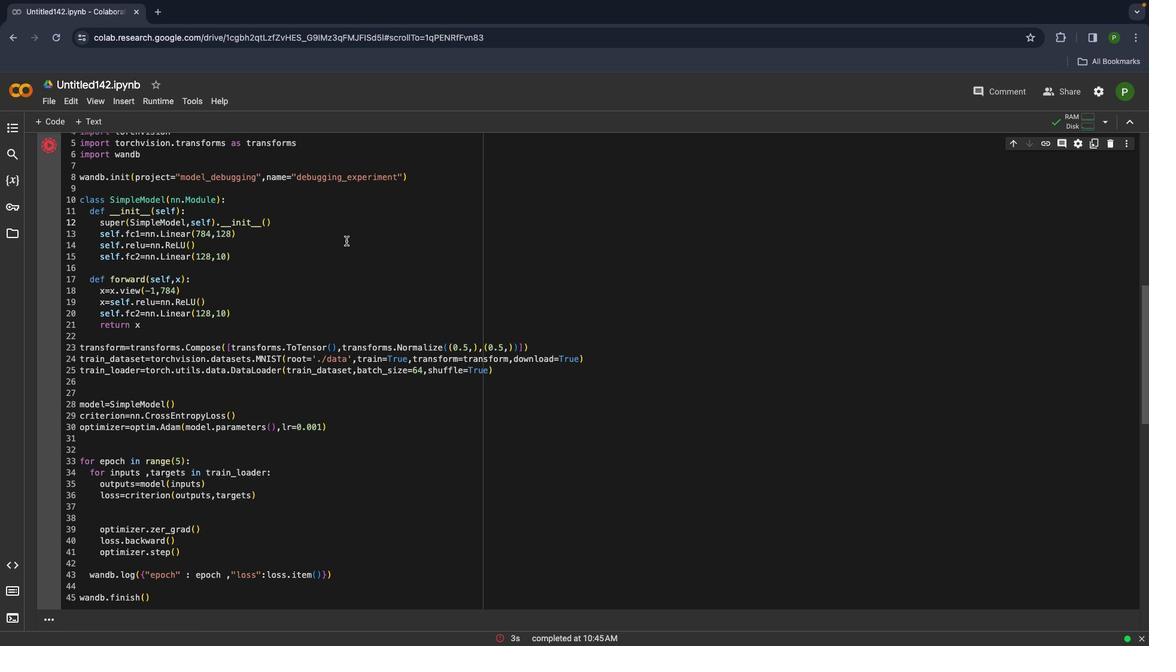 
Action: Mouse pressed left at (198, 172)
Screenshot: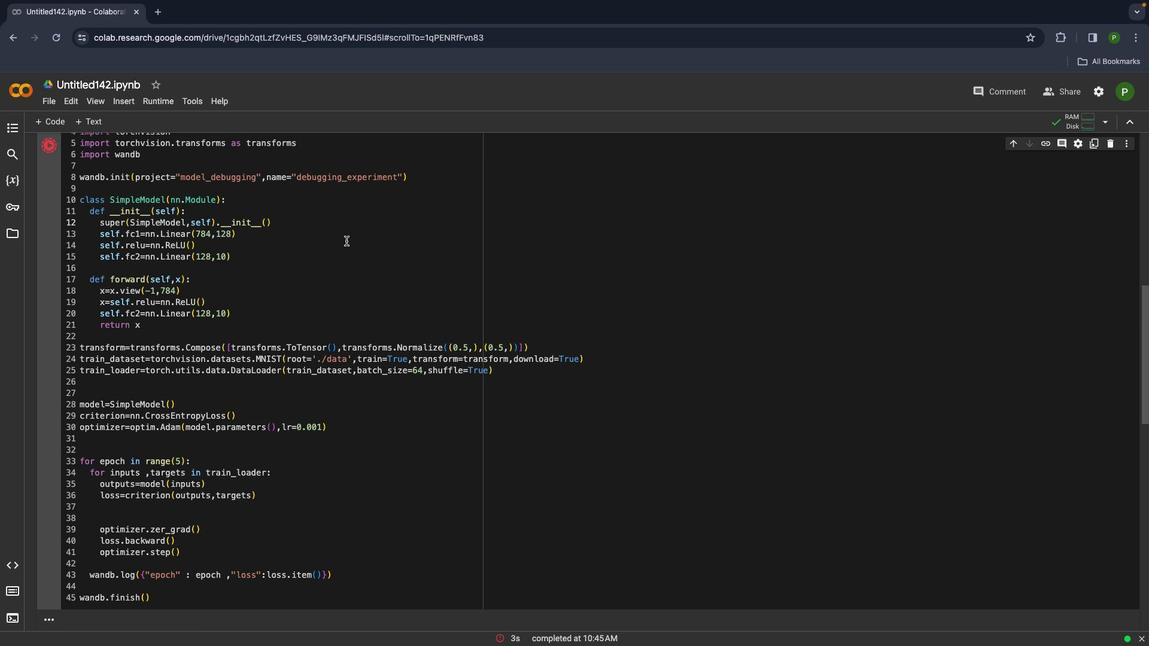 
Action: Mouse moved to (285, 257)
Screenshot: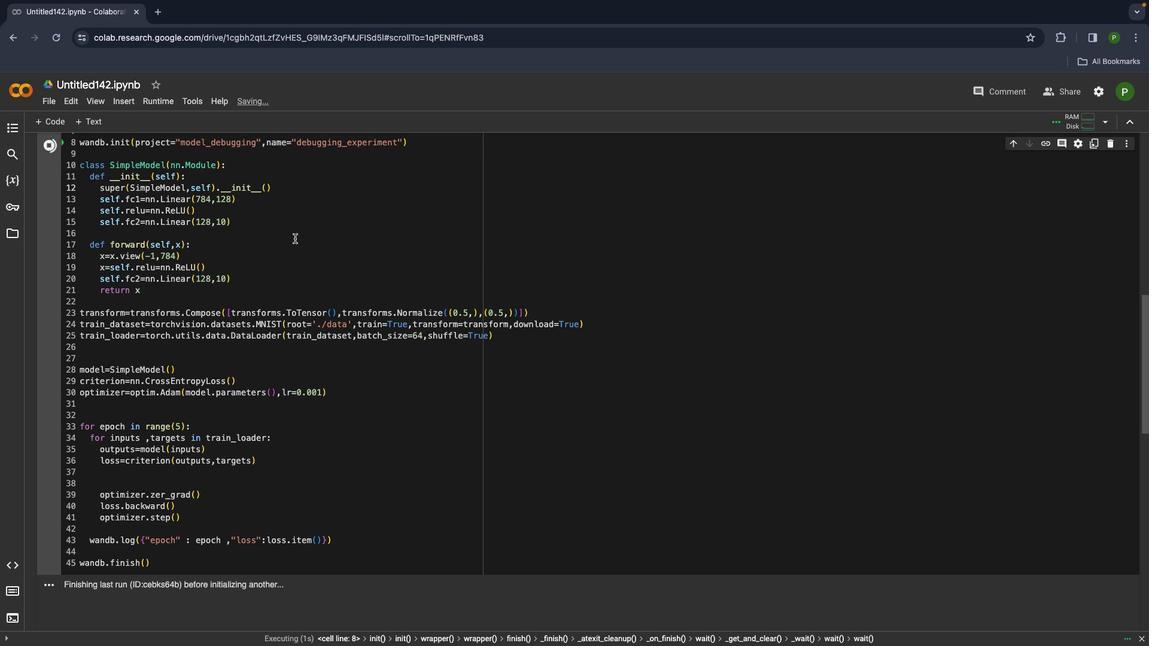 
Action: Mouse scrolled (285, 257) with delta (182, 38)
Screenshot: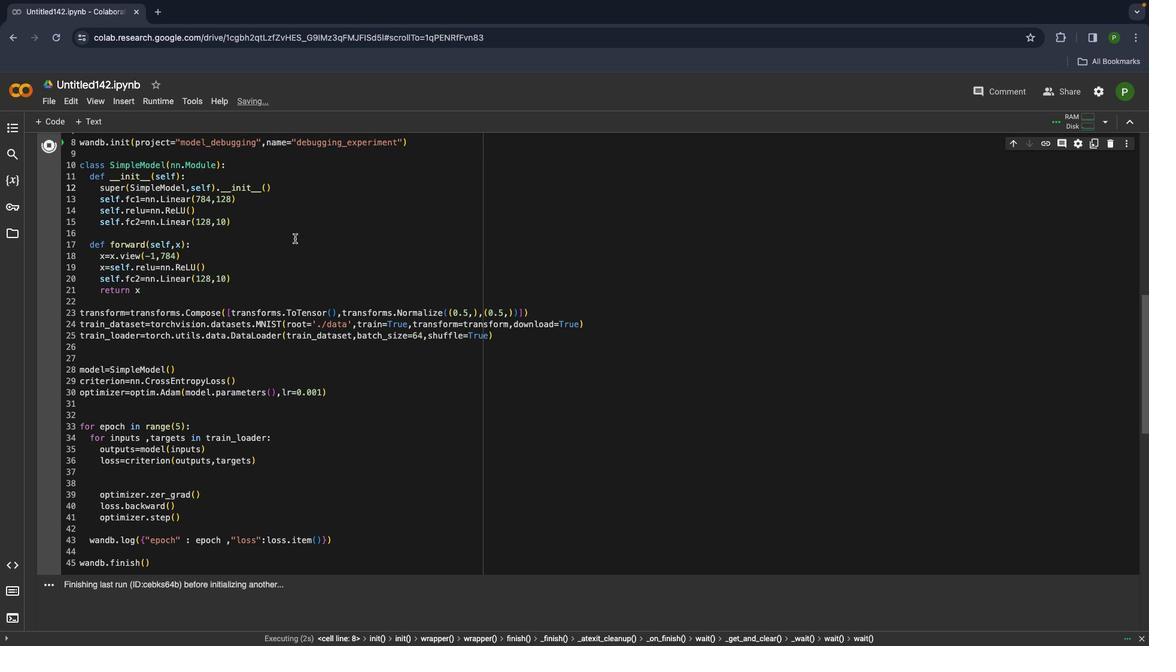 
Action: Mouse scrolled (285, 257) with delta (182, 38)
Screenshot: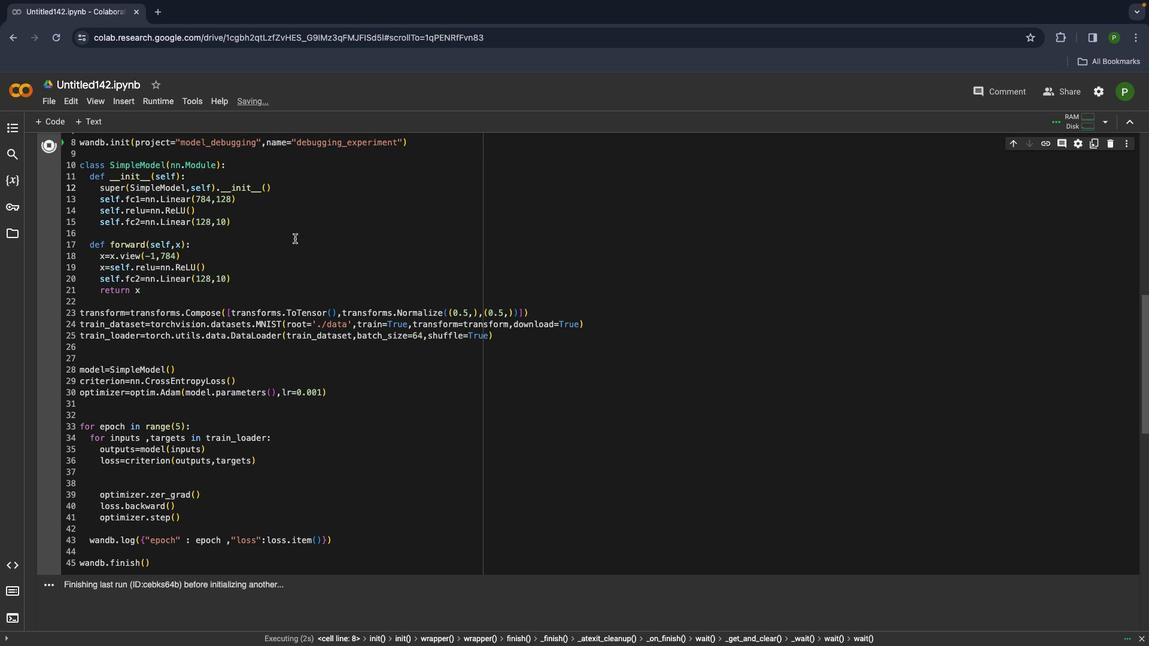 
Action: Mouse scrolled (285, 257) with delta (182, 39)
Screenshot: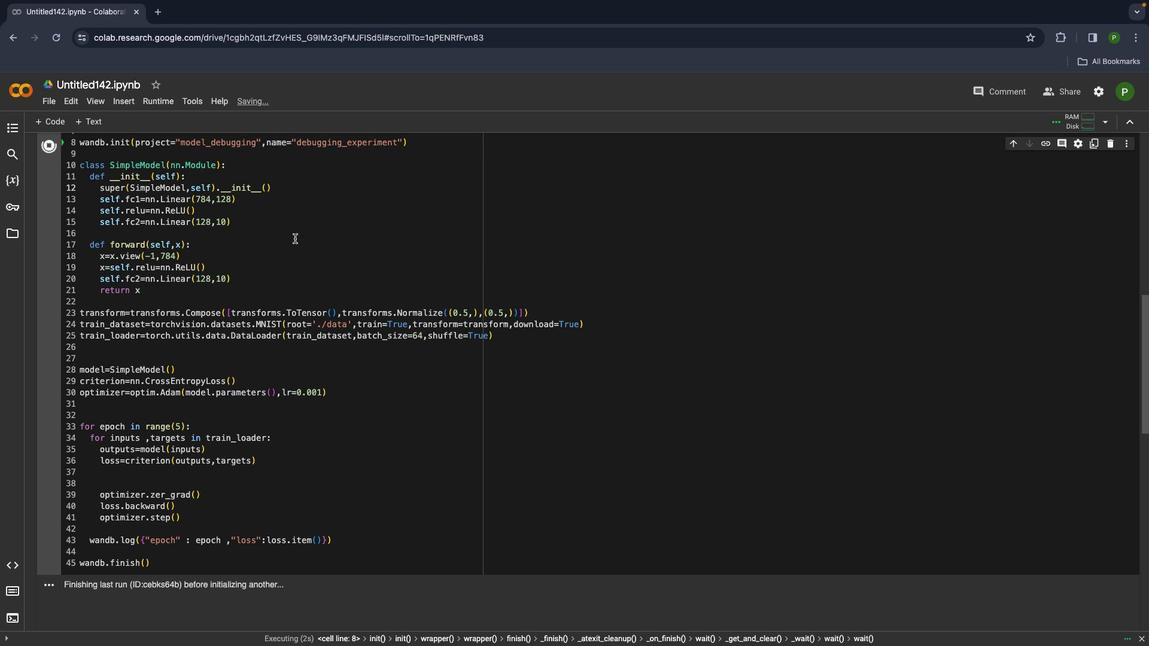 
Action: Mouse moved to (285, 256)
Screenshot: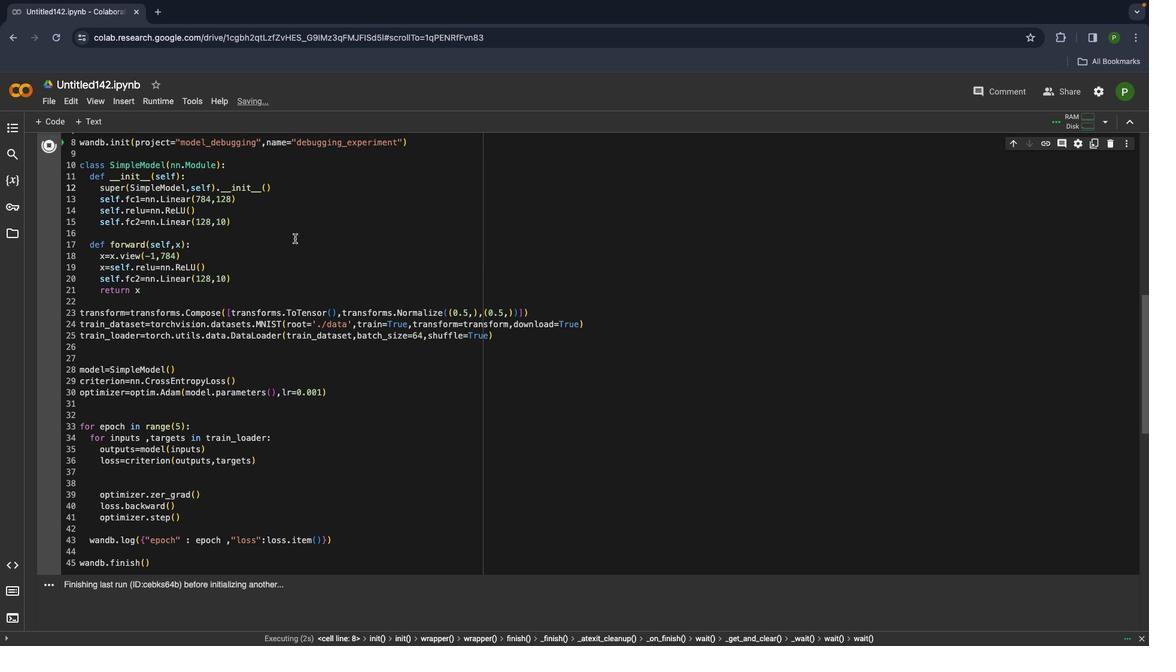 
Action: Mouse scrolled (285, 256) with delta (182, 40)
Screenshot: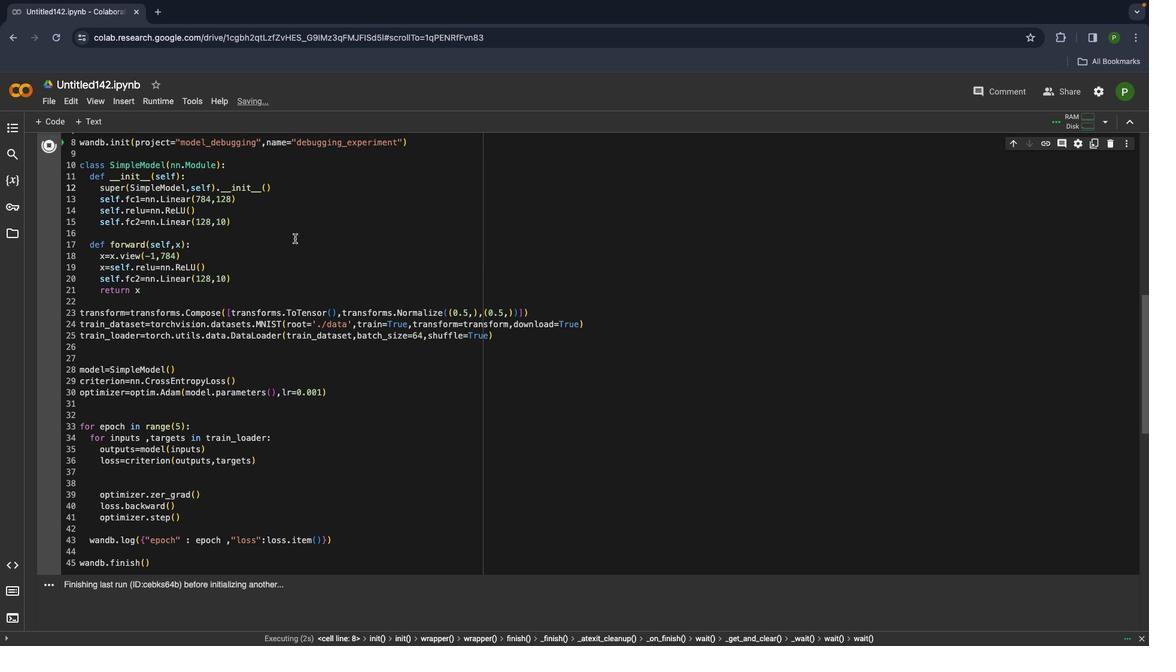 
Action: Mouse moved to (286, 256)
Screenshot: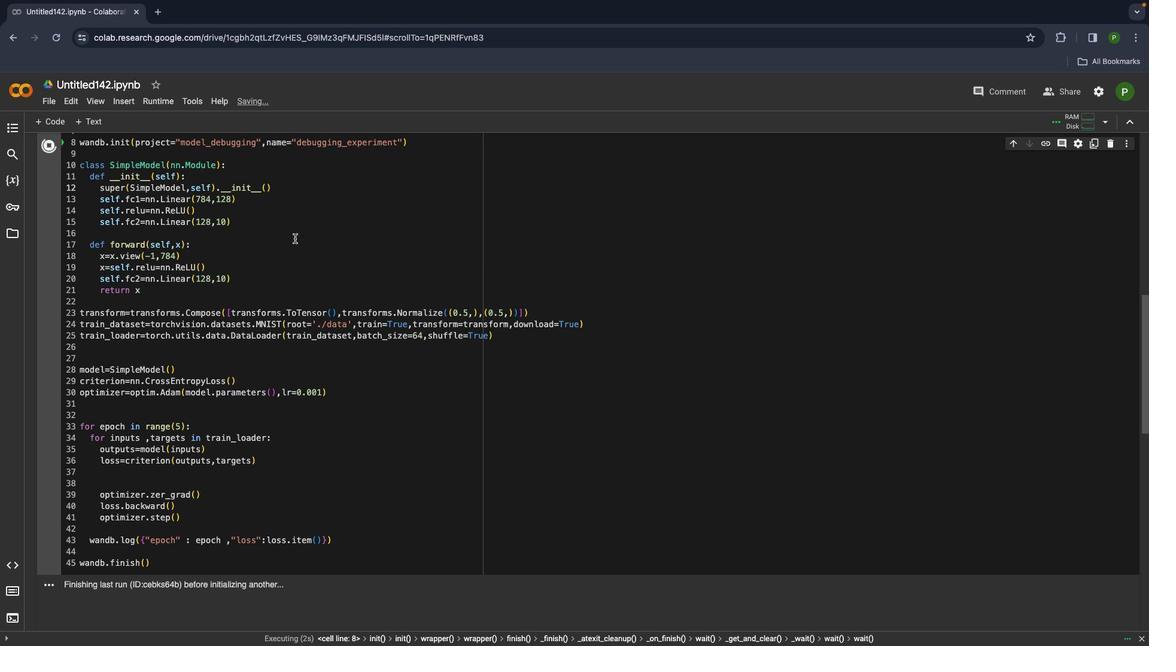 
Action: Mouse scrolled (286, 256) with delta (182, 37)
Screenshot: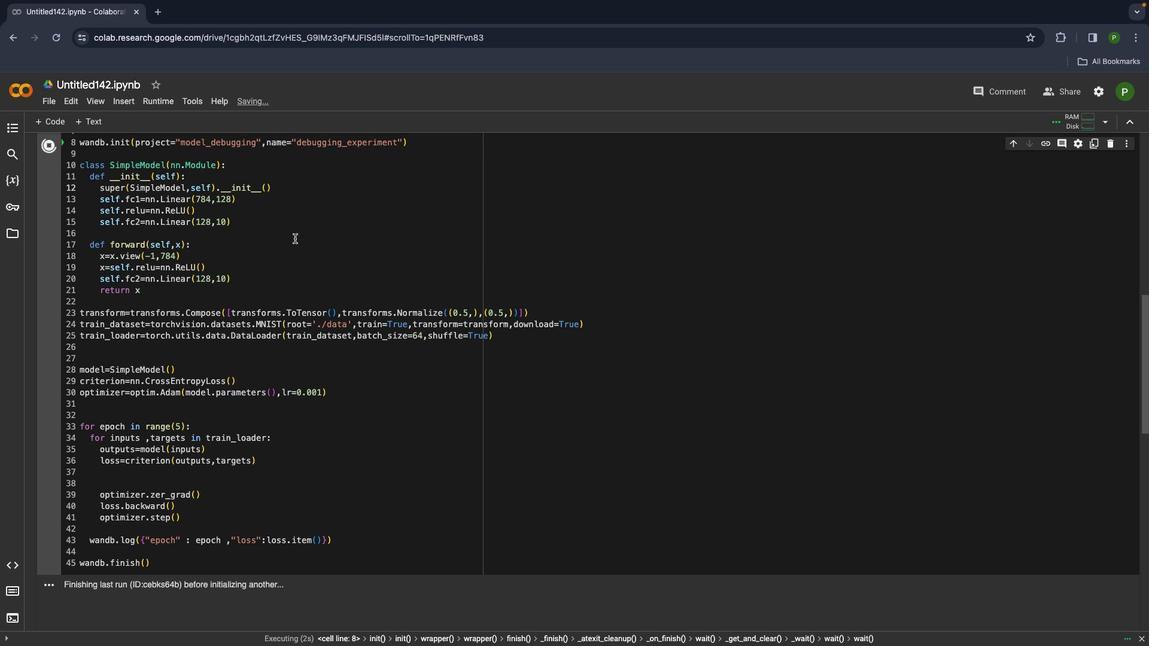 
Action: Mouse scrolled (286, 256) with delta (182, 37)
Screenshot: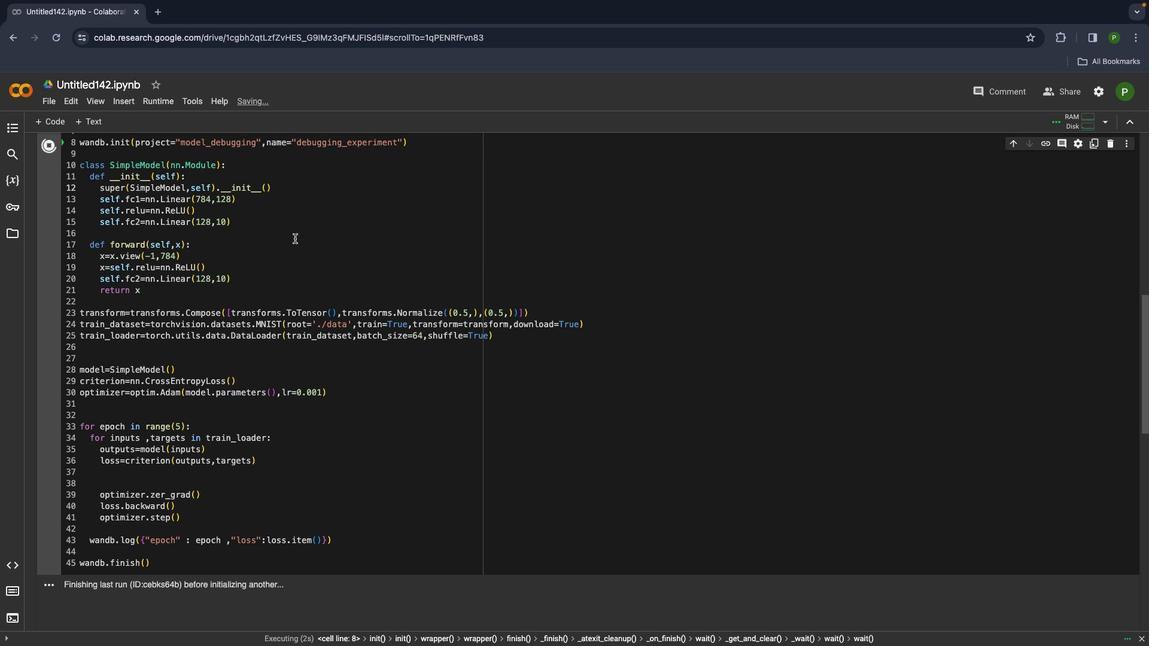 
Action: Mouse scrolled (286, 256) with delta (182, 36)
Screenshot: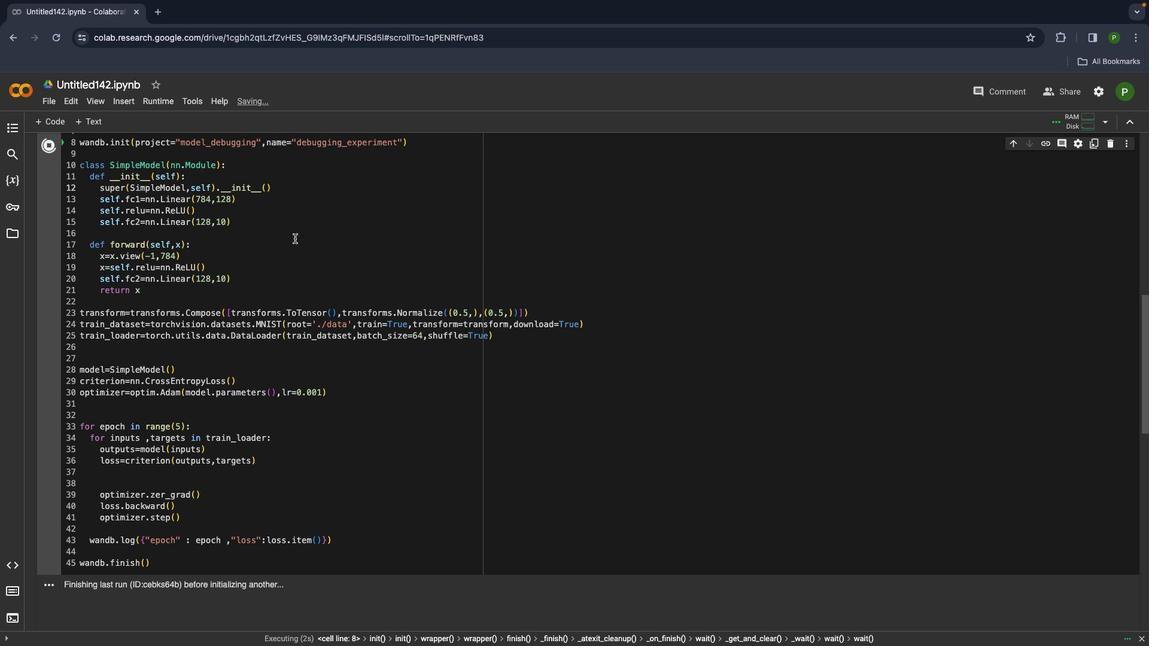 
Action: Mouse moved to (286, 256)
Screenshot: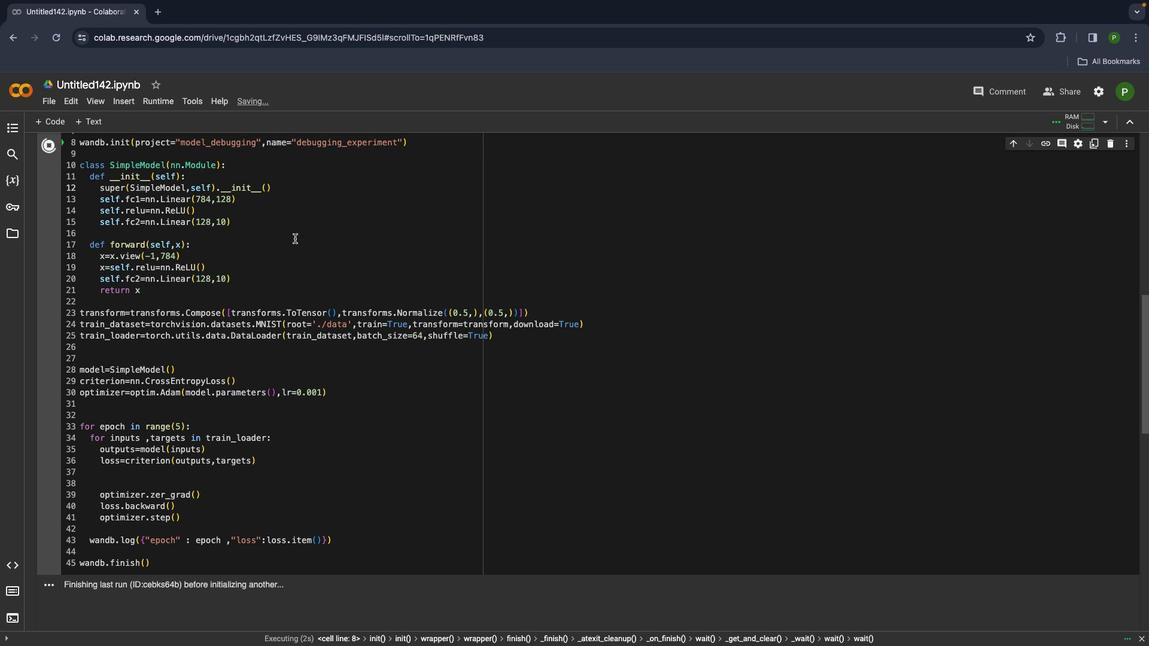 
Action: Mouse scrolled (286, 256) with delta (182, 35)
Screenshot: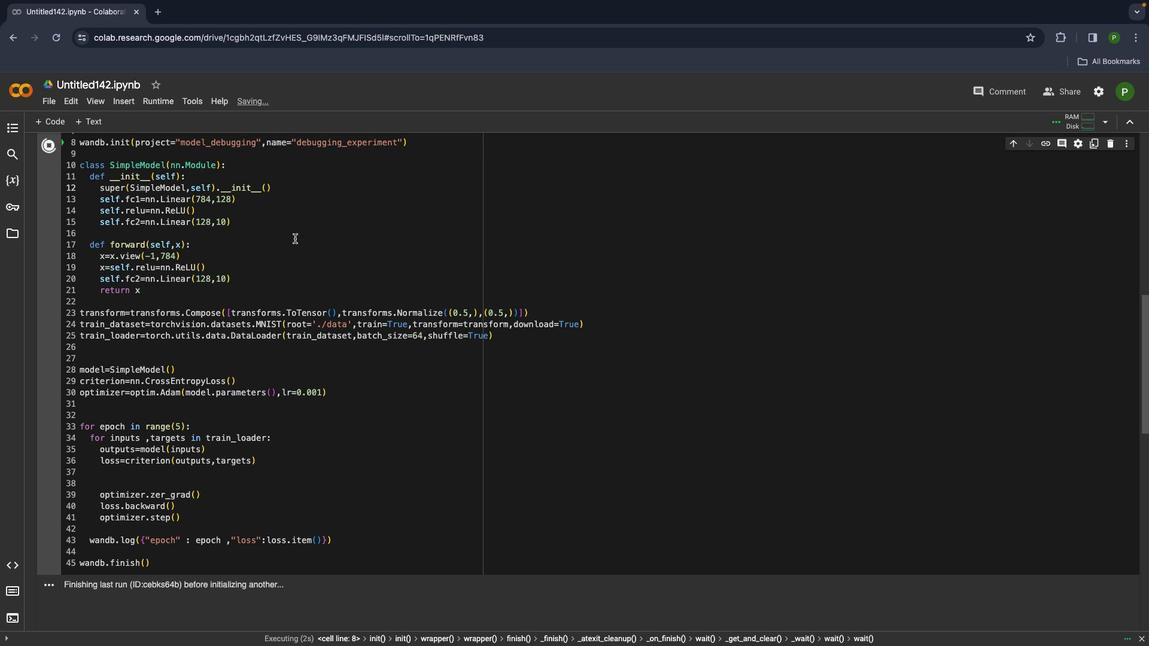 
Action: Mouse moved to (285, 255)
Screenshot: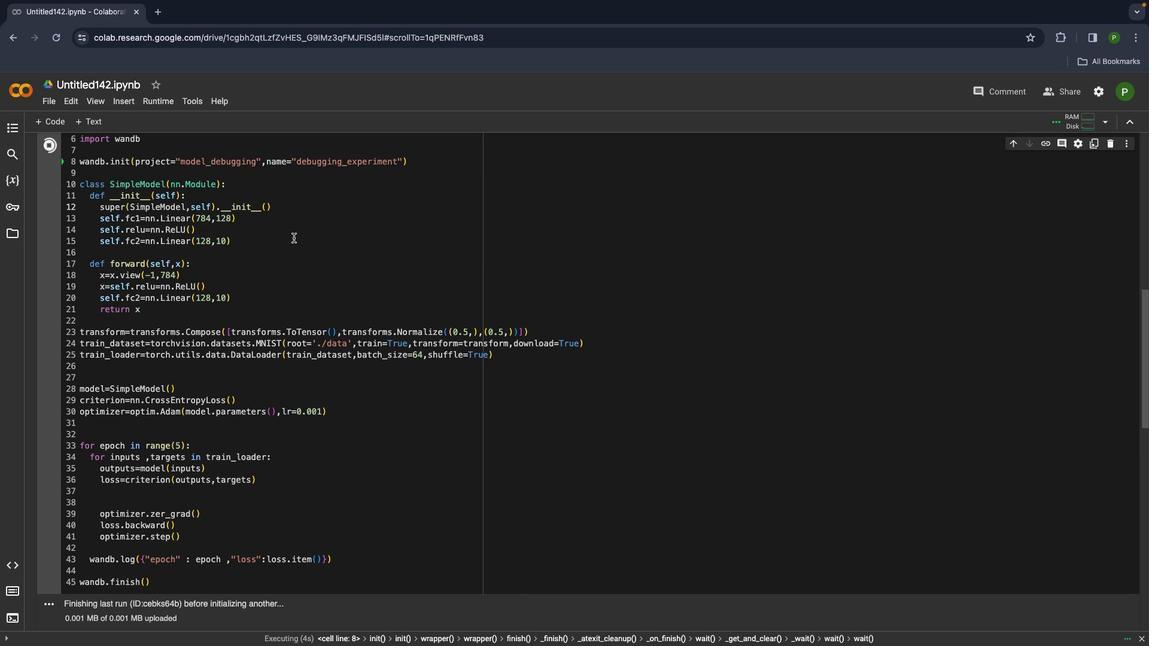 
Action: Mouse scrolled (285, 255) with delta (182, 38)
Screenshot: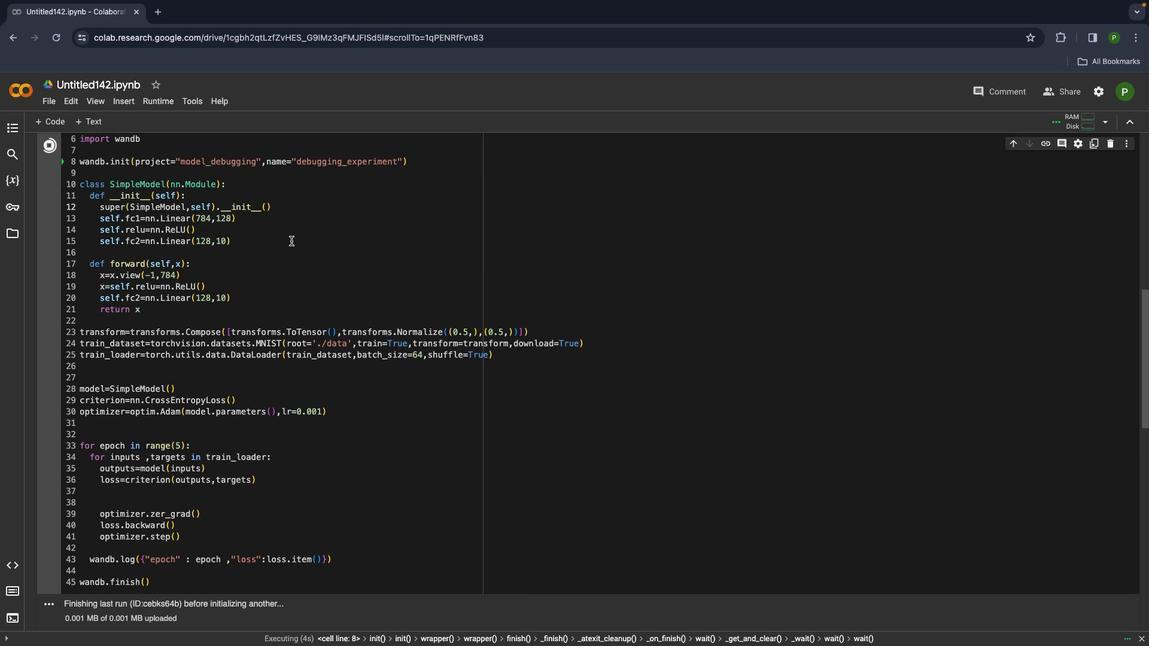 
Action: Mouse scrolled (285, 255) with delta (182, 38)
Screenshot: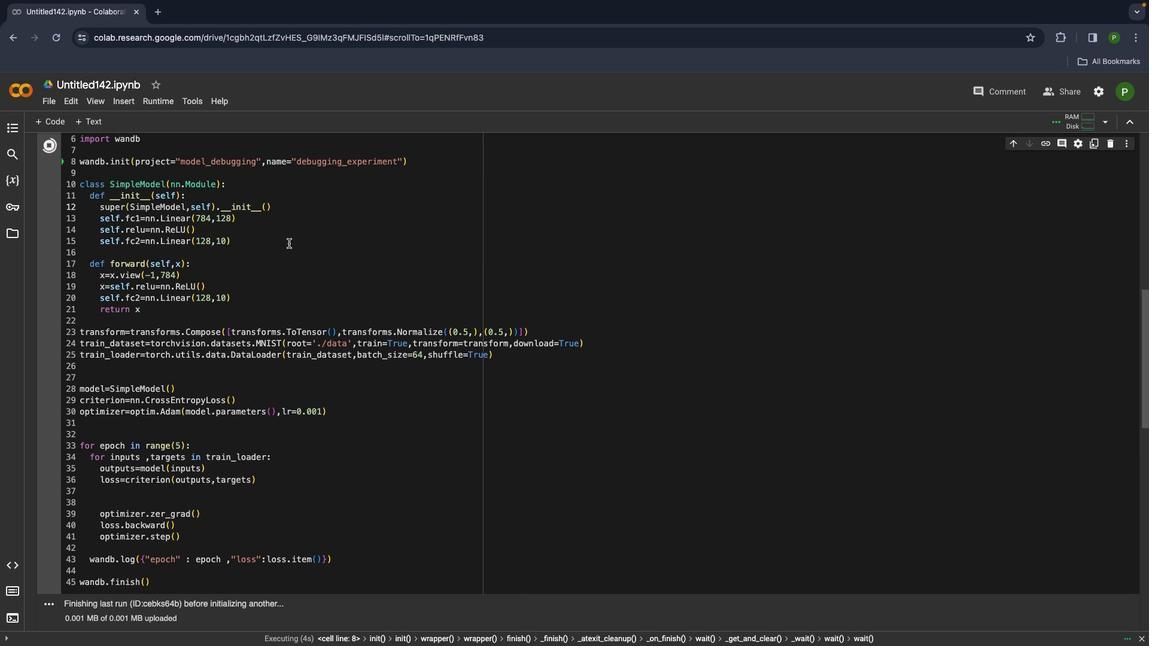 
Action: Mouse moved to (278, 271)
Screenshot: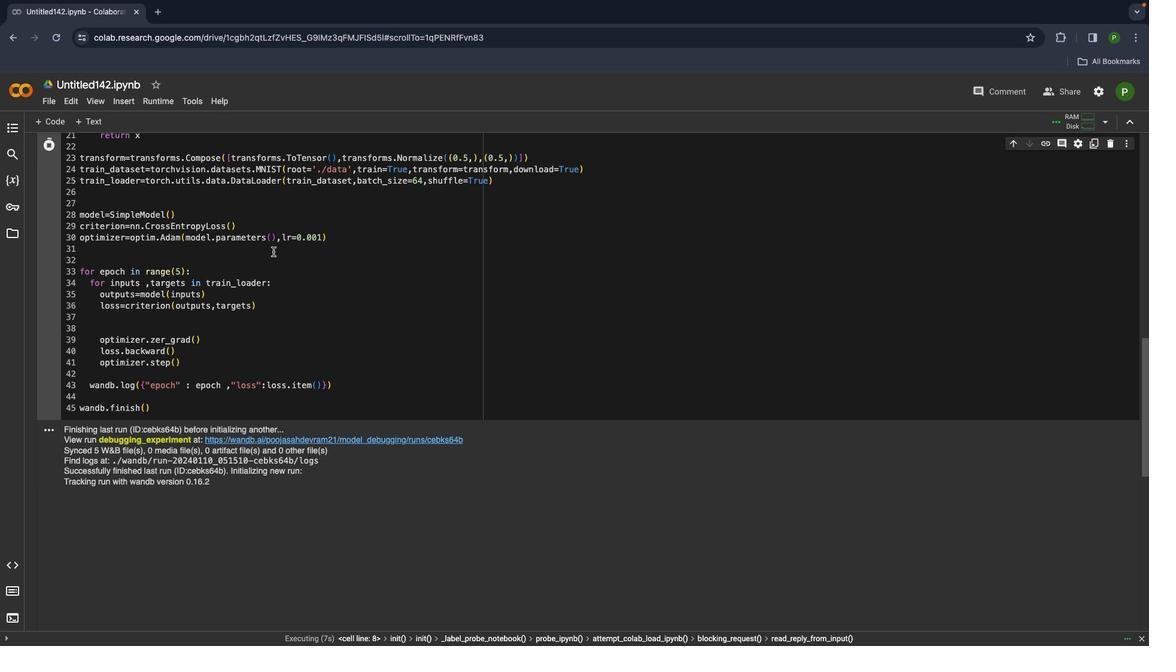 
Action: Mouse scrolled (278, 271) with delta (182, 37)
Screenshot: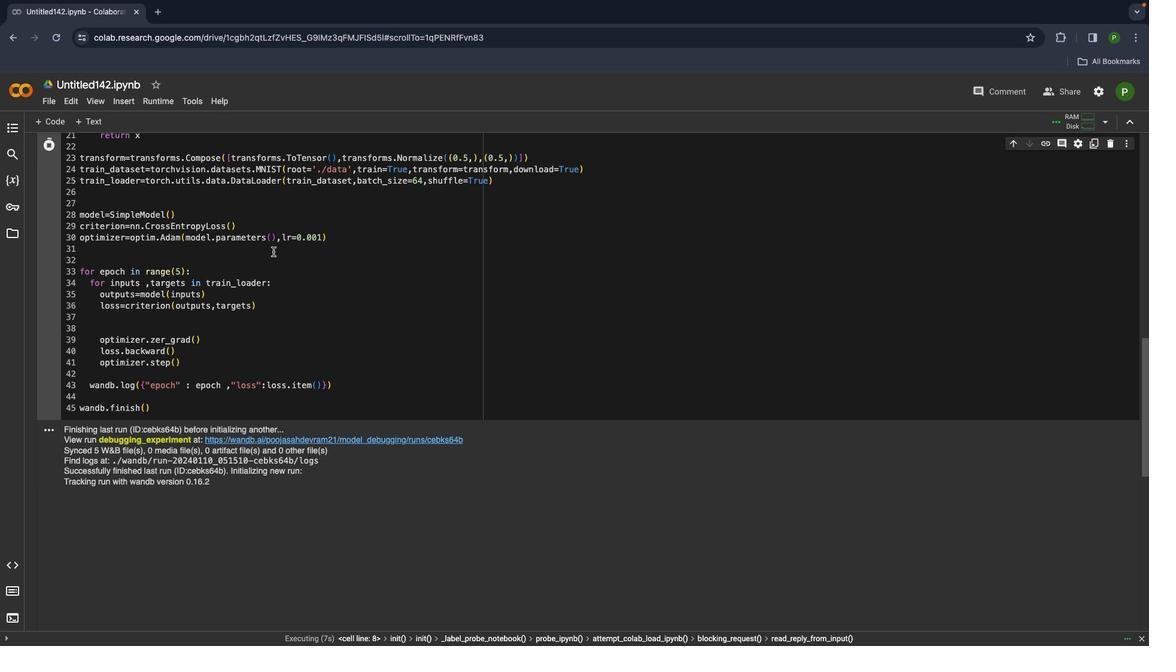 
Action: Mouse moved to (278, 271)
Screenshot: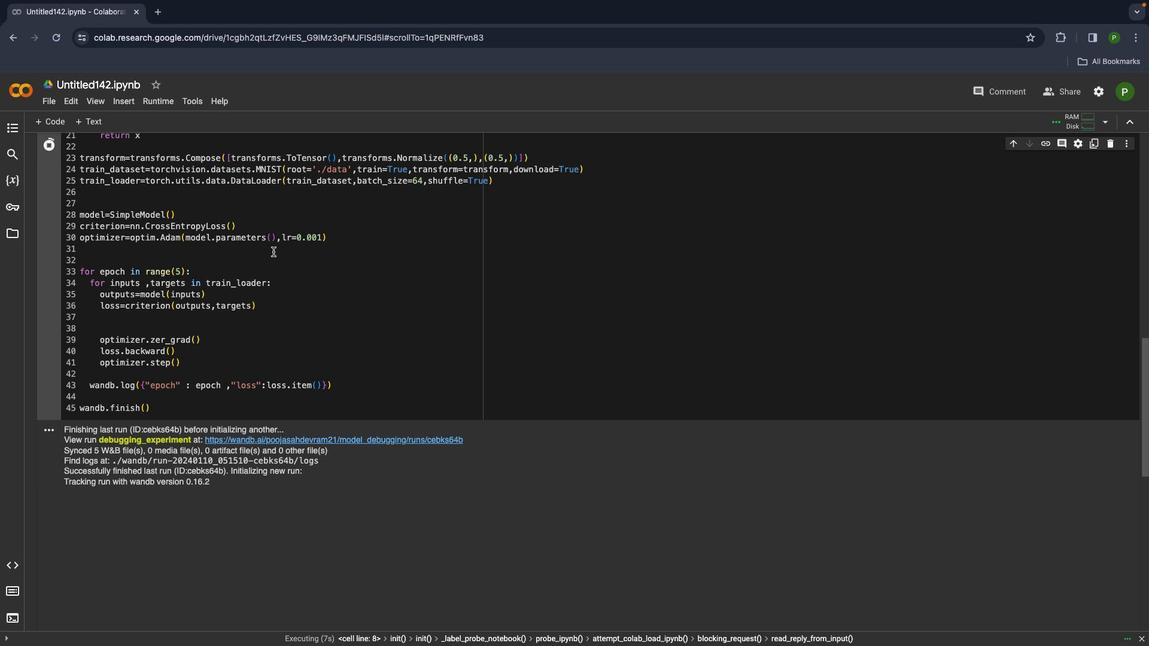 
Action: Mouse scrolled (278, 271) with delta (182, 37)
Screenshot: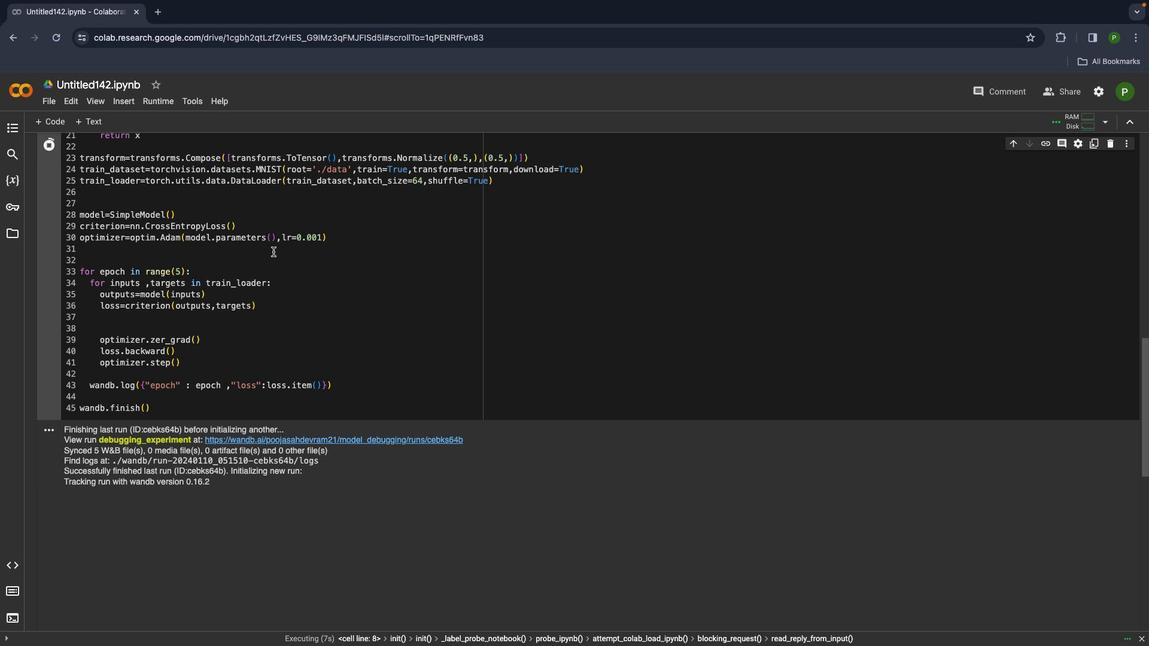 
Action: Mouse moved to (278, 270)
Screenshot: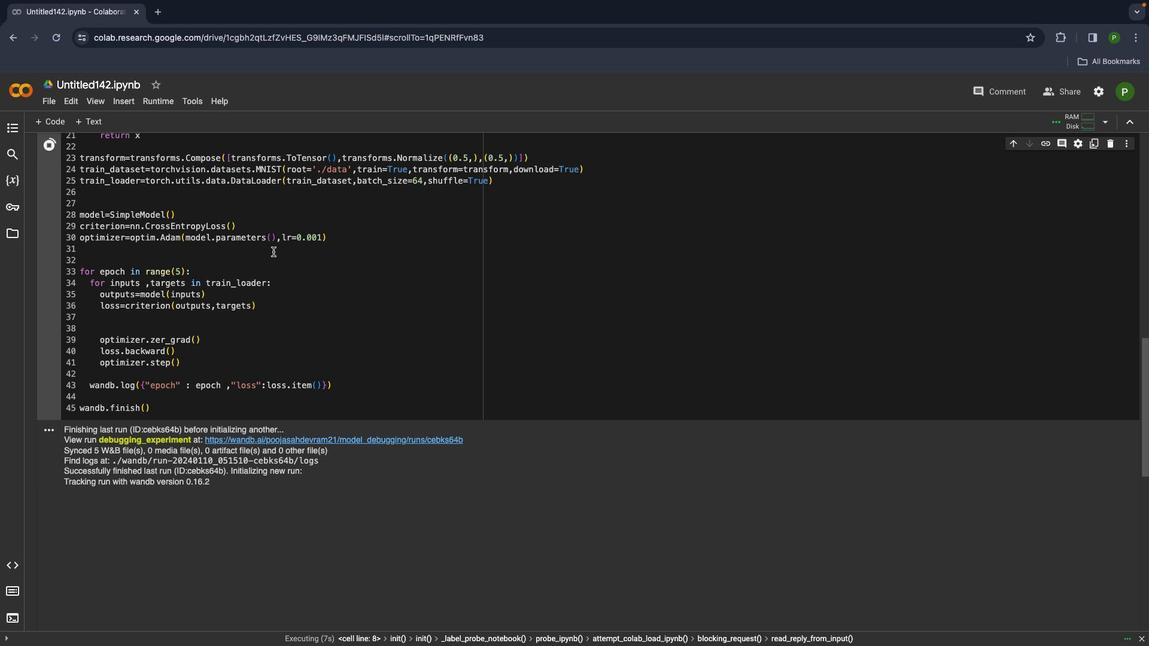 
Action: Mouse scrolled (278, 270) with delta (182, 37)
Screenshot: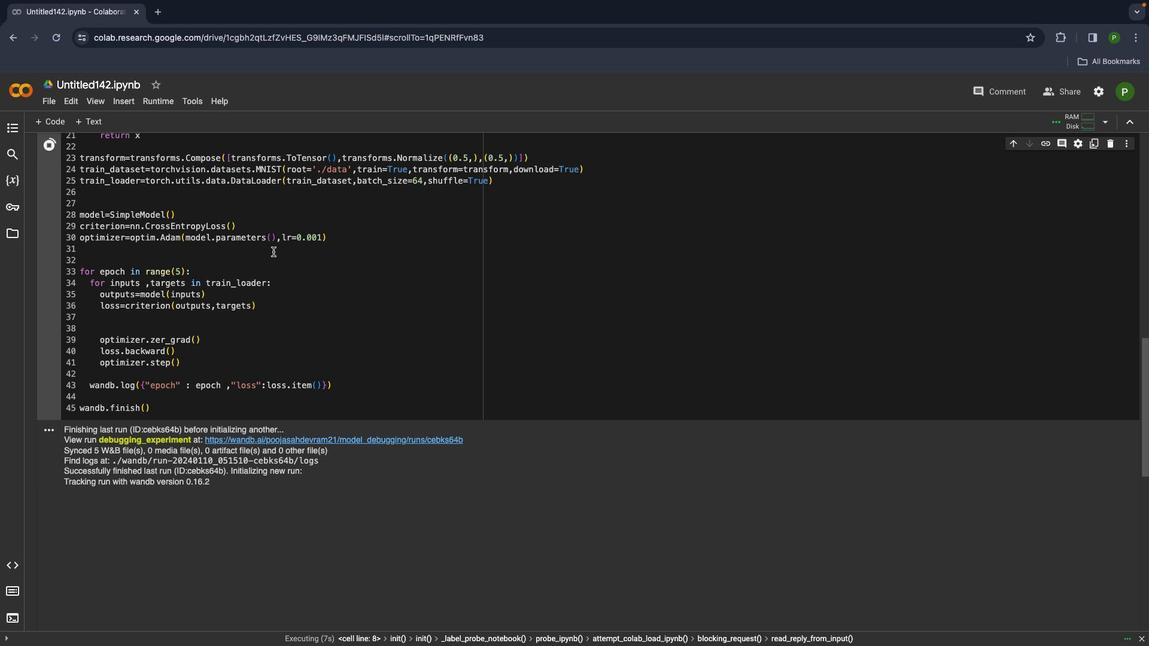 
Action: Mouse moved to (278, 268)
Screenshot: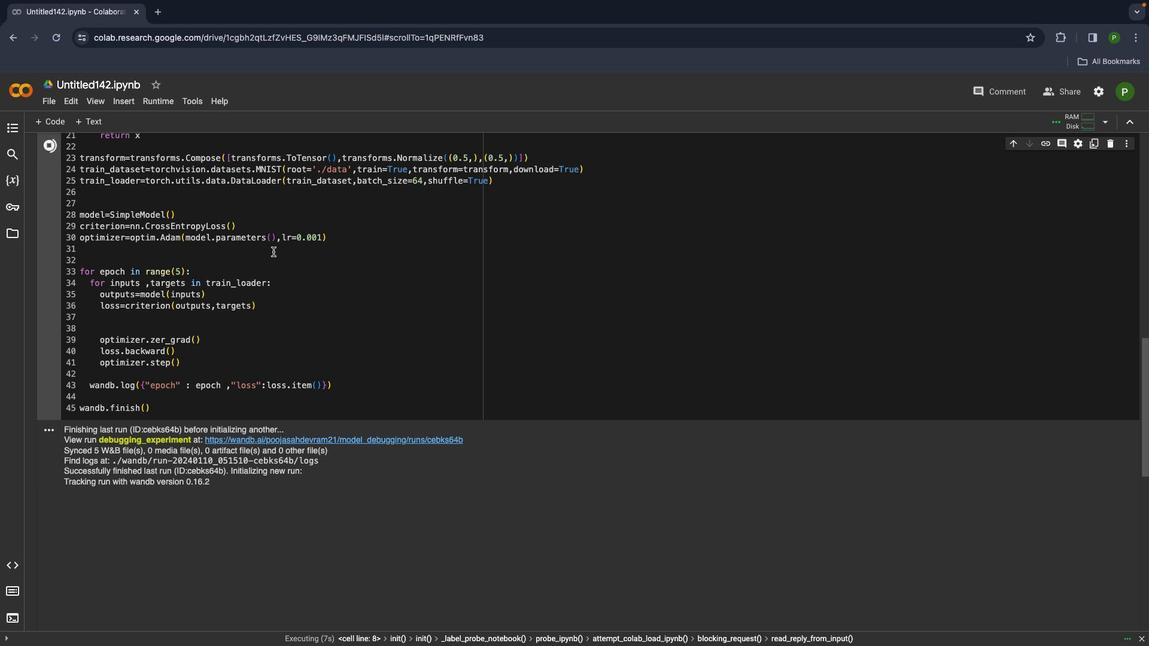 
Action: Mouse scrolled (278, 268) with delta (182, 36)
Screenshot: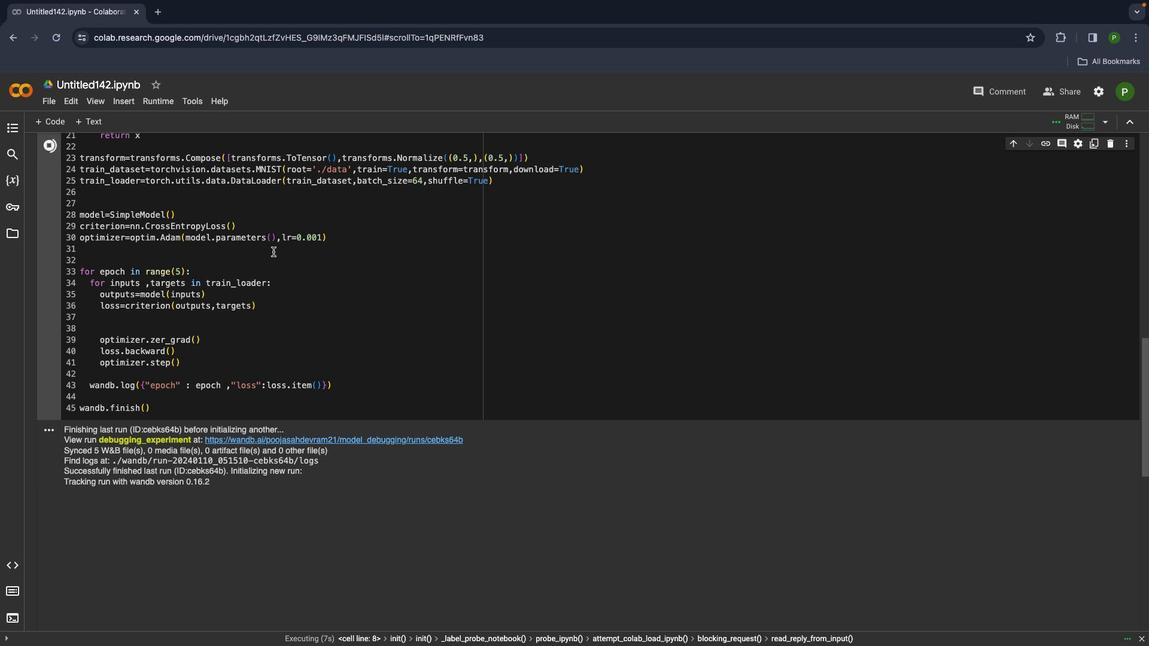 
Action: Mouse moved to (734, 353)
Screenshot: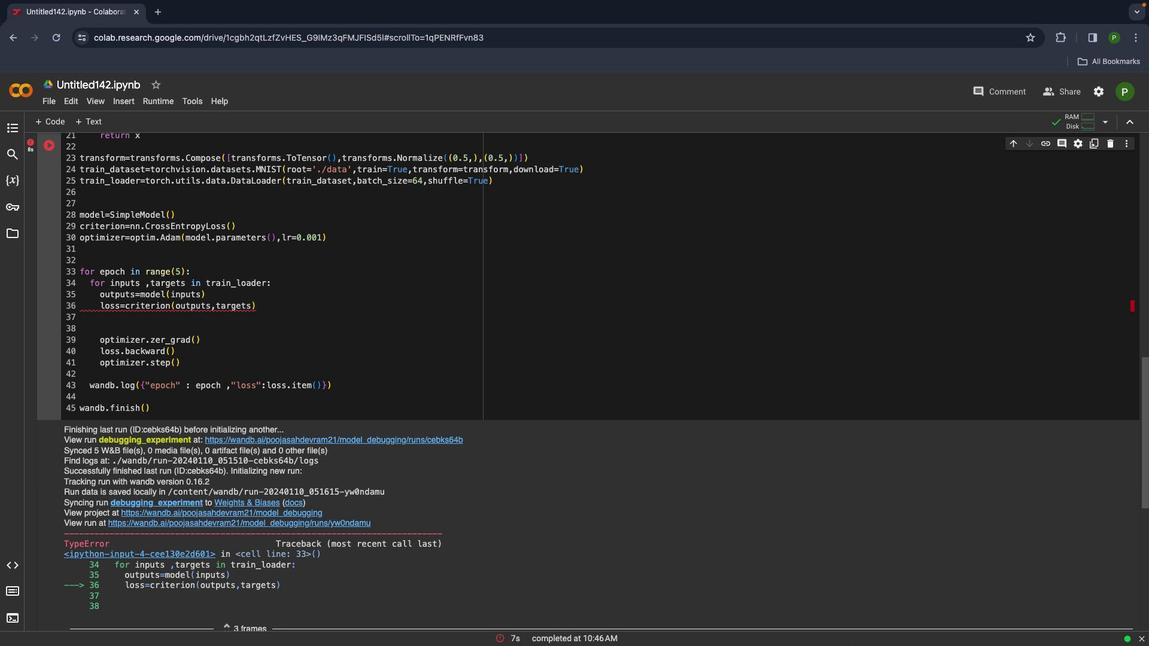 
Action: Mouse scrolled (734, 353) with delta (182, 37)
Screenshot: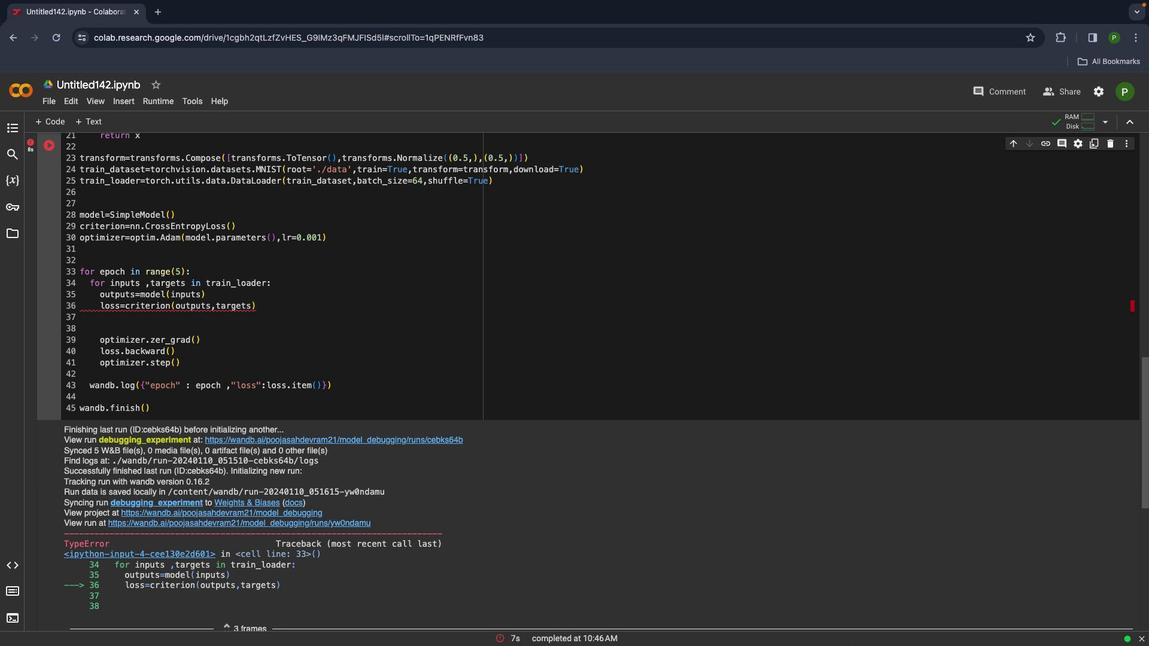 
Action: Mouse scrolled (734, 353) with delta (182, 37)
Screenshot: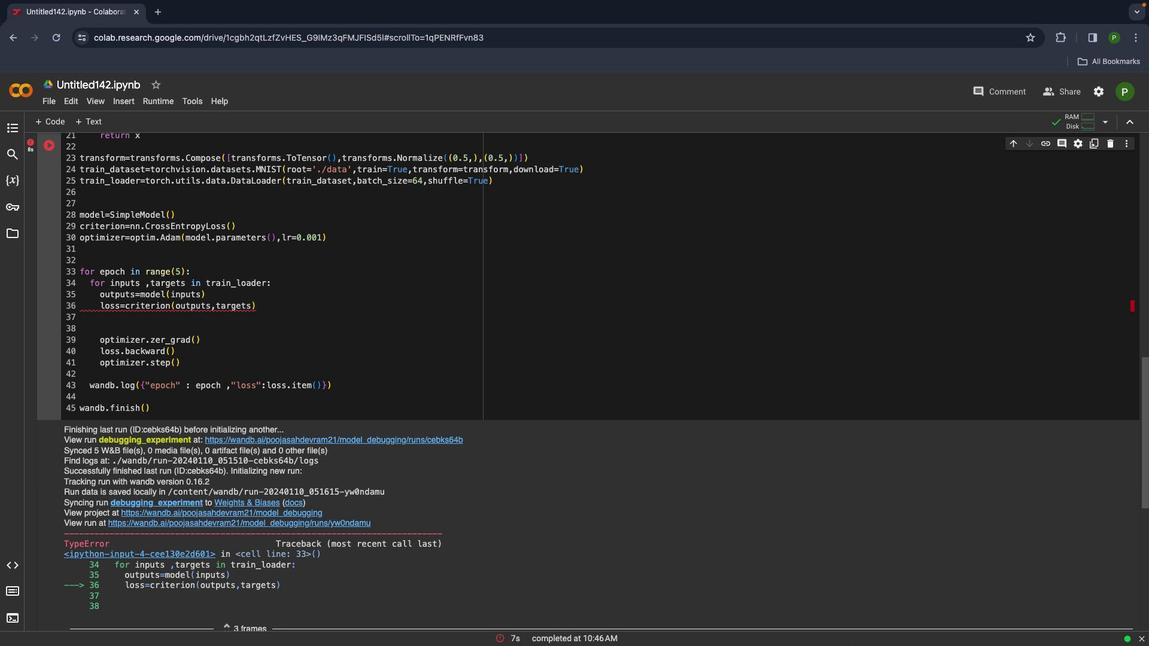 
Action: Mouse scrolled (734, 353) with delta (182, 36)
Screenshot: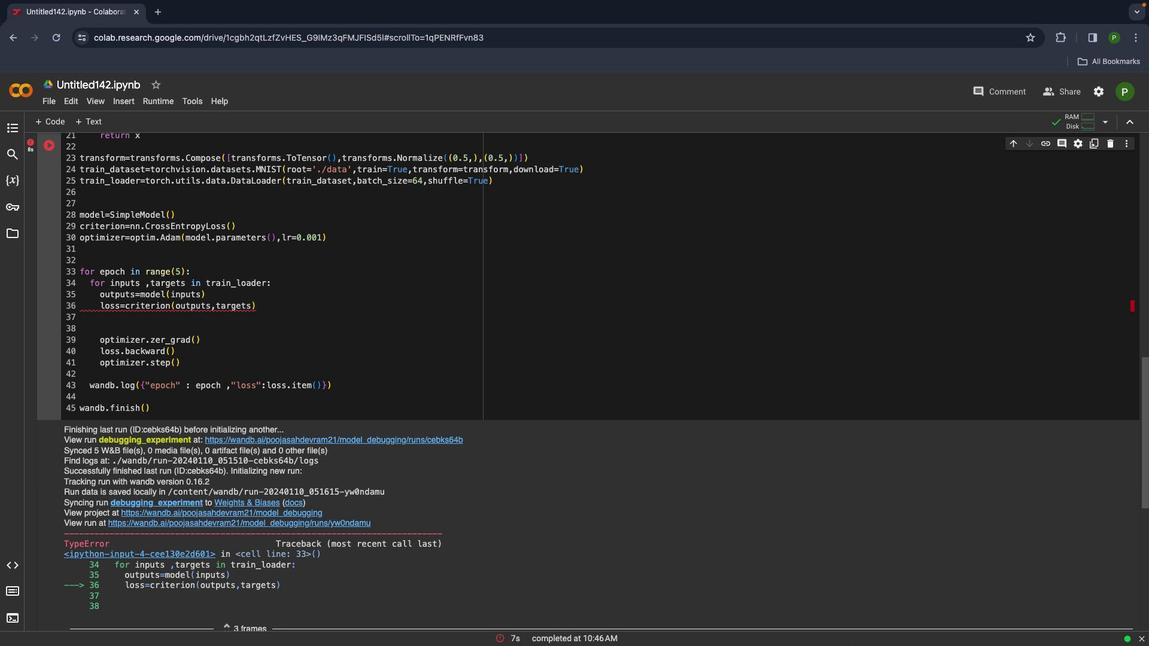 
Action: Mouse scrolled (734, 353) with delta (182, 35)
Screenshot: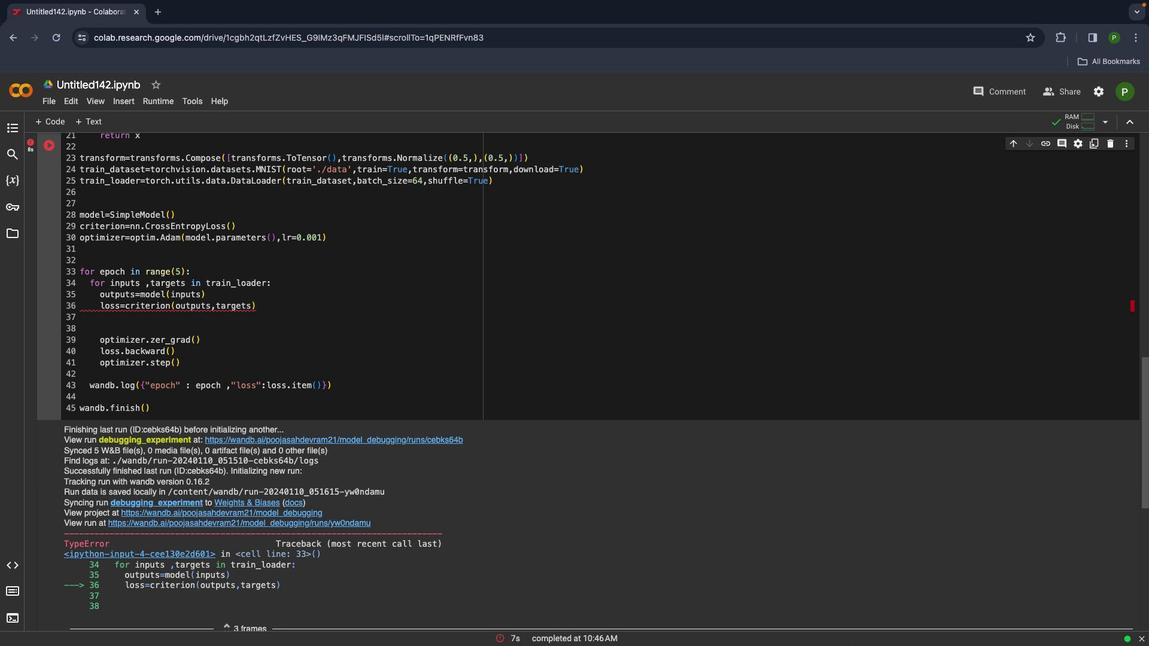 
Action: Mouse moved to (734, 353)
Screenshot: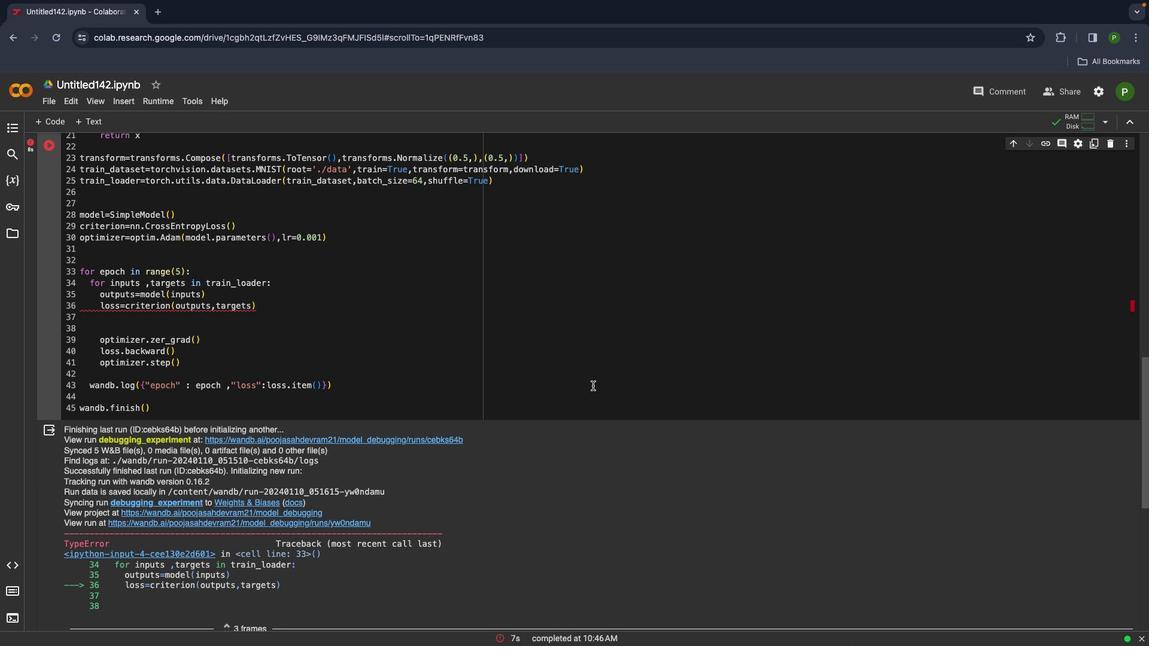 
Action: Mouse scrolled (734, 353) with delta (182, 37)
Screenshot: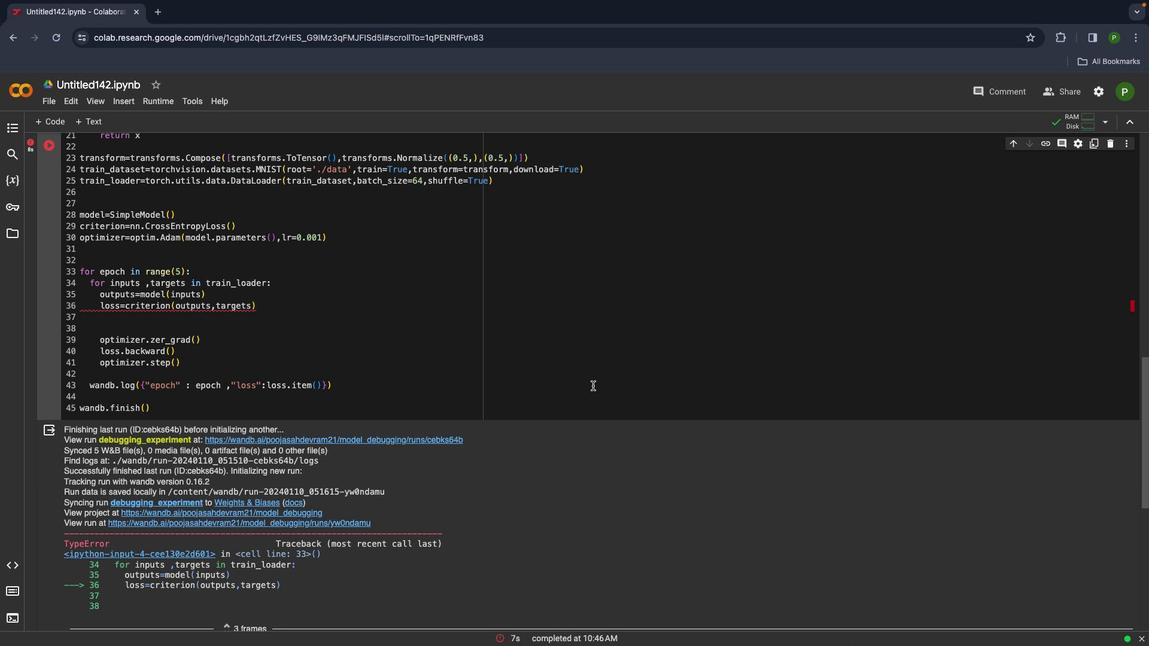 
Action: Mouse scrolled (734, 353) with delta (182, 37)
Screenshot: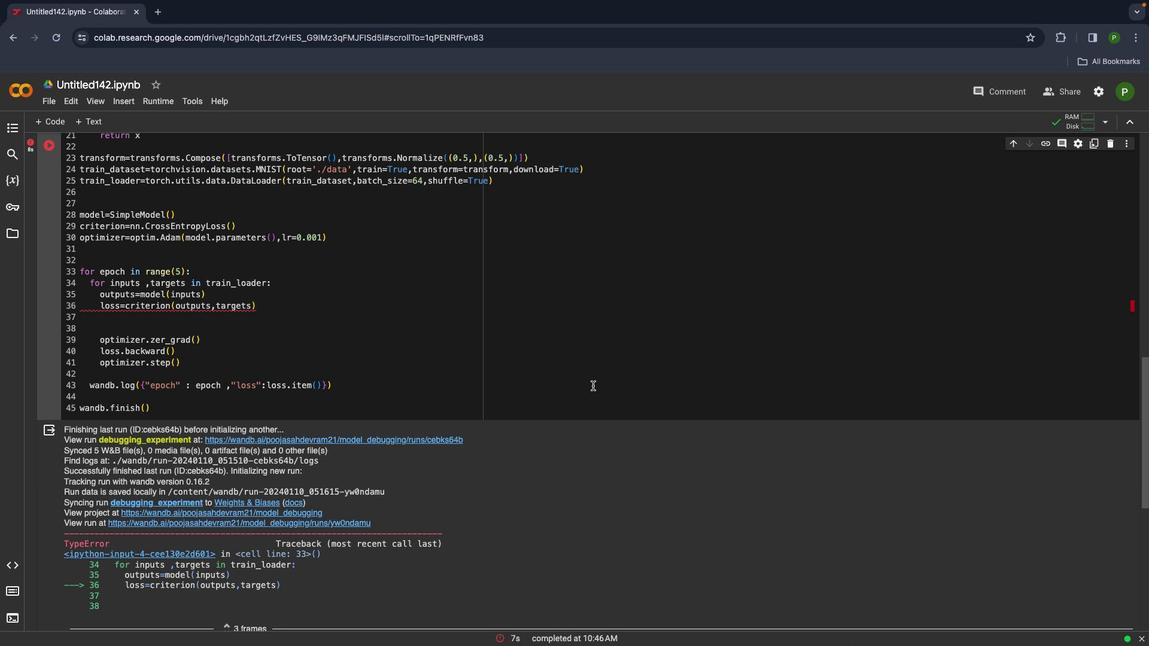 
Action: Mouse scrolled (734, 353) with delta (182, 37)
Screenshot: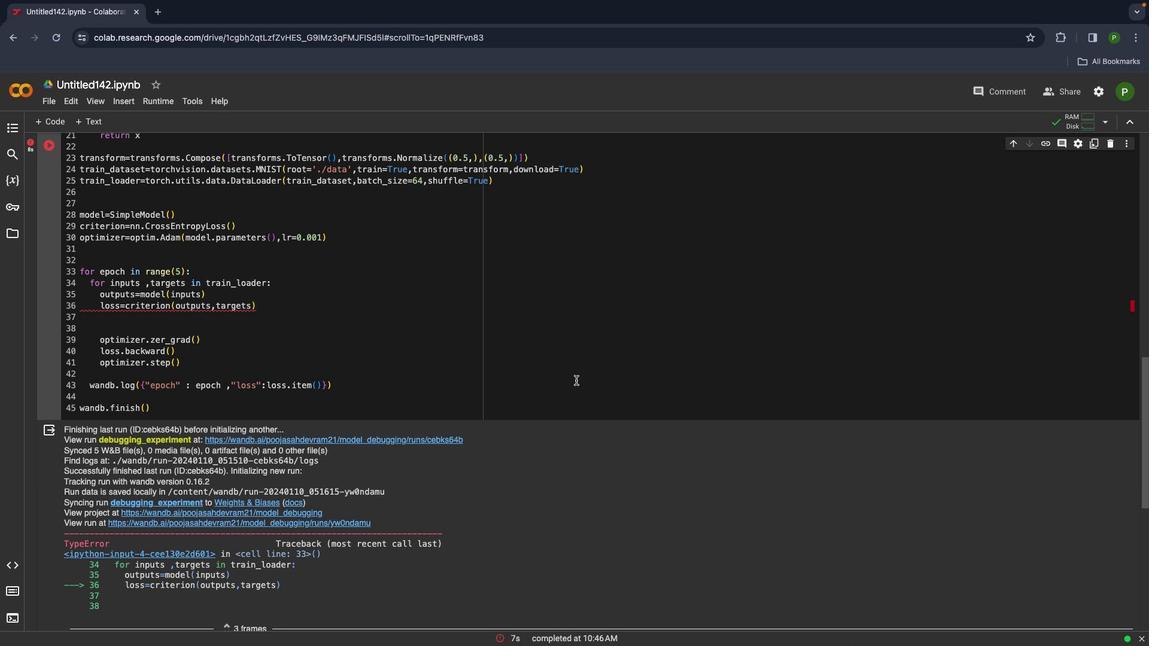 
Action: Mouse moved to (257, 370)
Screenshot: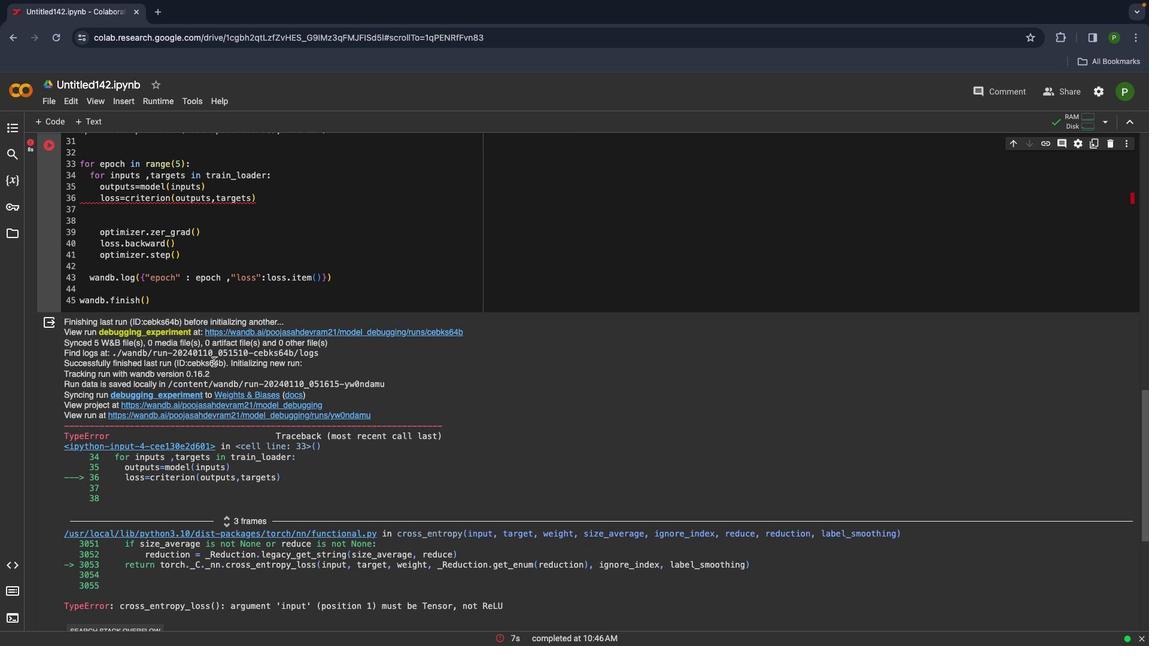 
Action: Mouse scrolled (257, 370) with delta (182, 37)
Screenshot: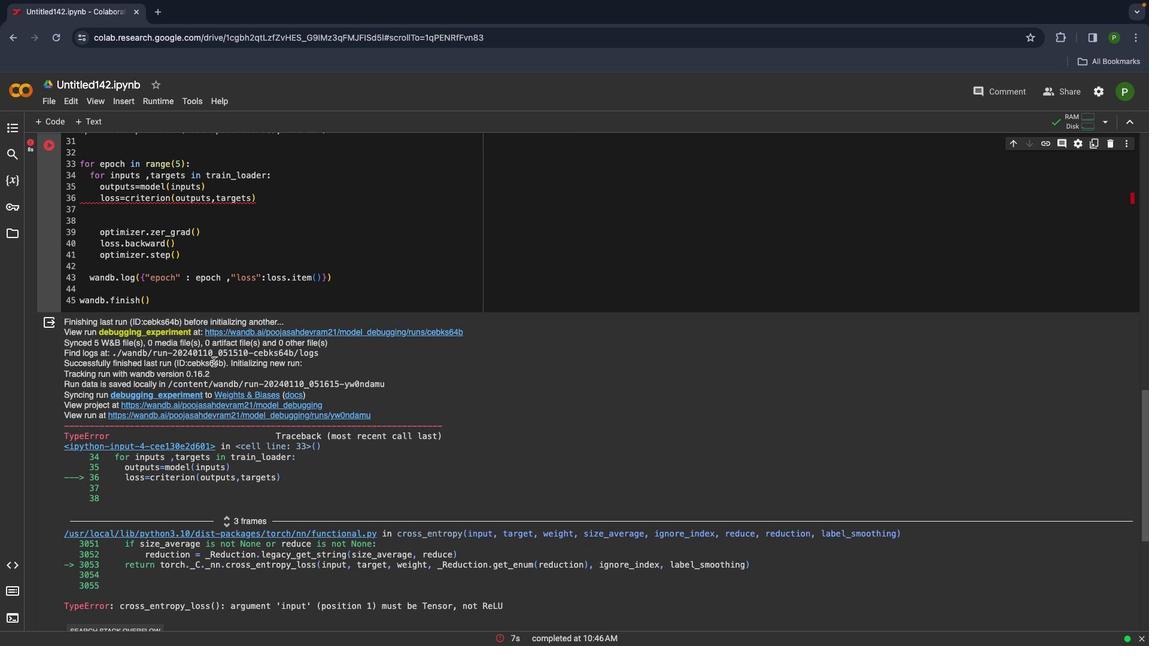 
Action: Mouse moved to (257, 370)
Screenshot: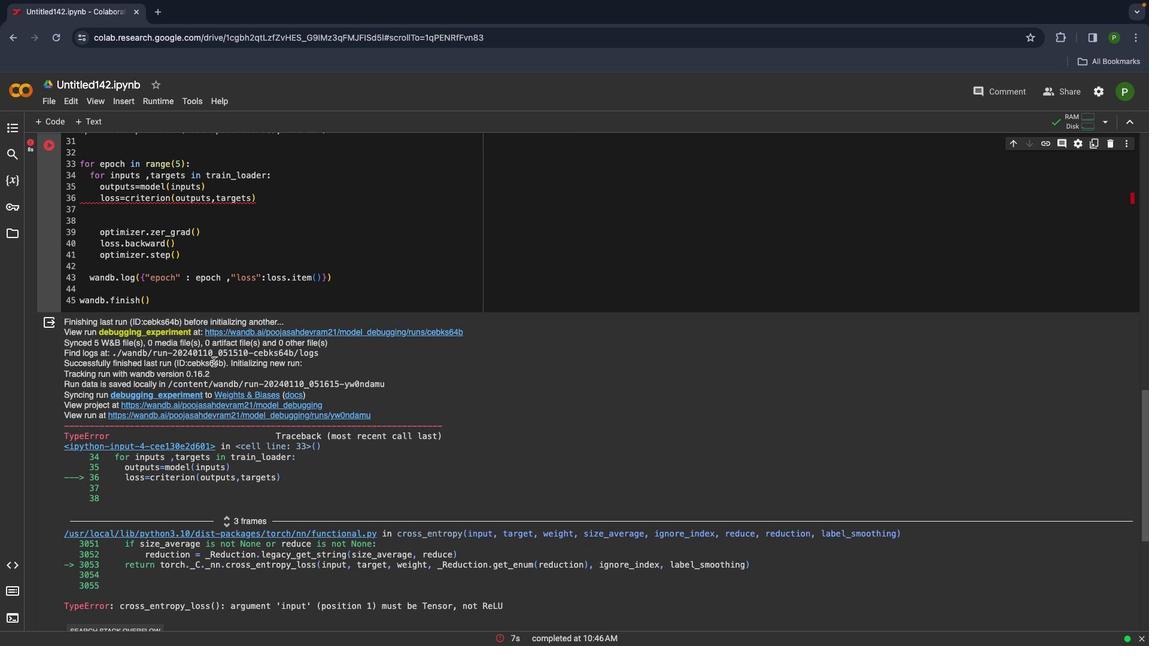 
Action: Mouse scrolled (257, 370) with delta (182, 37)
Screenshot: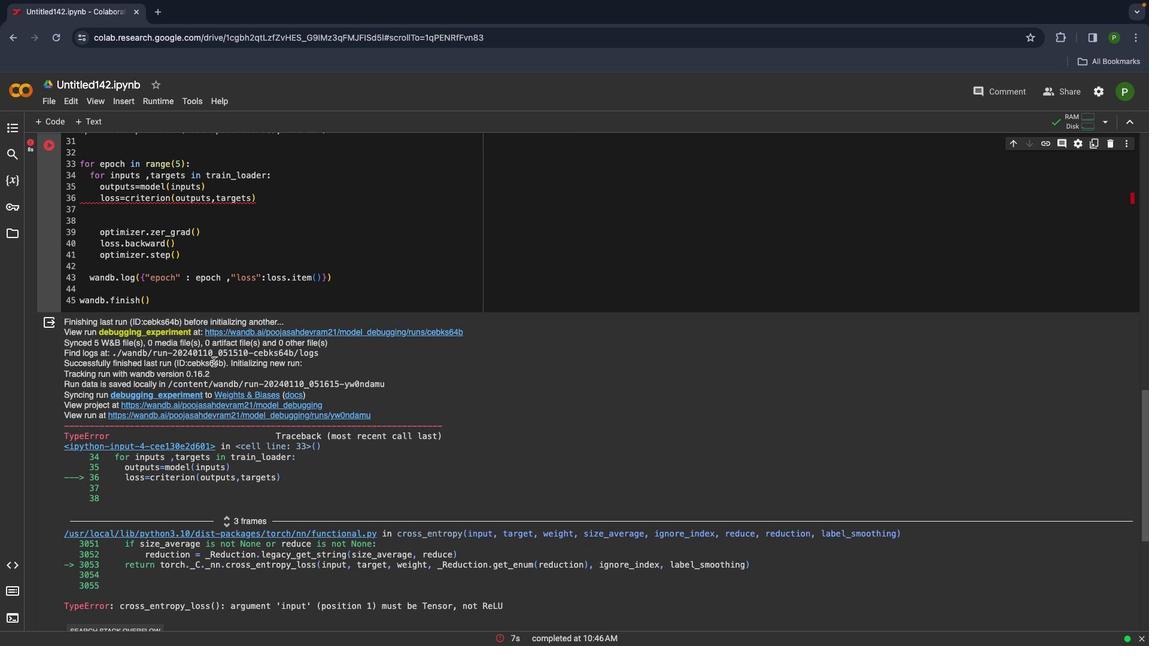 
Action: Mouse moved to (257, 369)
Screenshot: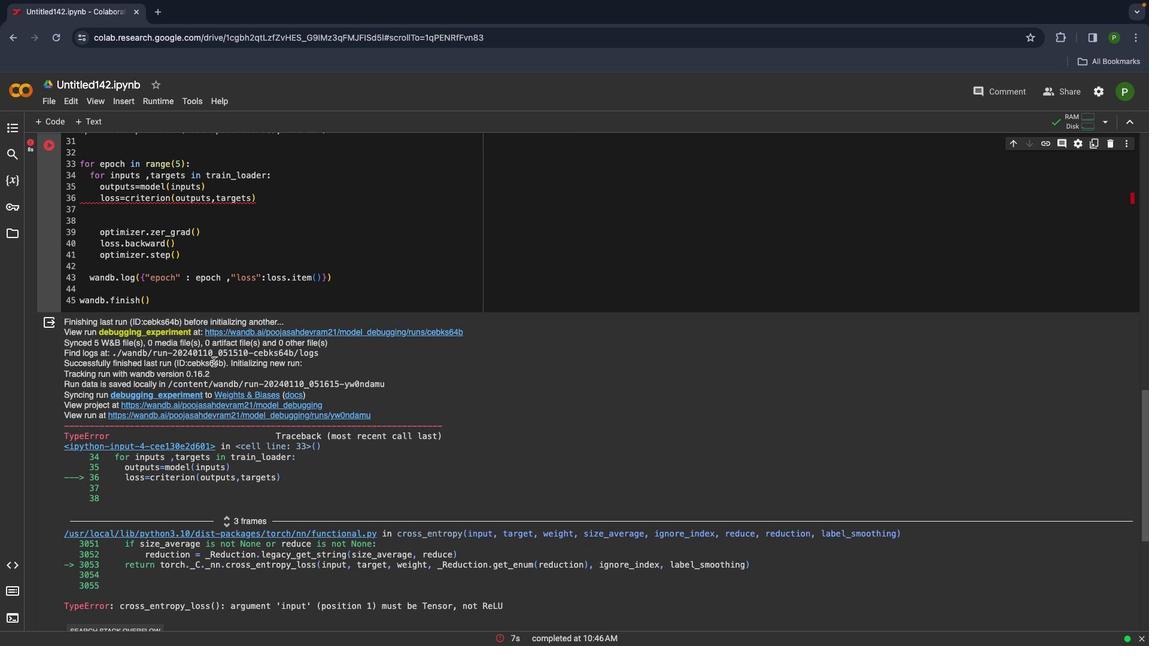 
Action: Mouse scrolled (257, 369) with delta (182, 36)
Screenshot: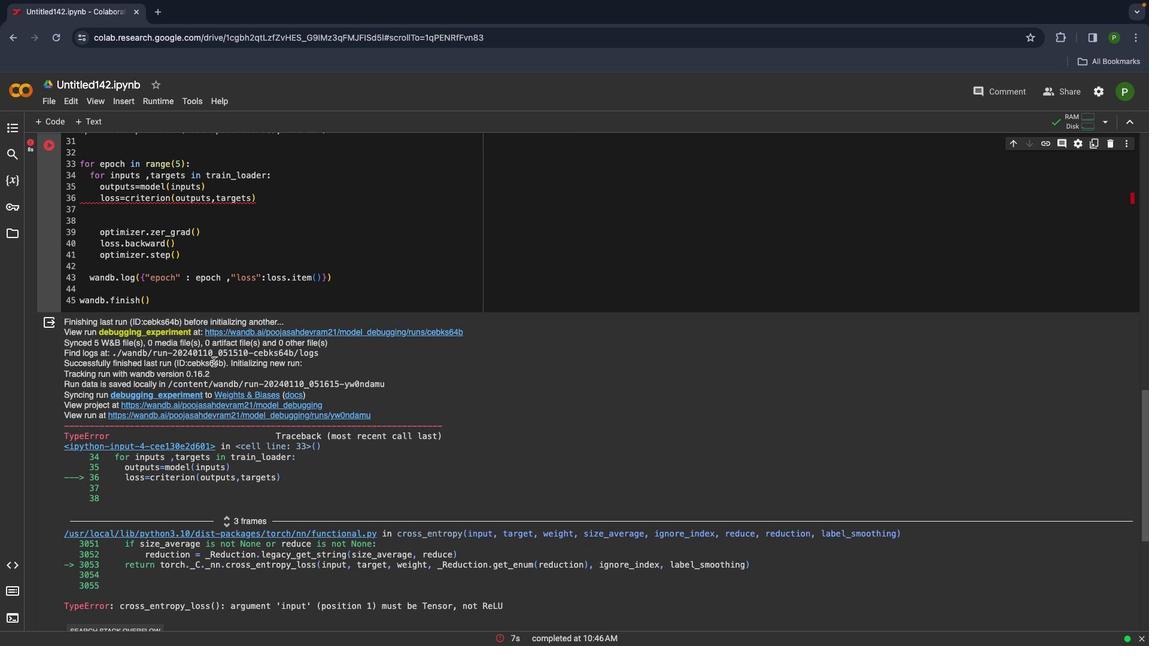 
Action: Mouse moved to (257, 368)
Screenshot: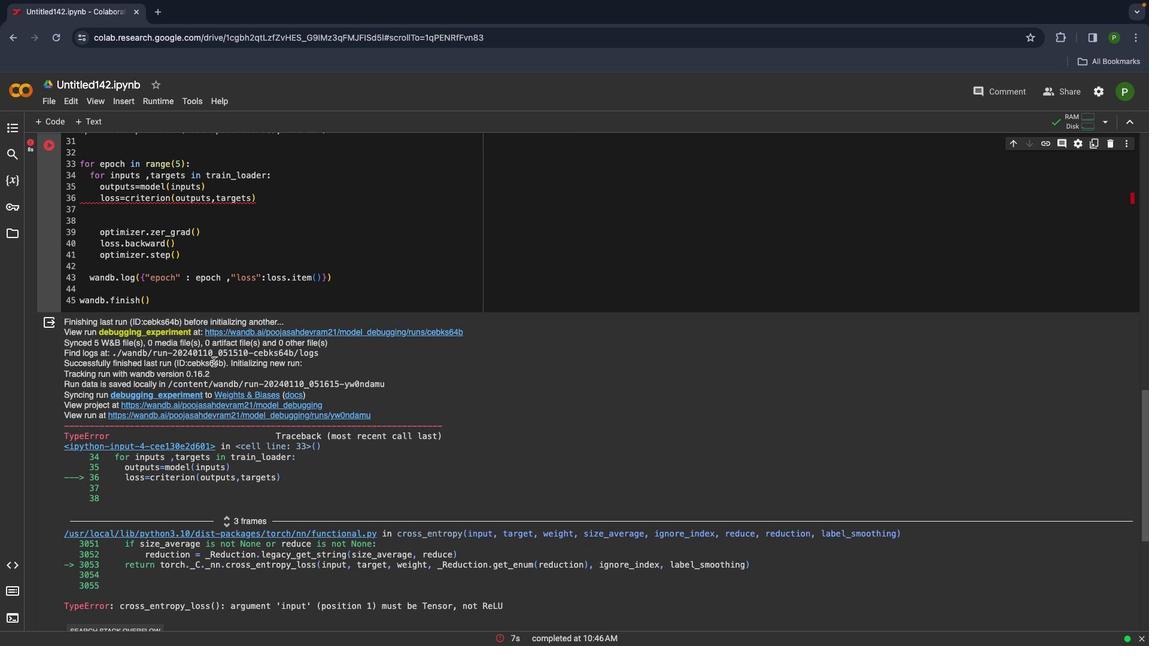 
Action: Mouse scrolled (257, 368) with delta (182, 37)
Screenshot: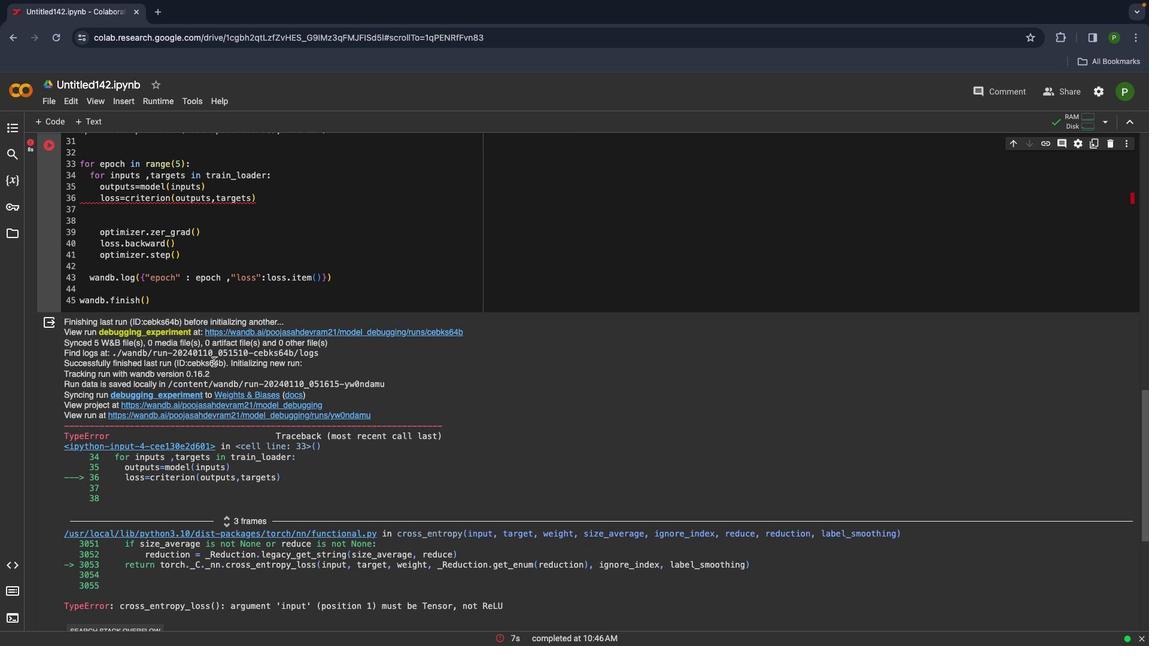 
Action: Mouse moved to (257, 367)
Screenshot: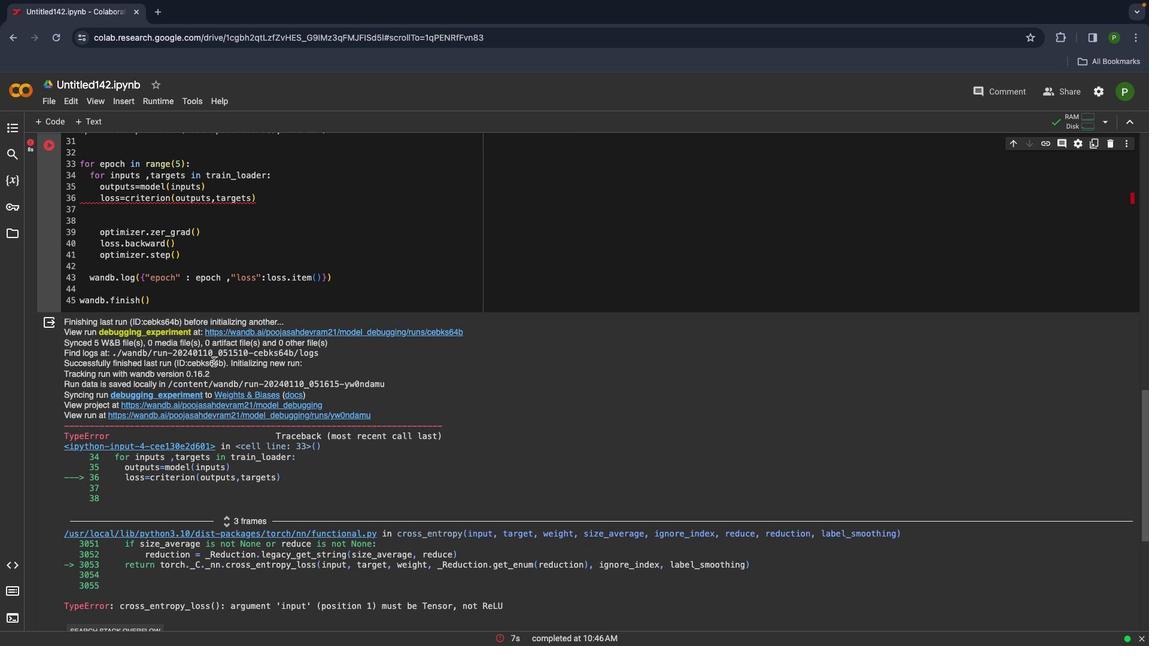 
Action: Mouse scrolled (257, 367) with delta (182, 38)
Screenshot: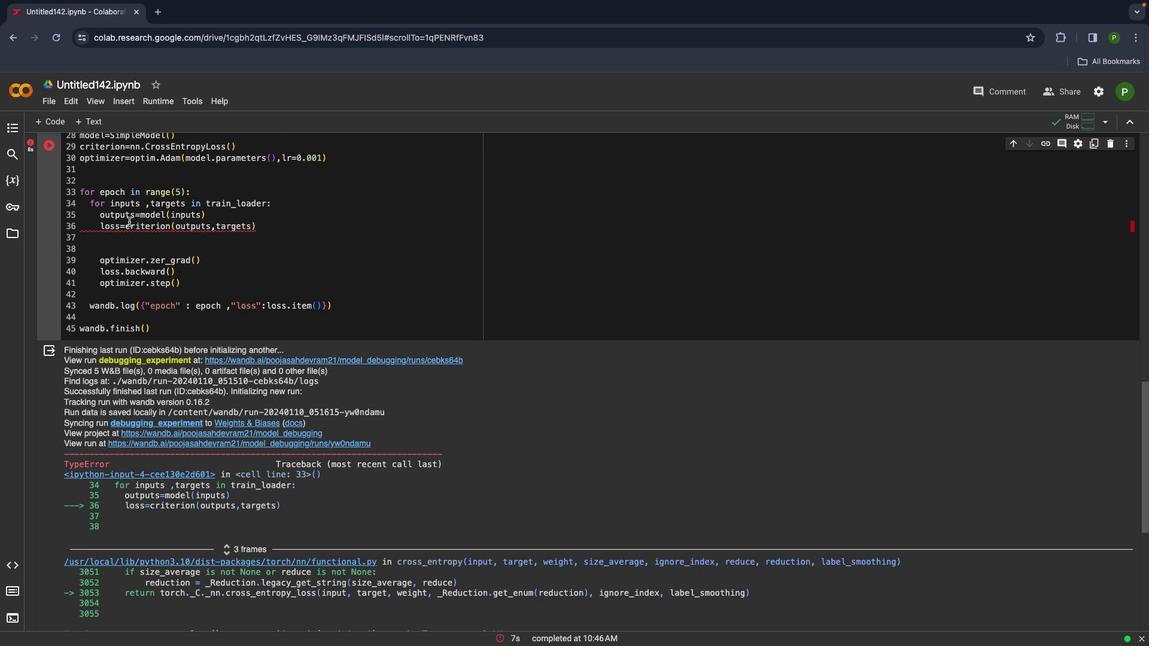 
Action: Mouse scrolled (257, 367) with delta (182, 38)
Screenshot: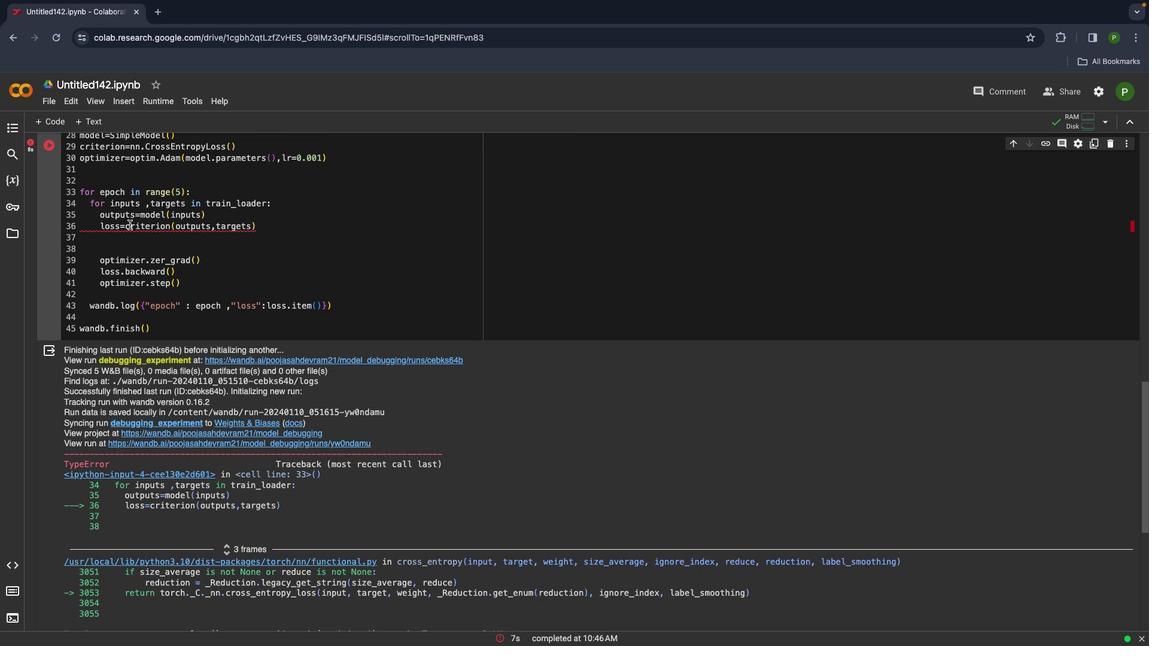 
Action: Mouse scrolled (257, 367) with delta (182, 38)
Screenshot: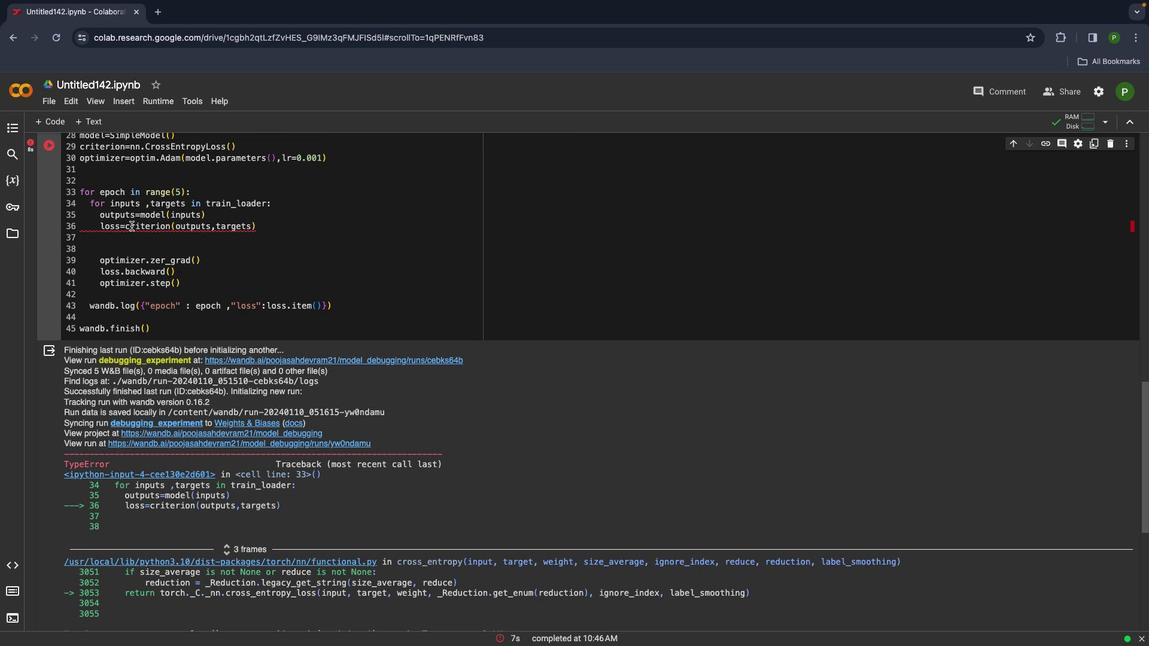 
Action: Mouse scrolled (257, 367) with delta (182, 38)
Screenshot: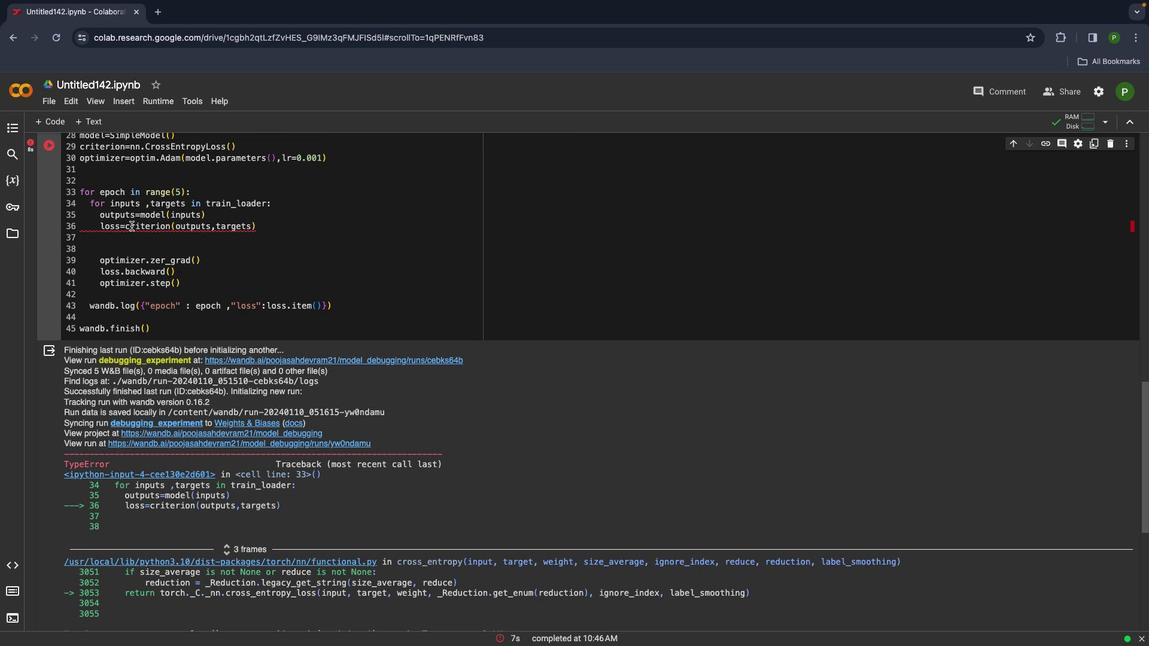 
Action: Mouse moved to (218, 243)
Screenshot: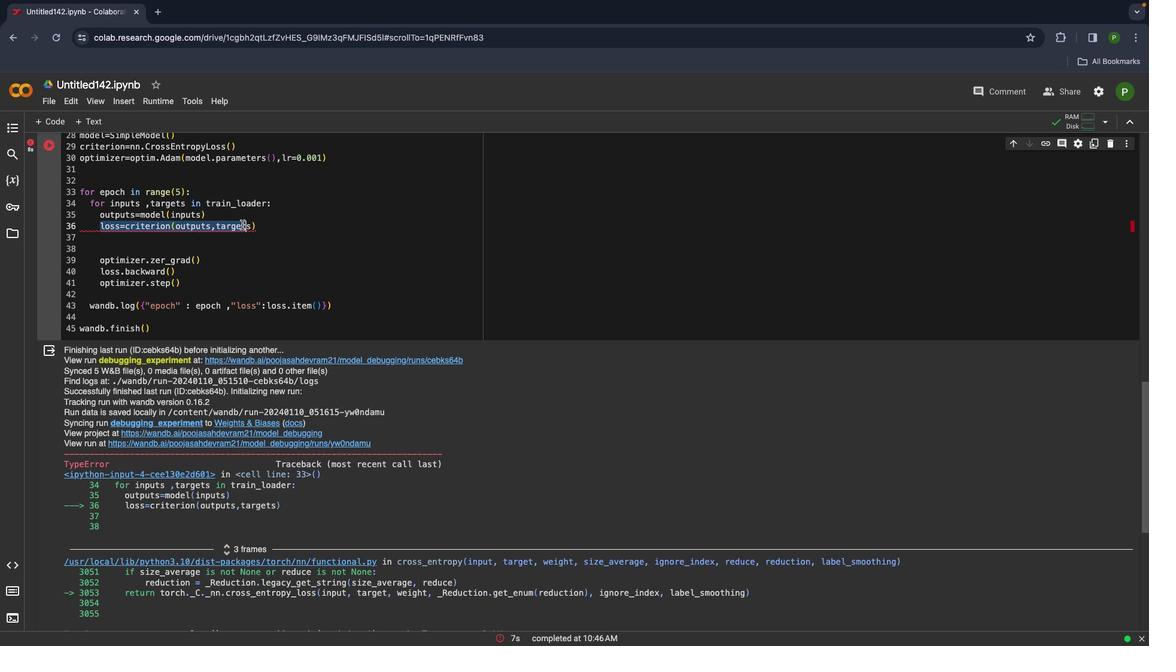 
Action: Mouse pressed left at (218, 243)
Screenshot: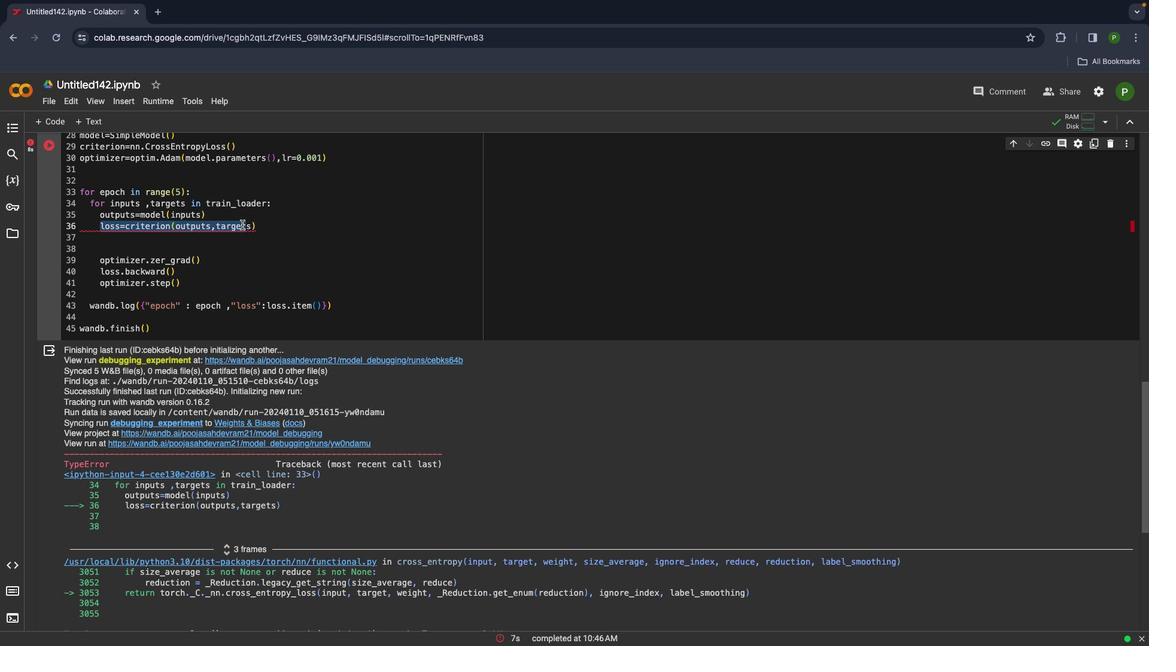 
Action: Mouse moved to (256, 258)
Screenshot: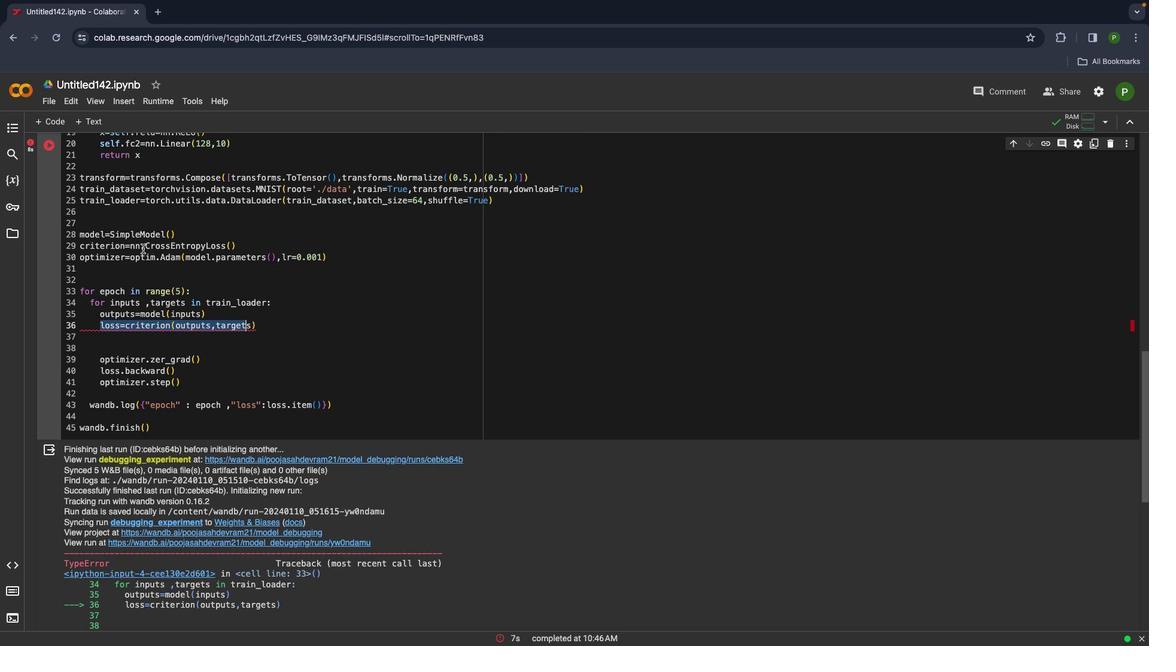 
Action: Mouse scrolled (256, 258) with delta (182, 38)
Screenshot: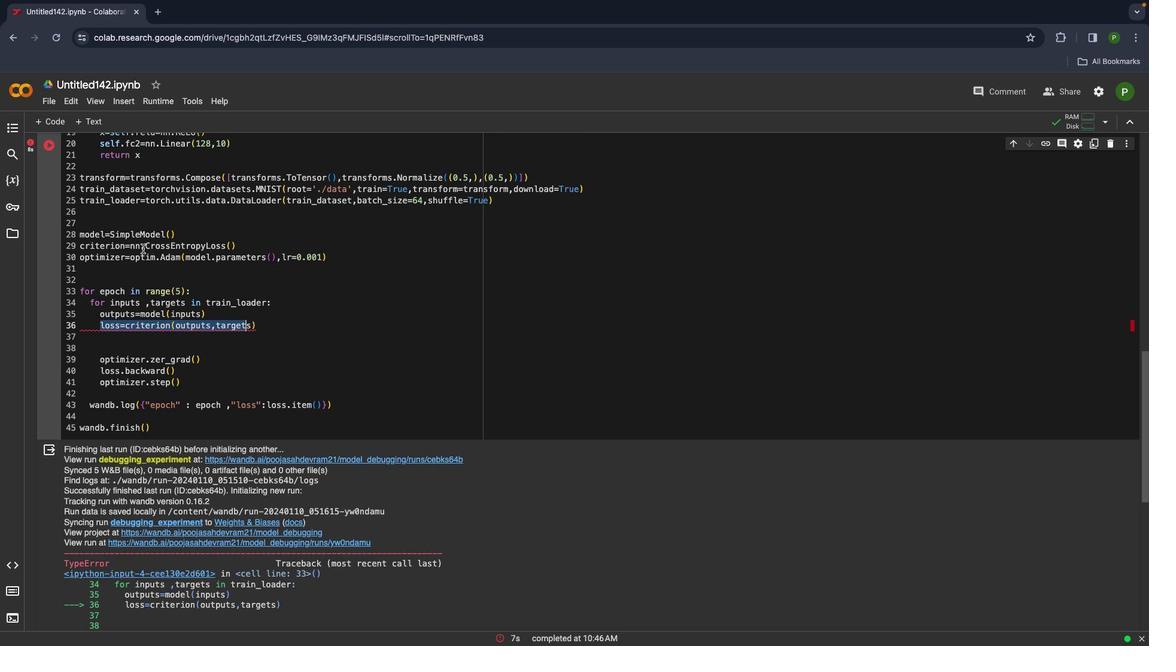 
Action: Mouse scrolled (256, 258) with delta (182, 38)
Screenshot: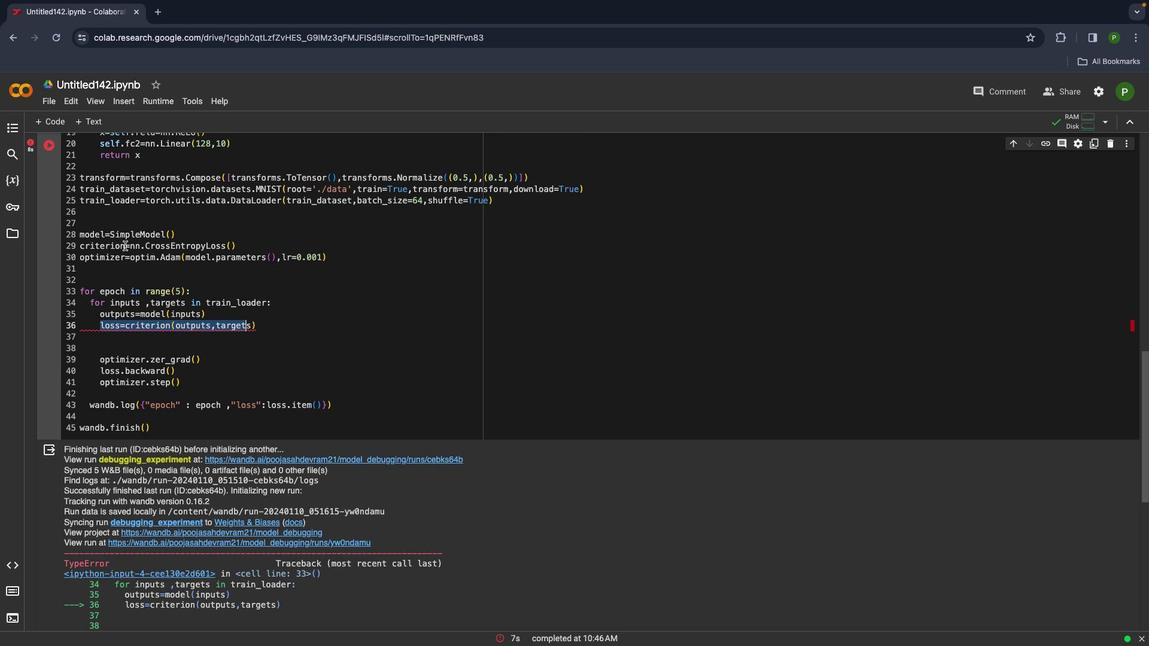 
Action: Mouse scrolled (256, 258) with delta (182, 39)
Screenshot: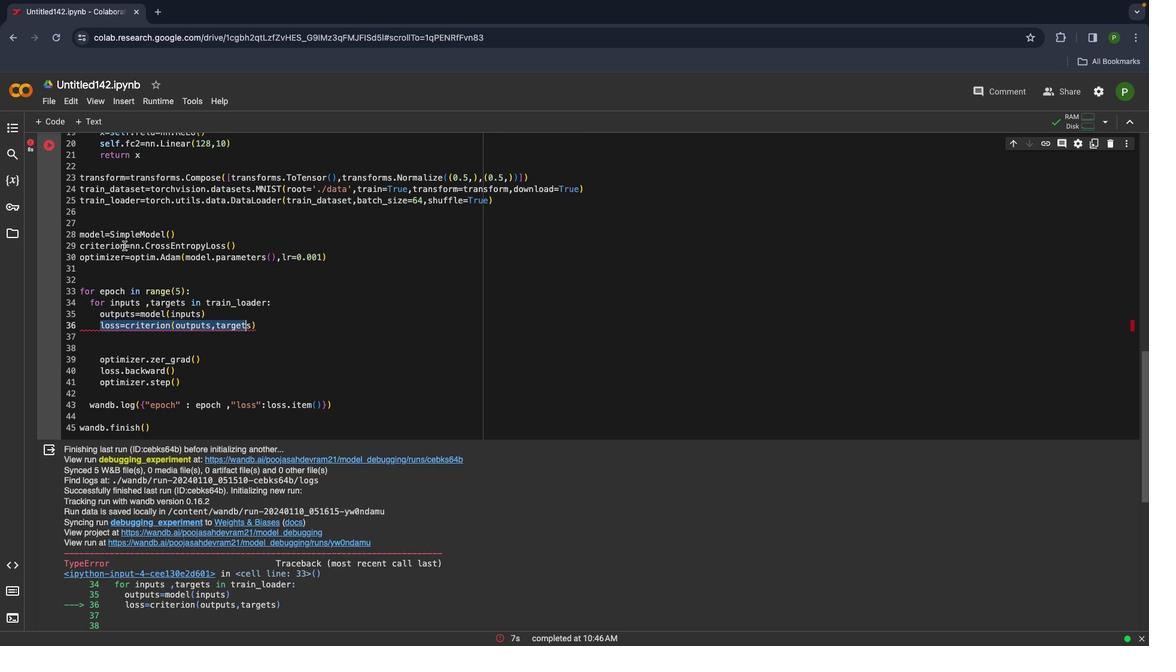 
Action: Mouse moved to (223, 261)
Screenshot: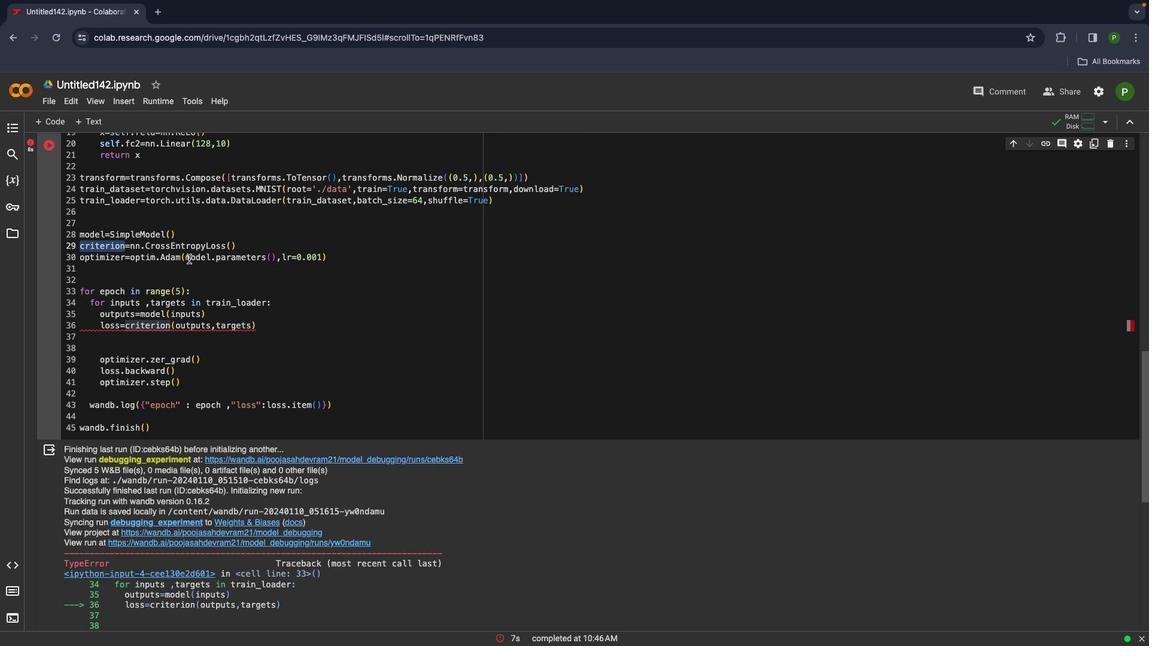 
Action: Mouse pressed left at (223, 261)
Screenshot: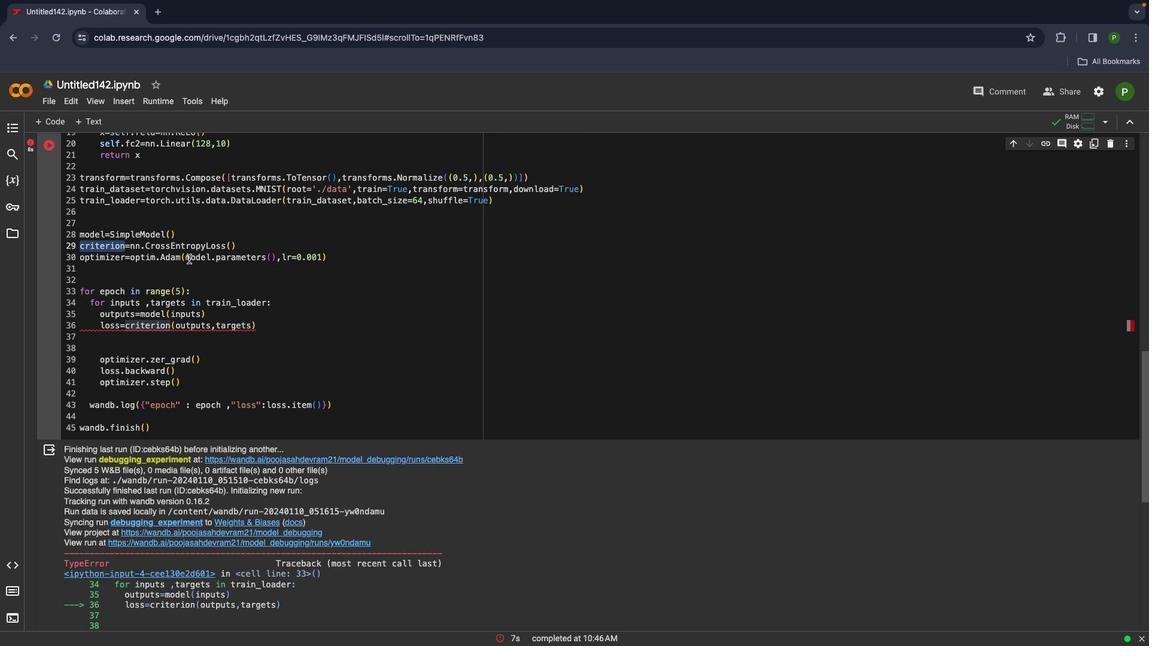 
Action: Mouse pressed left at (223, 261)
Screenshot: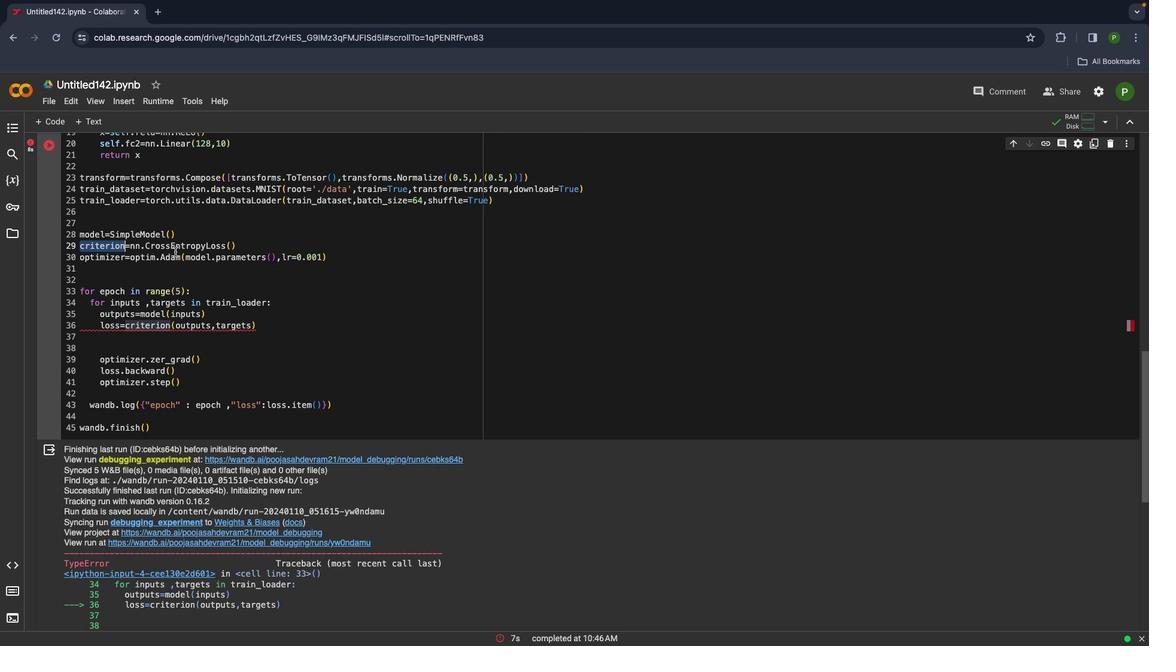 
Action: Mouse moved to (244, 264)
Screenshot: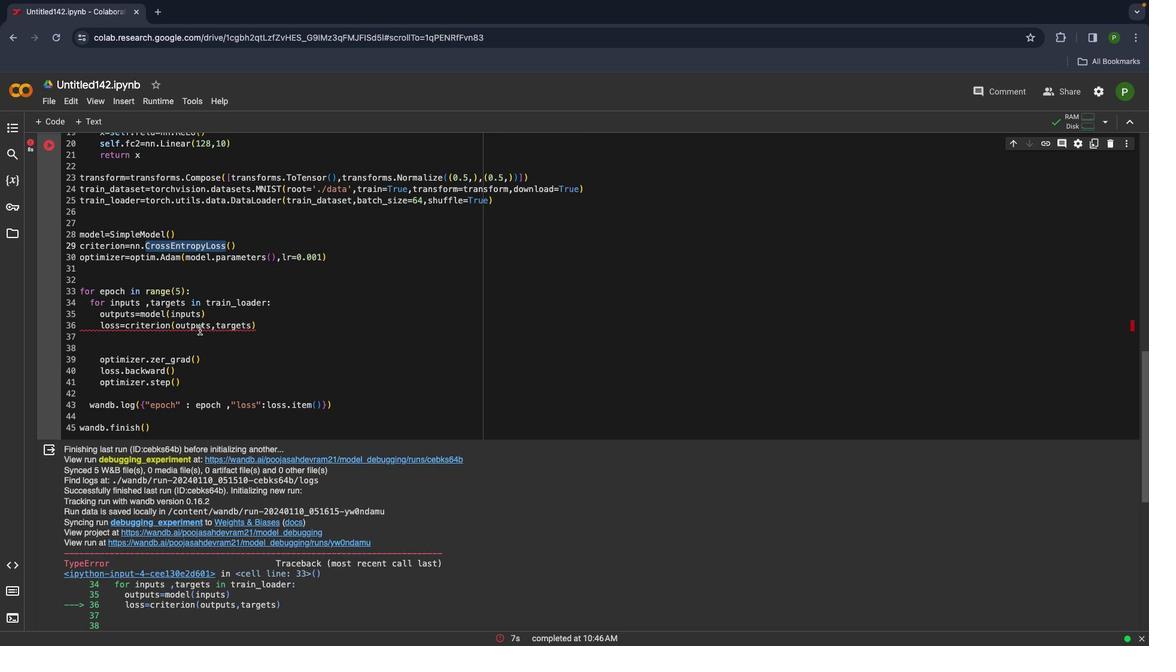 
Action: Mouse pressed left at (244, 264)
Screenshot: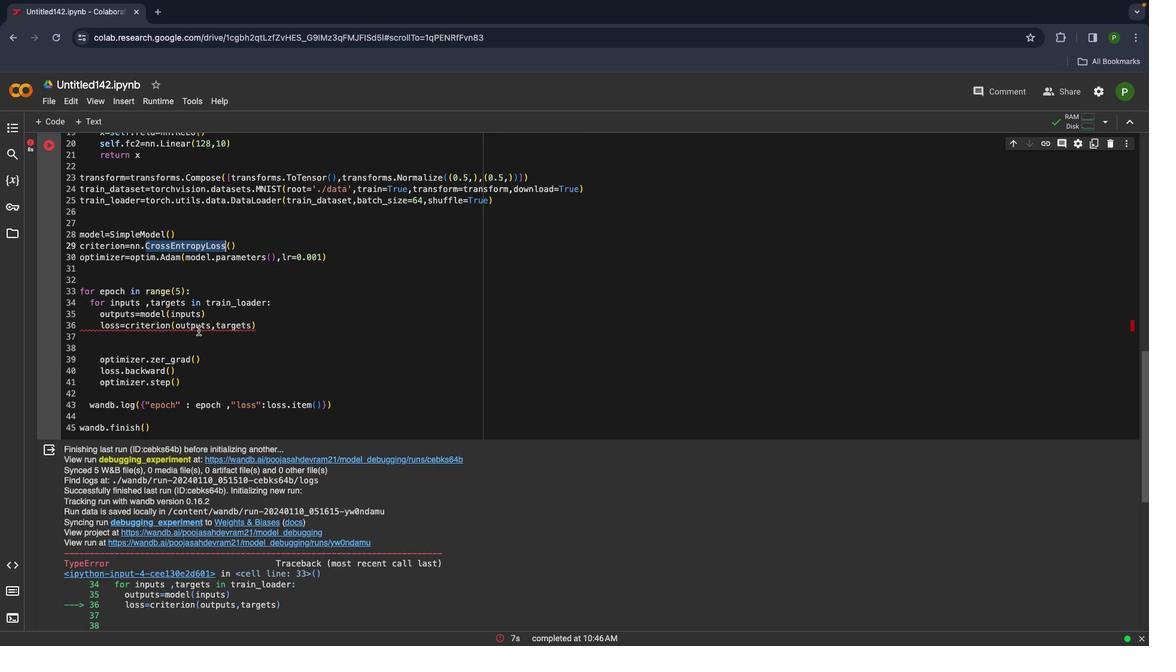 
Action: Mouse pressed left at (244, 264)
Screenshot: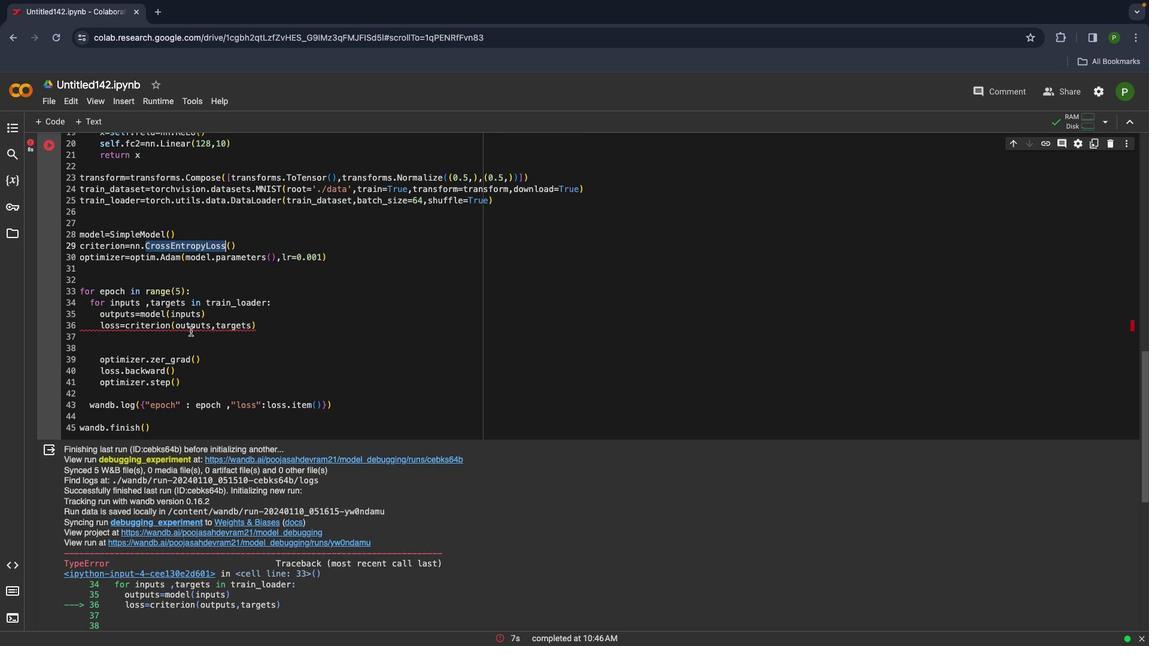 
Action: Mouse moved to (249, 337)
Screenshot: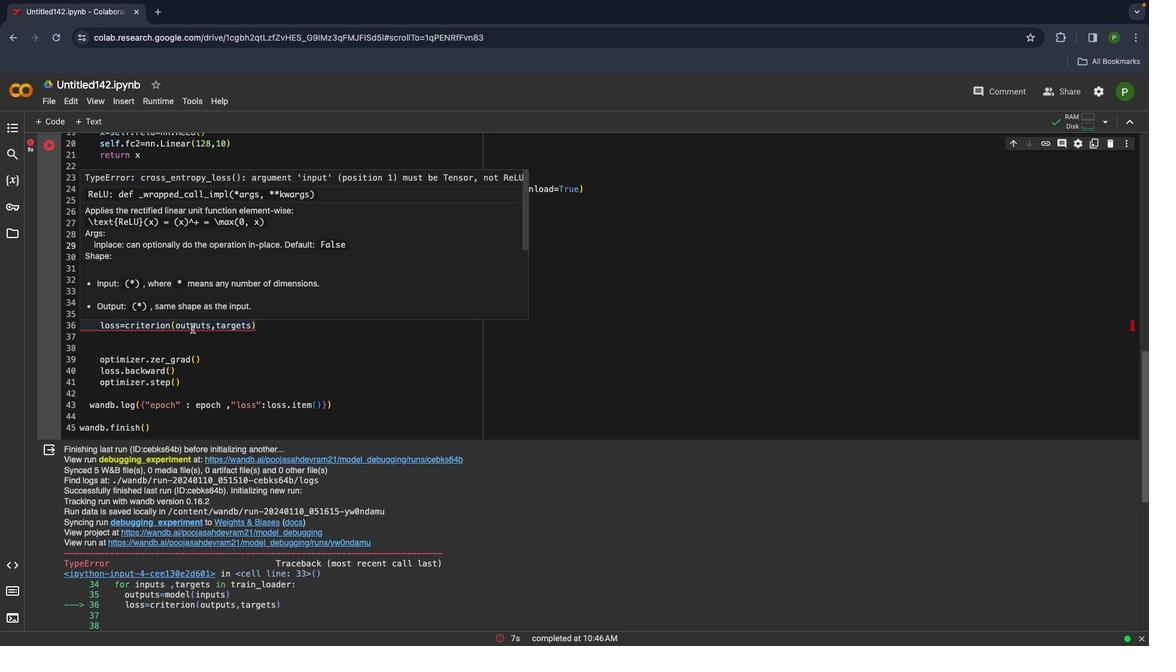 
Action: Mouse pressed left at (249, 337)
Screenshot: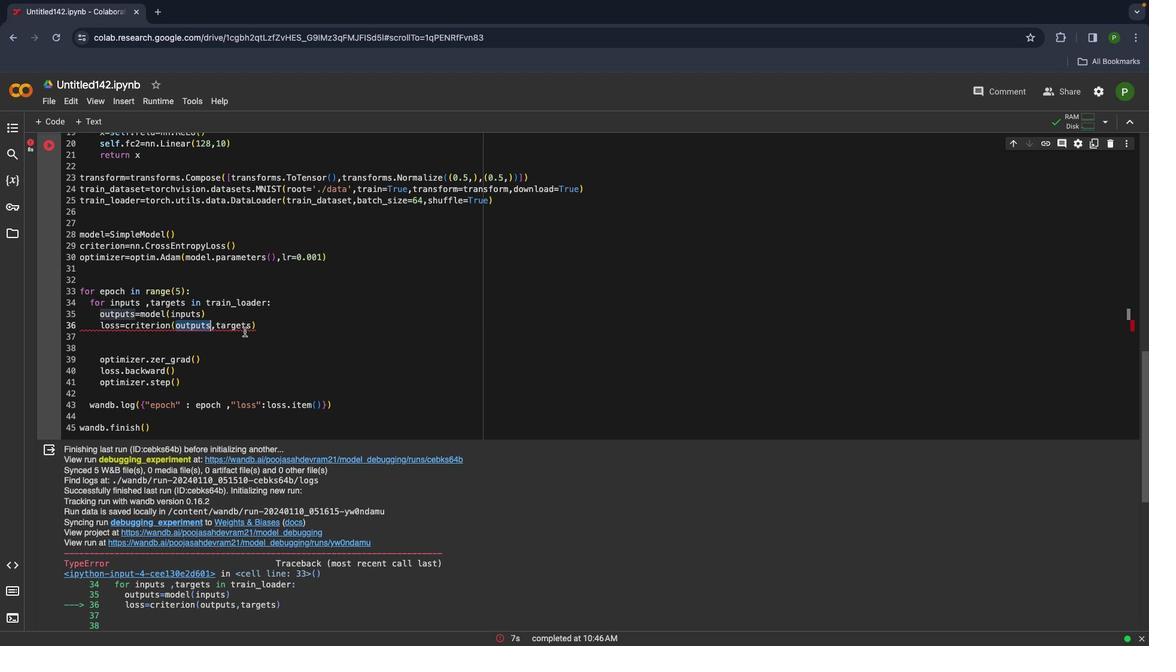 
Action: Mouse pressed left at (249, 337)
Screenshot: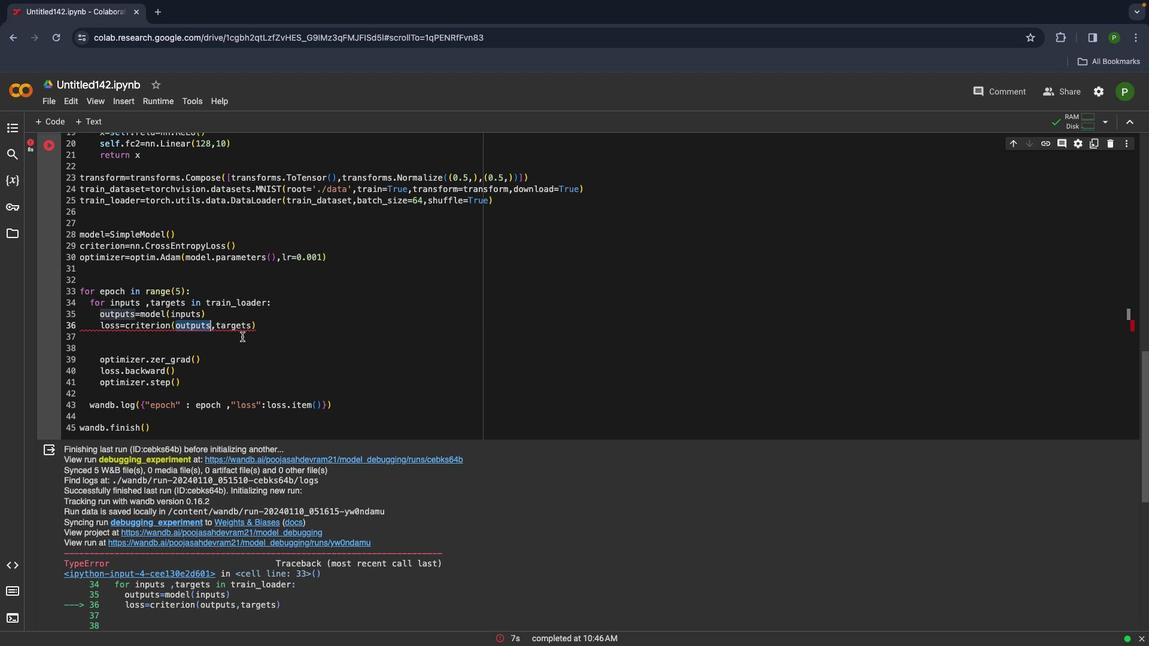 
Action: Mouse moved to (268, 335)
Screenshot: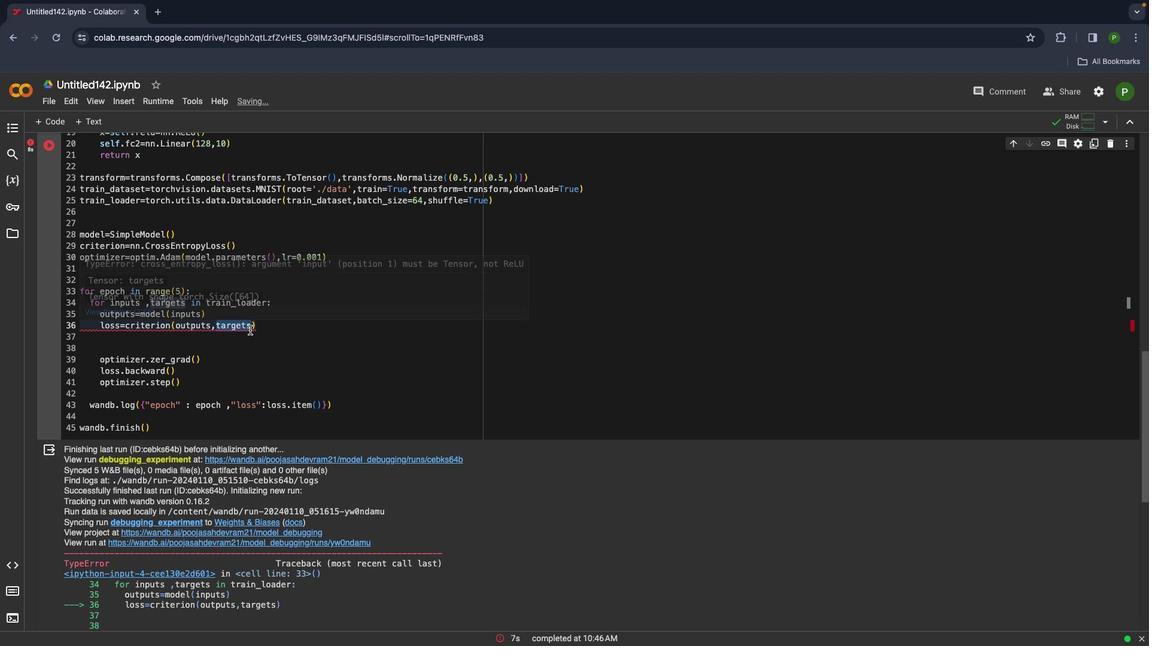 
Action: Mouse pressed left at (268, 335)
Screenshot: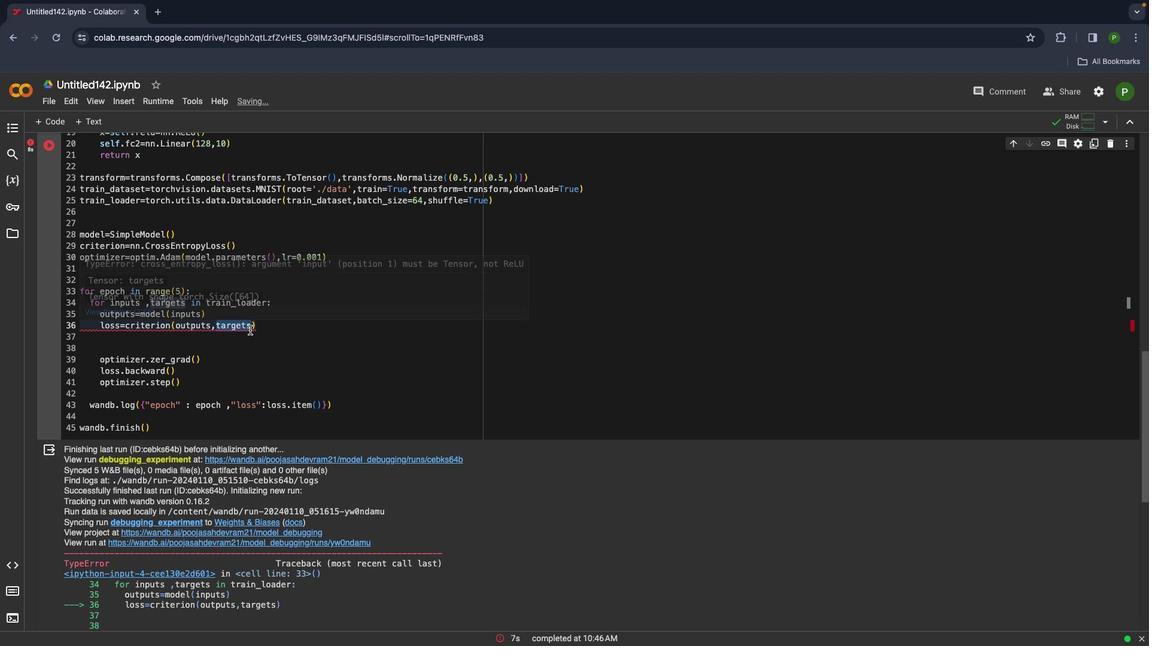 
Action: Mouse moved to (268, 335)
Screenshot: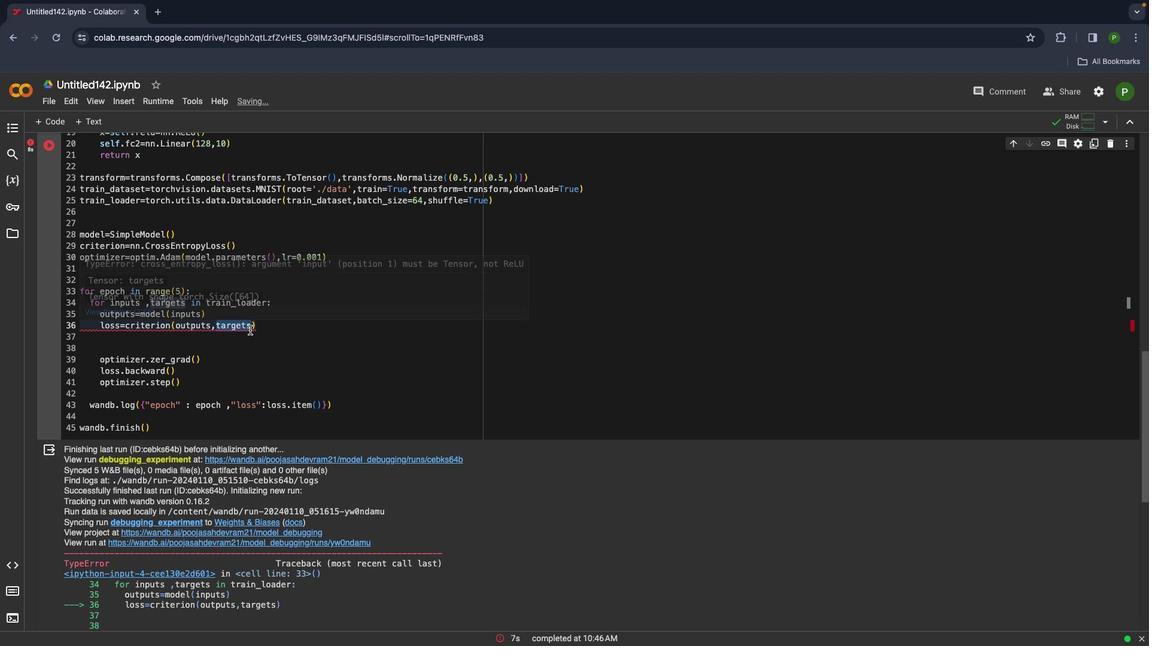 
Action: Mouse pressed left at (268, 335)
Screenshot: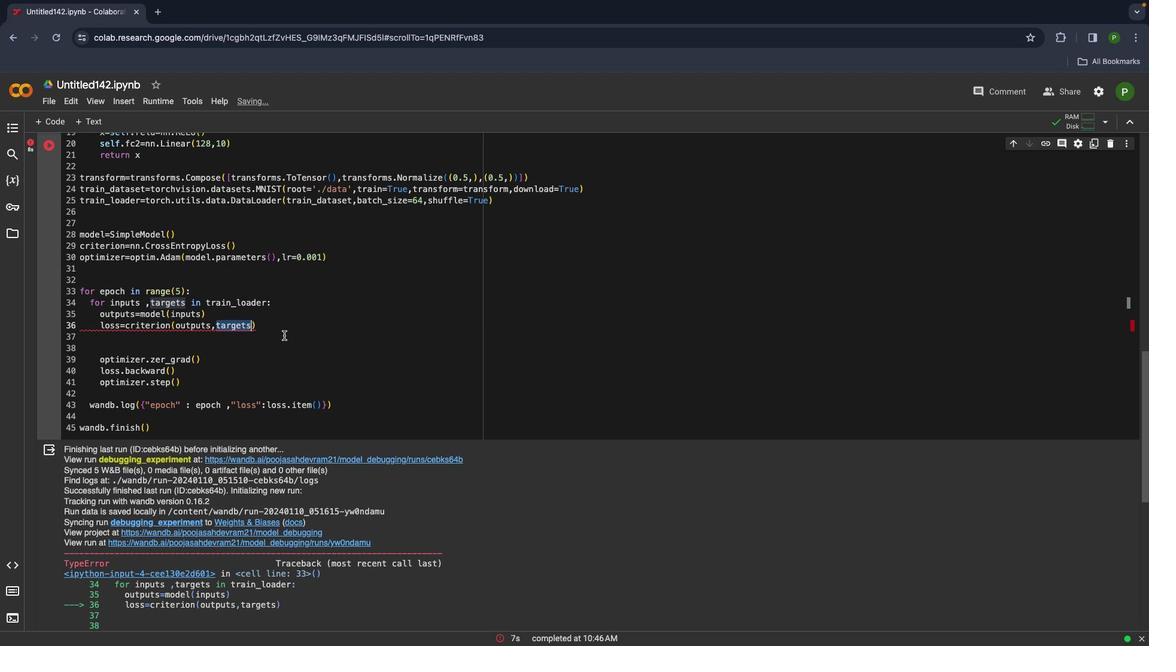 
Action: Mouse moved to (242, 342)
Screenshot: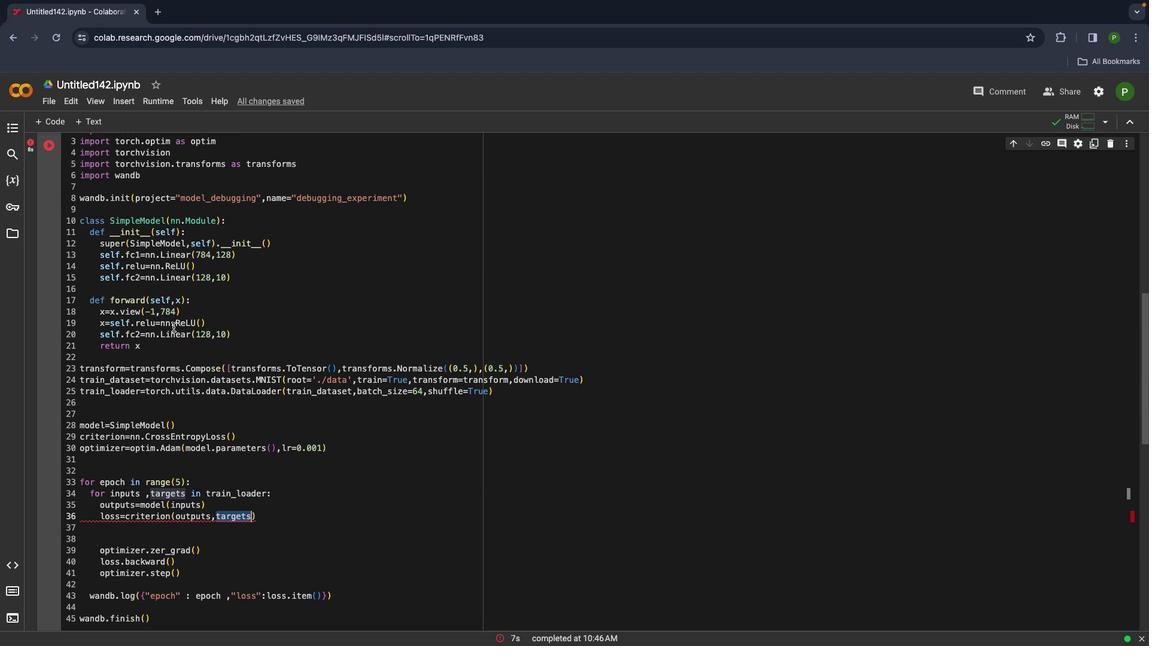
Action: Mouse scrolled (242, 342) with delta (182, 37)
Screenshot: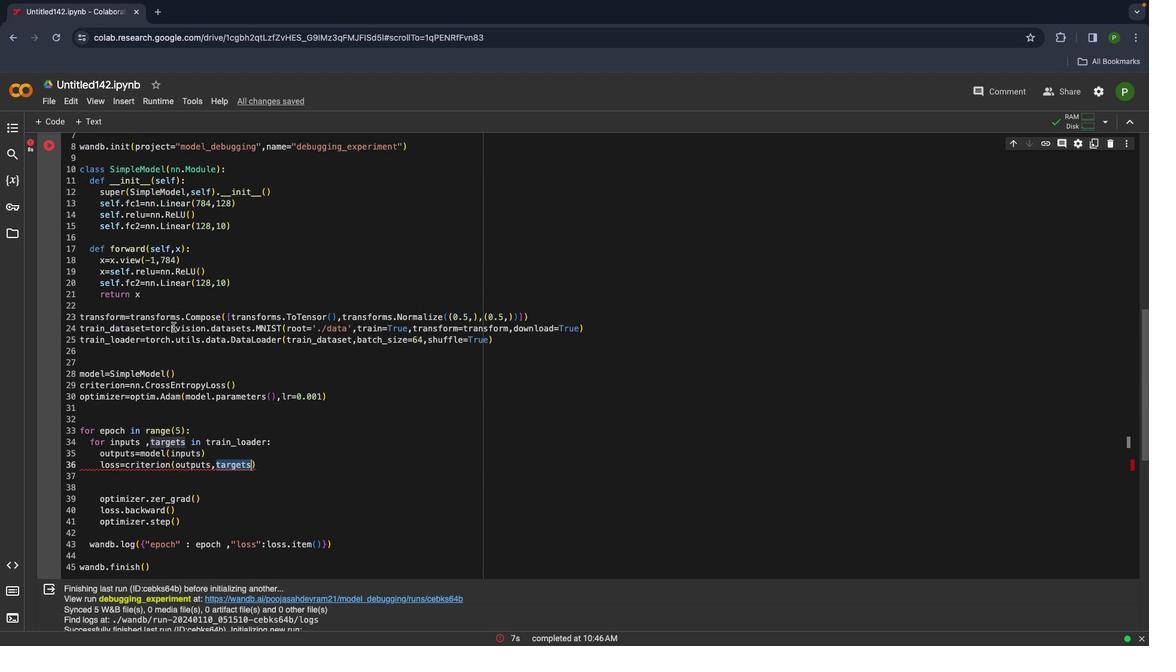 
Action: Mouse scrolled (242, 342) with delta (182, 37)
Screenshot: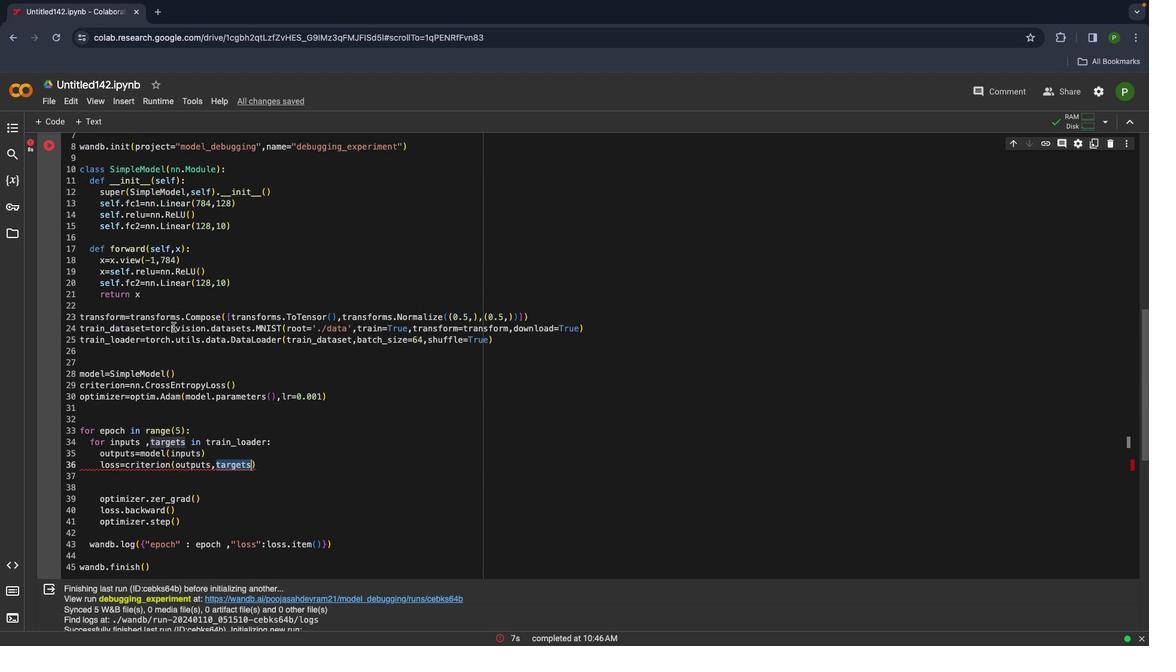 
Action: Mouse scrolled (242, 342) with delta (182, 36)
Screenshot: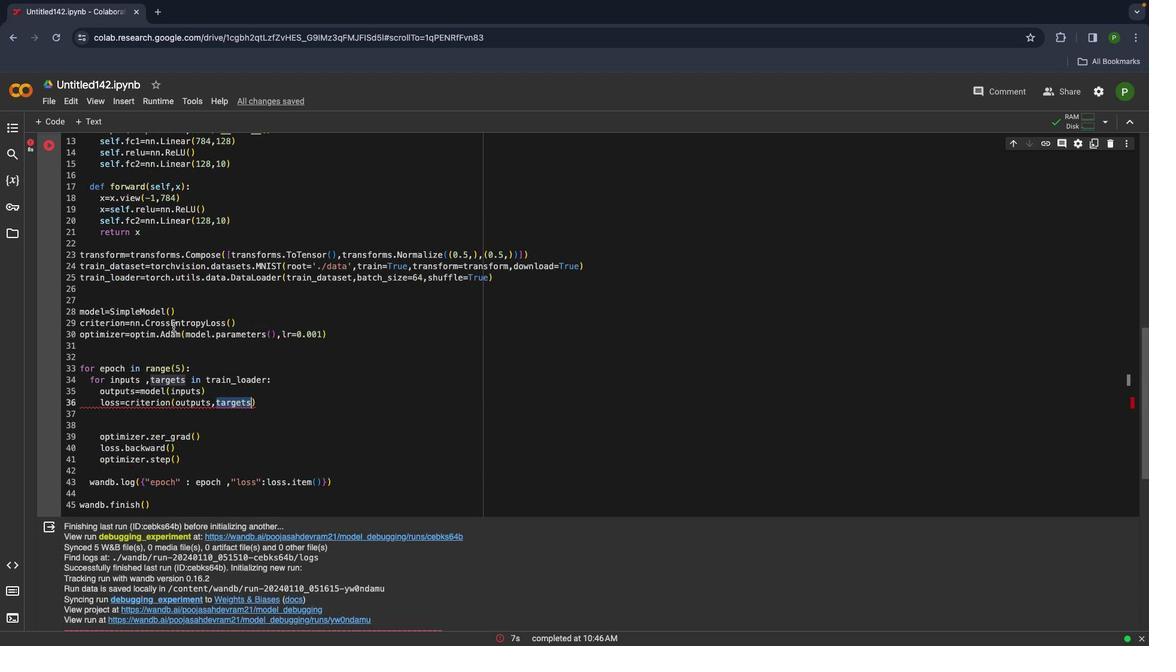 
Action: Mouse scrolled (242, 342) with delta (182, 35)
Screenshot: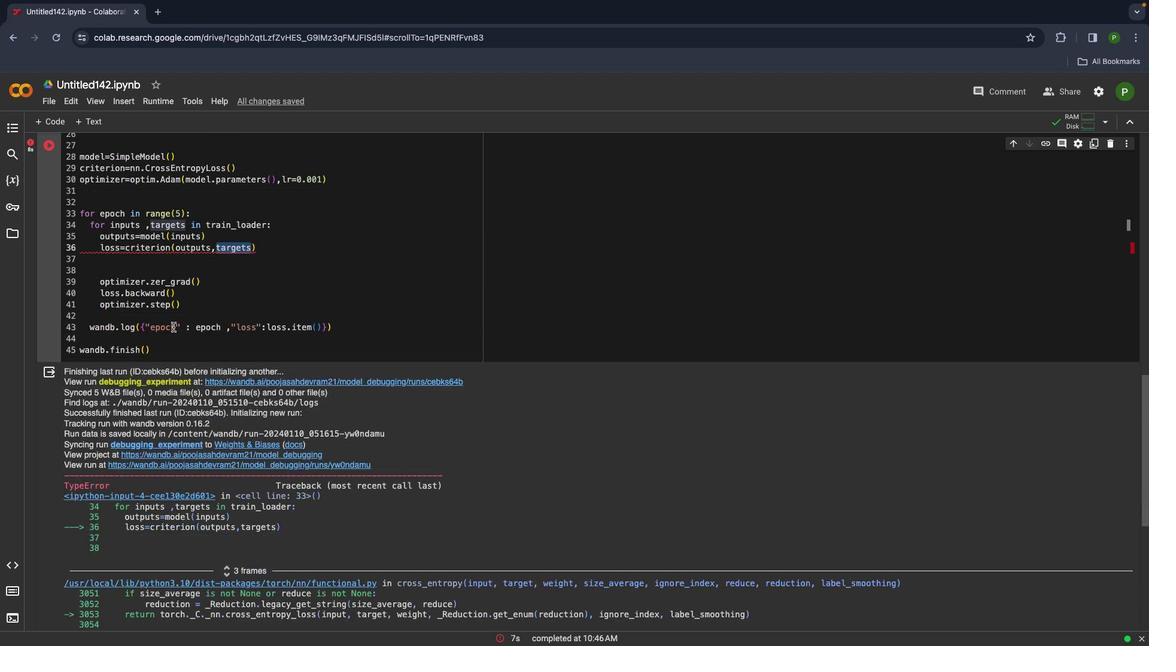 
Action: Mouse moved to (243, 337)
Screenshot: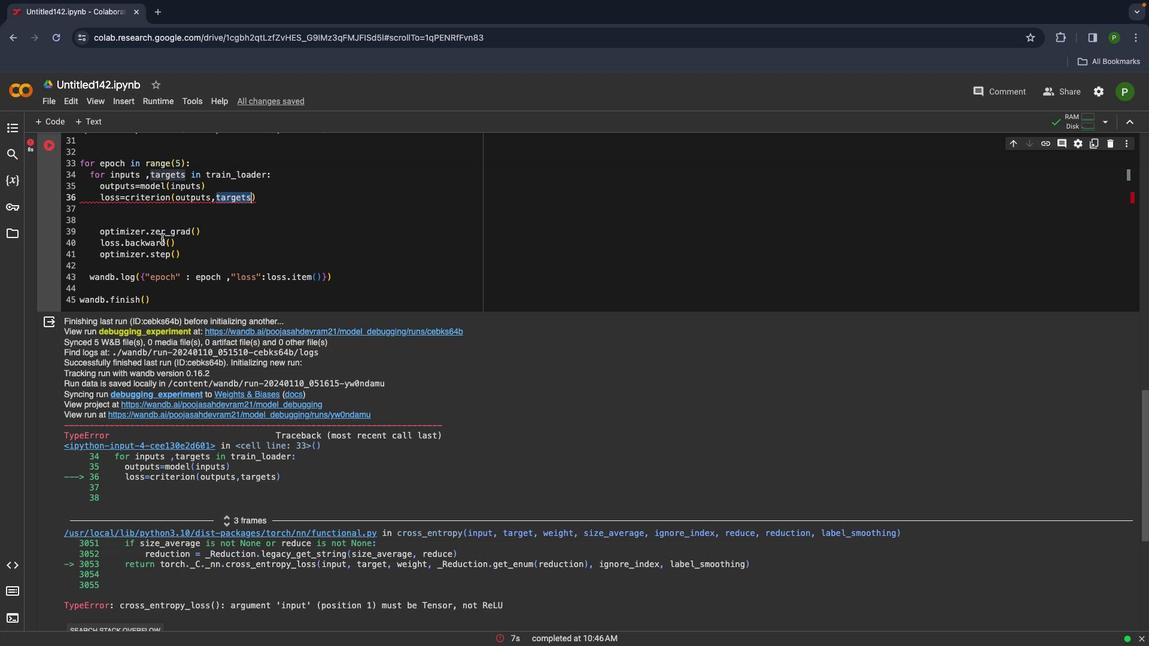 
Action: Mouse scrolled (243, 337) with delta (182, 38)
